 Task: Search one way flight ticket for 1 adult, 5 children, 2 infants in seat and 1 infant on lap in first from Kearney: Kearney Regional Airport (was Kearney Municipal) to Jackson: Jackson Hole Airport on 5-2-2023. Choice of flights is Alaska. Number of bags: 7 checked bags. Price is upto 55000. Outbound departure time preference is 23:15.
Action: Mouse moved to (410, 357)
Screenshot: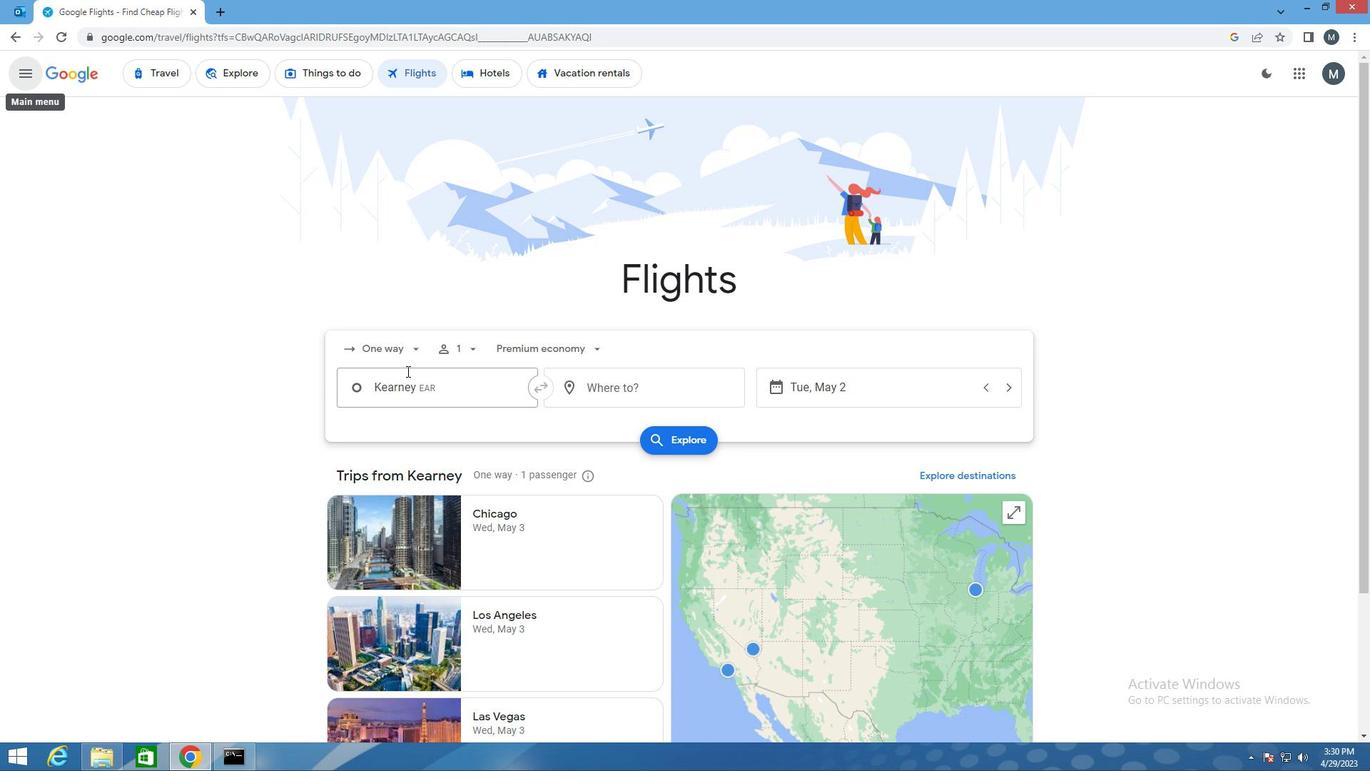 
Action: Mouse pressed left at (410, 357)
Screenshot: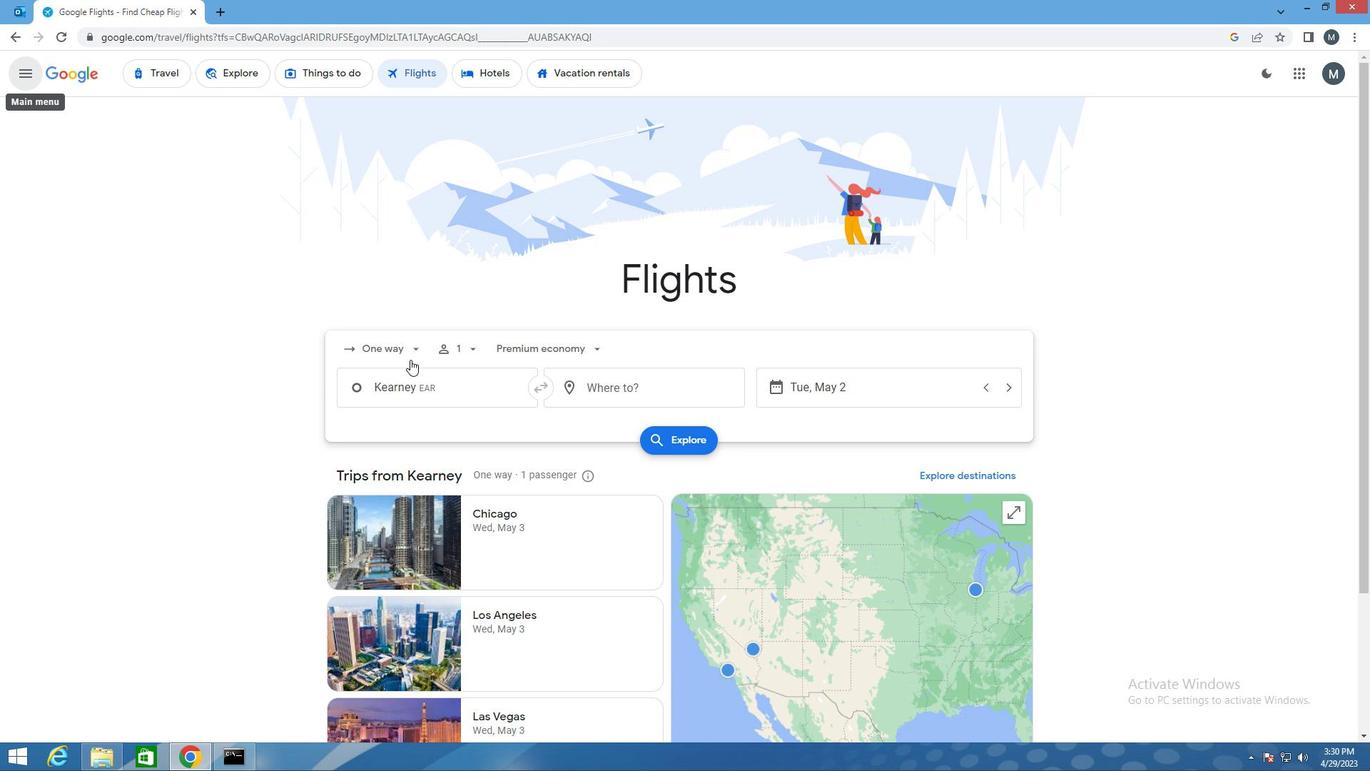 
Action: Mouse moved to (425, 418)
Screenshot: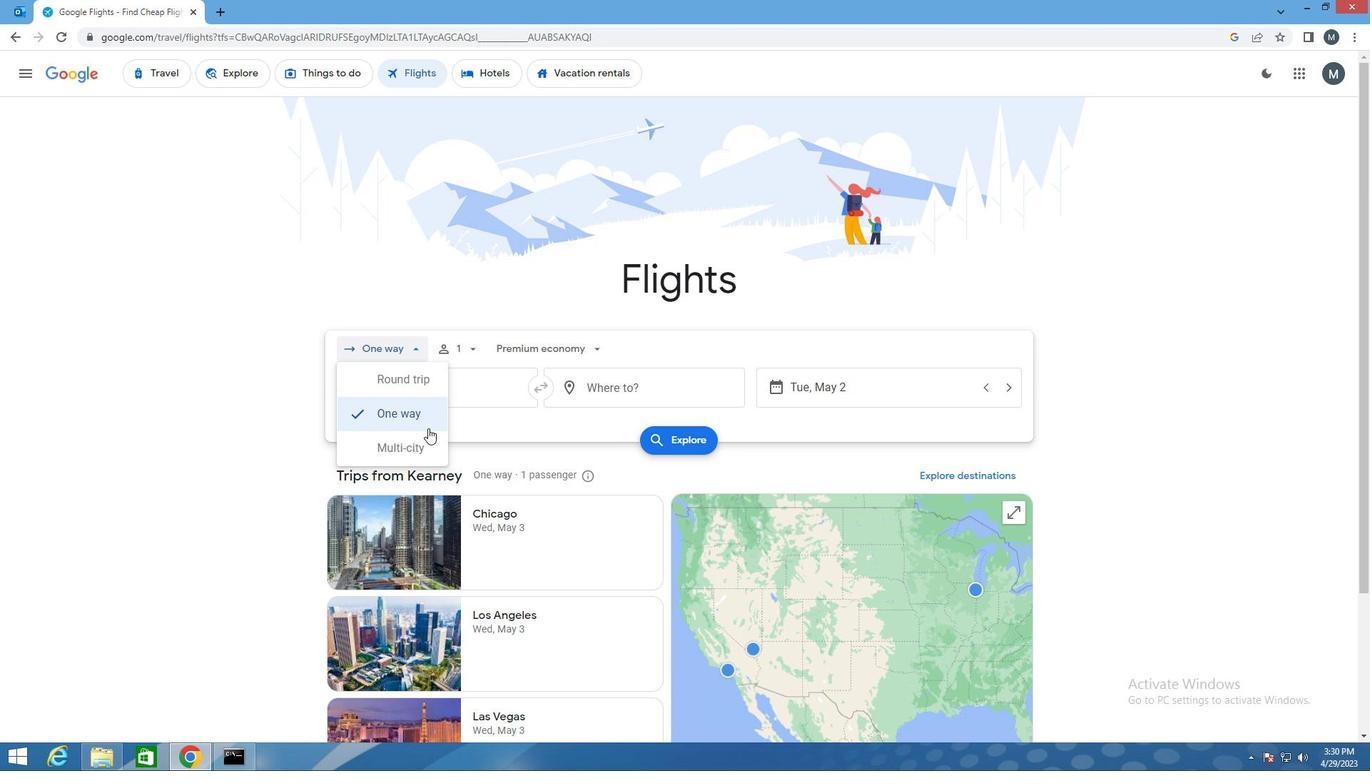 
Action: Mouse pressed left at (425, 418)
Screenshot: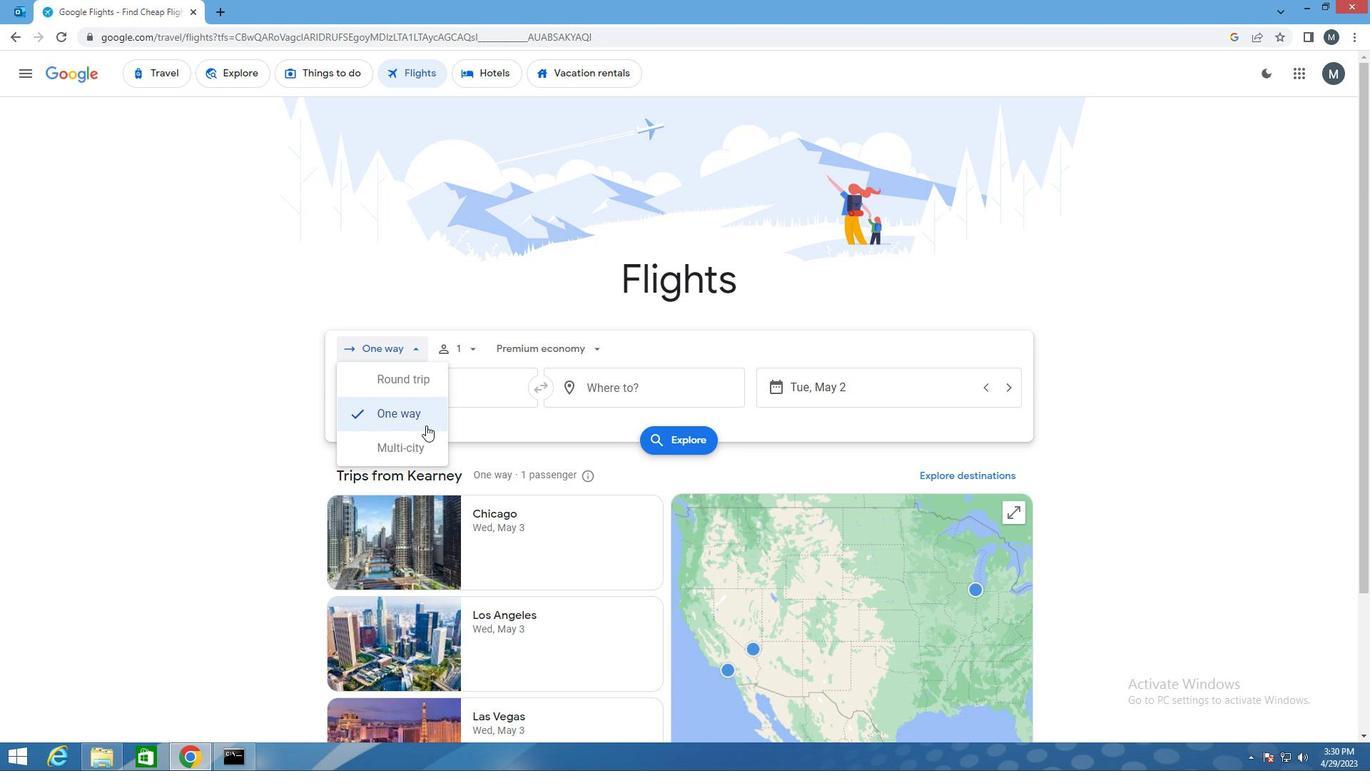 
Action: Mouse moved to (476, 350)
Screenshot: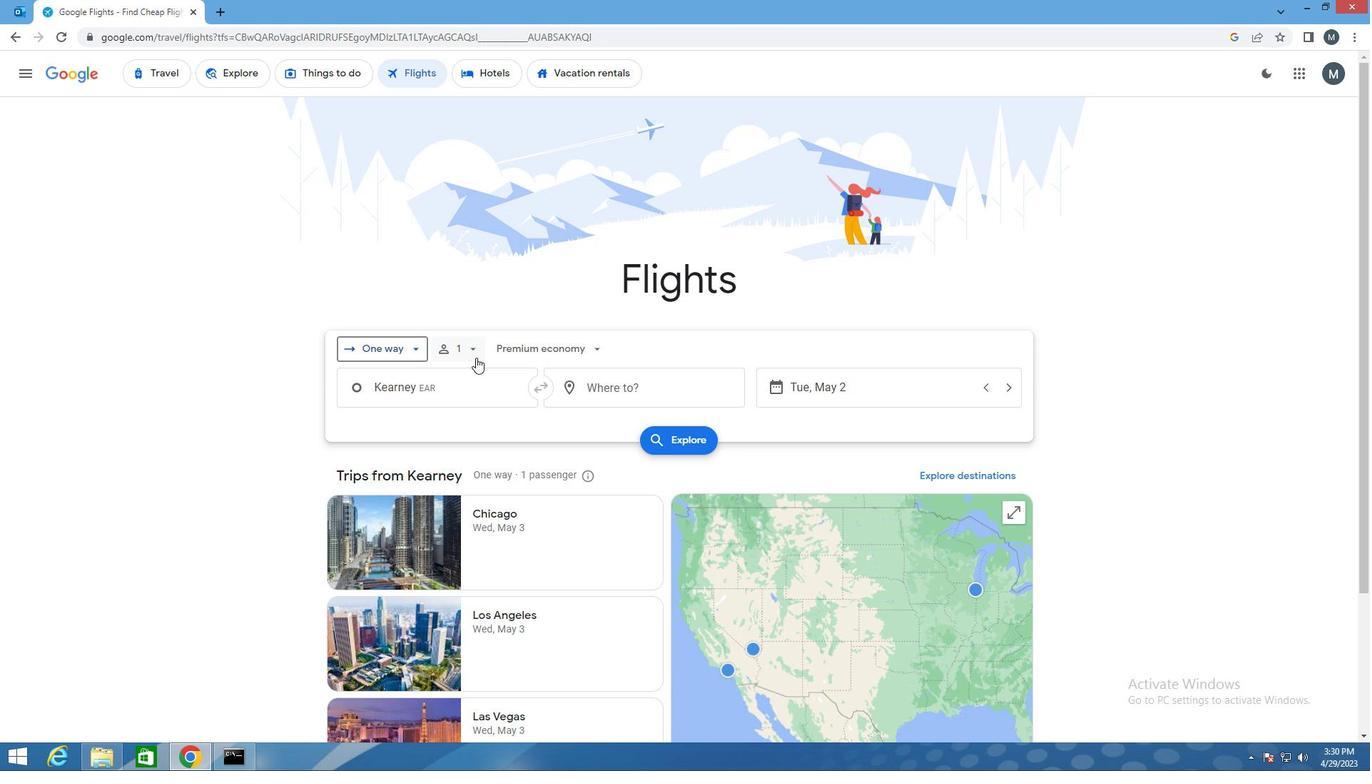 
Action: Mouse pressed left at (476, 350)
Screenshot: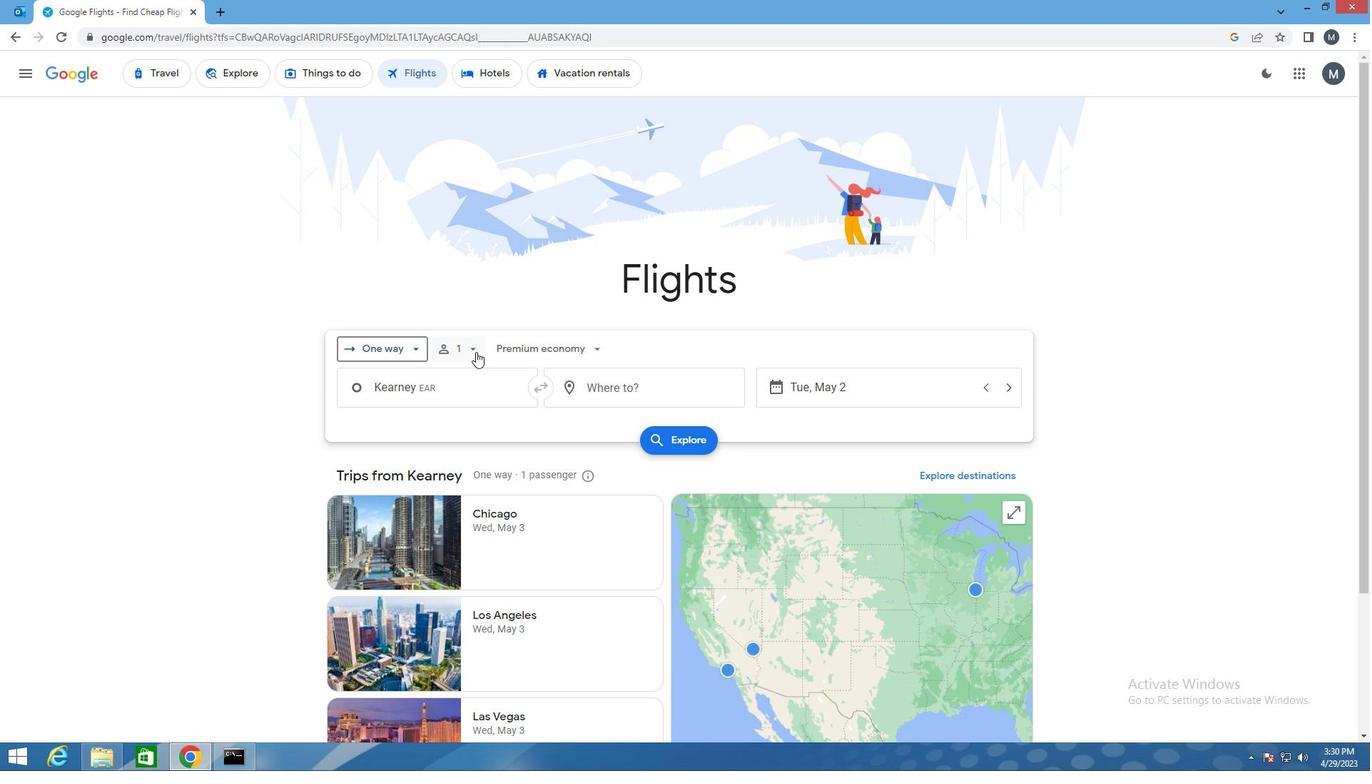 
Action: Mouse moved to (579, 422)
Screenshot: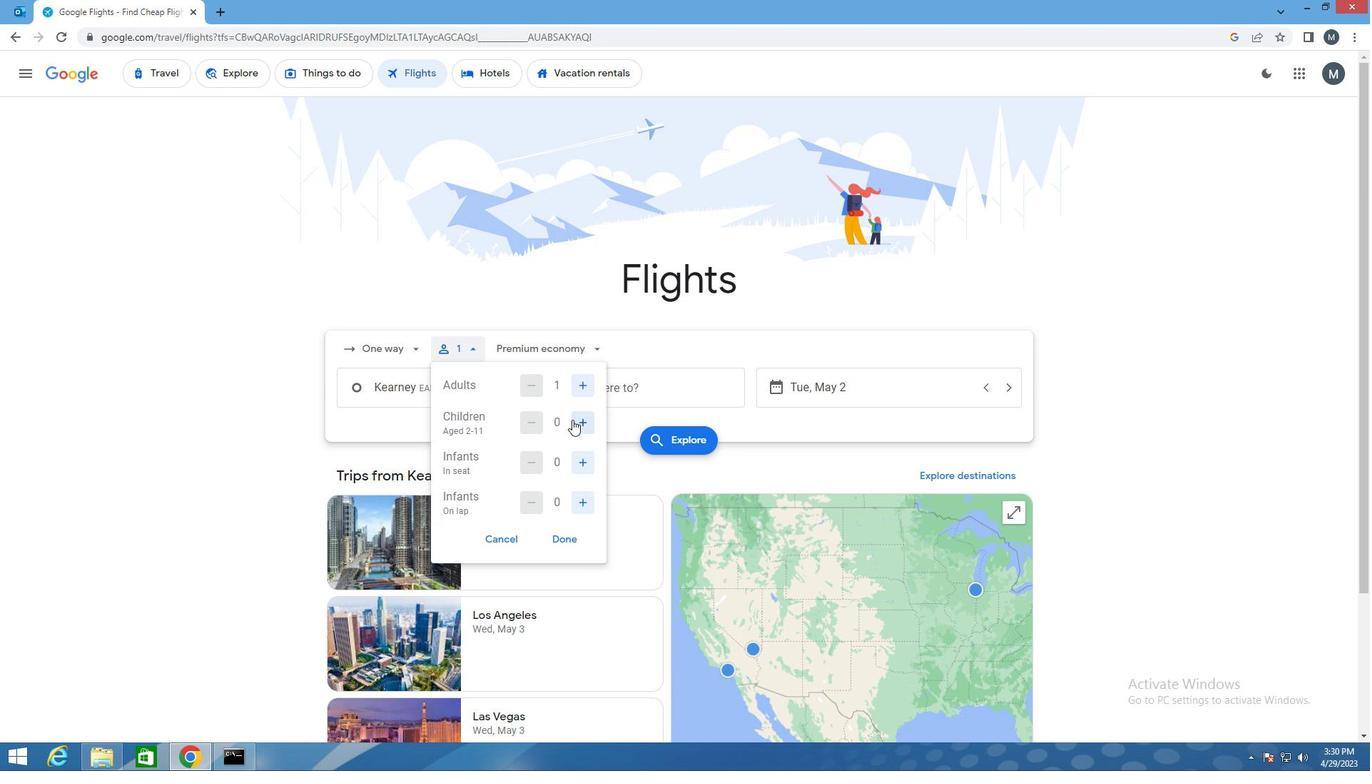 
Action: Mouse pressed left at (579, 422)
Screenshot: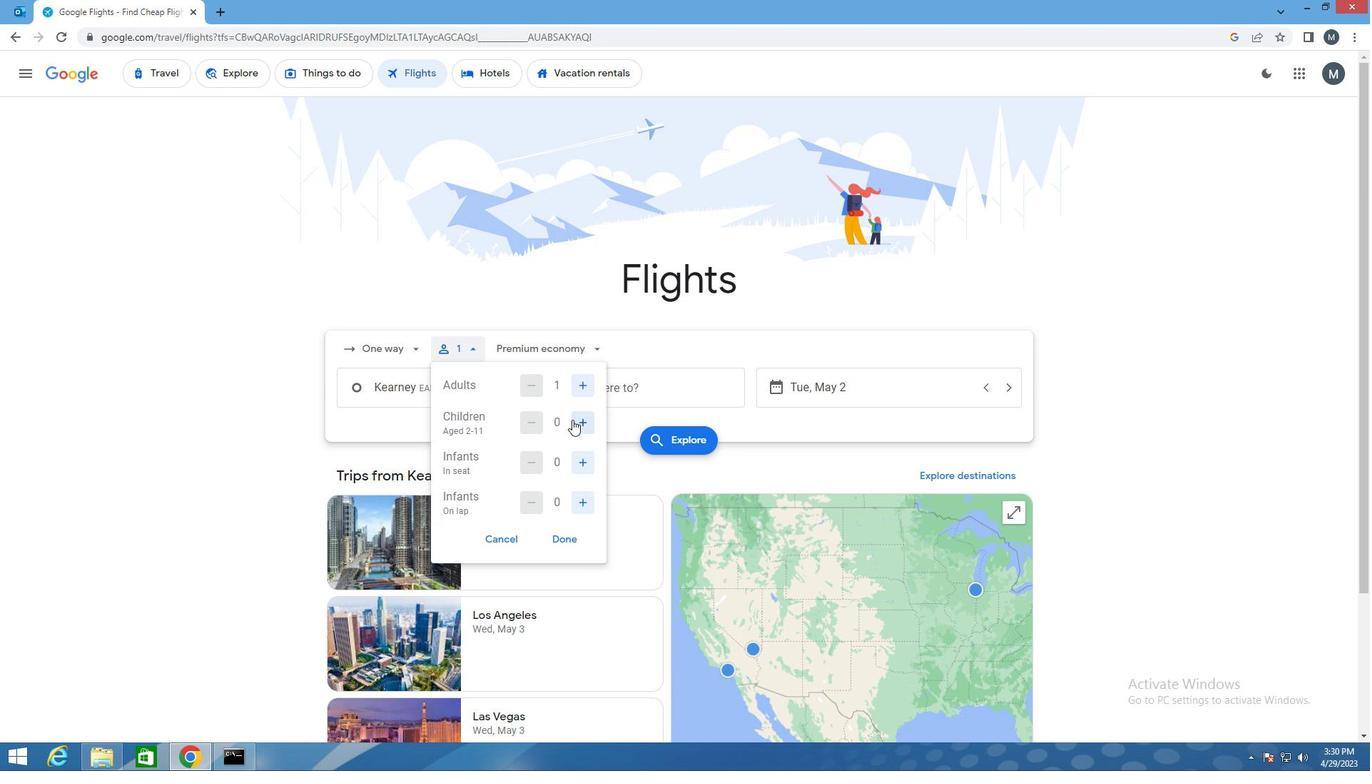 
Action: Mouse pressed left at (579, 422)
Screenshot: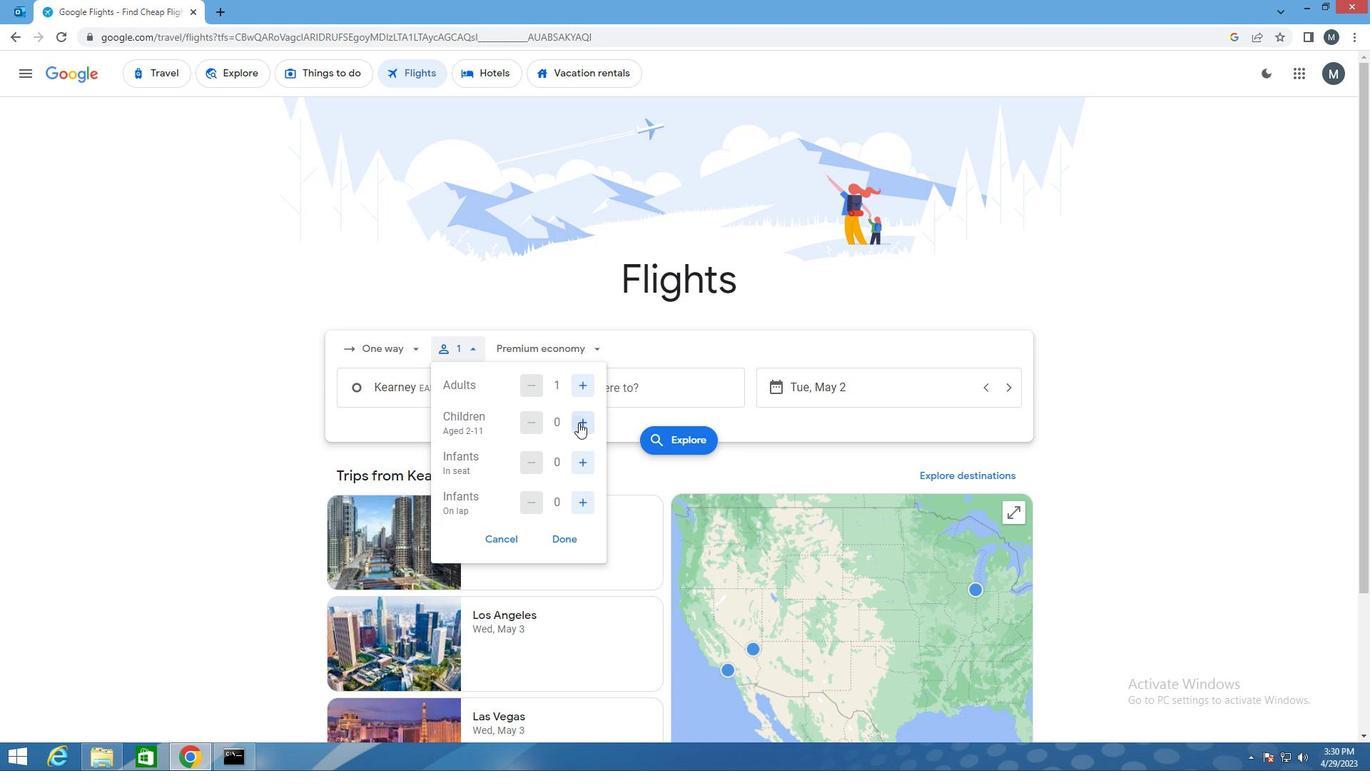 
Action: Mouse pressed left at (579, 422)
Screenshot: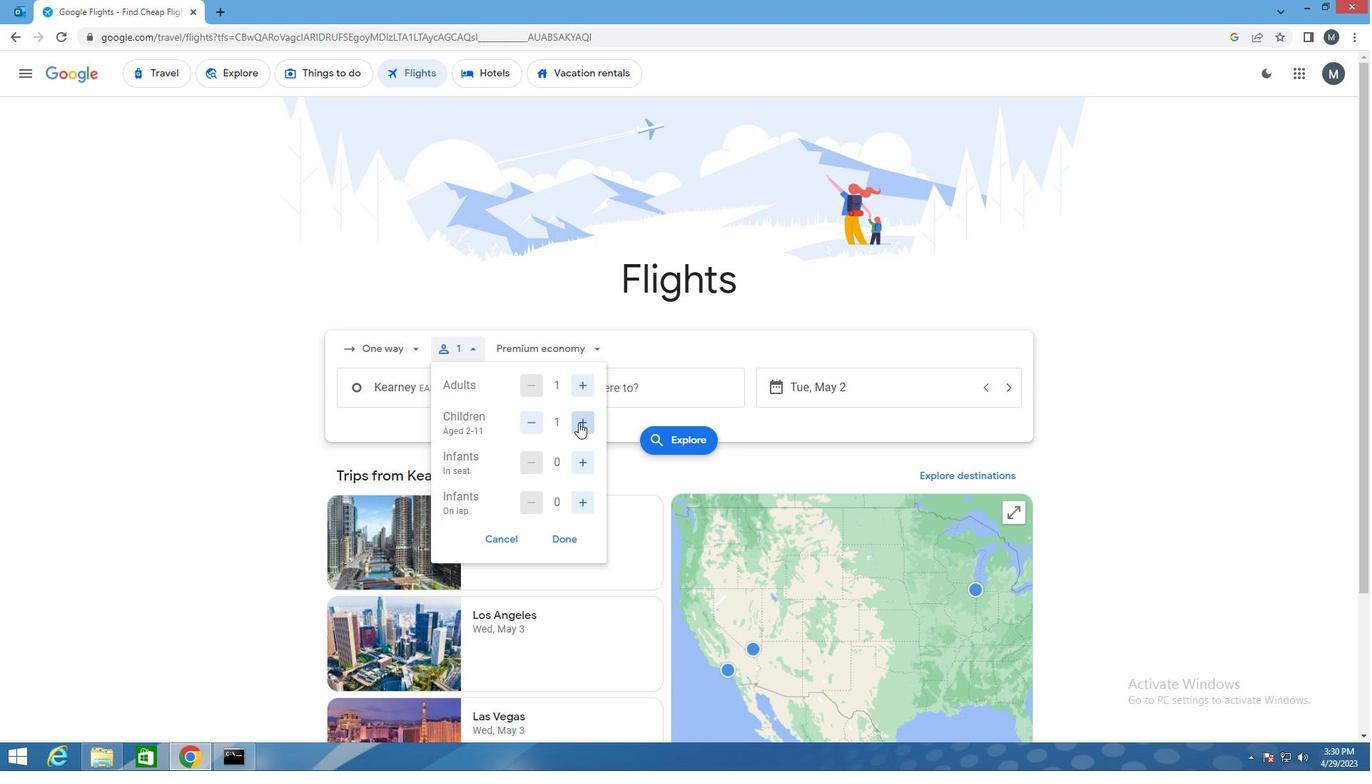 
Action: Mouse pressed left at (579, 422)
Screenshot: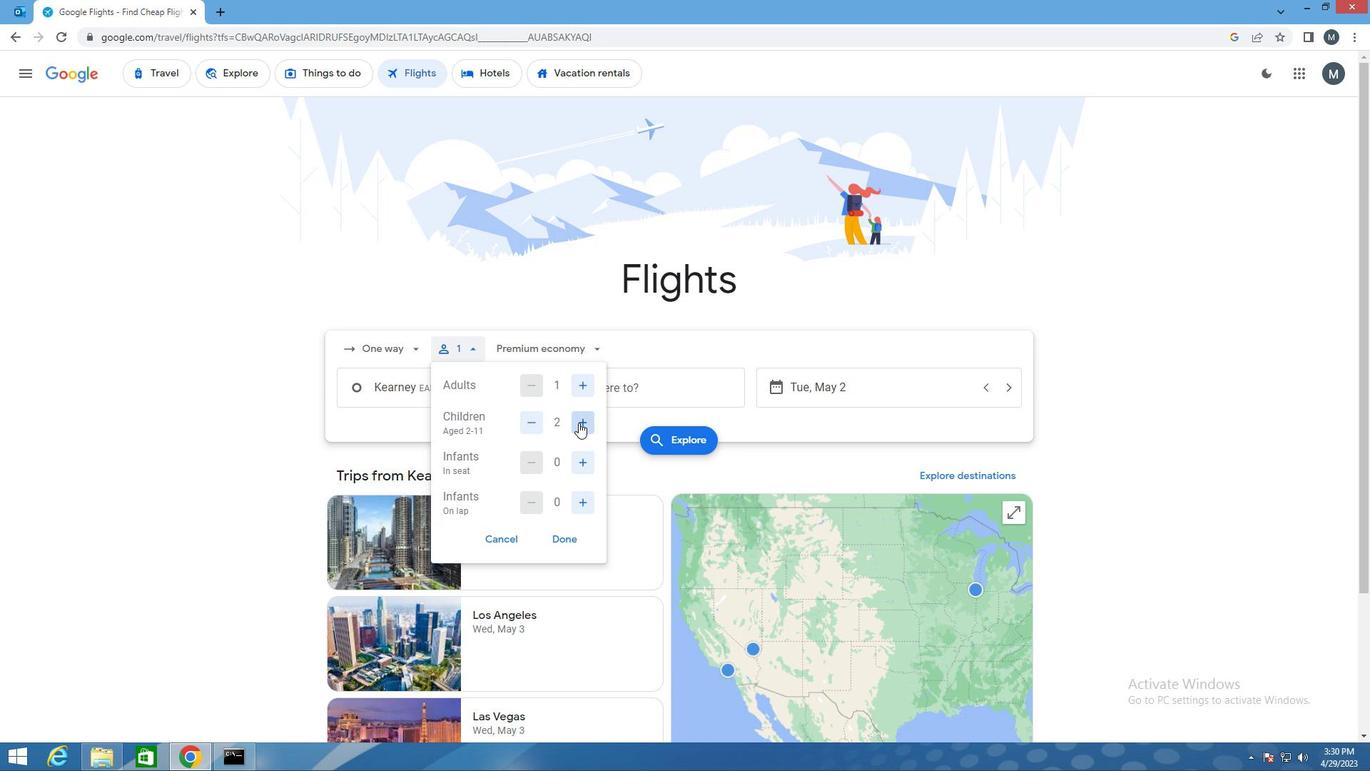 
Action: Mouse pressed left at (579, 422)
Screenshot: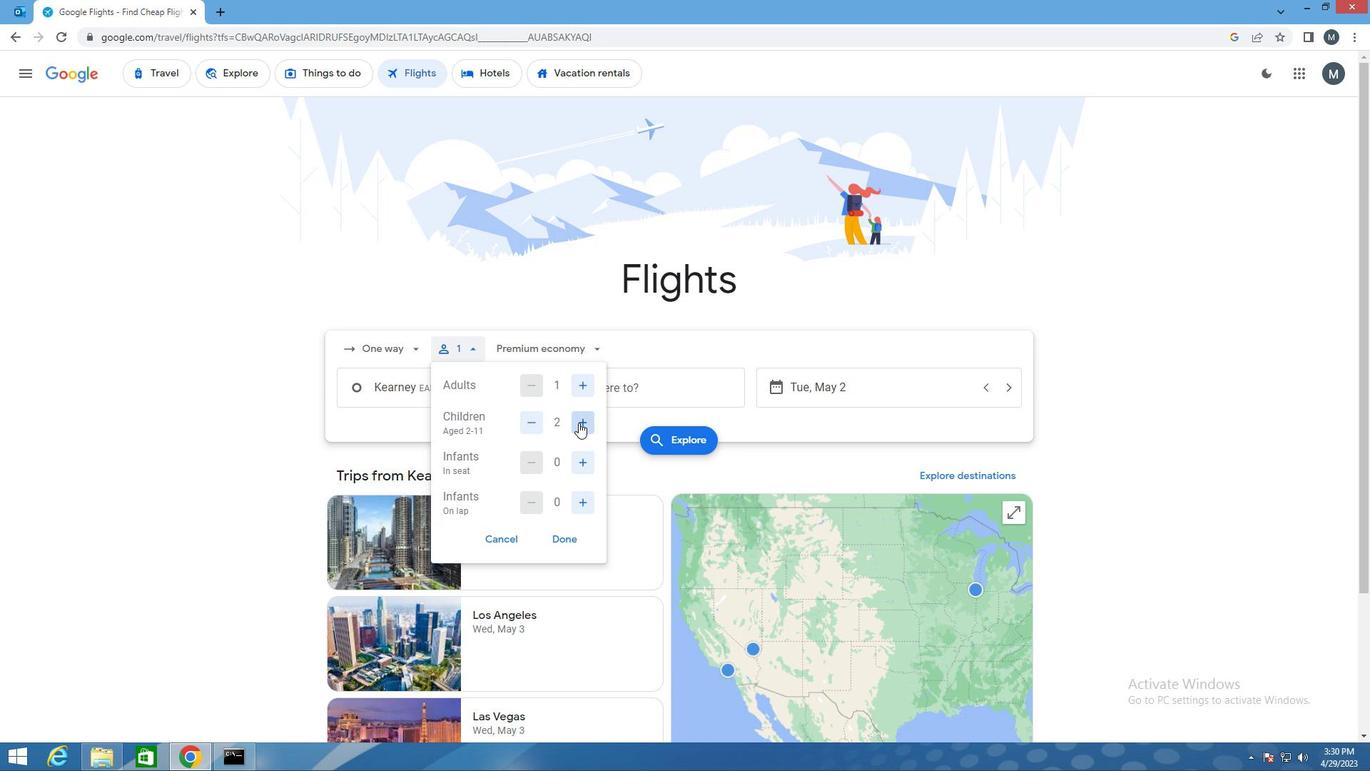
Action: Mouse moved to (580, 422)
Screenshot: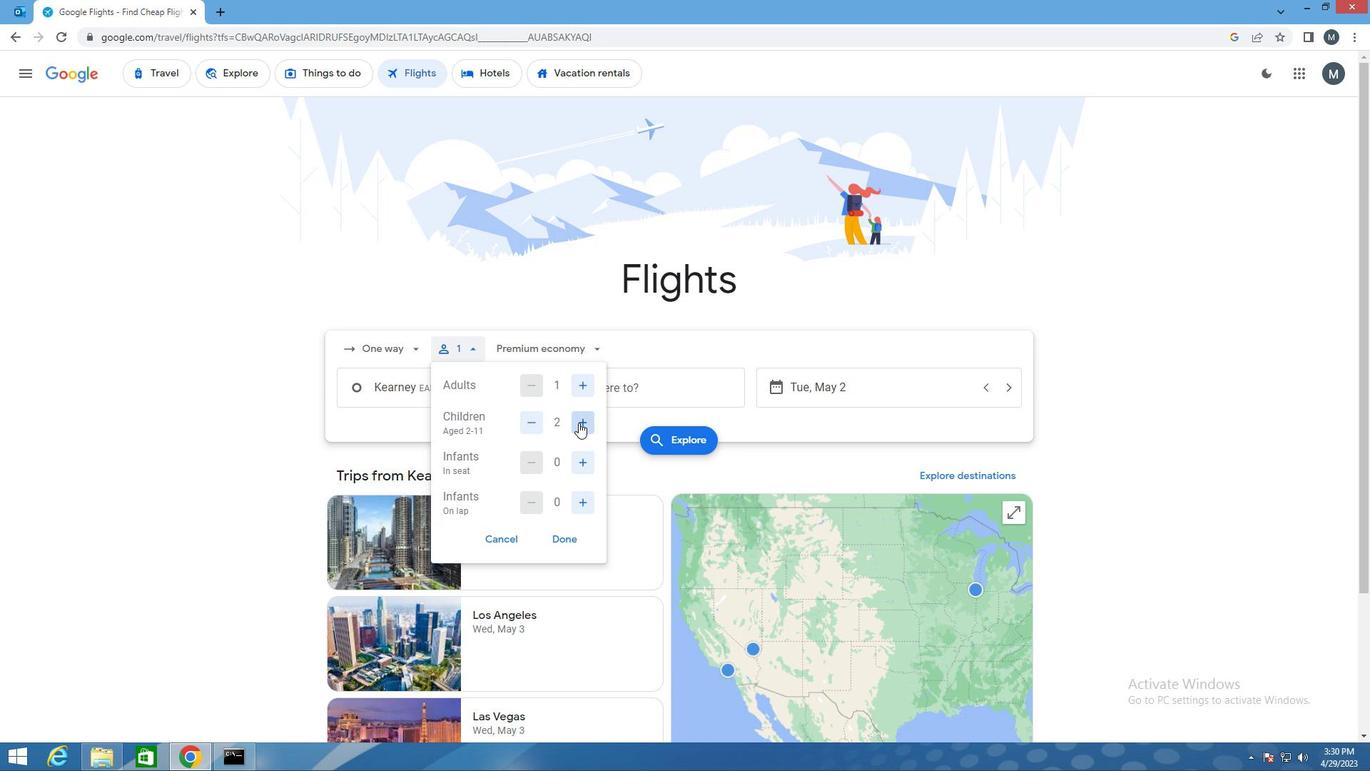
Action: Mouse pressed left at (580, 422)
Screenshot: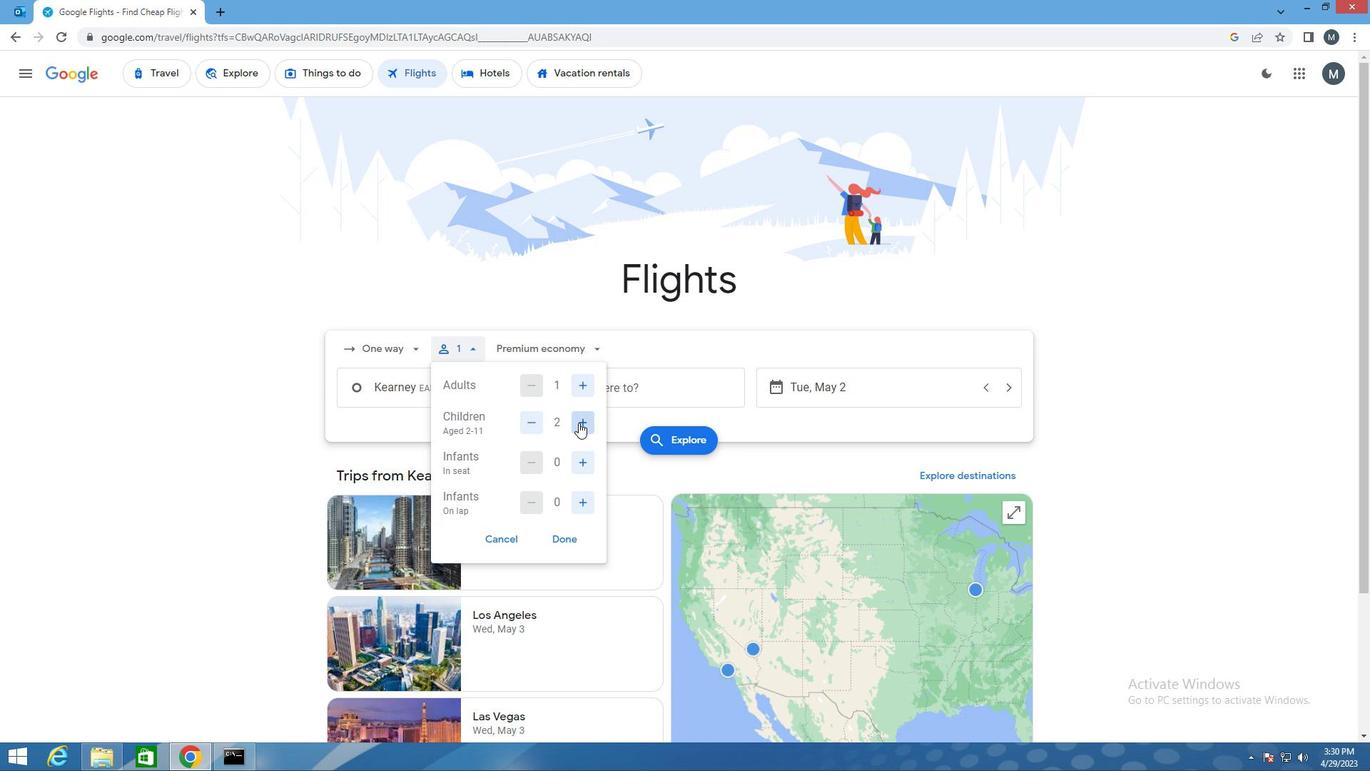 
Action: Mouse moved to (581, 422)
Screenshot: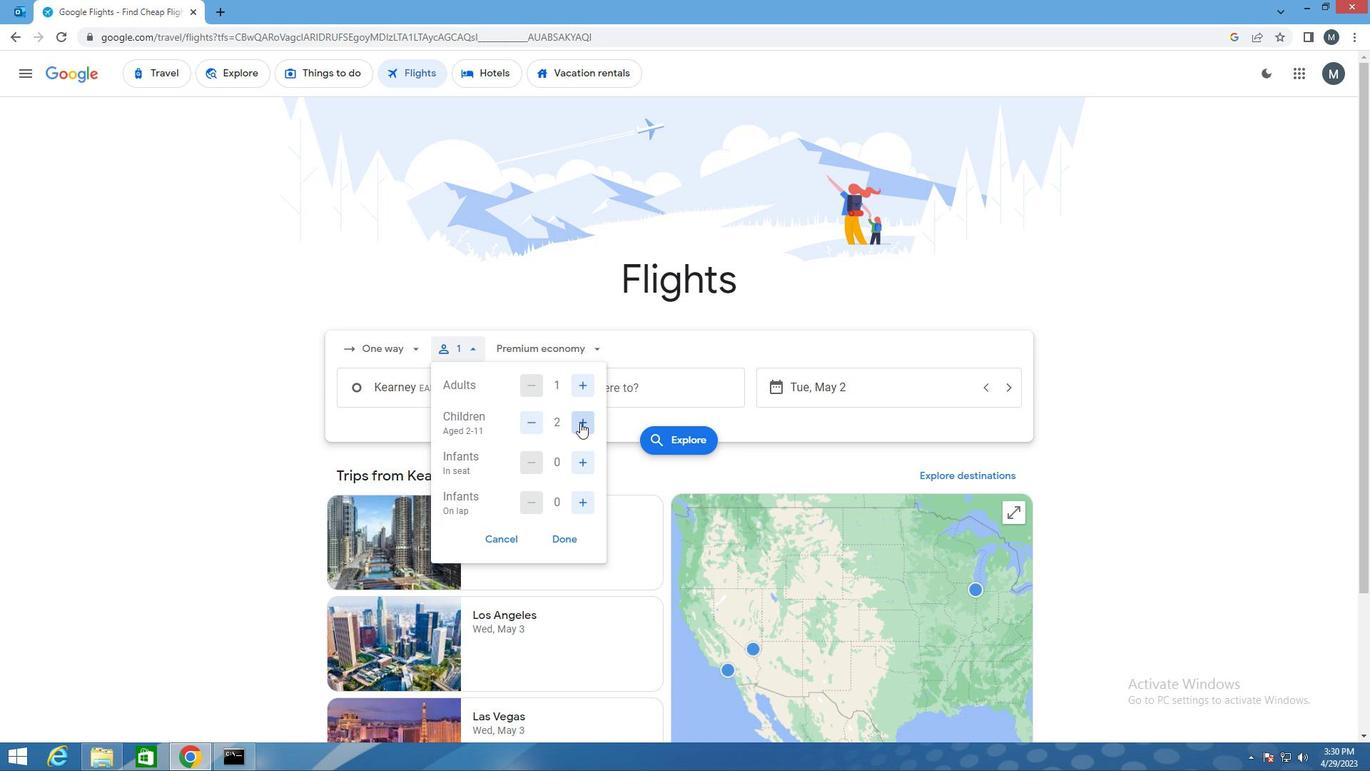 
Action: Mouse pressed left at (581, 422)
Screenshot: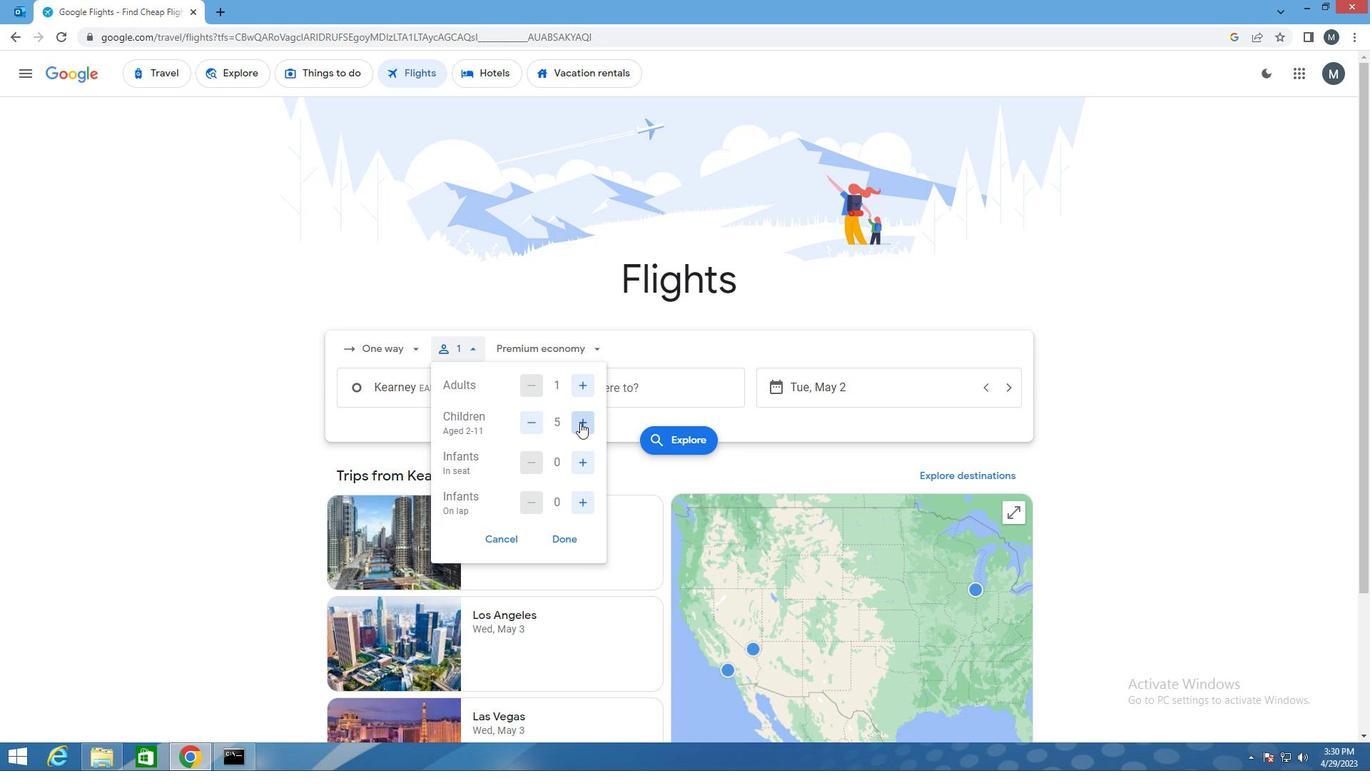 
Action: Mouse moved to (538, 422)
Screenshot: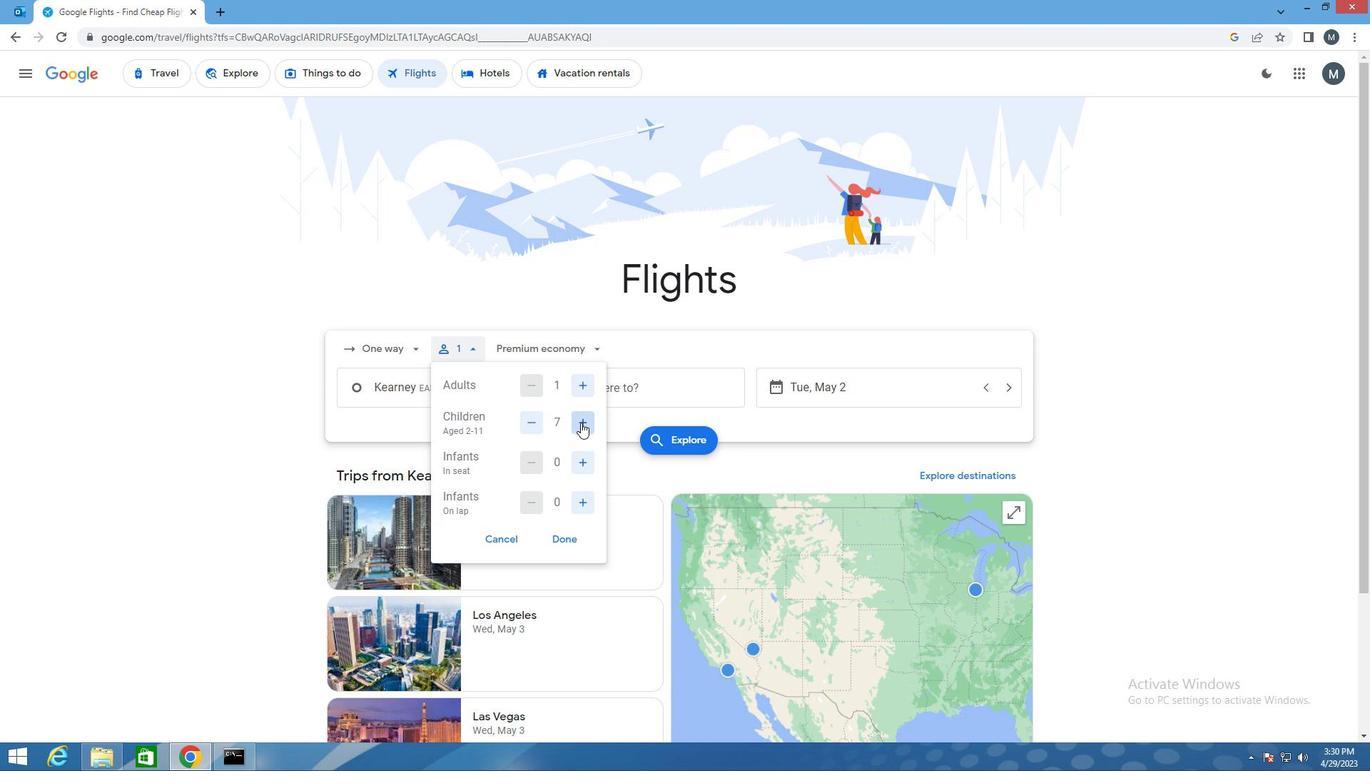 
Action: Mouse pressed left at (538, 422)
Screenshot: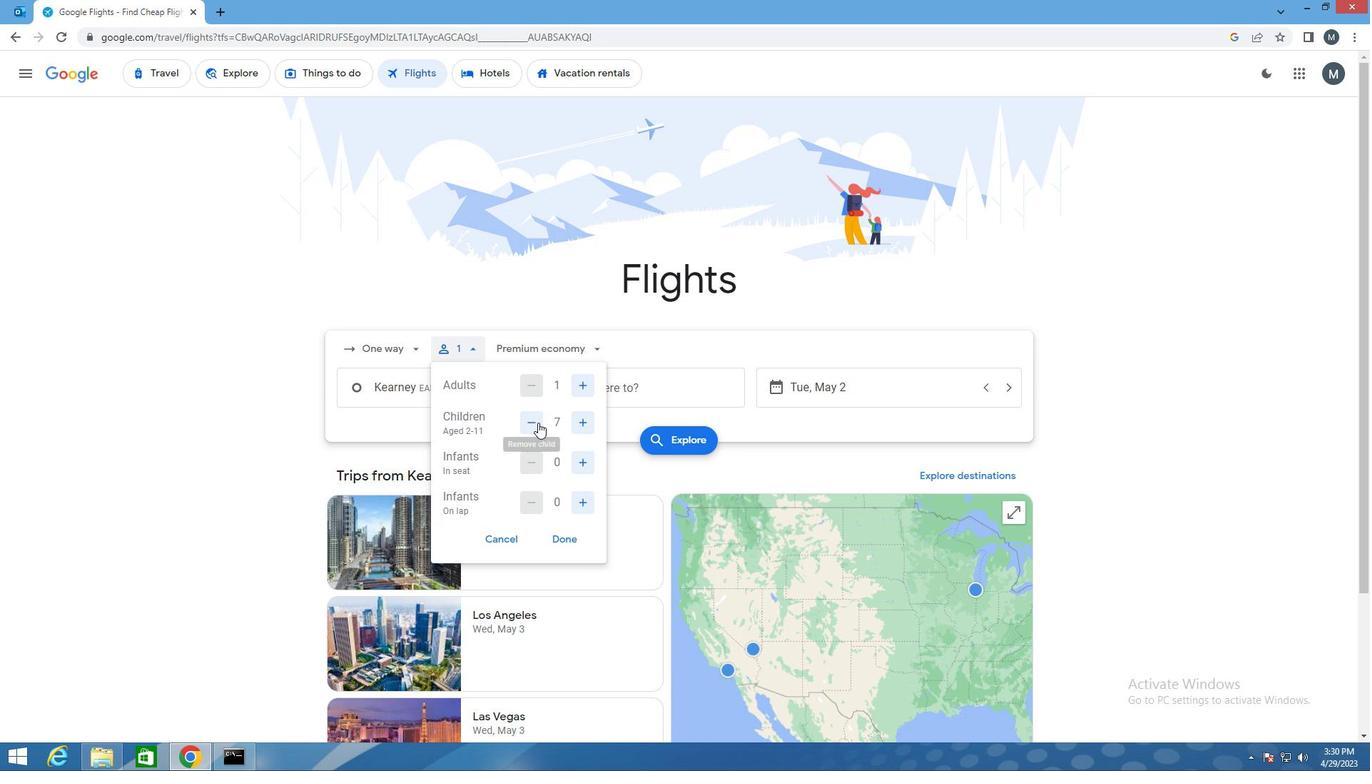 
Action: Mouse pressed left at (538, 422)
Screenshot: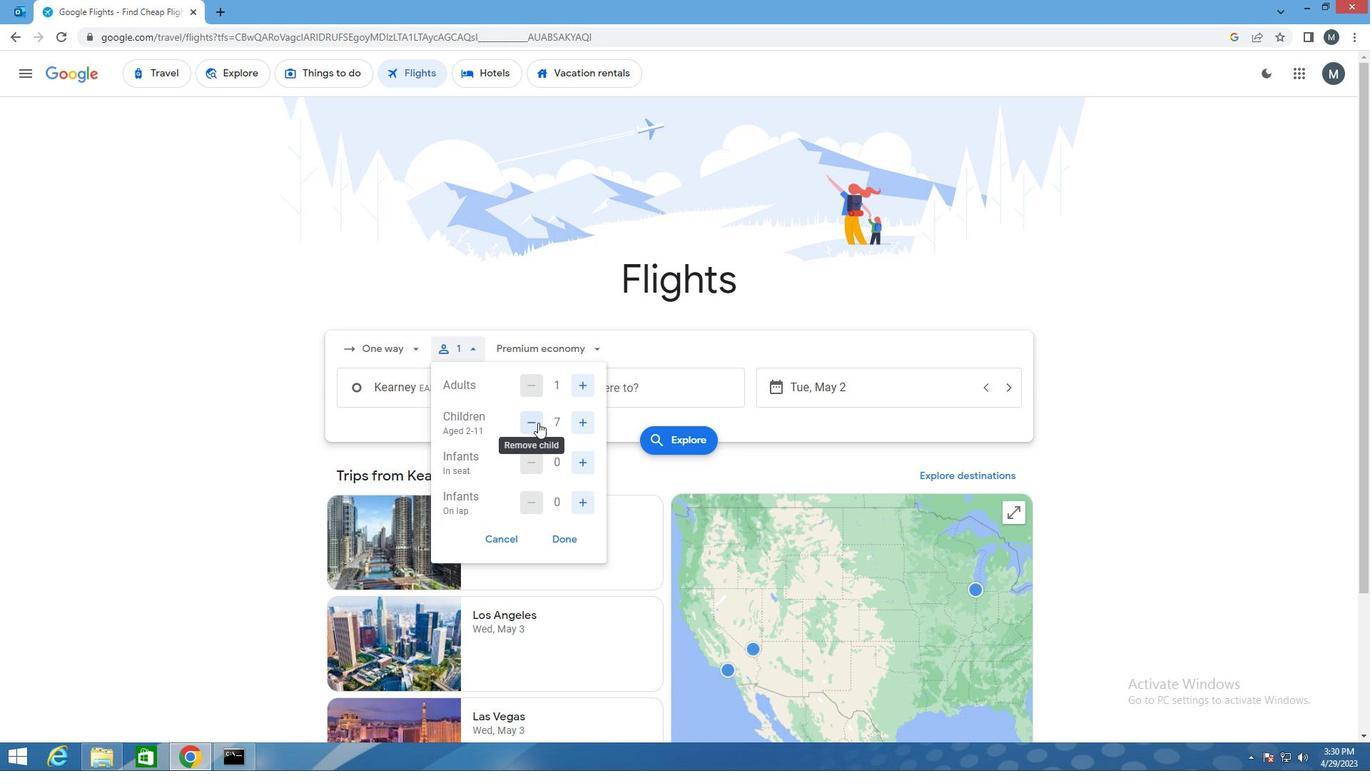 
Action: Mouse moved to (580, 460)
Screenshot: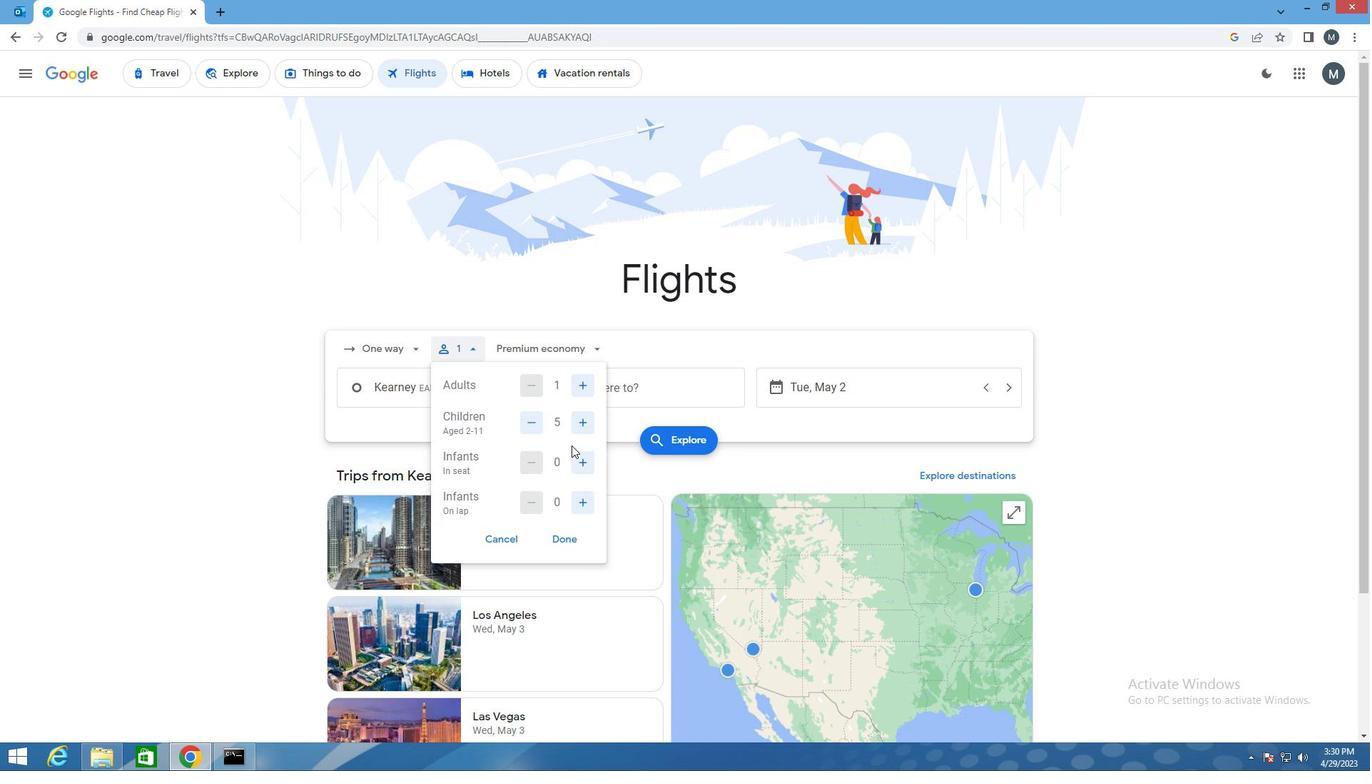 
Action: Mouse pressed left at (580, 460)
Screenshot: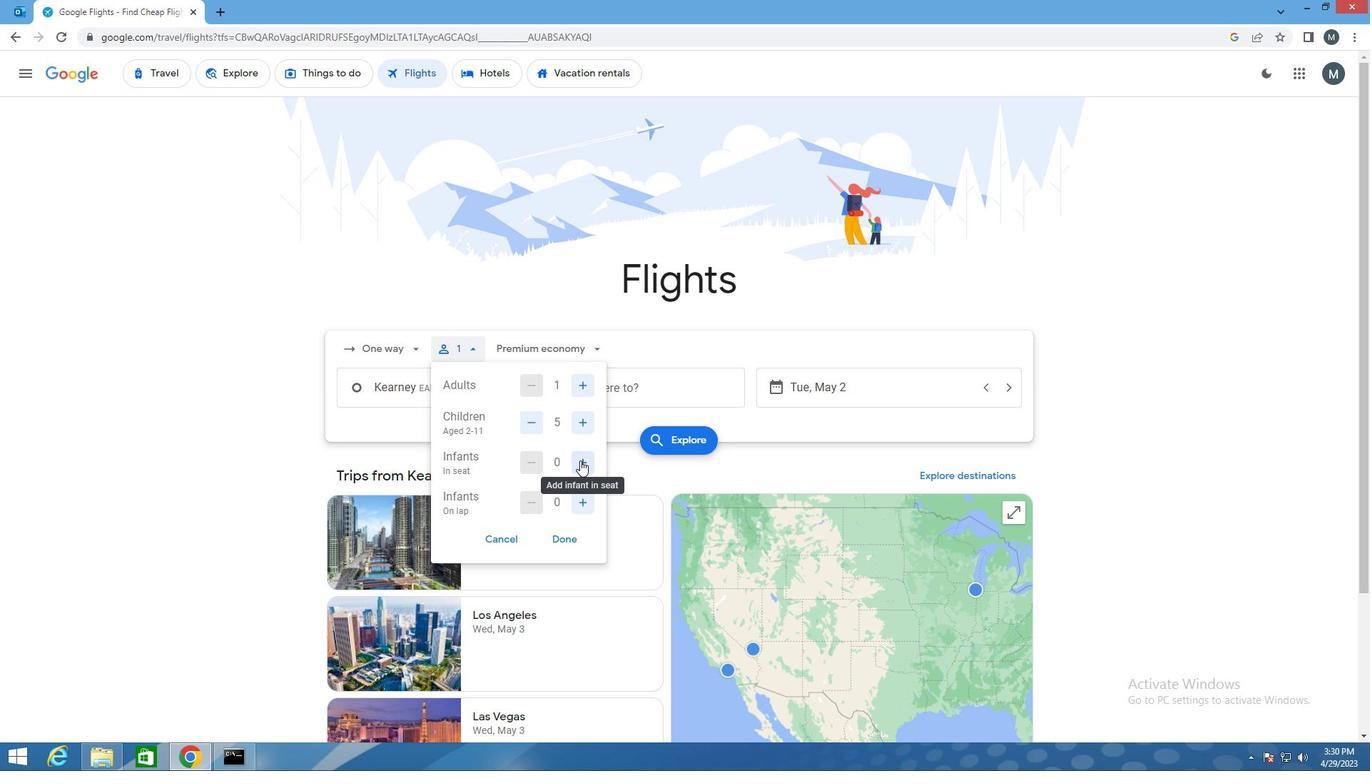 
Action: Mouse pressed left at (580, 460)
Screenshot: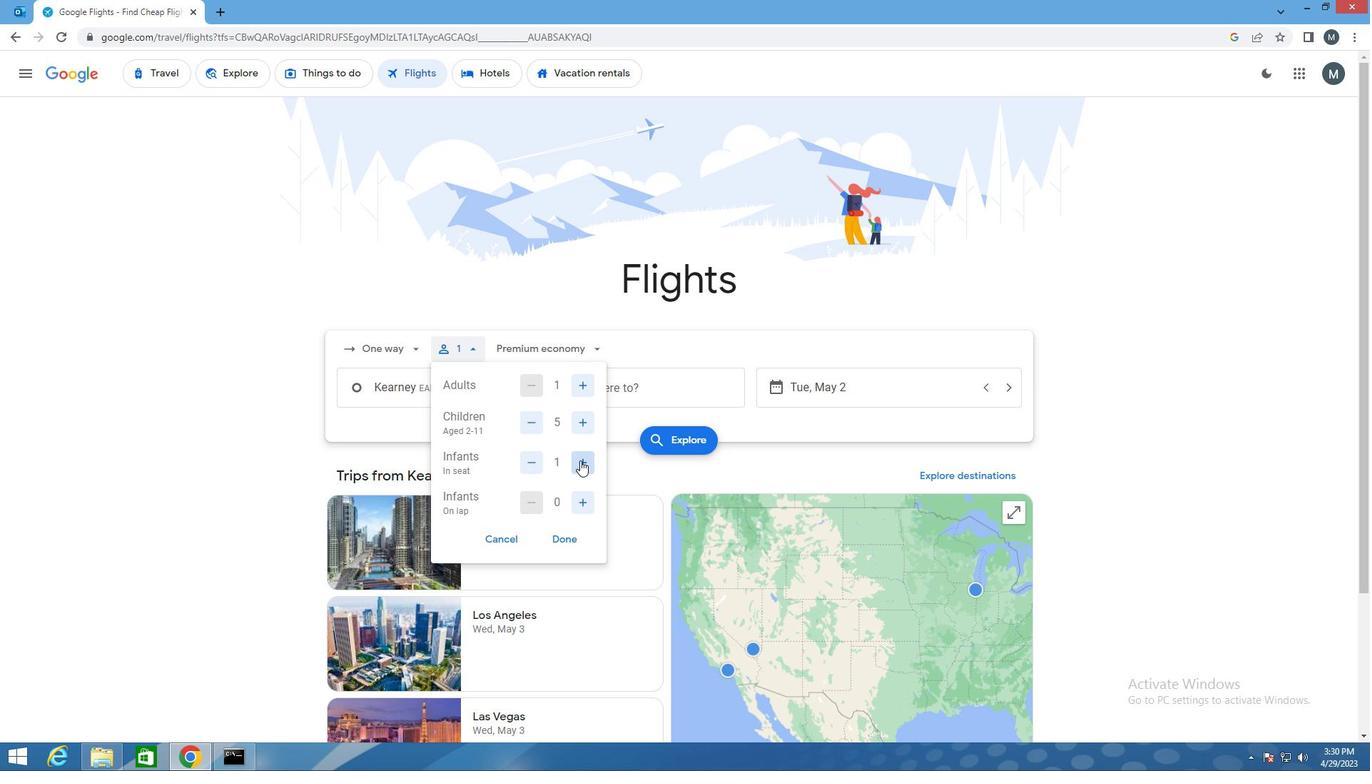 
Action: Mouse moved to (586, 507)
Screenshot: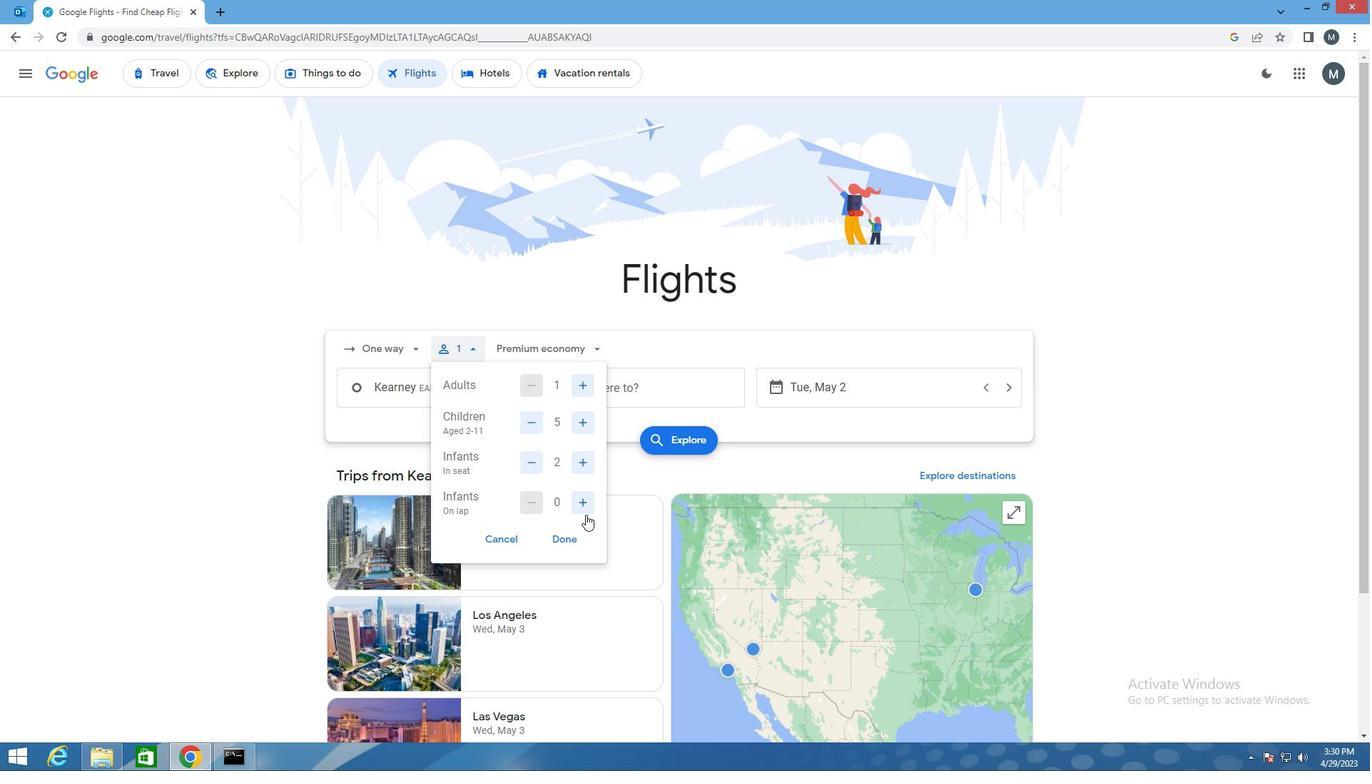 
Action: Mouse pressed left at (586, 507)
Screenshot: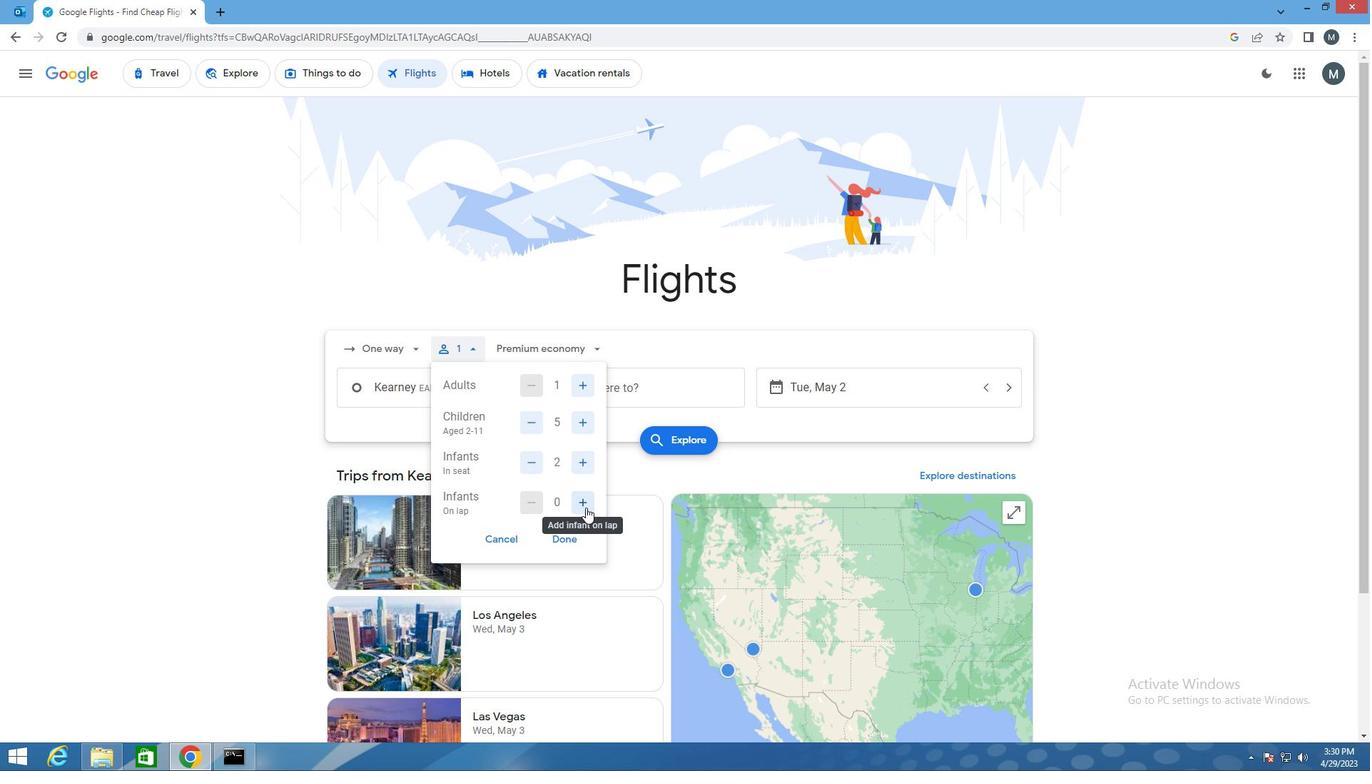 
Action: Mouse moved to (532, 504)
Screenshot: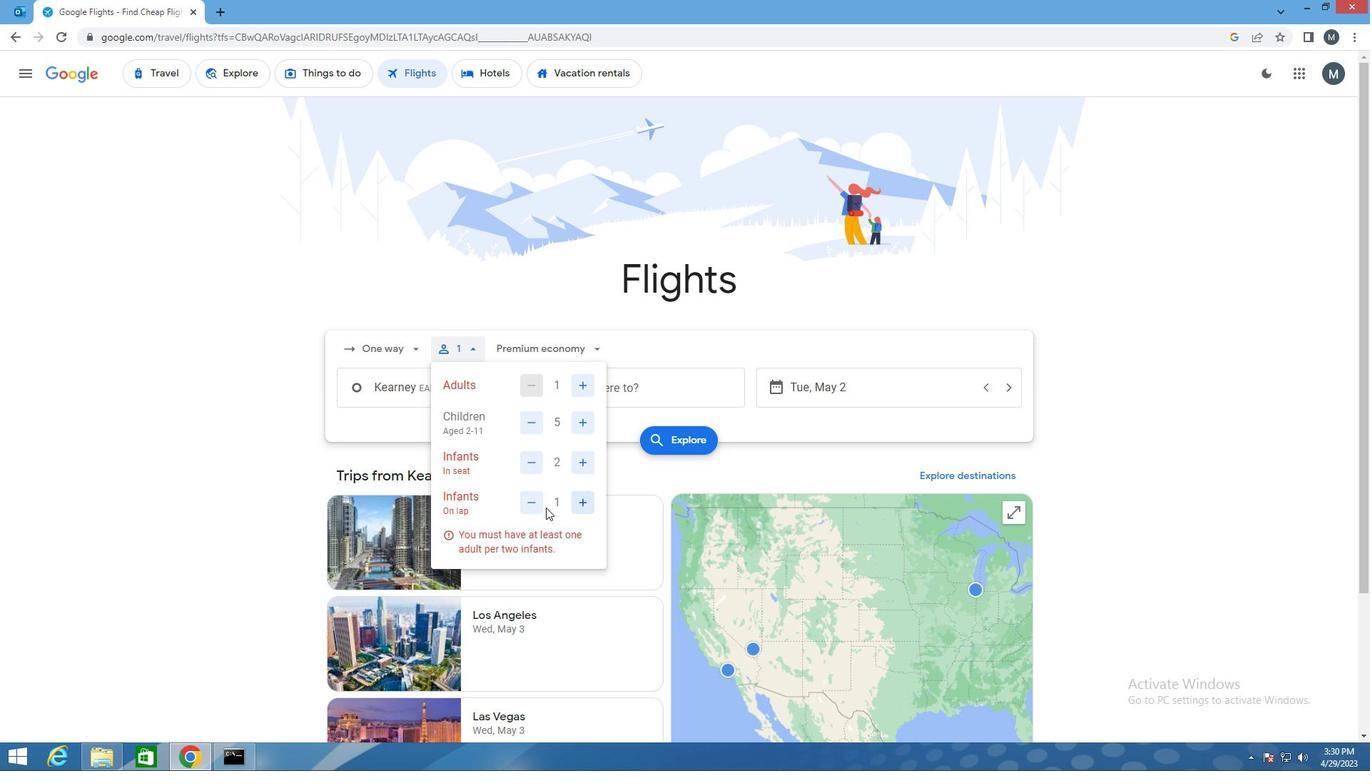 
Action: Mouse pressed left at (532, 504)
Screenshot: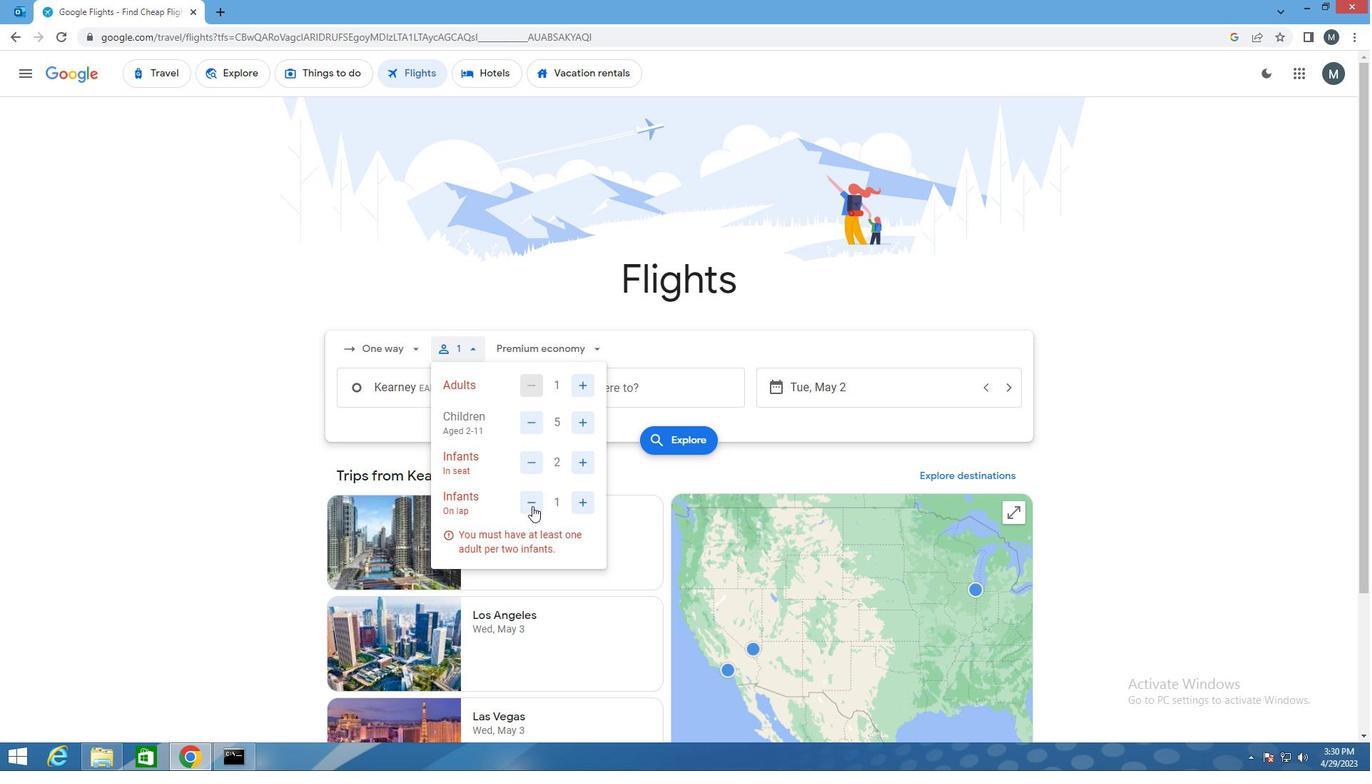 
Action: Mouse moved to (586, 501)
Screenshot: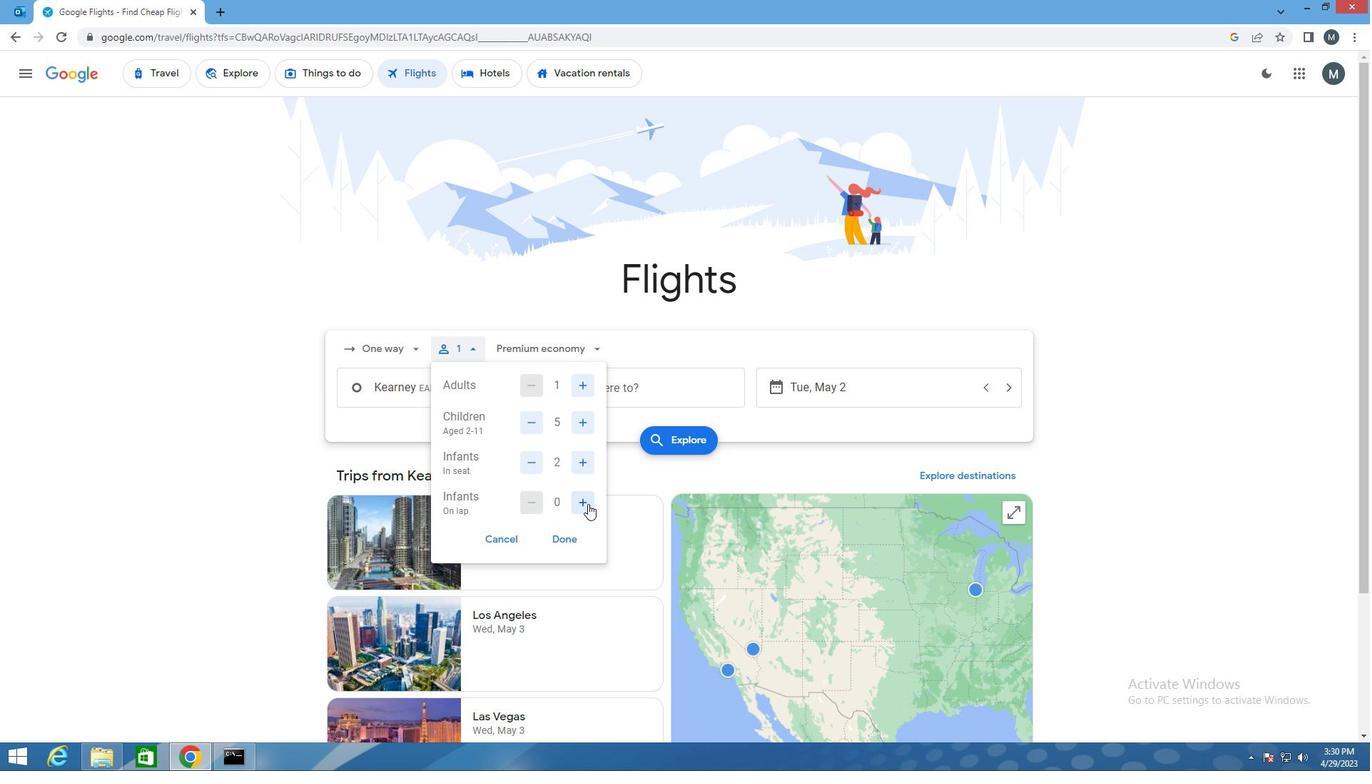 
Action: Mouse pressed left at (586, 501)
Screenshot: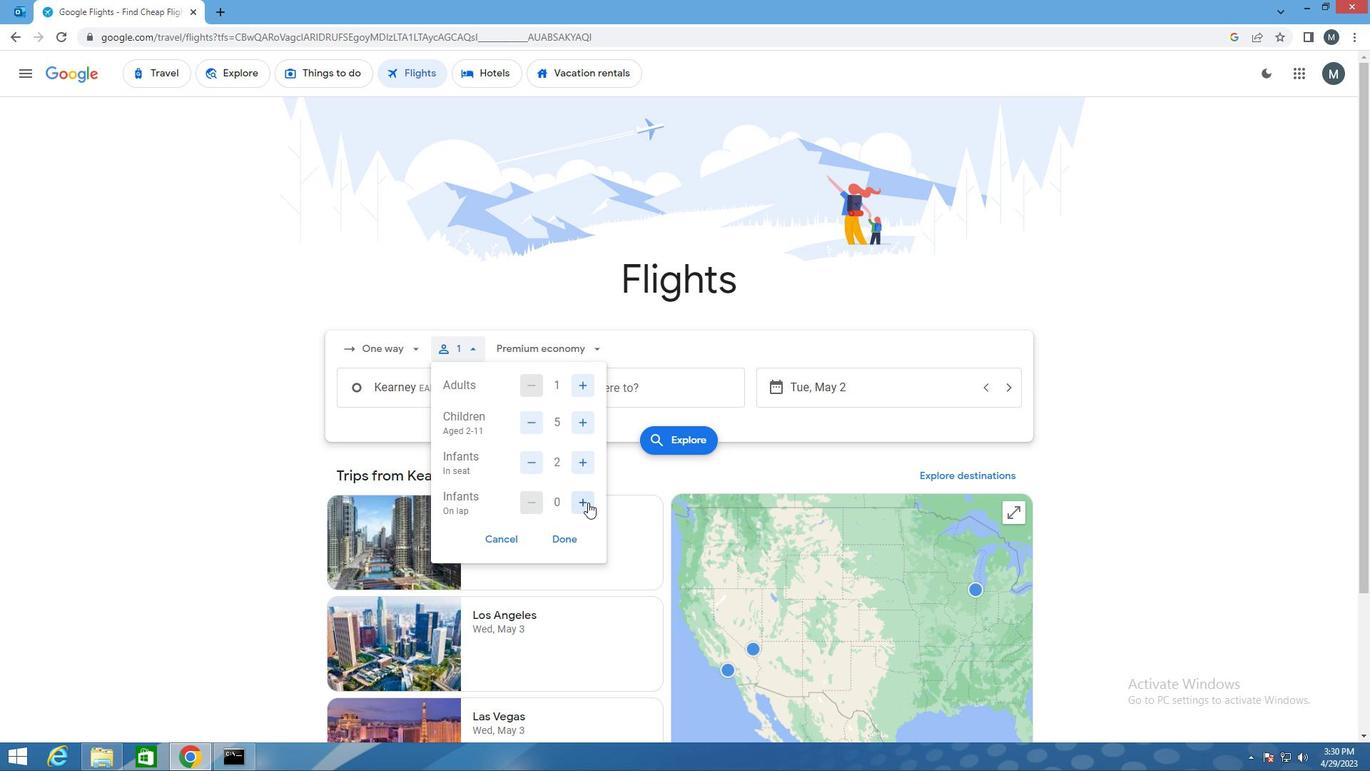 
Action: Mouse moved to (539, 501)
Screenshot: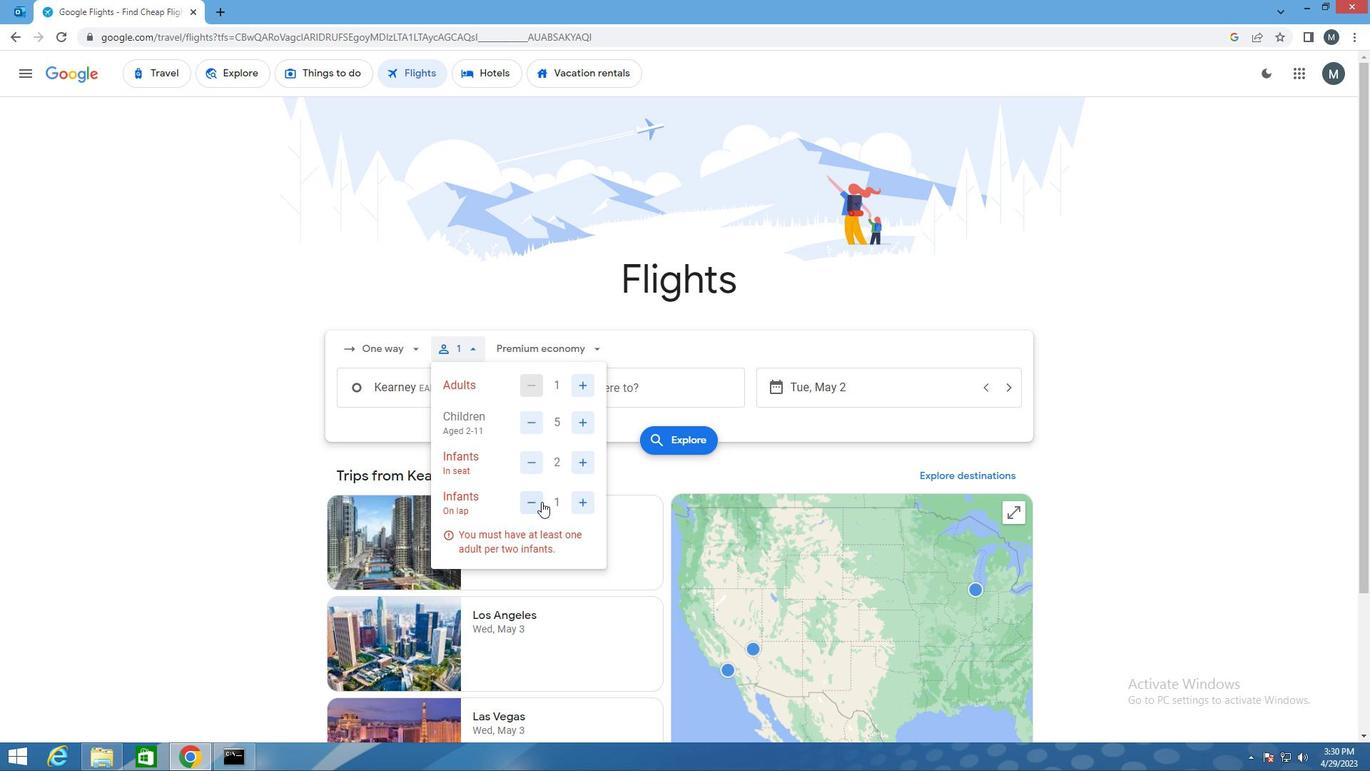
Action: Mouse pressed left at (539, 501)
Screenshot: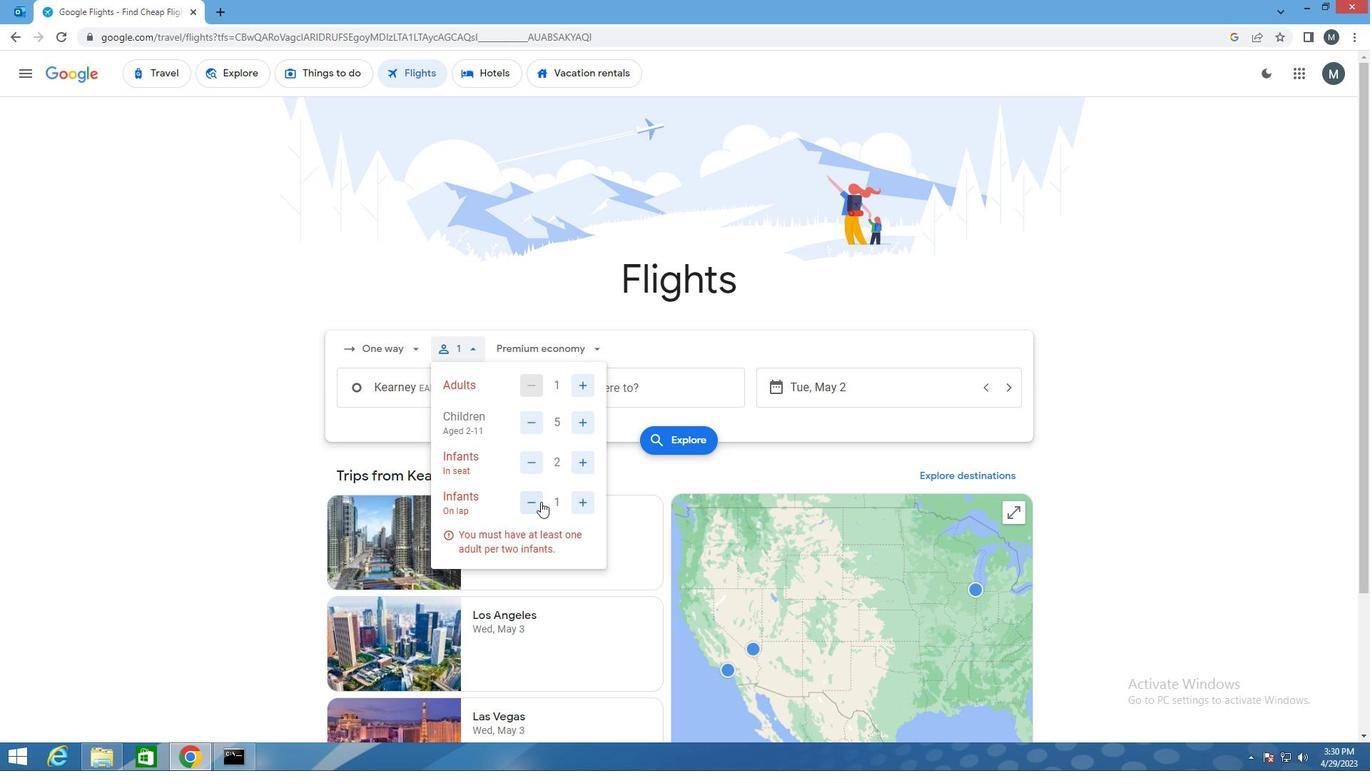 
Action: Mouse moved to (527, 466)
Screenshot: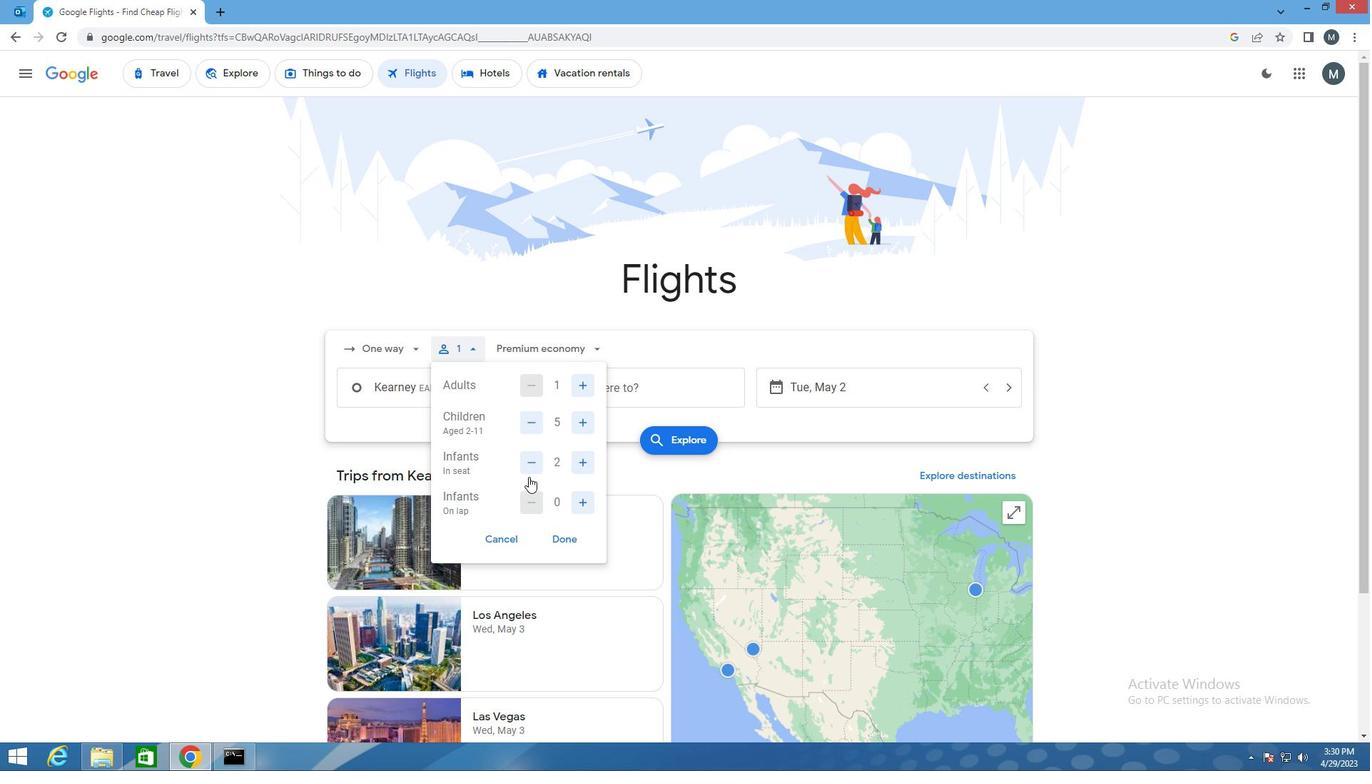 
Action: Mouse pressed left at (527, 466)
Screenshot: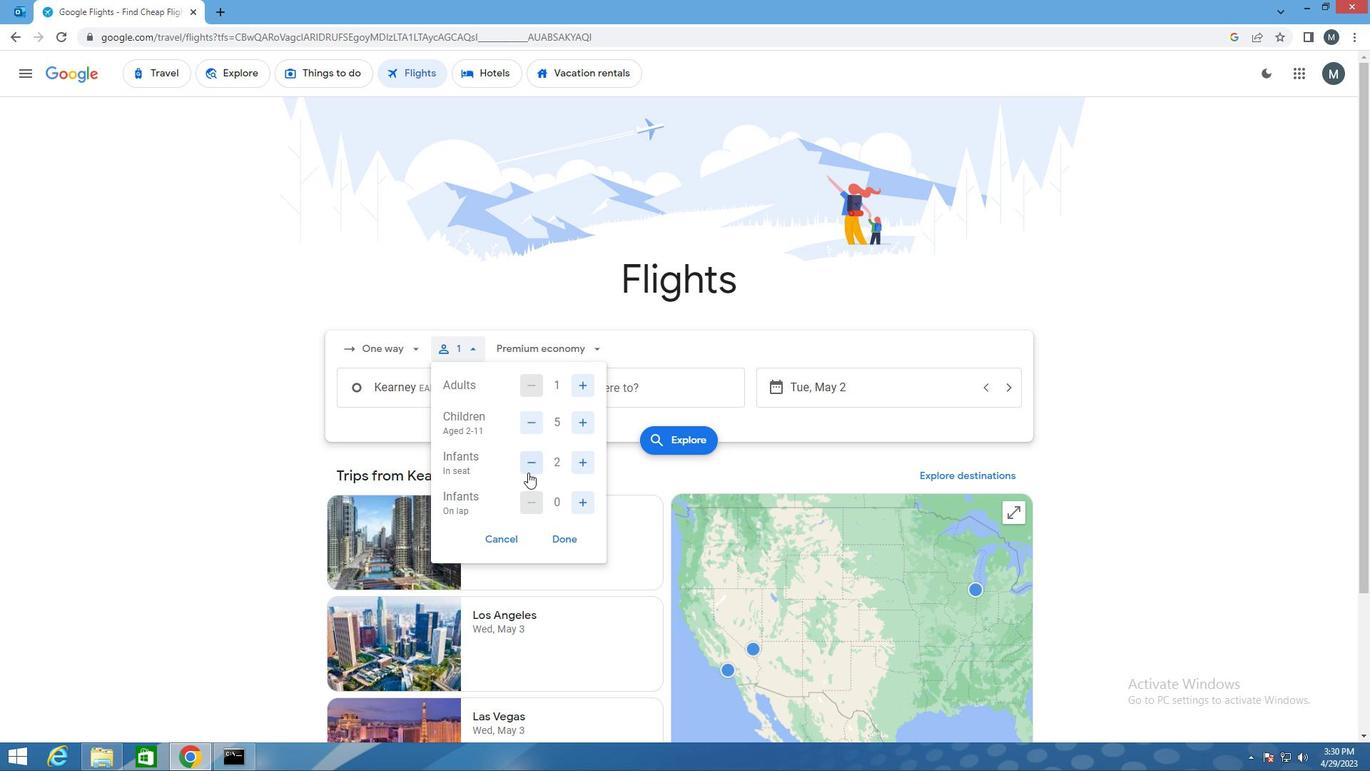
Action: Mouse moved to (577, 510)
Screenshot: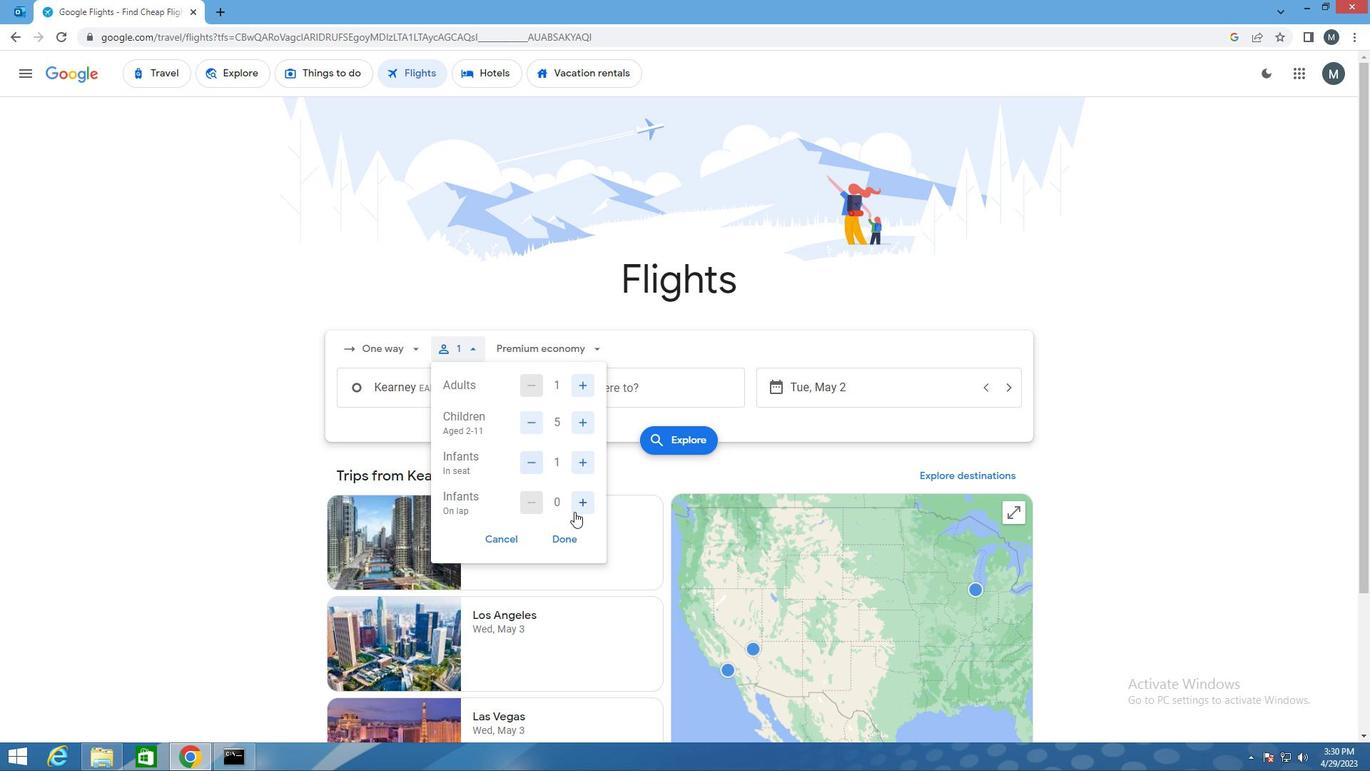 
Action: Mouse pressed left at (577, 510)
Screenshot: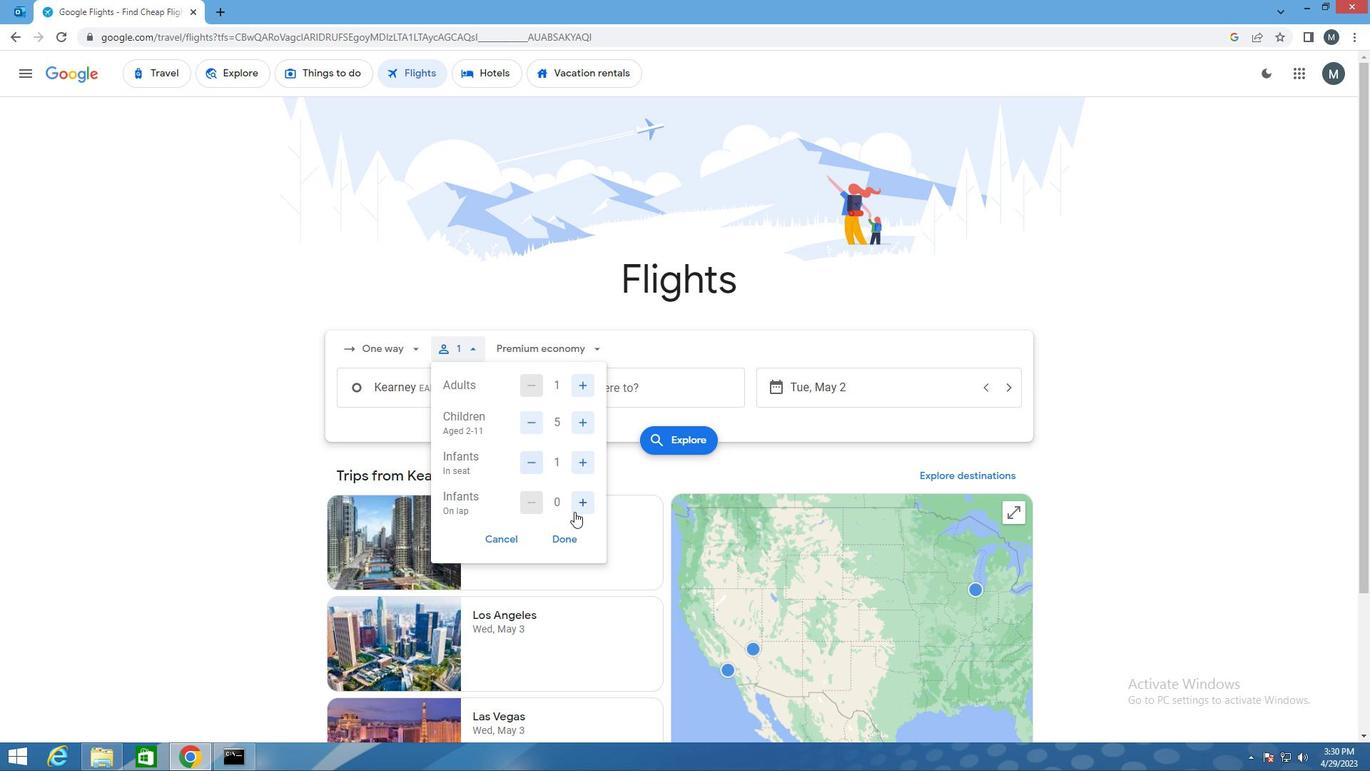 
Action: Mouse moved to (573, 534)
Screenshot: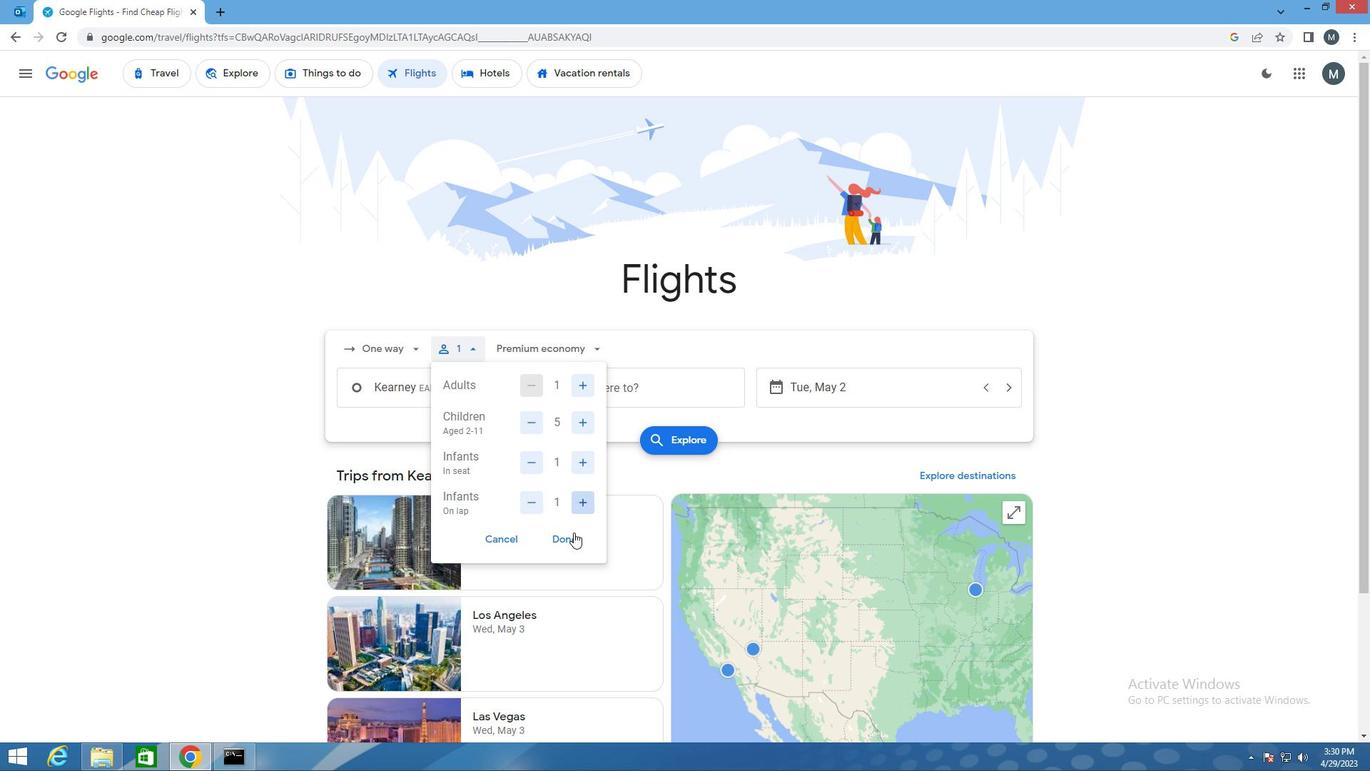 
Action: Mouse pressed left at (573, 534)
Screenshot: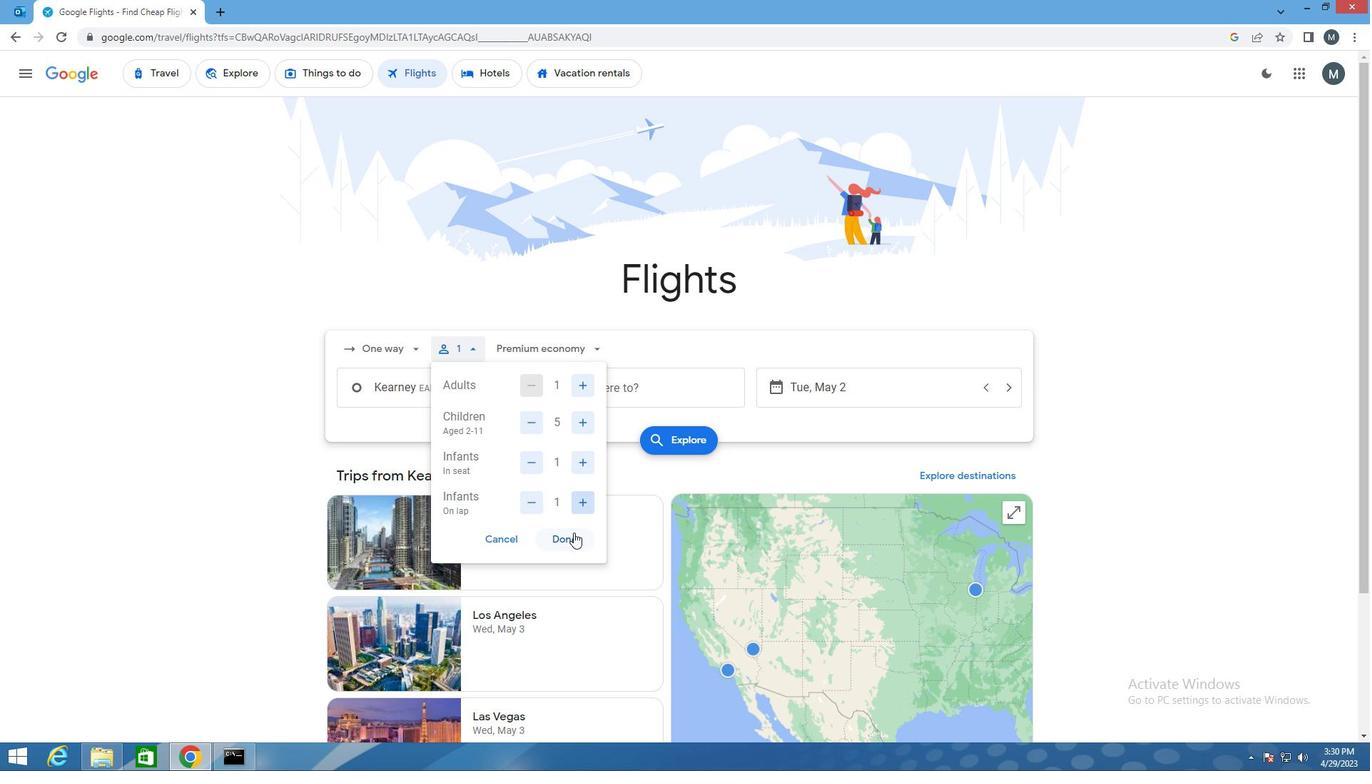 
Action: Mouse moved to (571, 355)
Screenshot: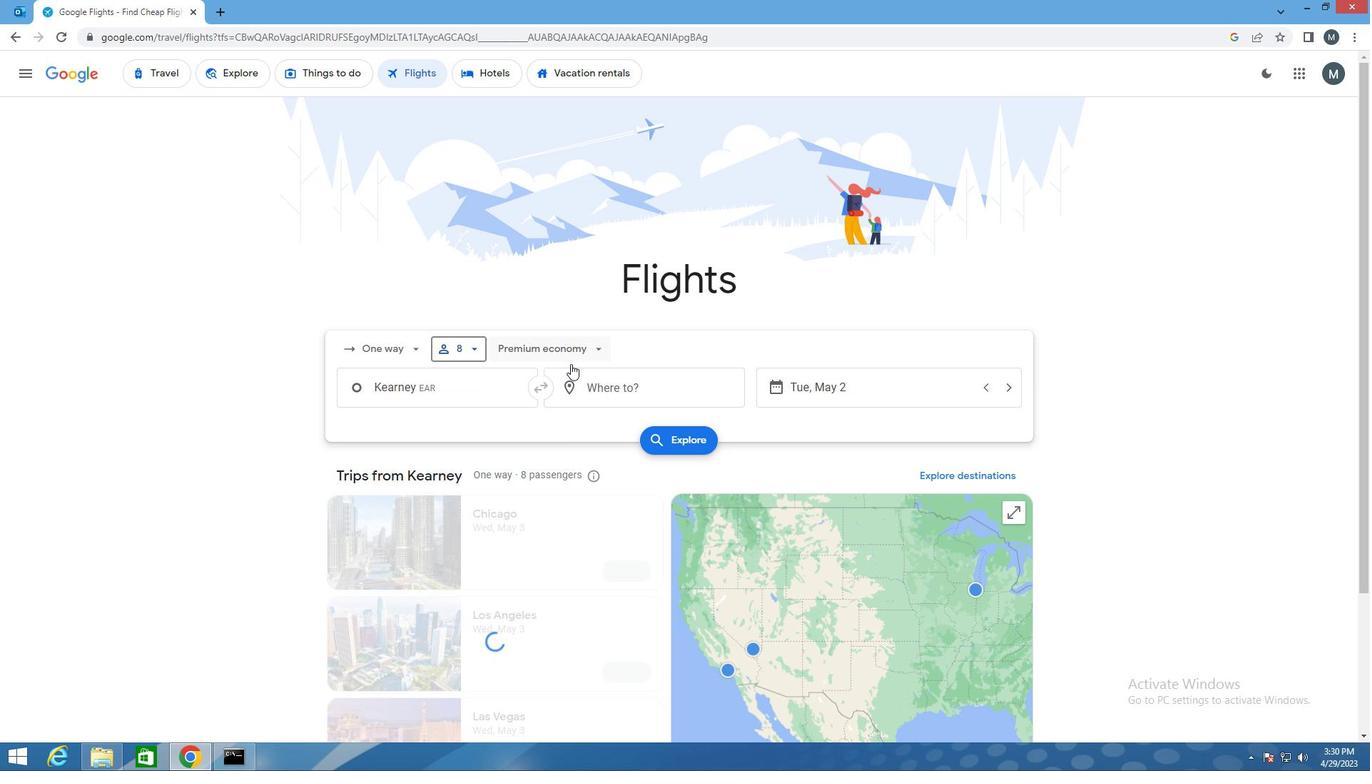 
Action: Mouse pressed left at (571, 355)
Screenshot: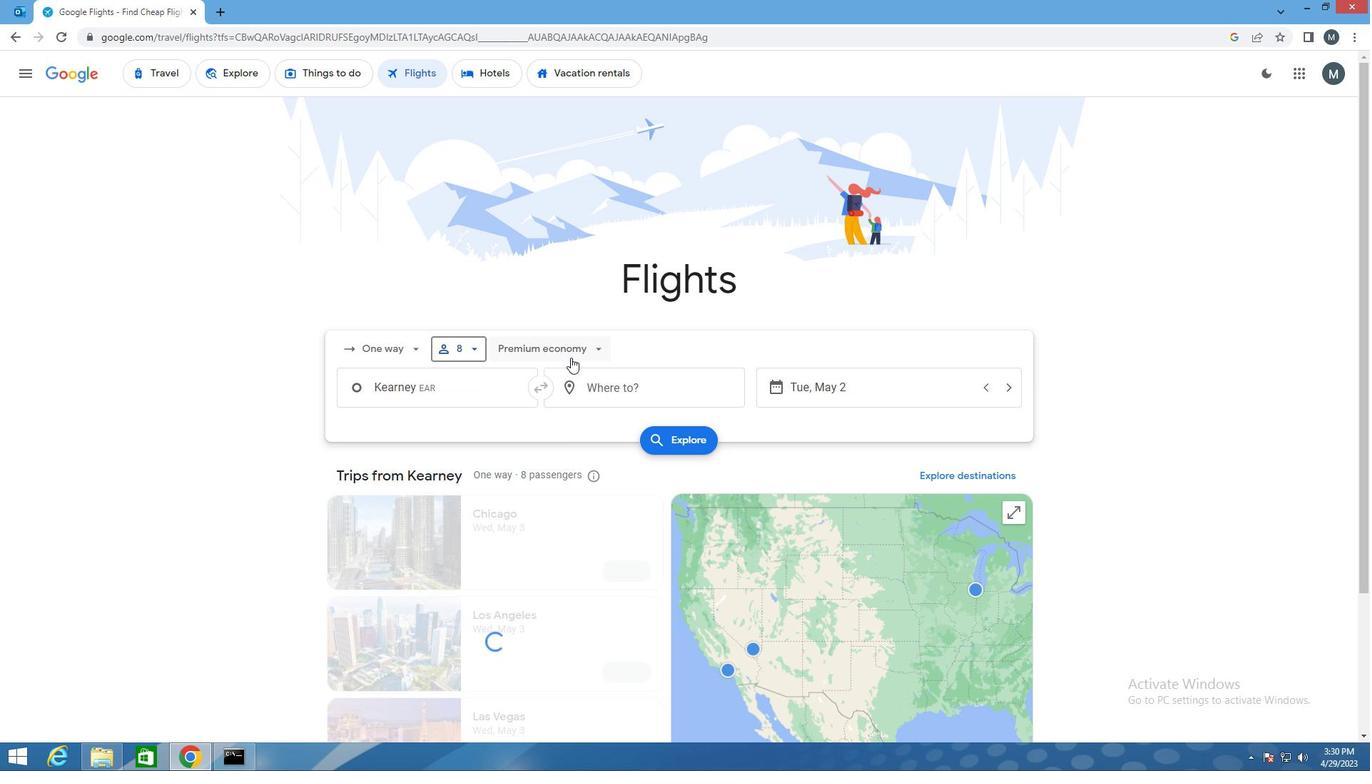 
Action: Mouse moved to (551, 476)
Screenshot: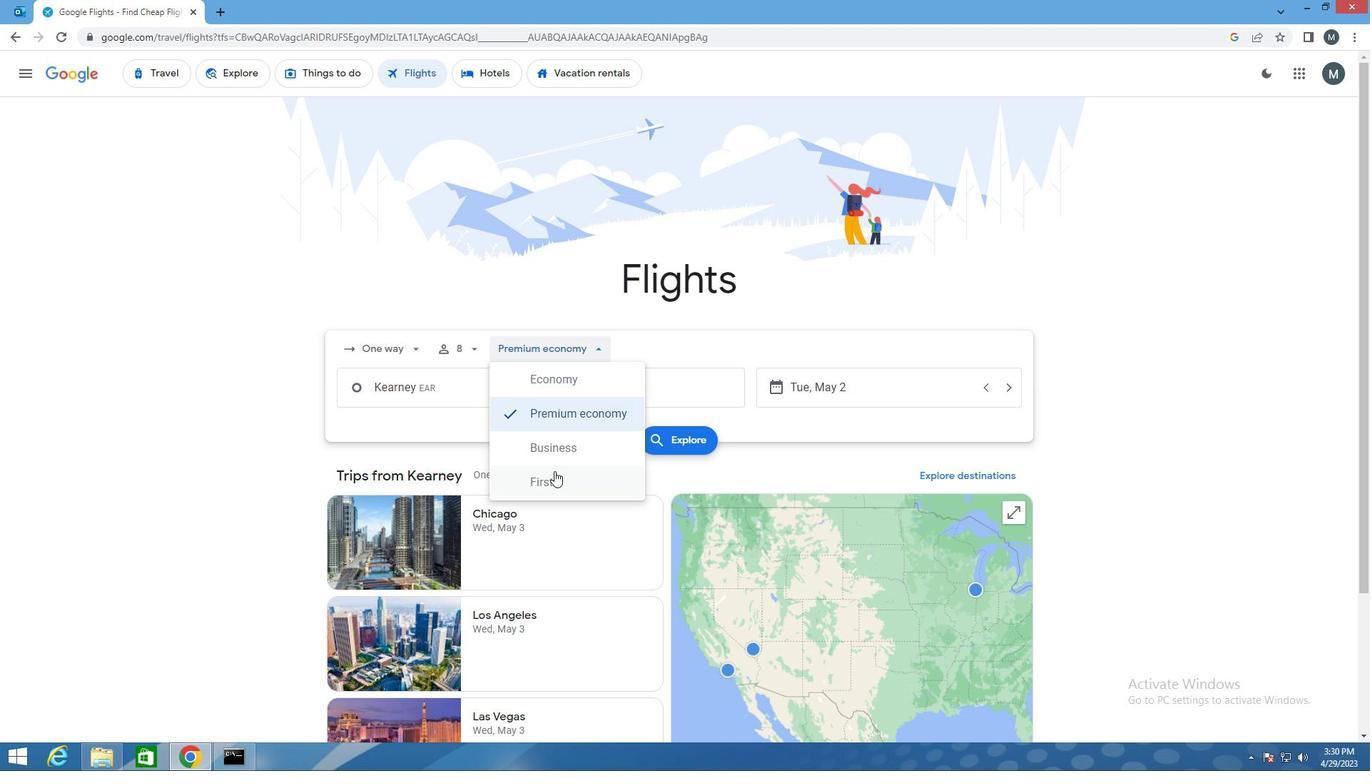 
Action: Mouse pressed left at (551, 476)
Screenshot: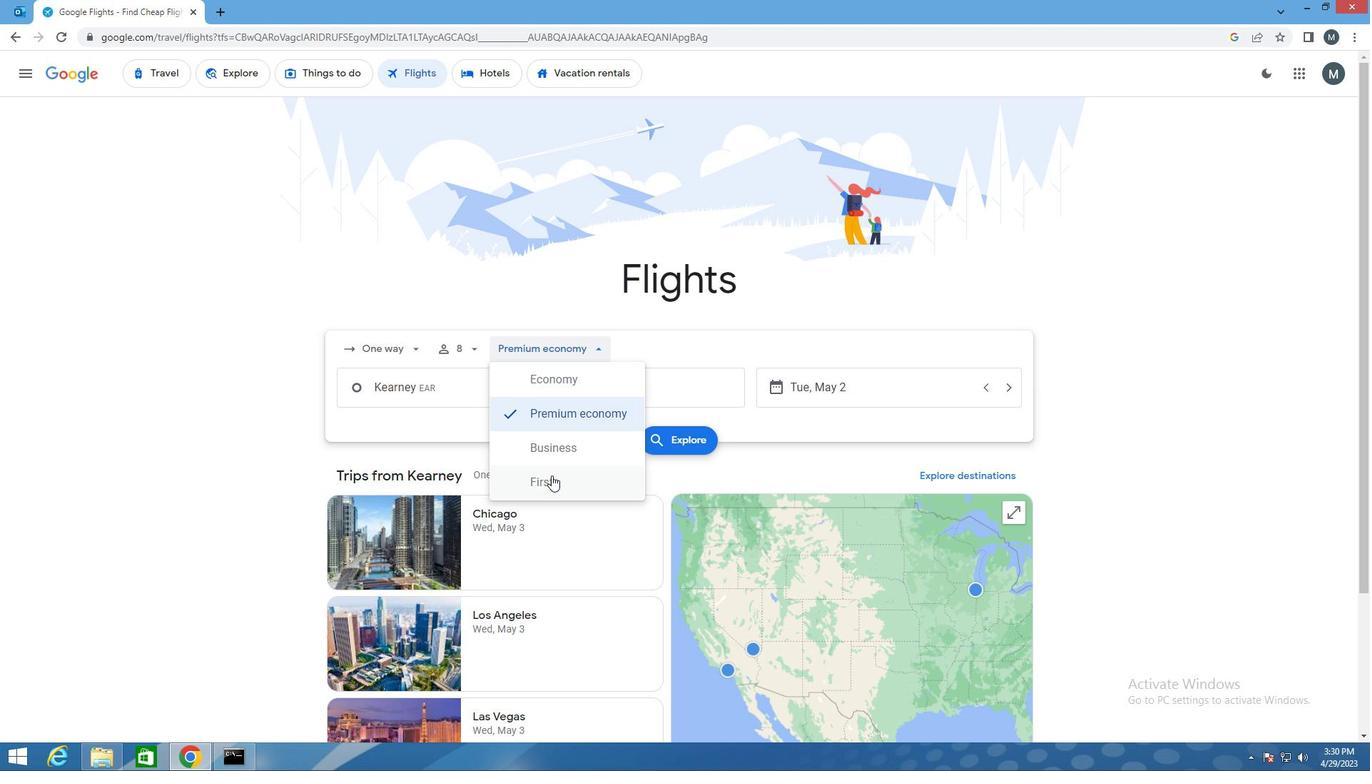 
Action: Mouse moved to (472, 392)
Screenshot: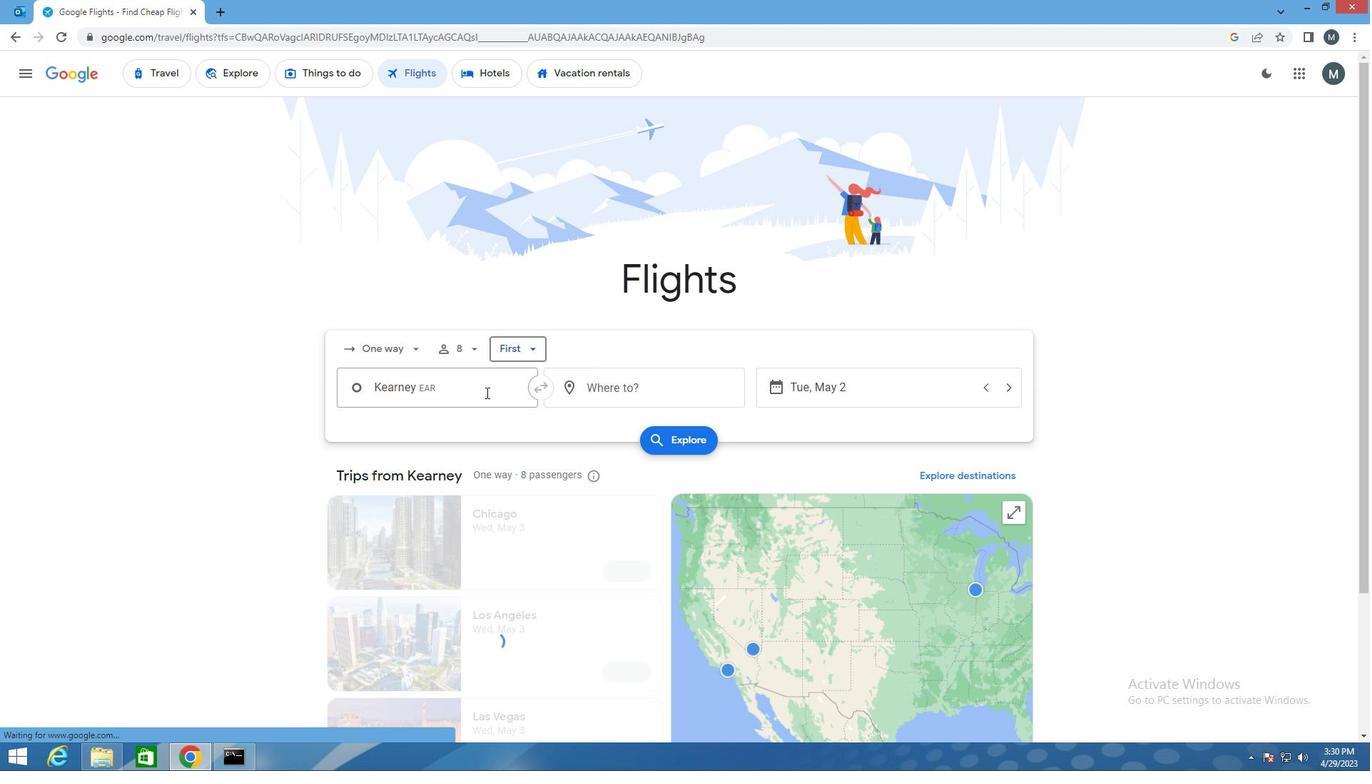 
Action: Mouse pressed left at (472, 392)
Screenshot: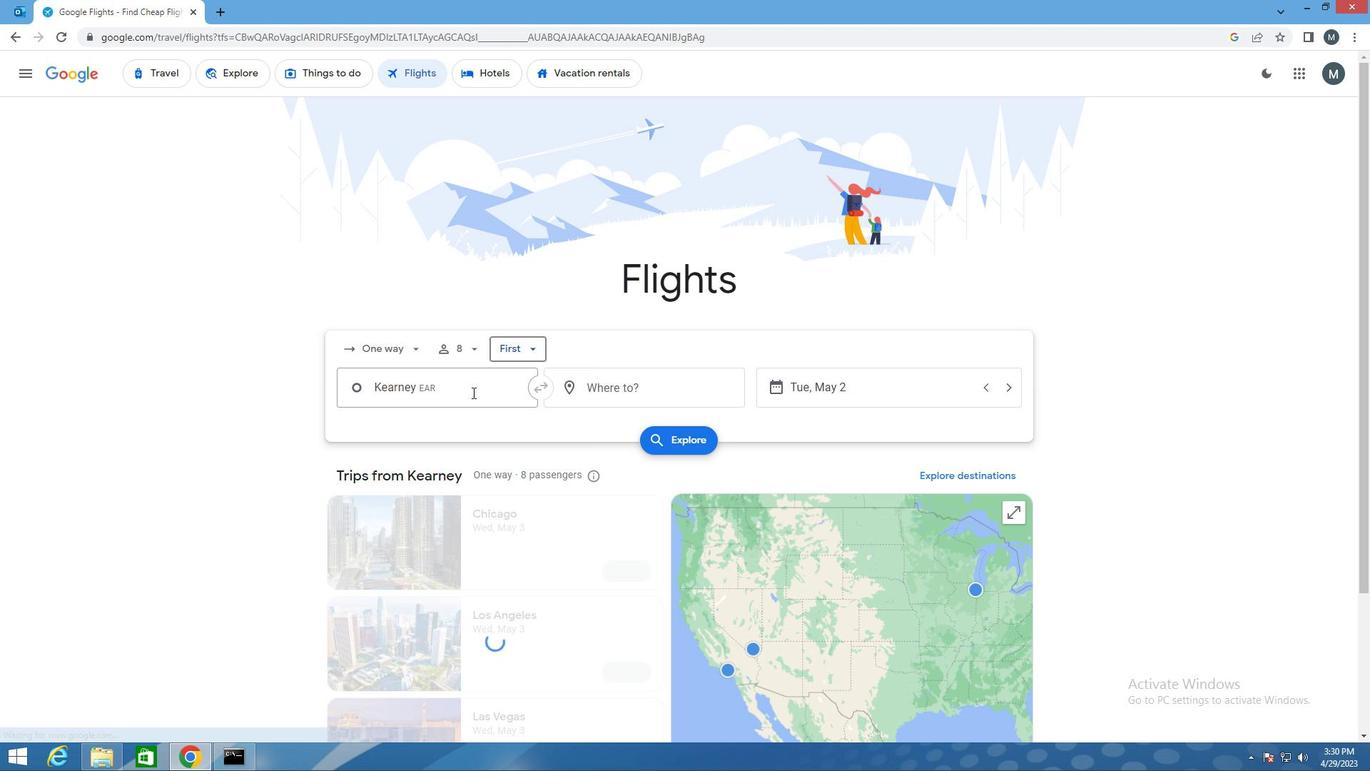 
Action: Key pressed ear
Screenshot: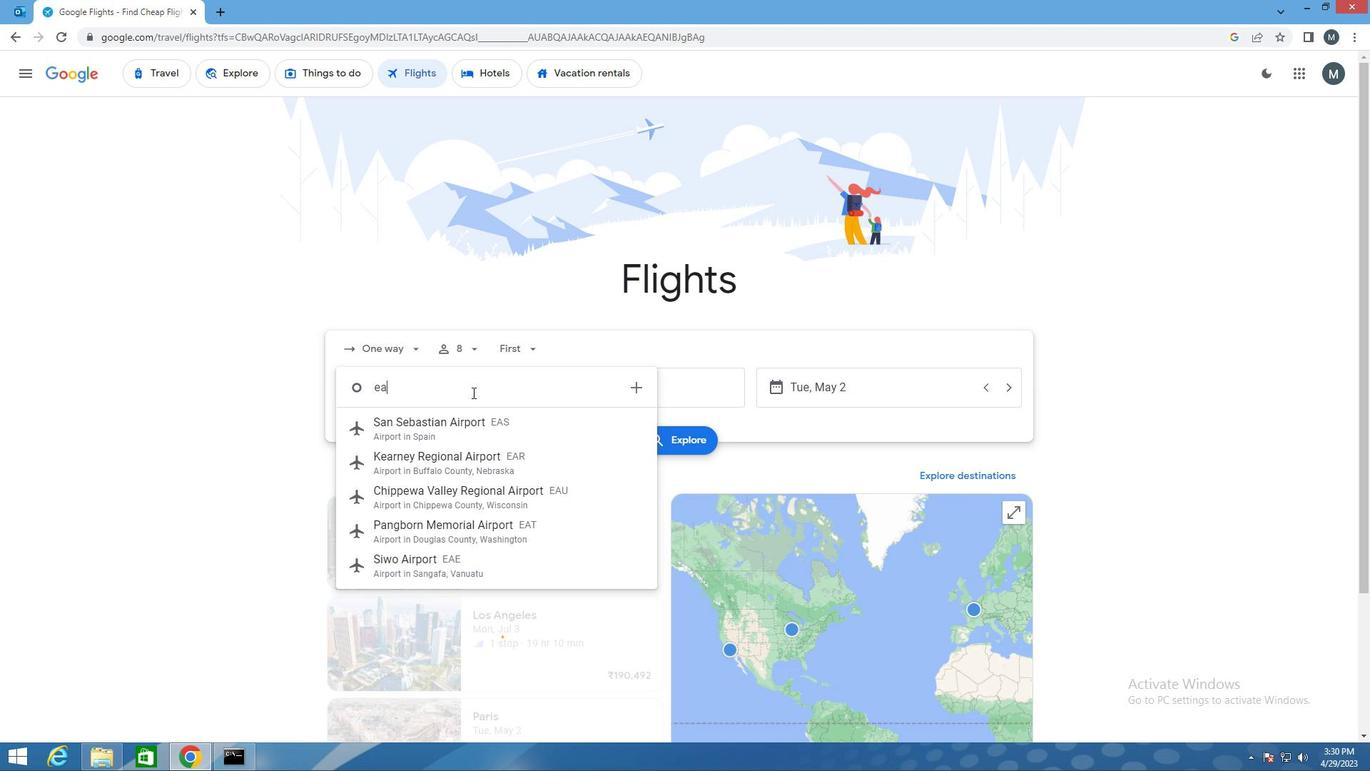 
Action: Mouse moved to (489, 430)
Screenshot: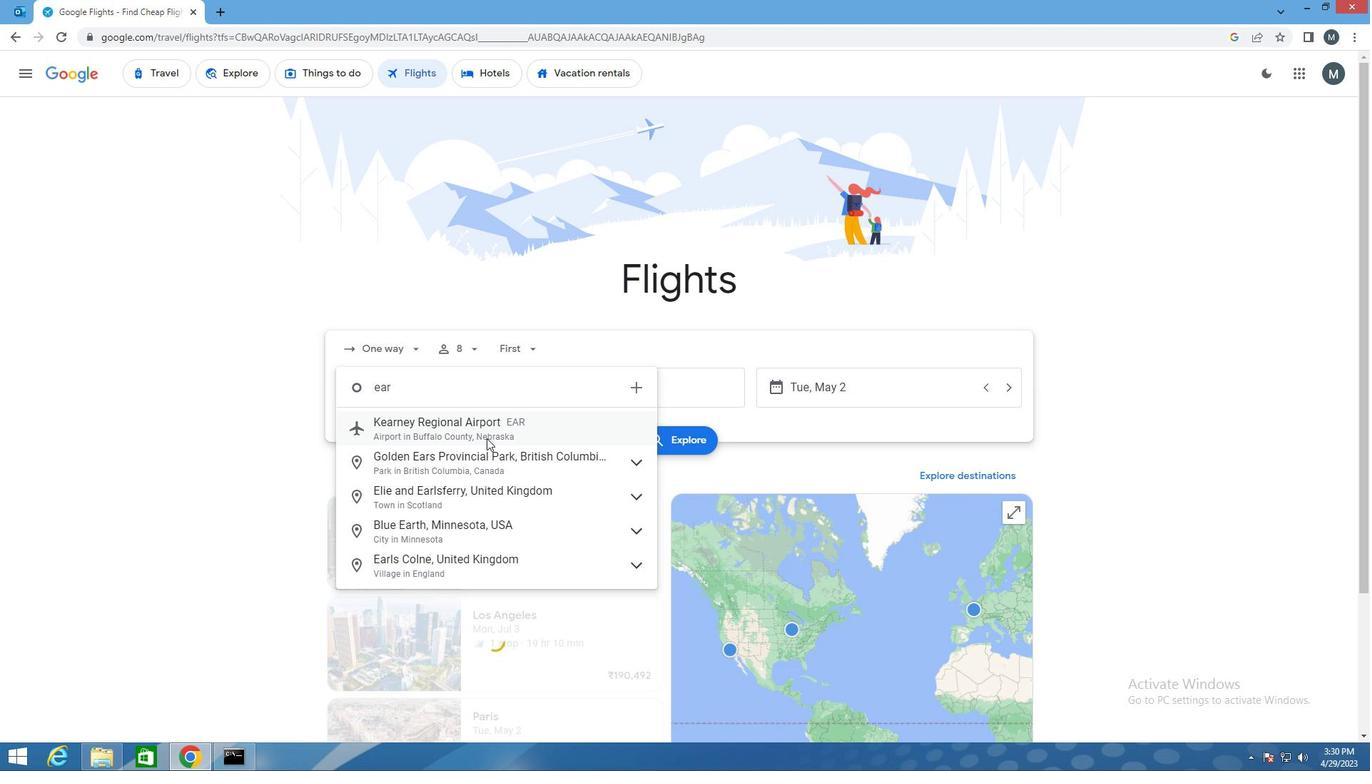 
Action: Mouse pressed left at (489, 430)
Screenshot: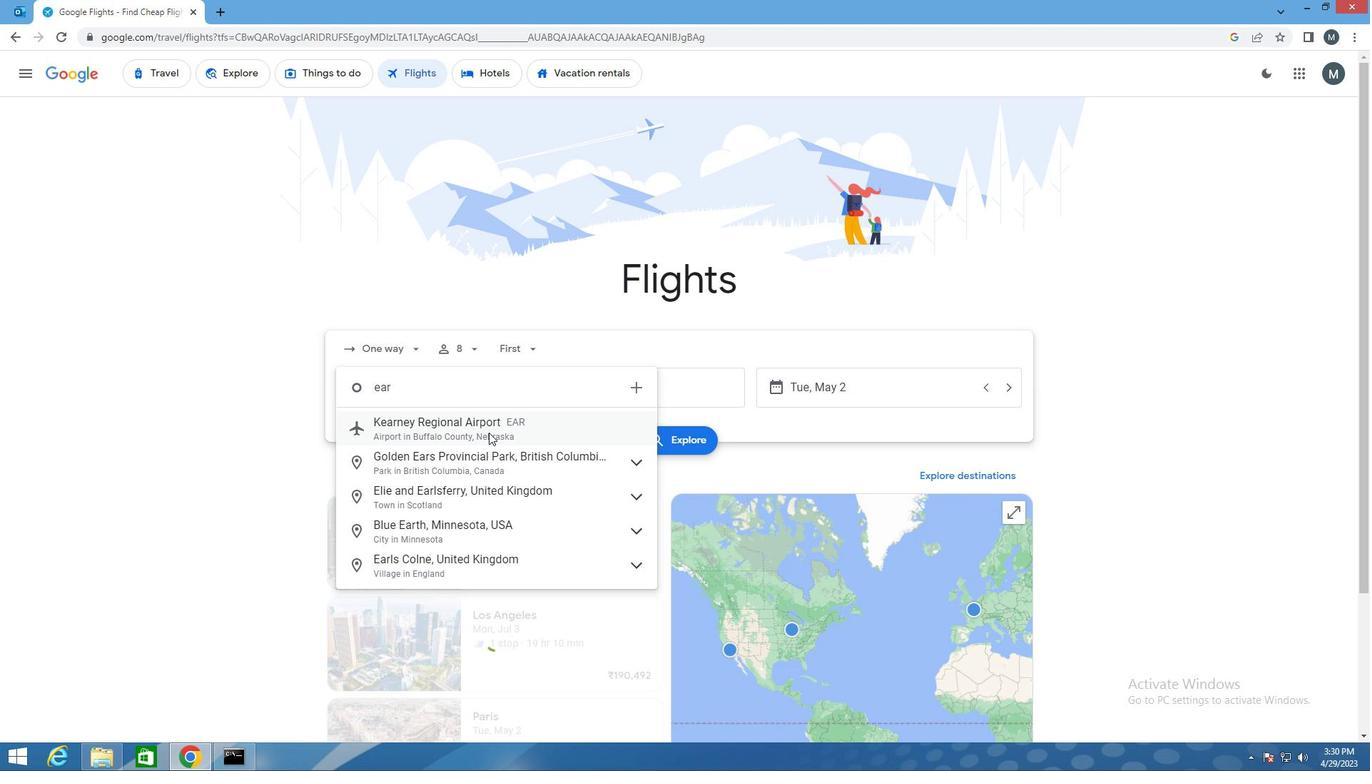
Action: Mouse moved to (598, 389)
Screenshot: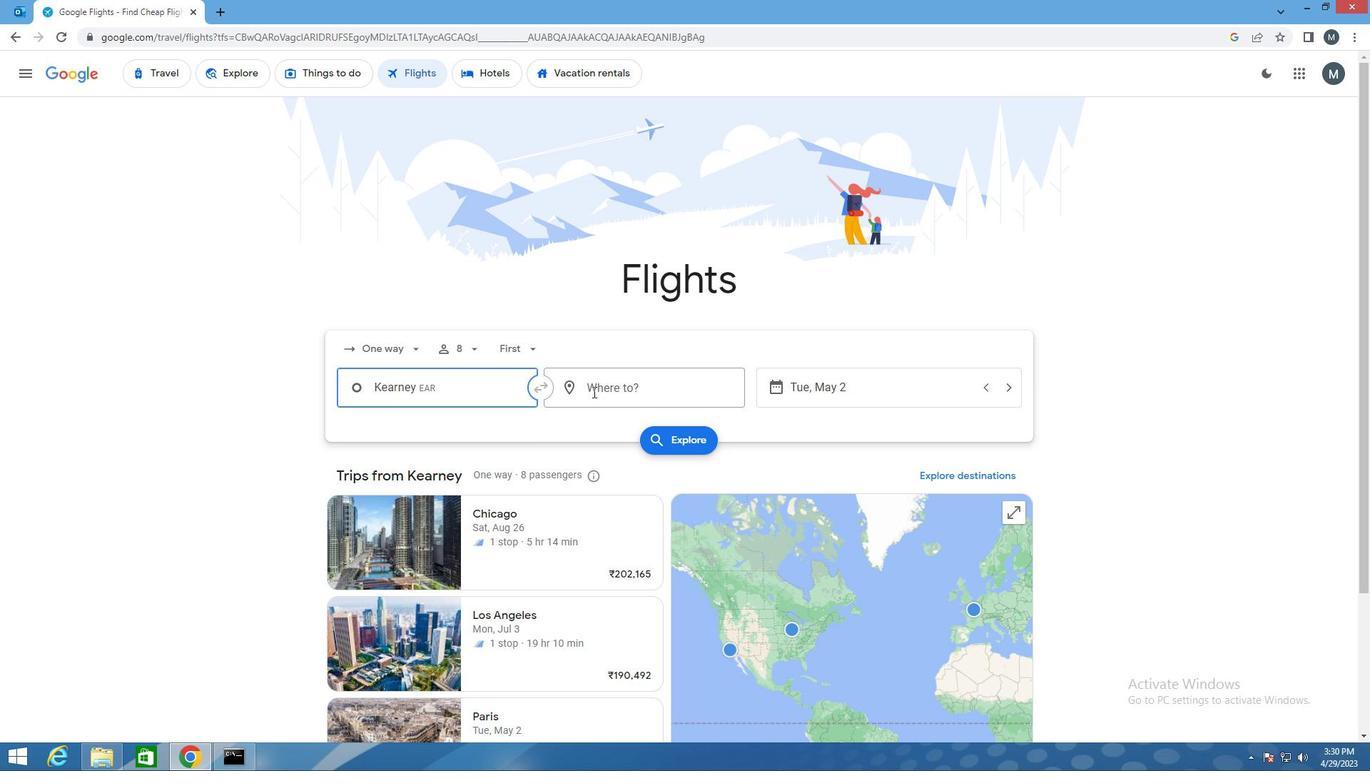 
Action: Mouse pressed left at (598, 389)
Screenshot: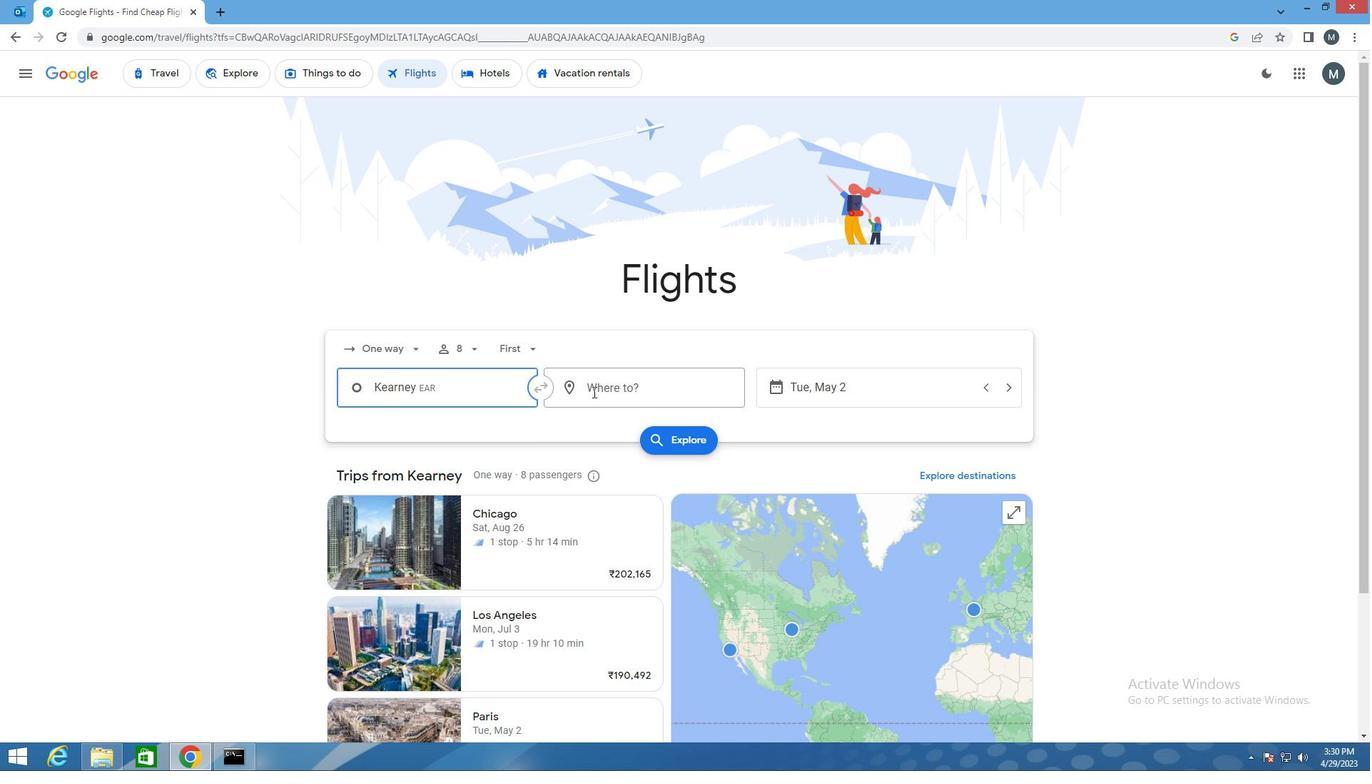 
Action: Mouse moved to (649, 401)
Screenshot: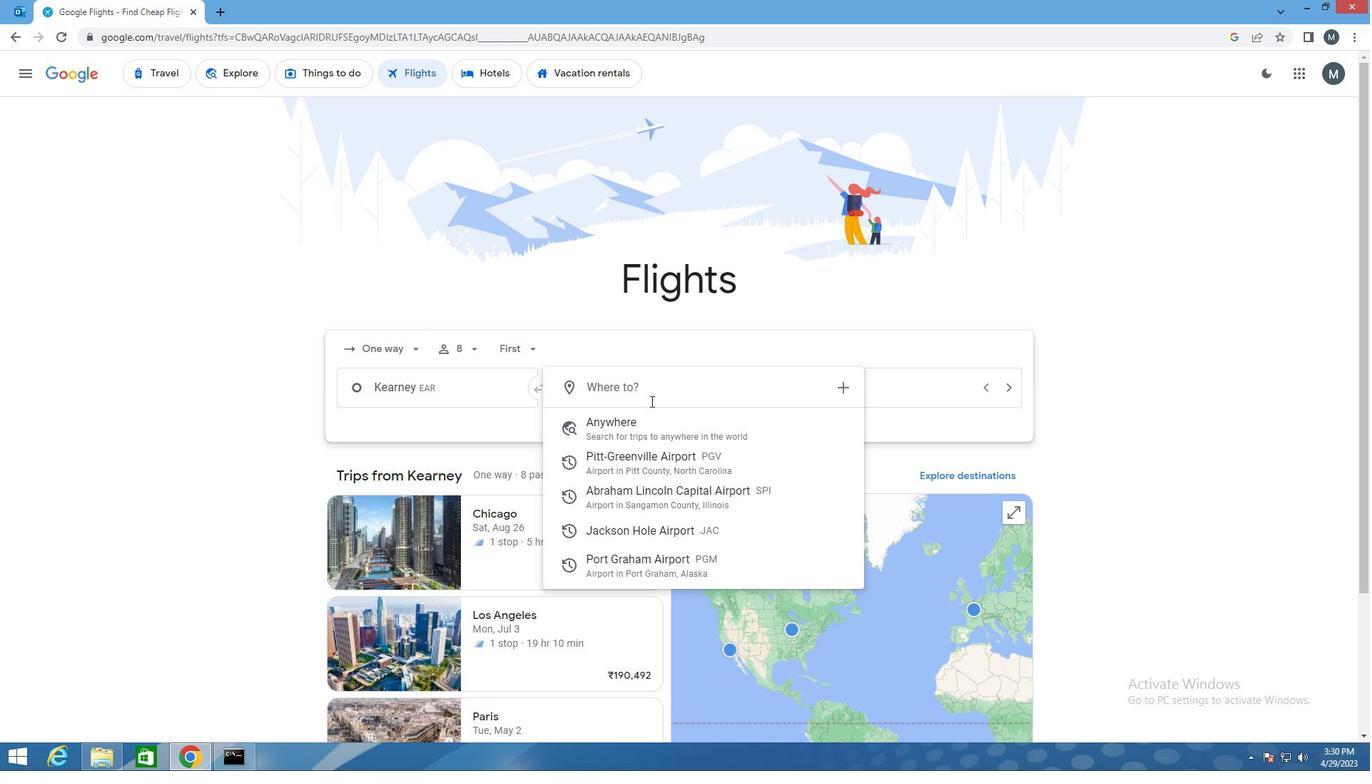 
Action: Key pressed j
Screenshot: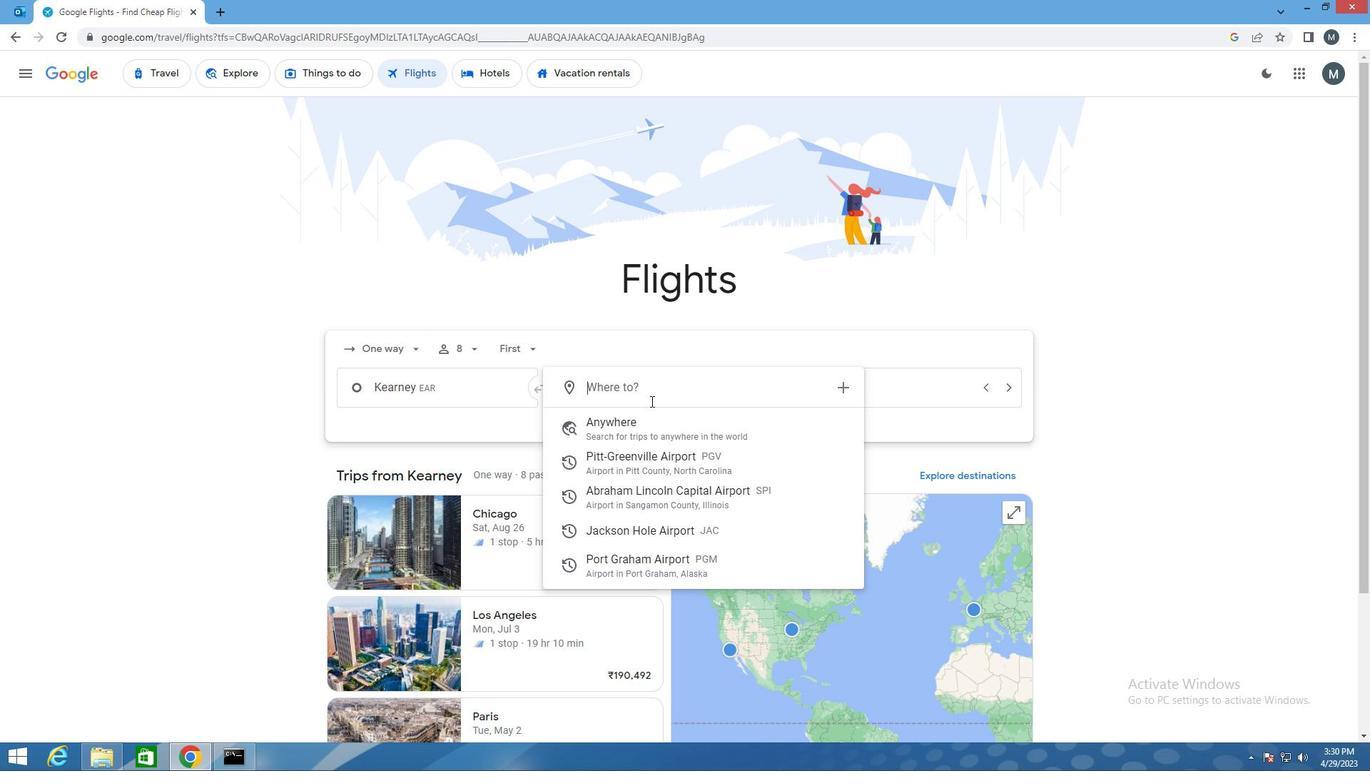
Action: Mouse moved to (646, 399)
Screenshot: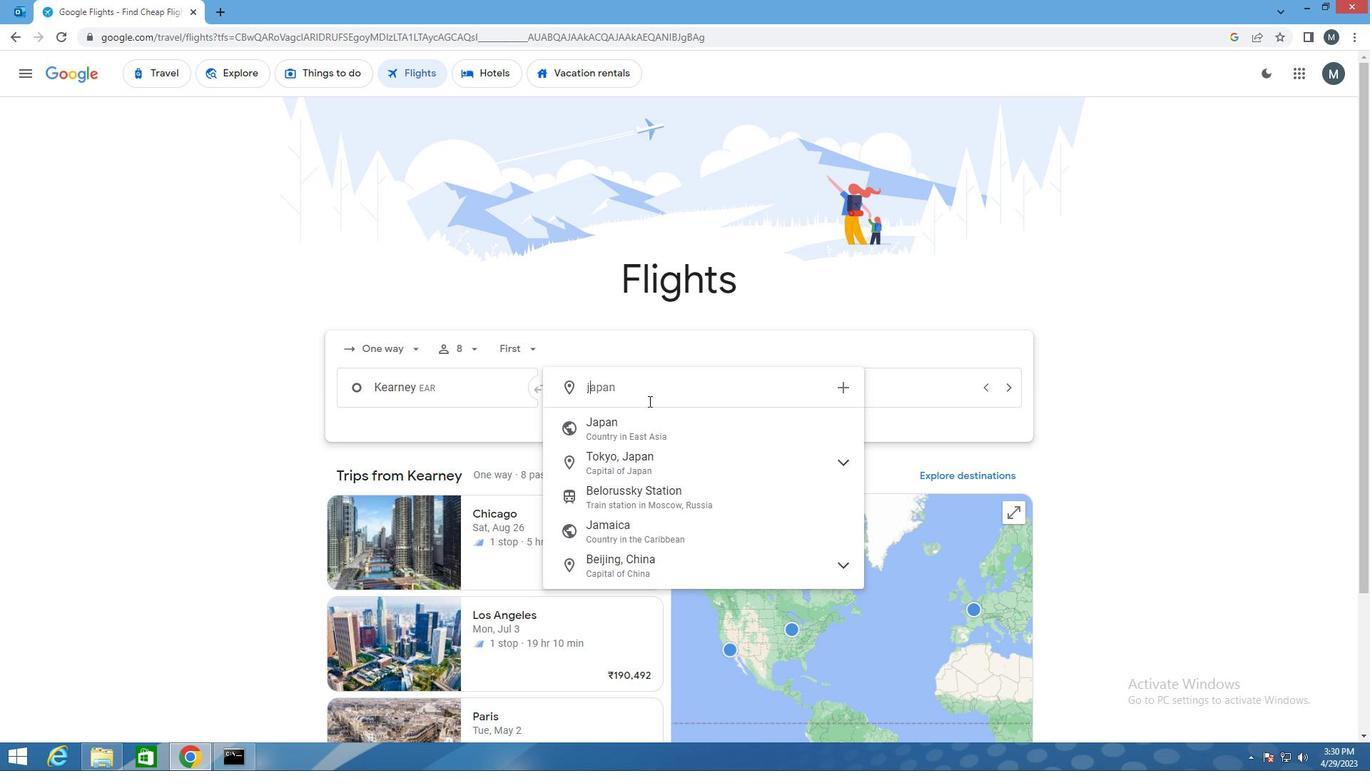 
Action: Key pressed ac
Screenshot: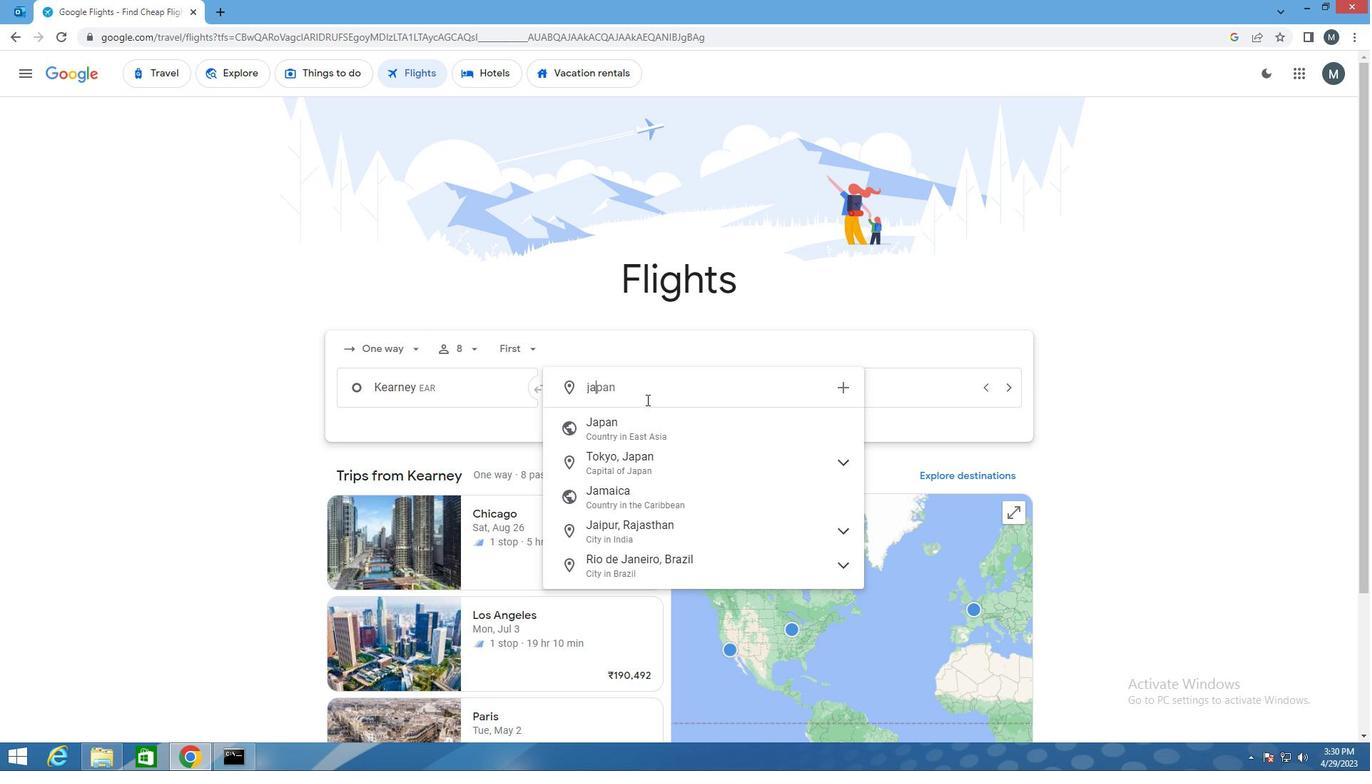 
Action: Mouse moved to (659, 392)
Screenshot: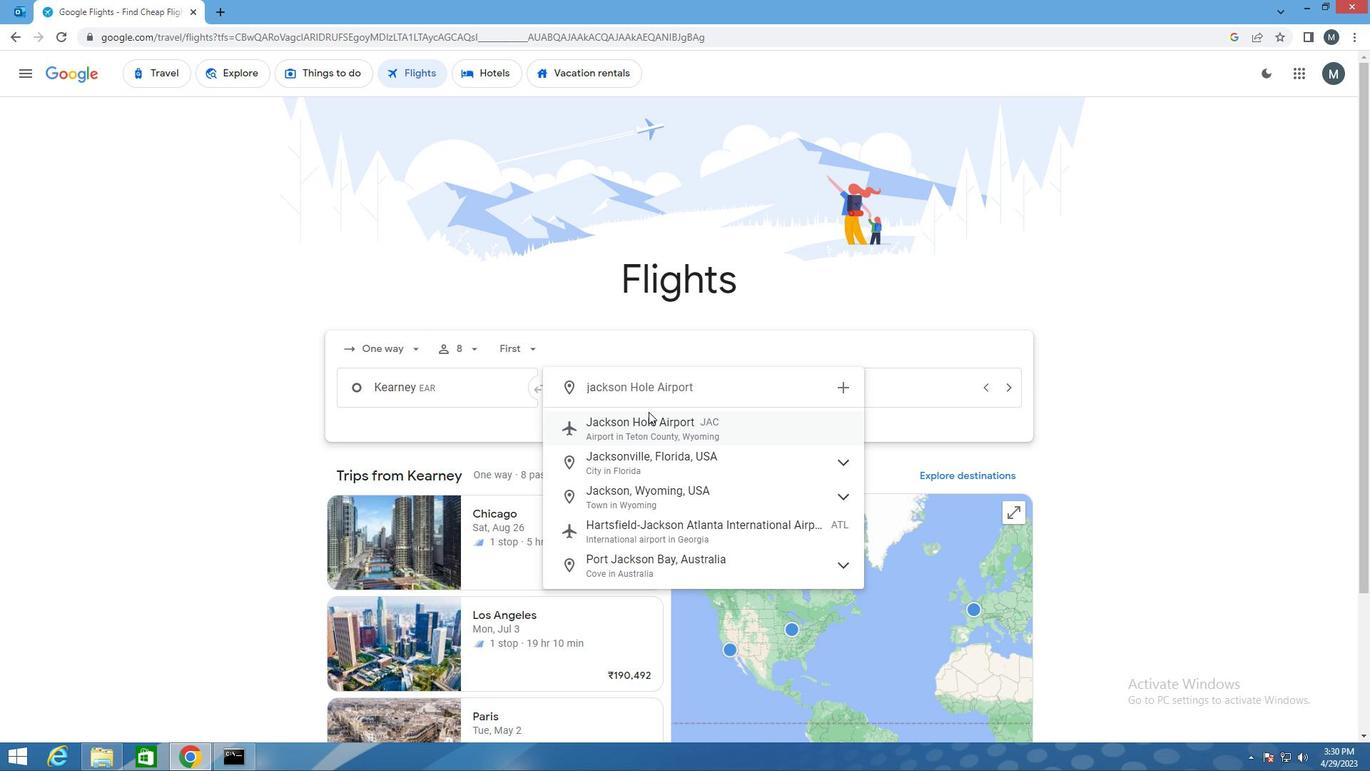 
Action: Key pressed <Key.enter>
Screenshot: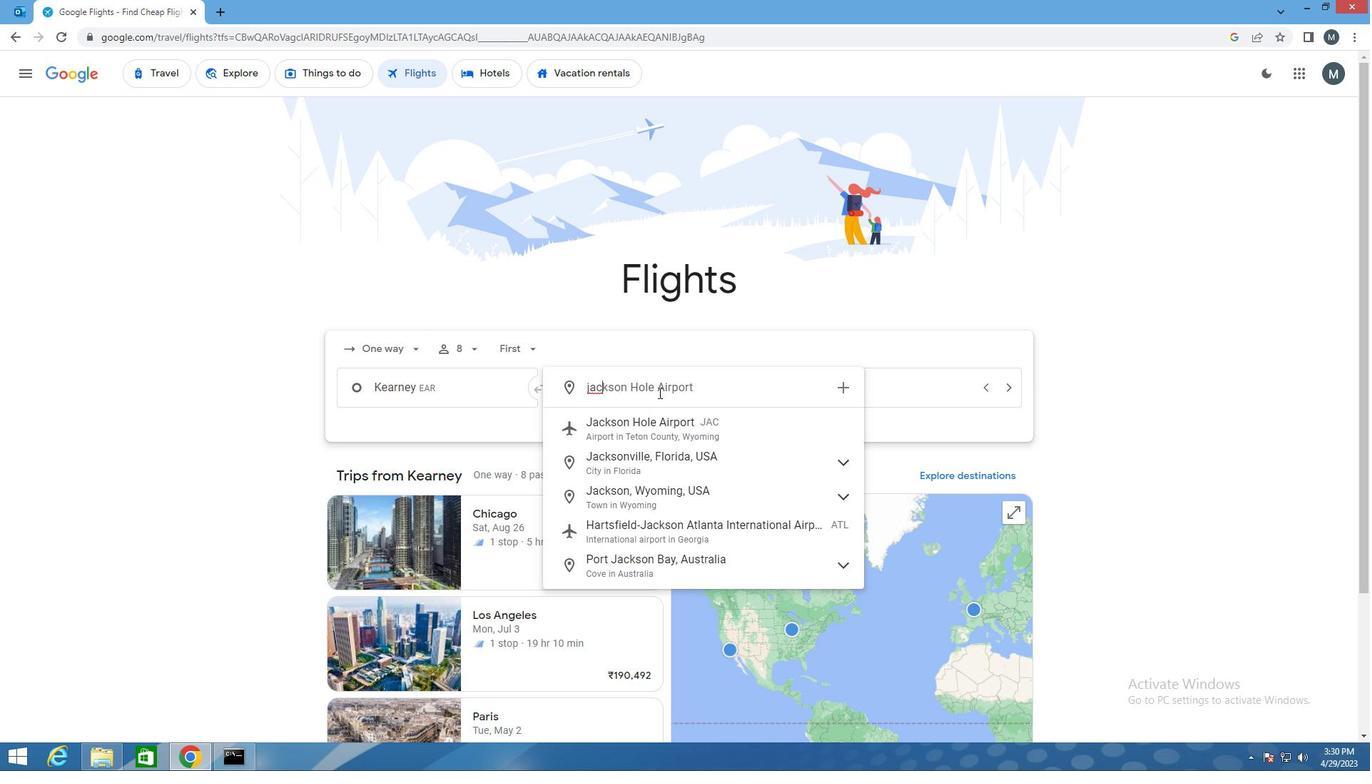
Action: Mouse moved to (819, 391)
Screenshot: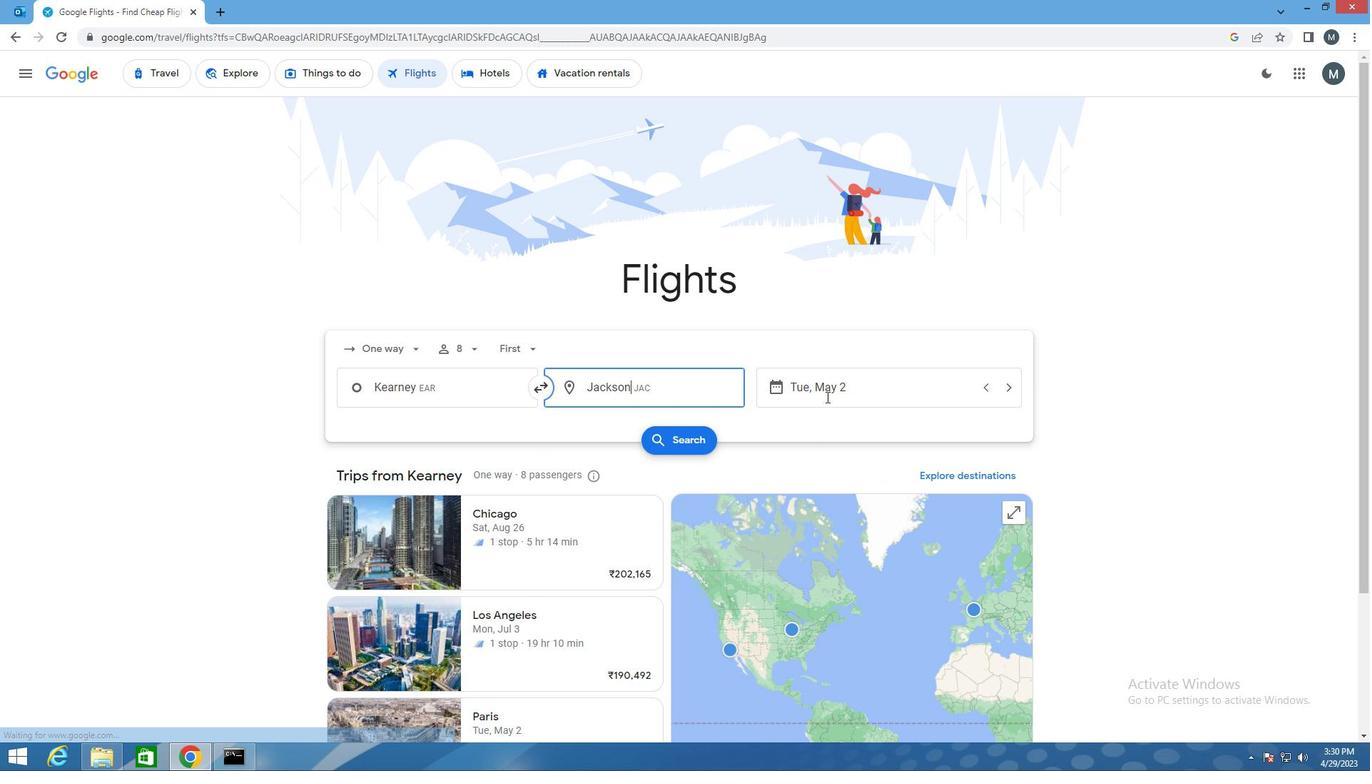
Action: Mouse pressed left at (819, 391)
Screenshot: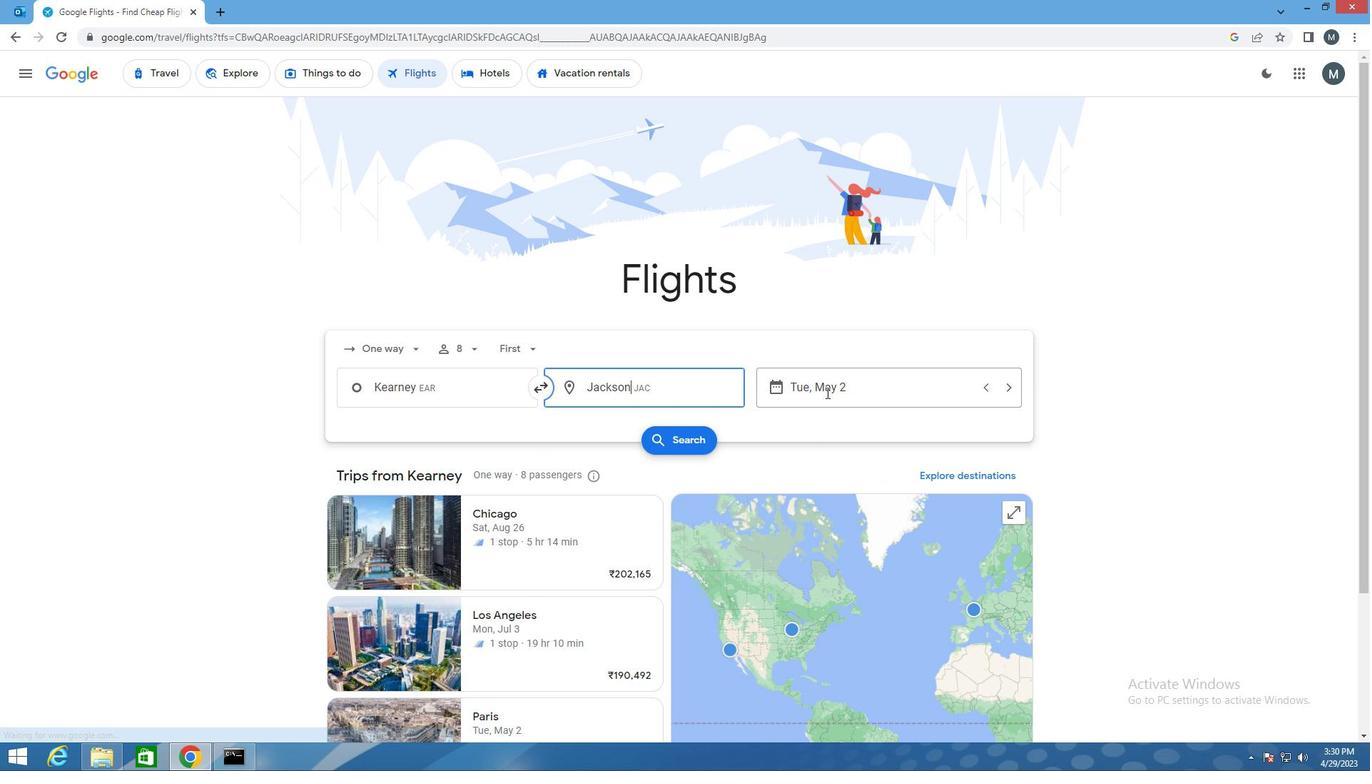 
Action: Mouse moved to (860, 483)
Screenshot: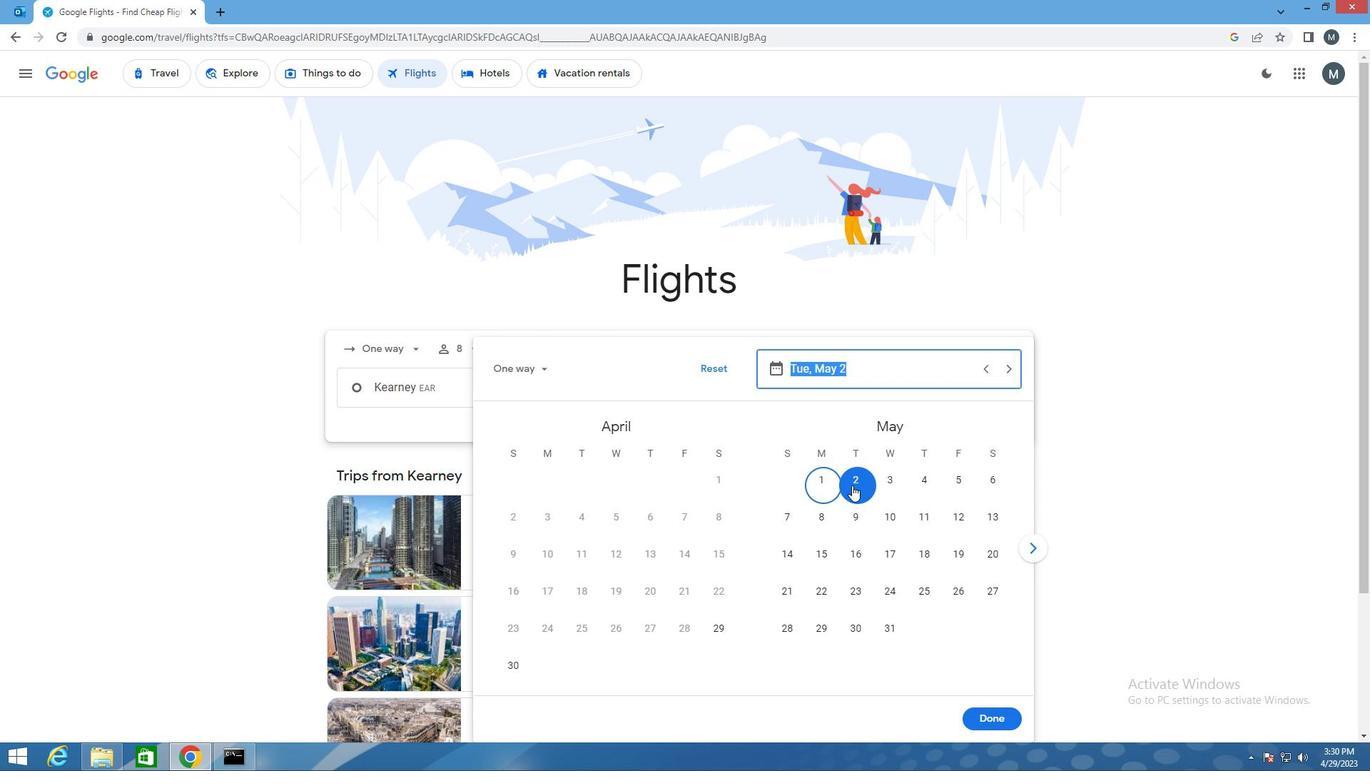 
Action: Mouse pressed left at (860, 483)
Screenshot: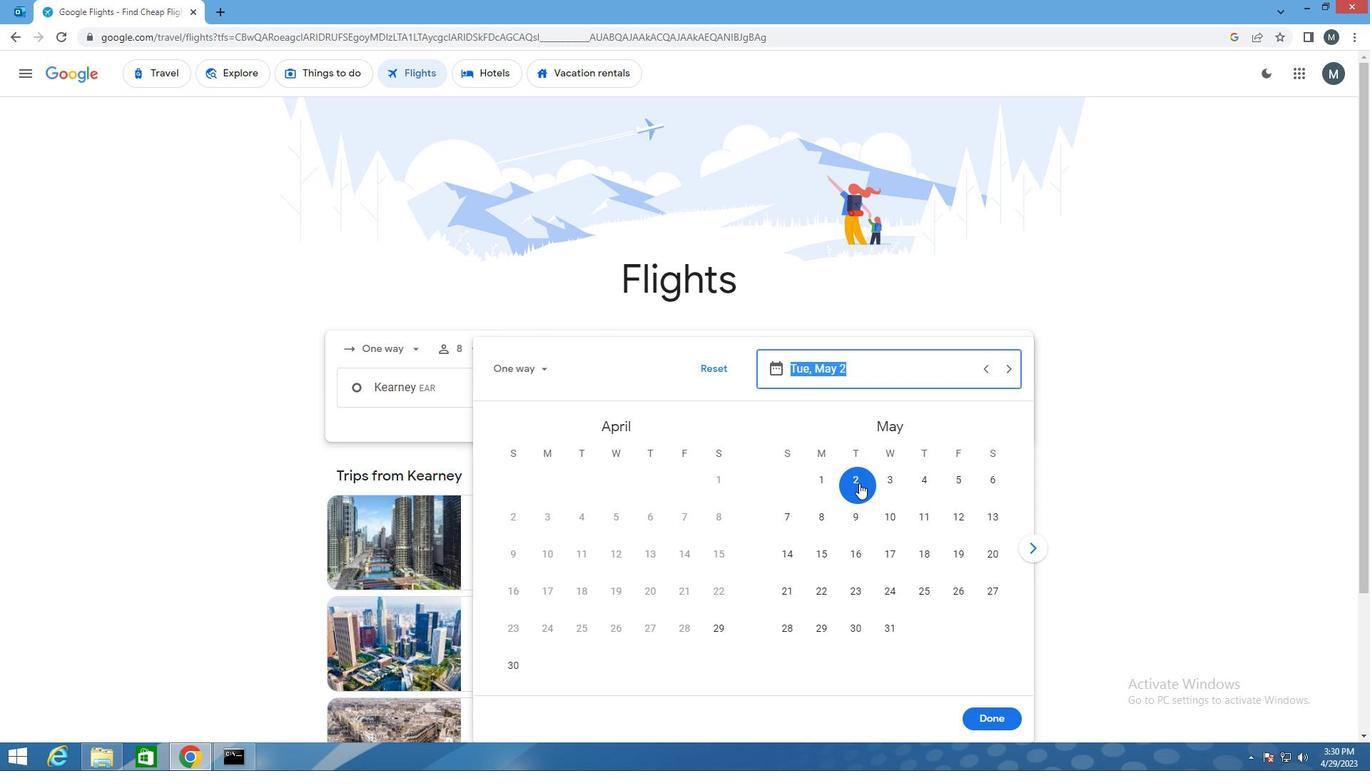 
Action: Mouse moved to (1003, 713)
Screenshot: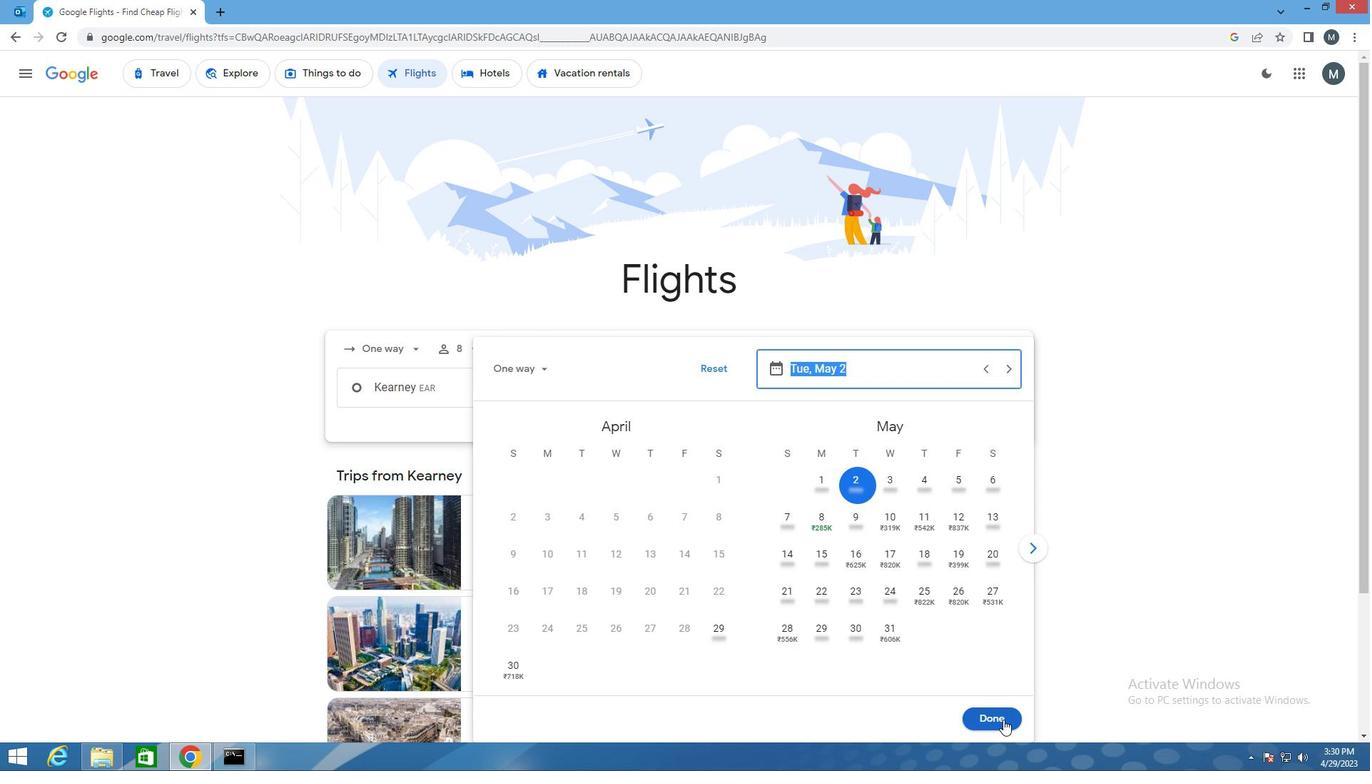
Action: Mouse pressed left at (1003, 713)
Screenshot: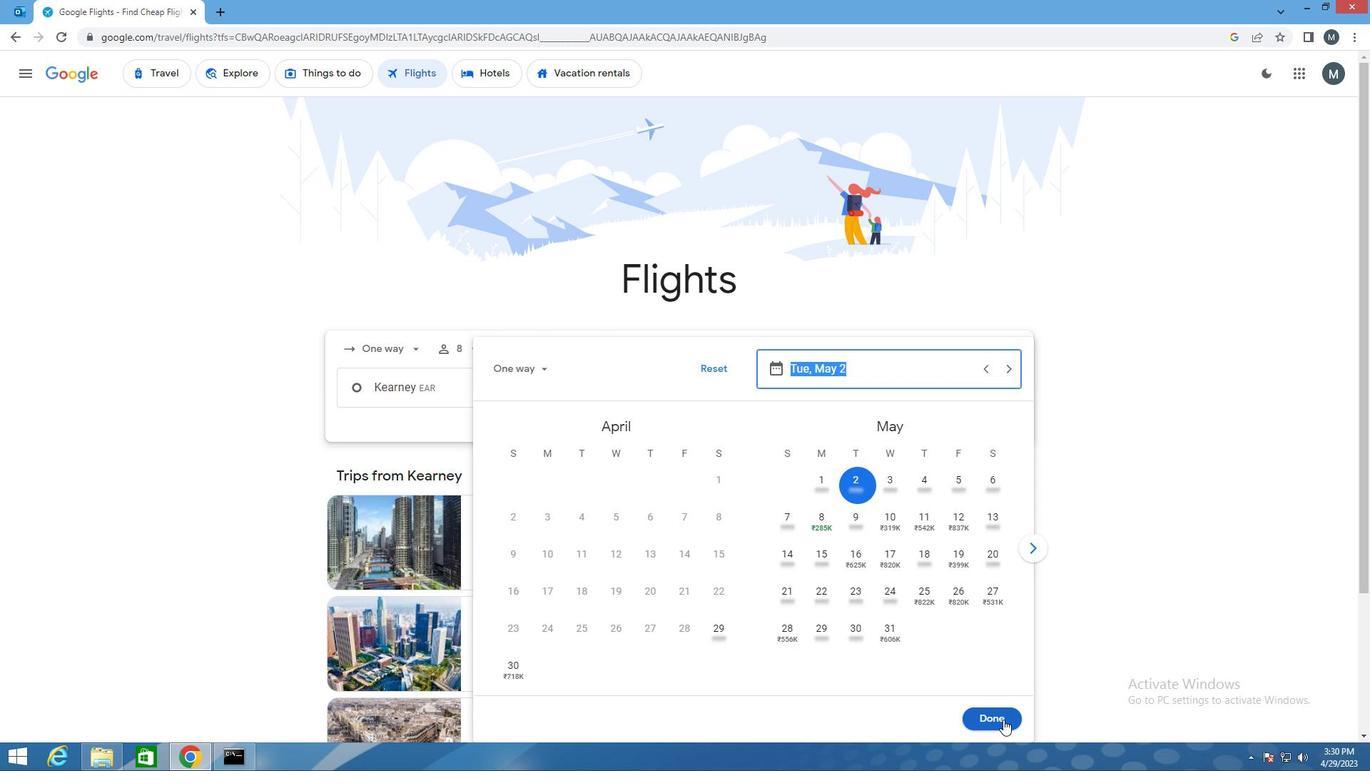 
Action: Mouse moved to (675, 414)
Screenshot: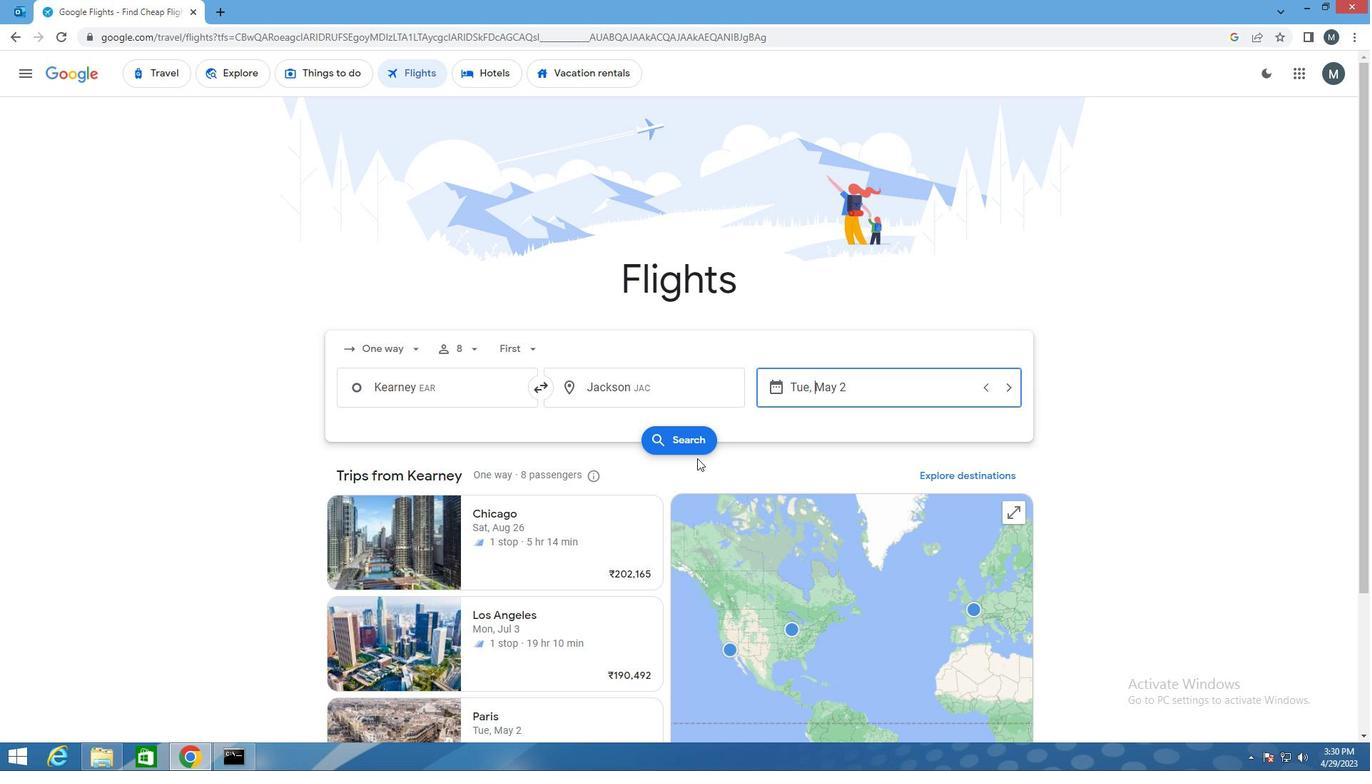 
Action: Mouse pressed left at (675, 414)
Screenshot: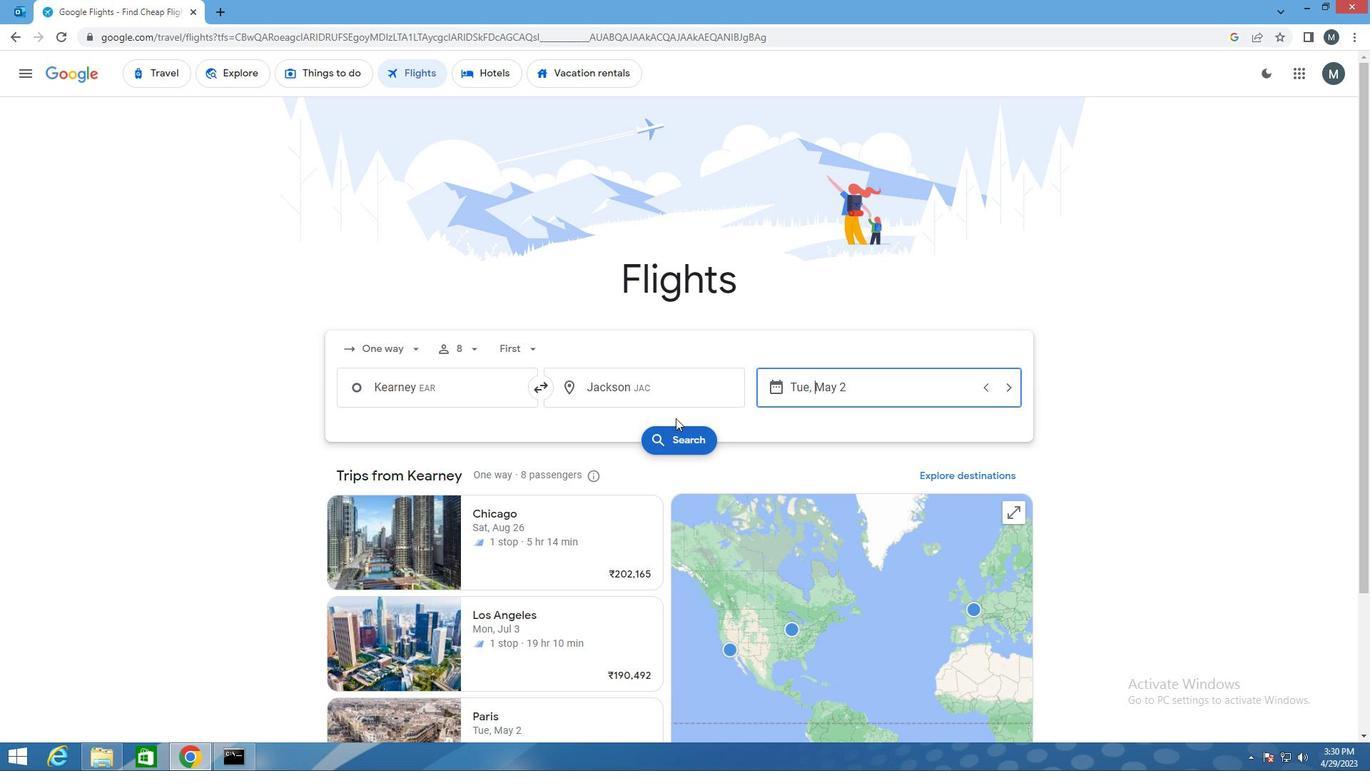 
Action: Mouse moved to (672, 430)
Screenshot: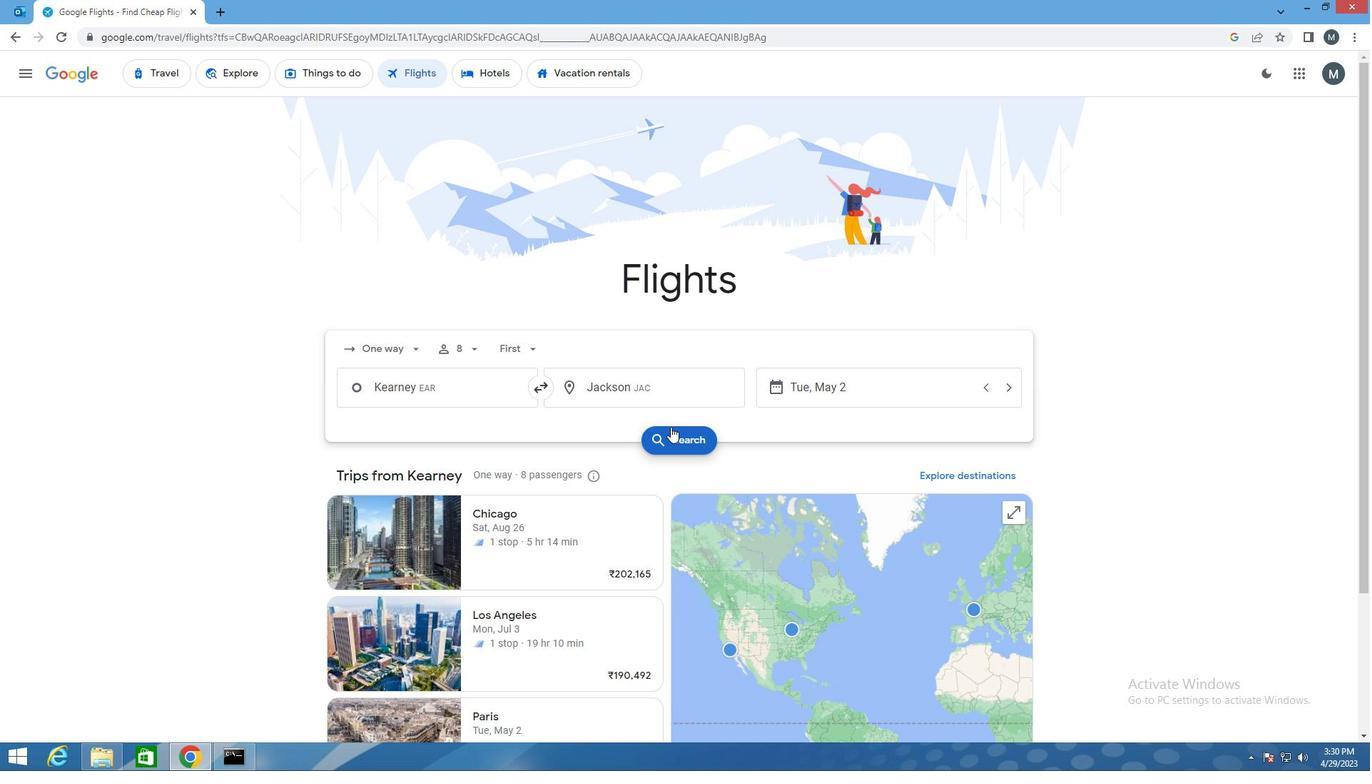 
Action: Mouse pressed left at (672, 430)
Screenshot: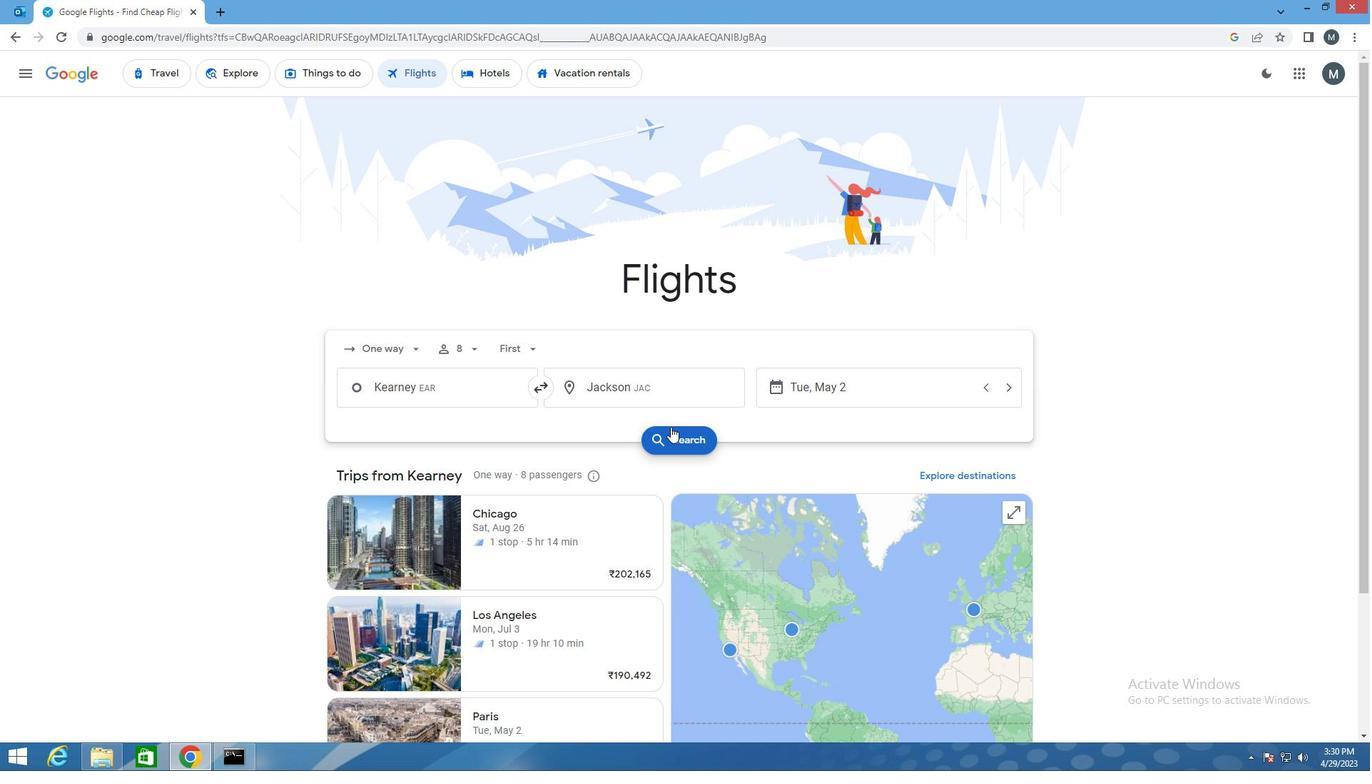 
Action: Mouse moved to (355, 209)
Screenshot: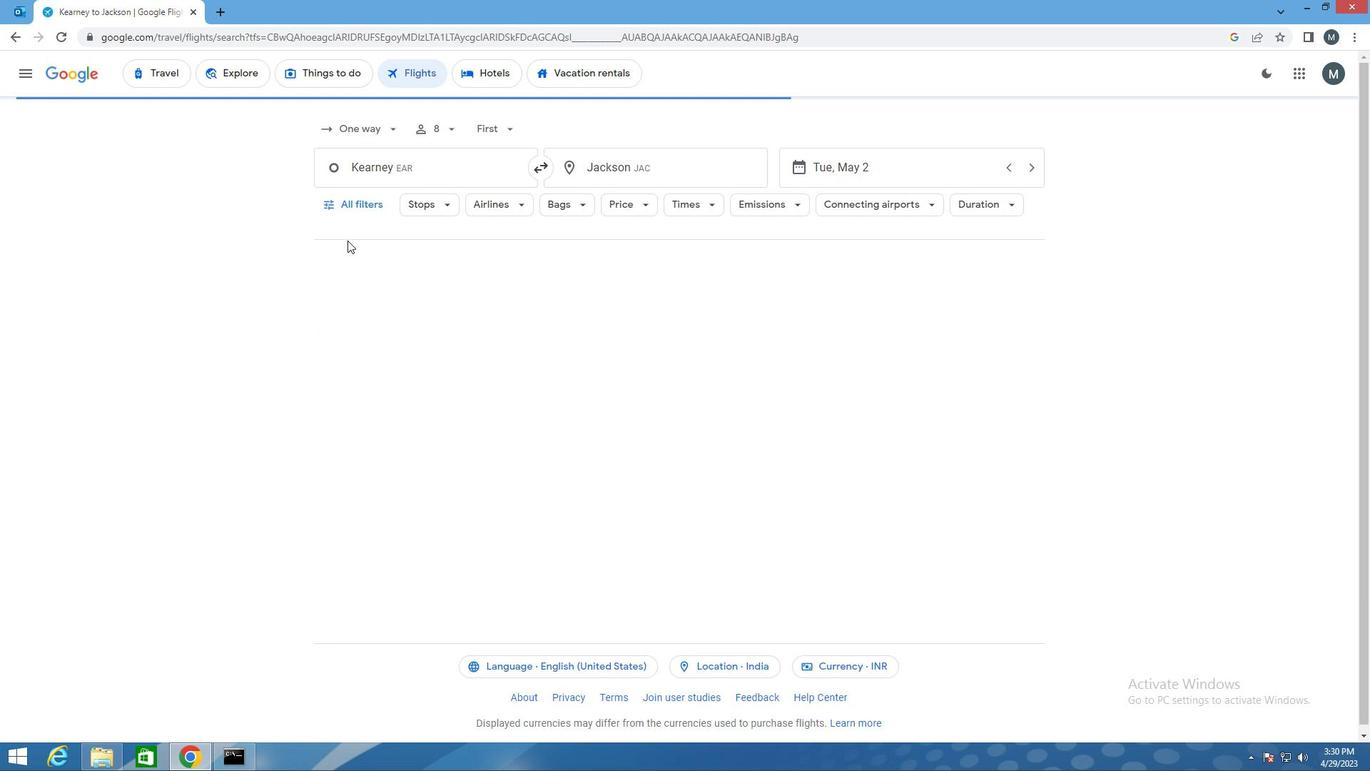 
Action: Mouse pressed left at (355, 209)
Screenshot: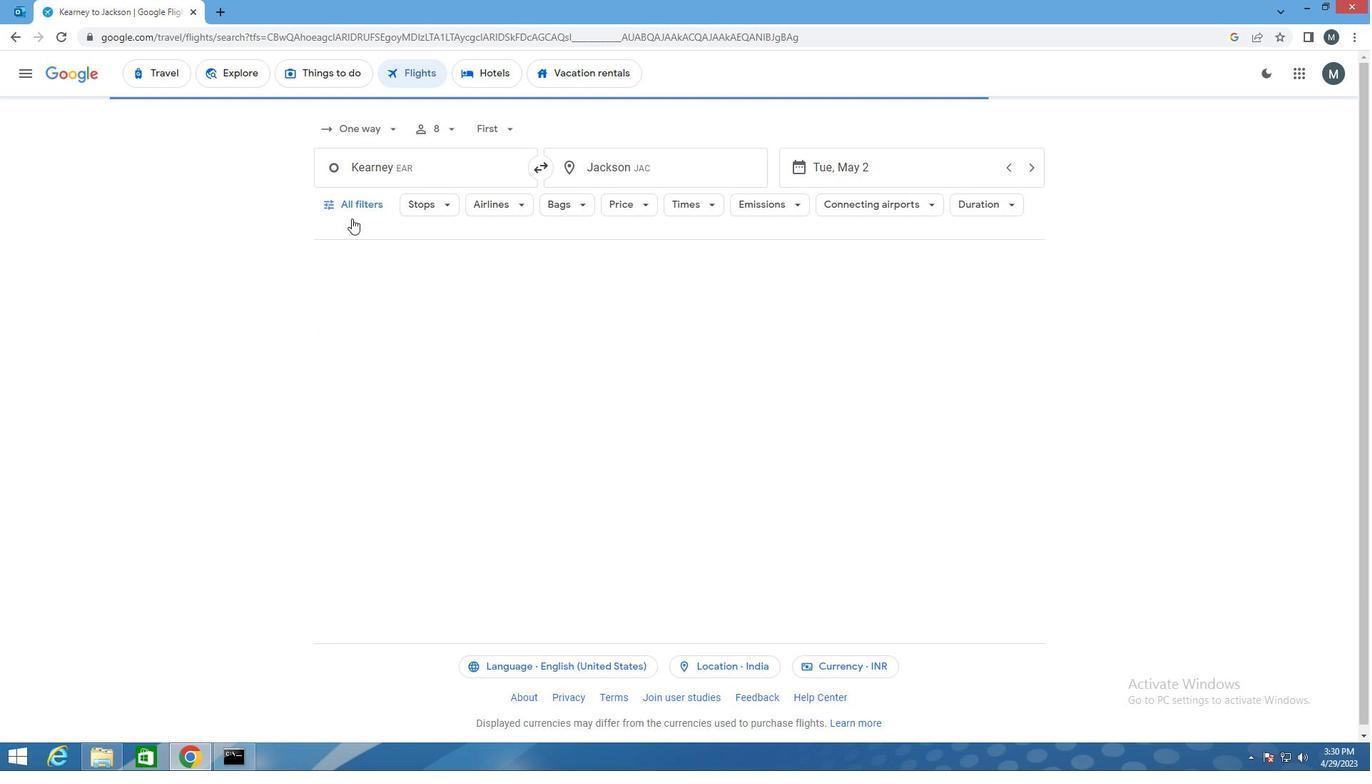 
Action: Mouse moved to (381, 342)
Screenshot: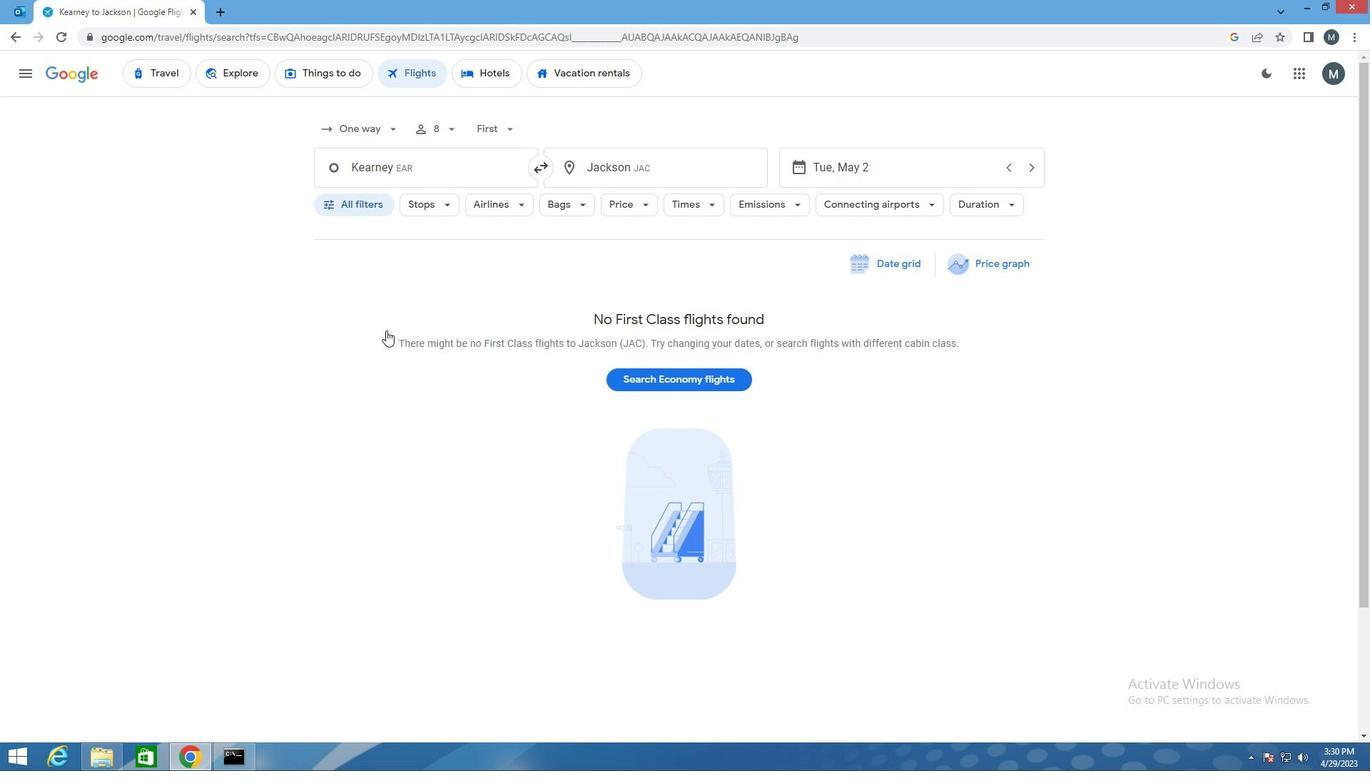 
Action: Mouse scrolled (381, 341) with delta (0, 0)
Screenshot: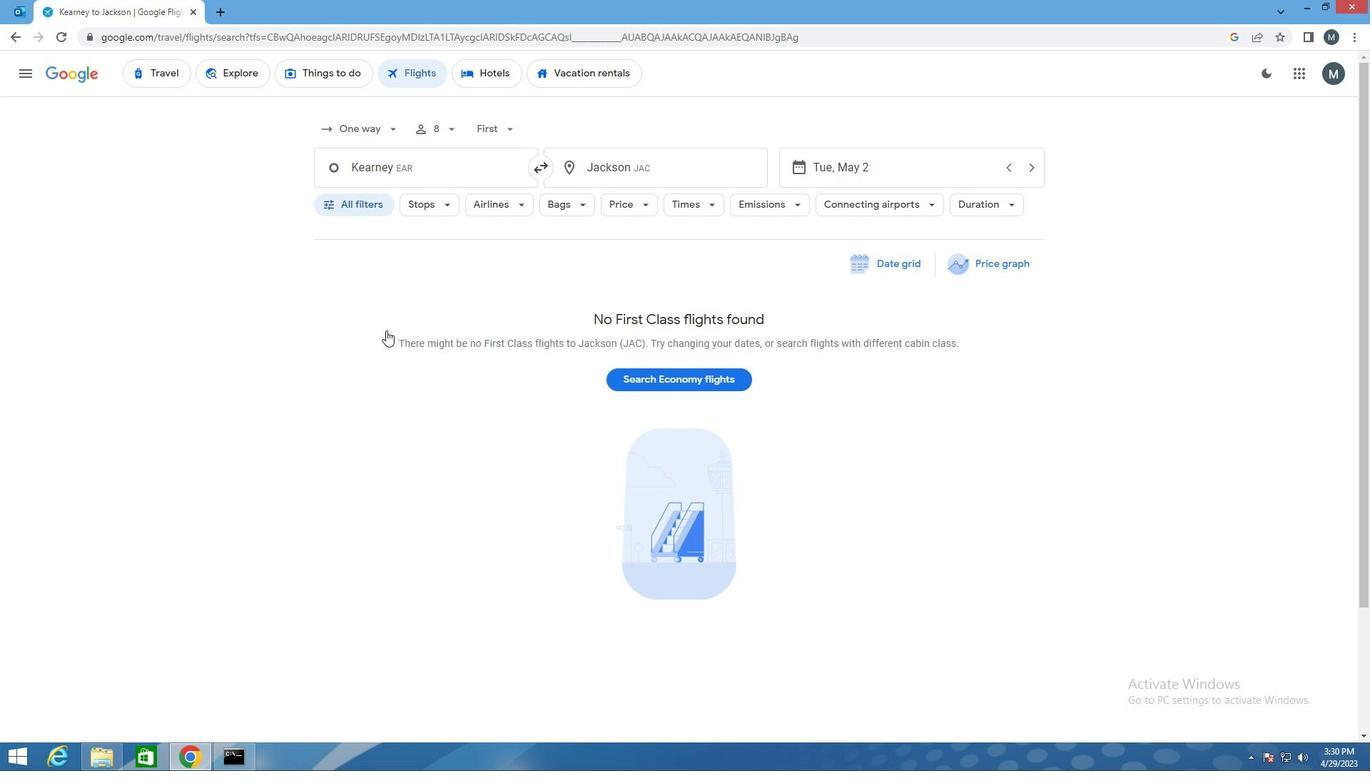 
Action: Mouse moved to (376, 348)
Screenshot: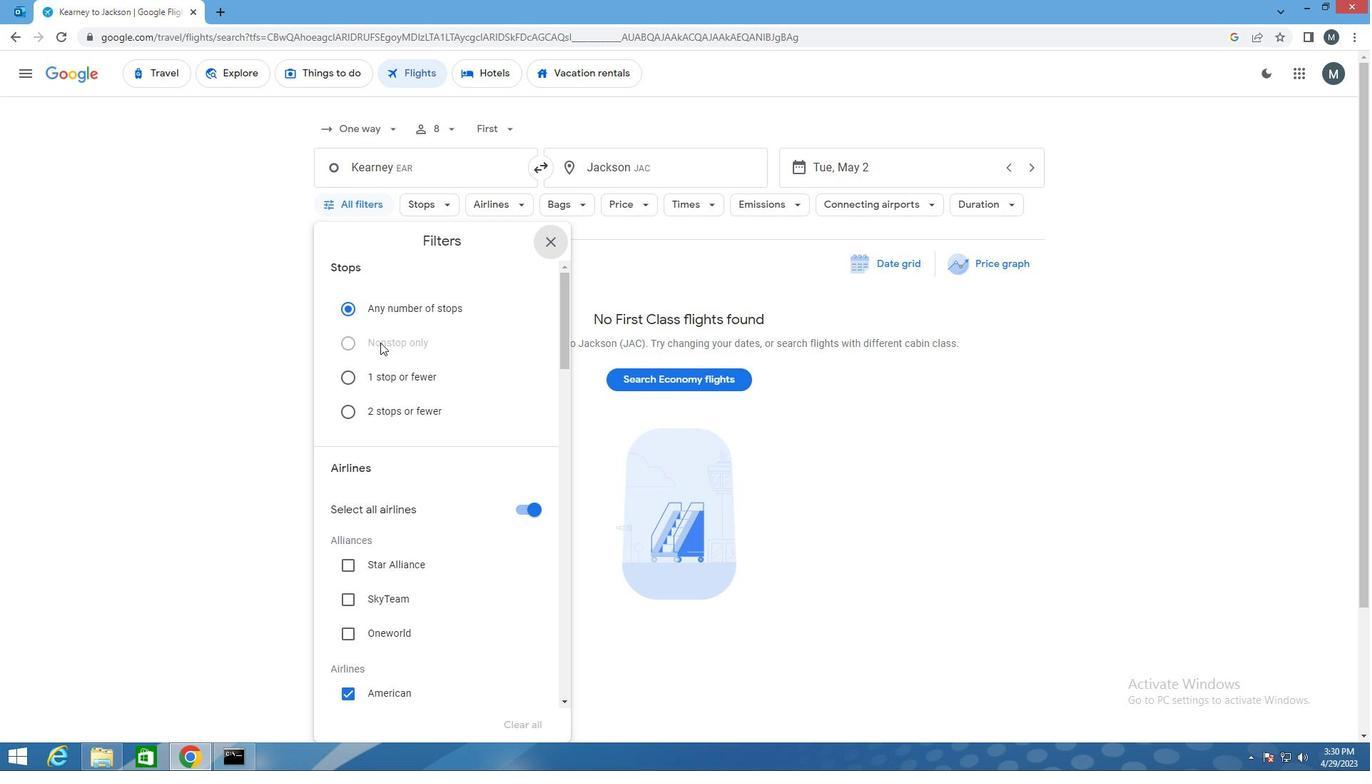 
Action: Mouse scrolled (376, 347) with delta (0, 0)
Screenshot: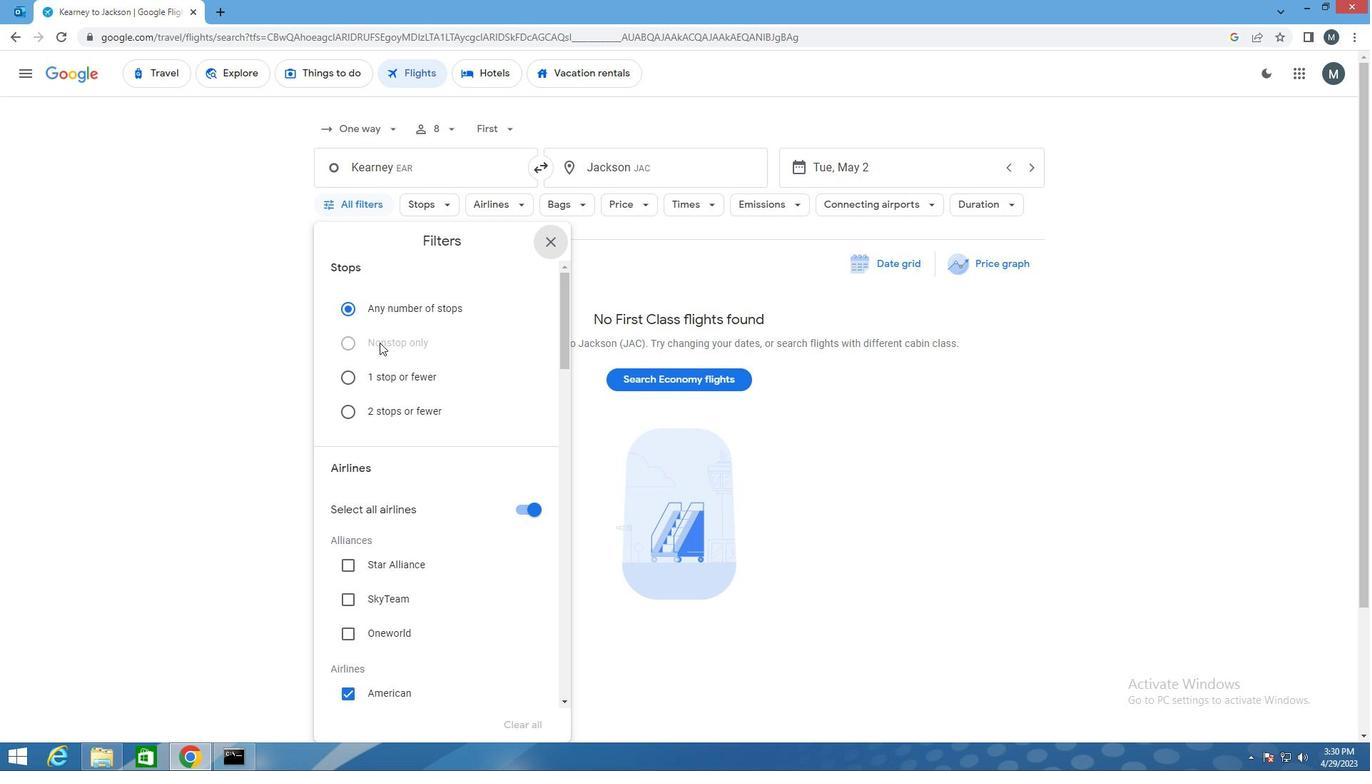 
Action: Mouse moved to (522, 369)
Screenshot: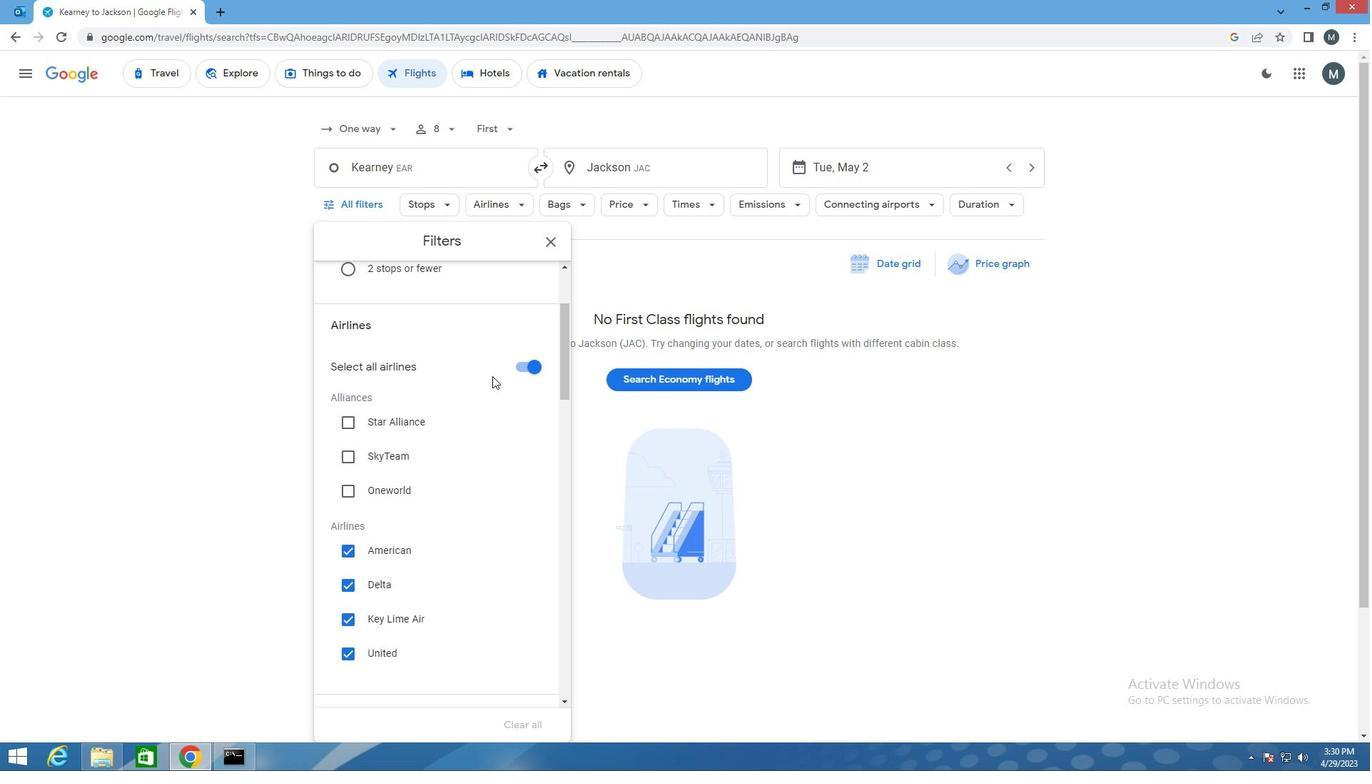 
Action: Mouse pressed left at (522, 369)
Screenshot: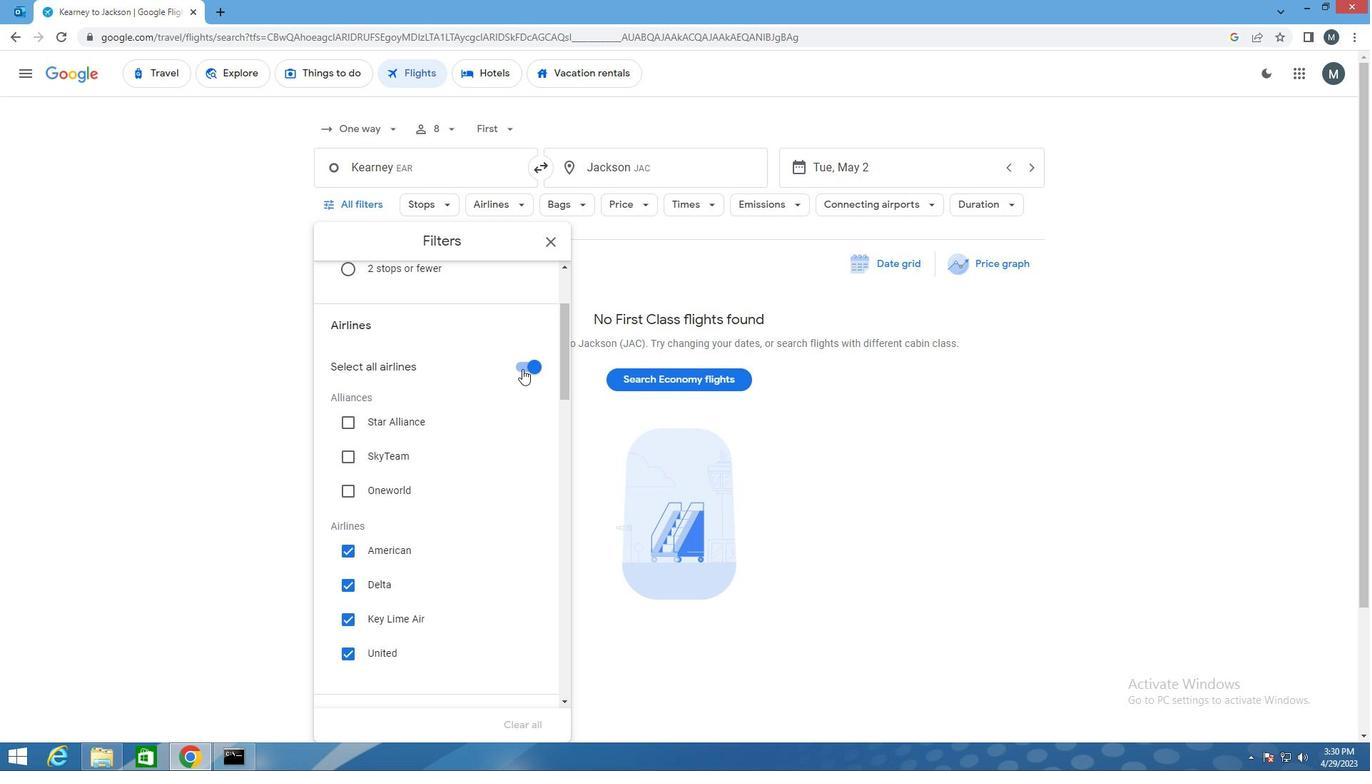 
Action: Mouse moved to (396, 385)
Screenshot: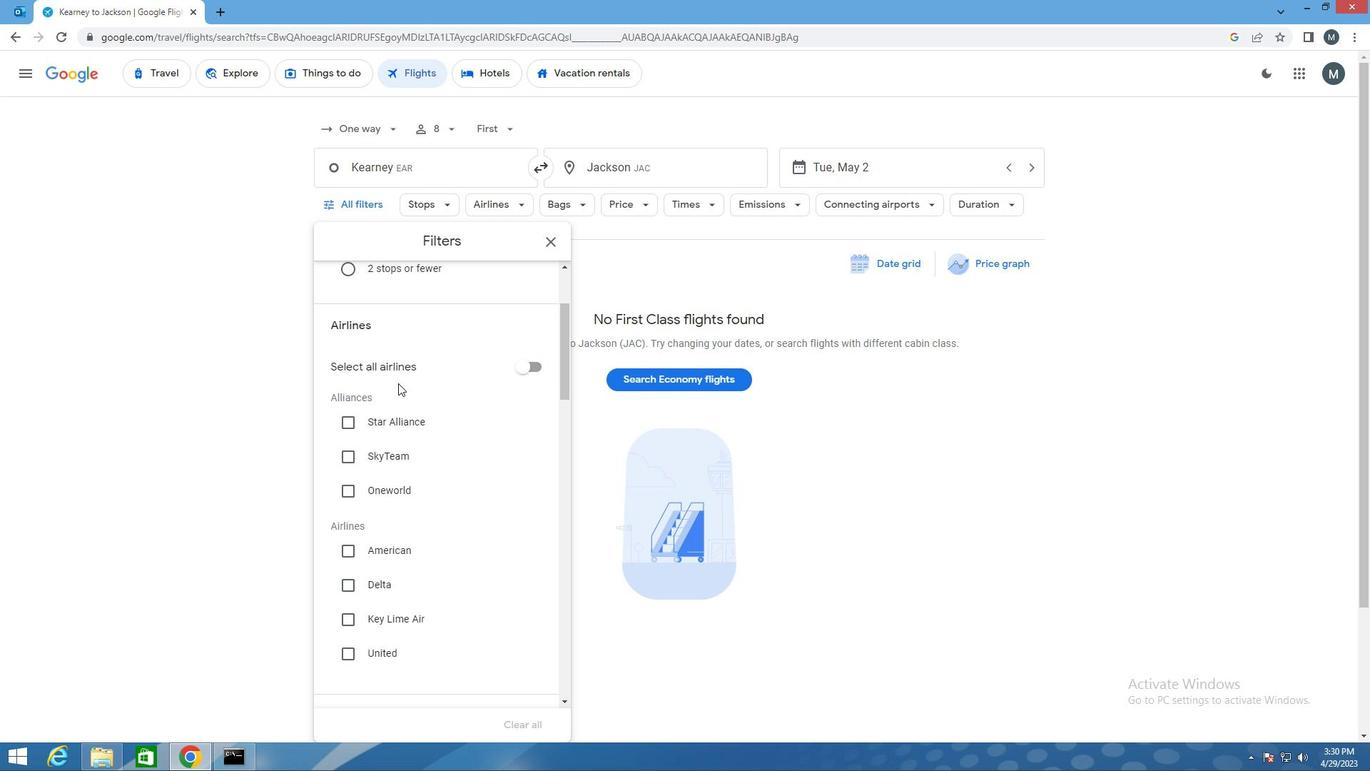 
Action: Mouse scrolled (396, 384) with delta (0, 0)
Screenshot: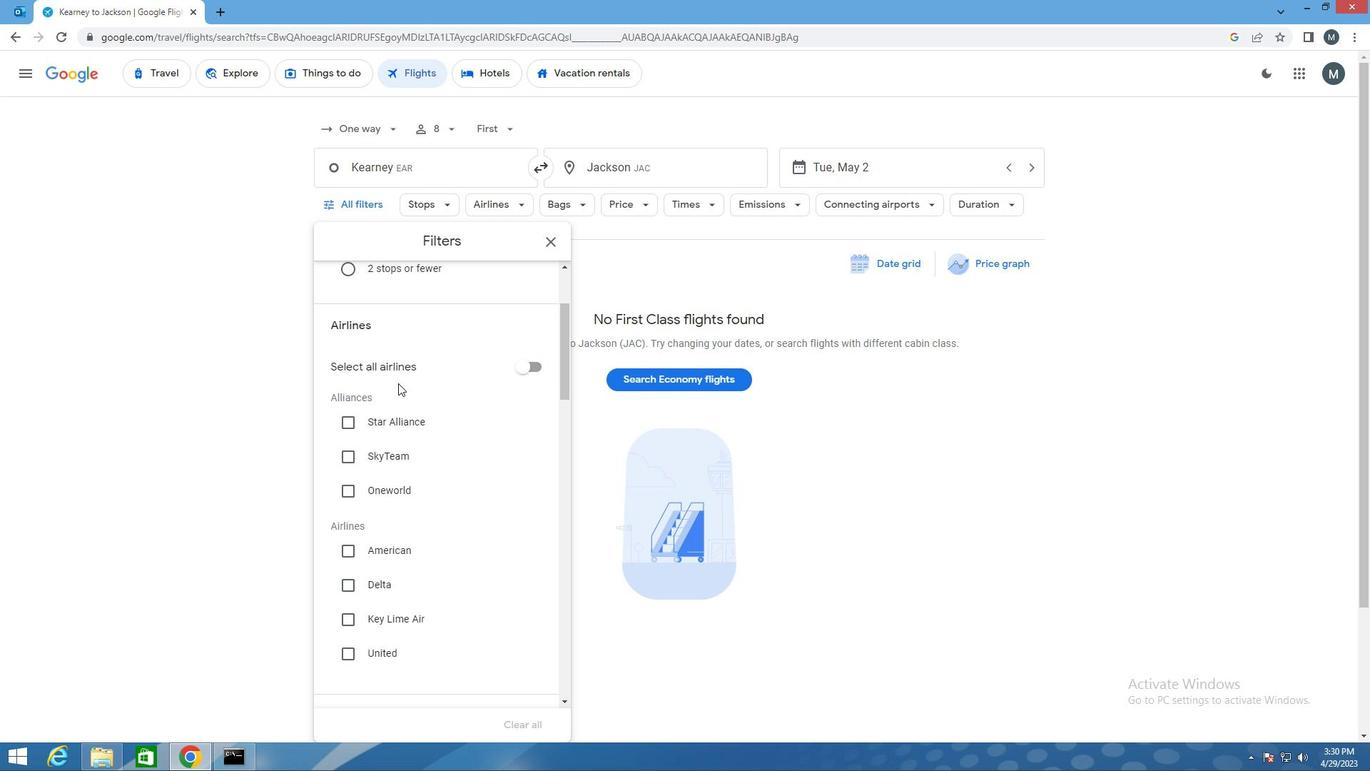 
Action: Mouse moved to (401, 398)
Screenshot: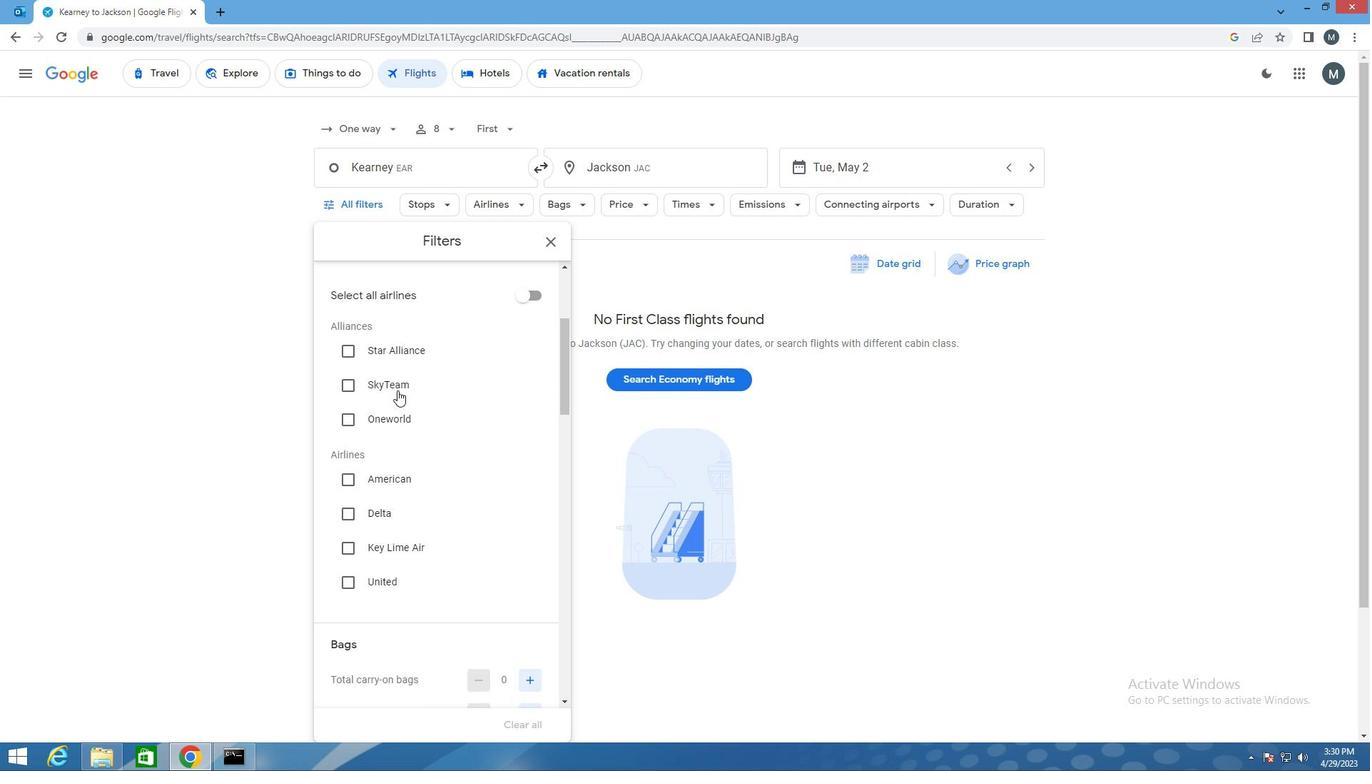 
Action: Mouse scrolled (401, 397) with delta (0, 0)
Screenshot: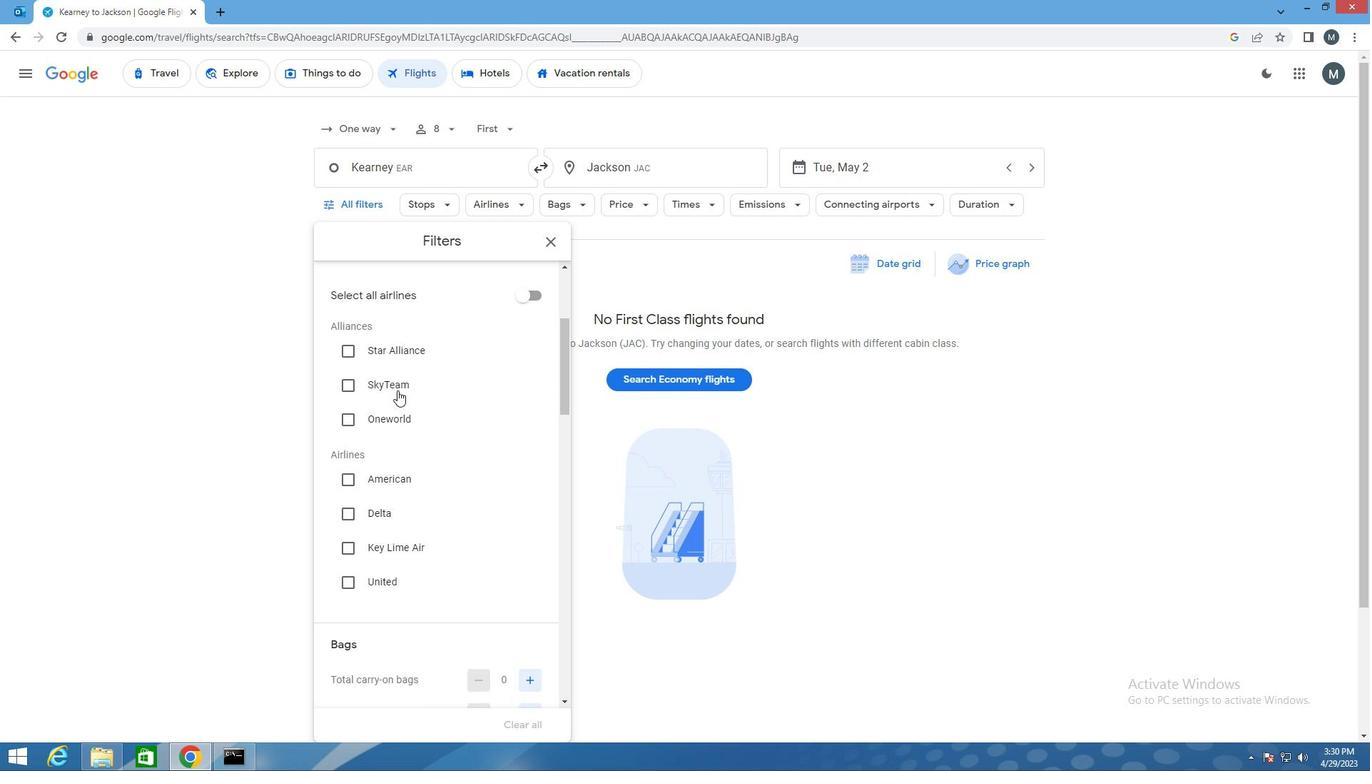 
Action: Mouse moved to (371, 476)
Screenshot: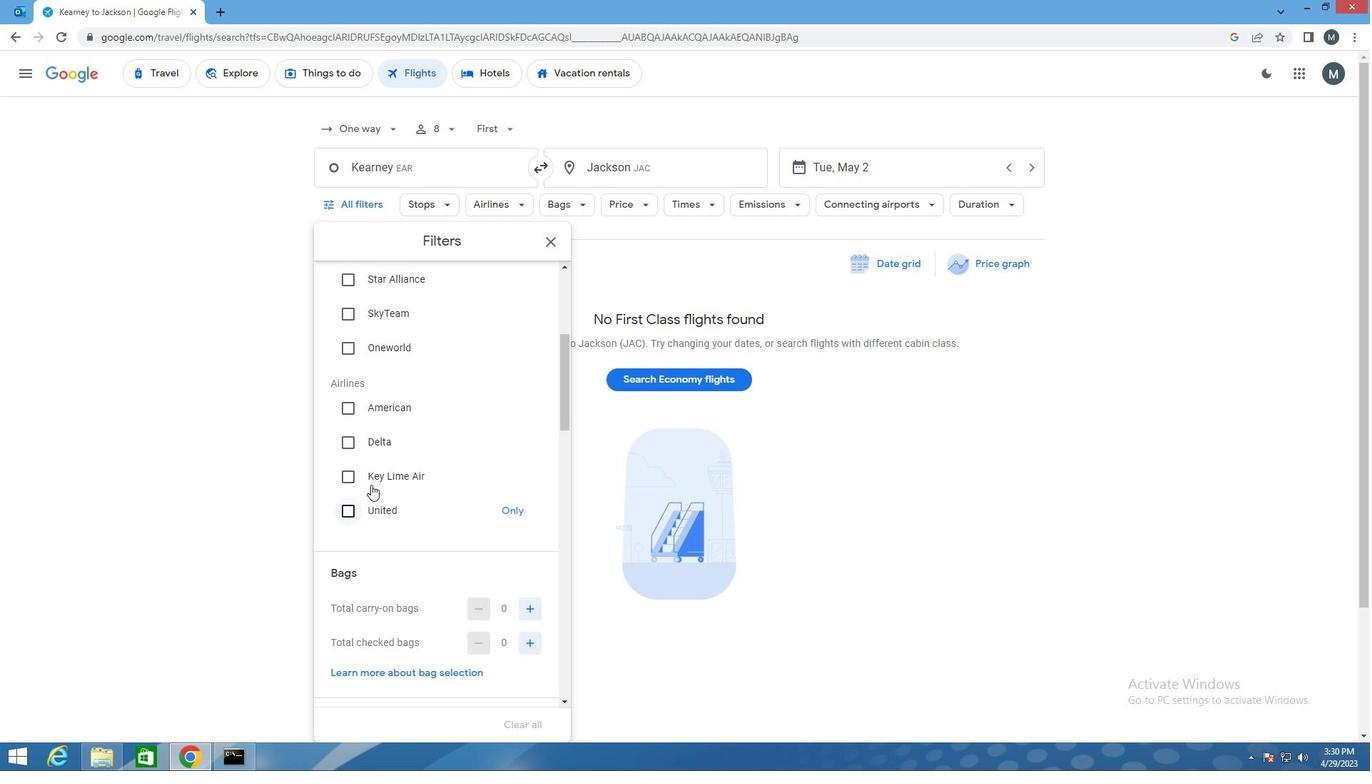 
Action: Mouse scrolled (371, 477) with delta (0, 0)
Screenshot: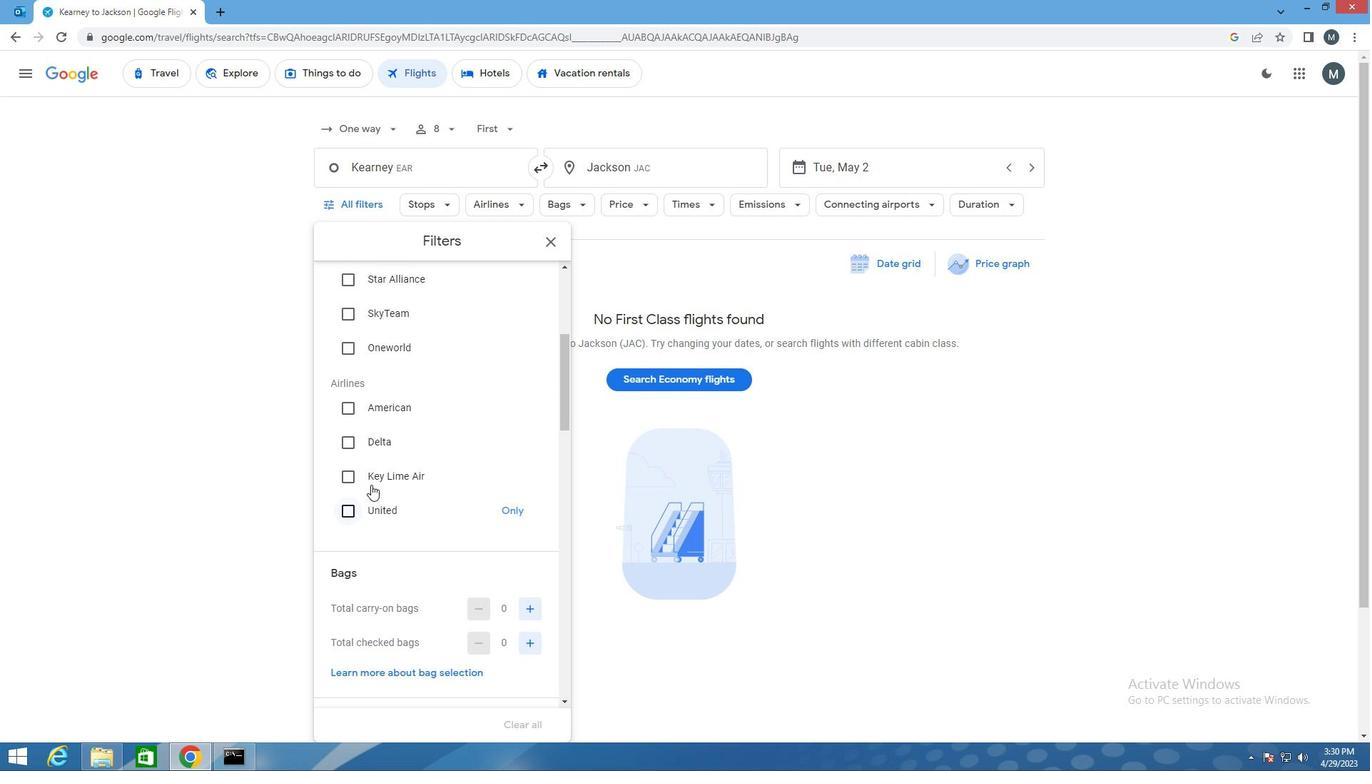
Action: Mouse scrolled (371, 477) with delta (0, 0)
Screenshot: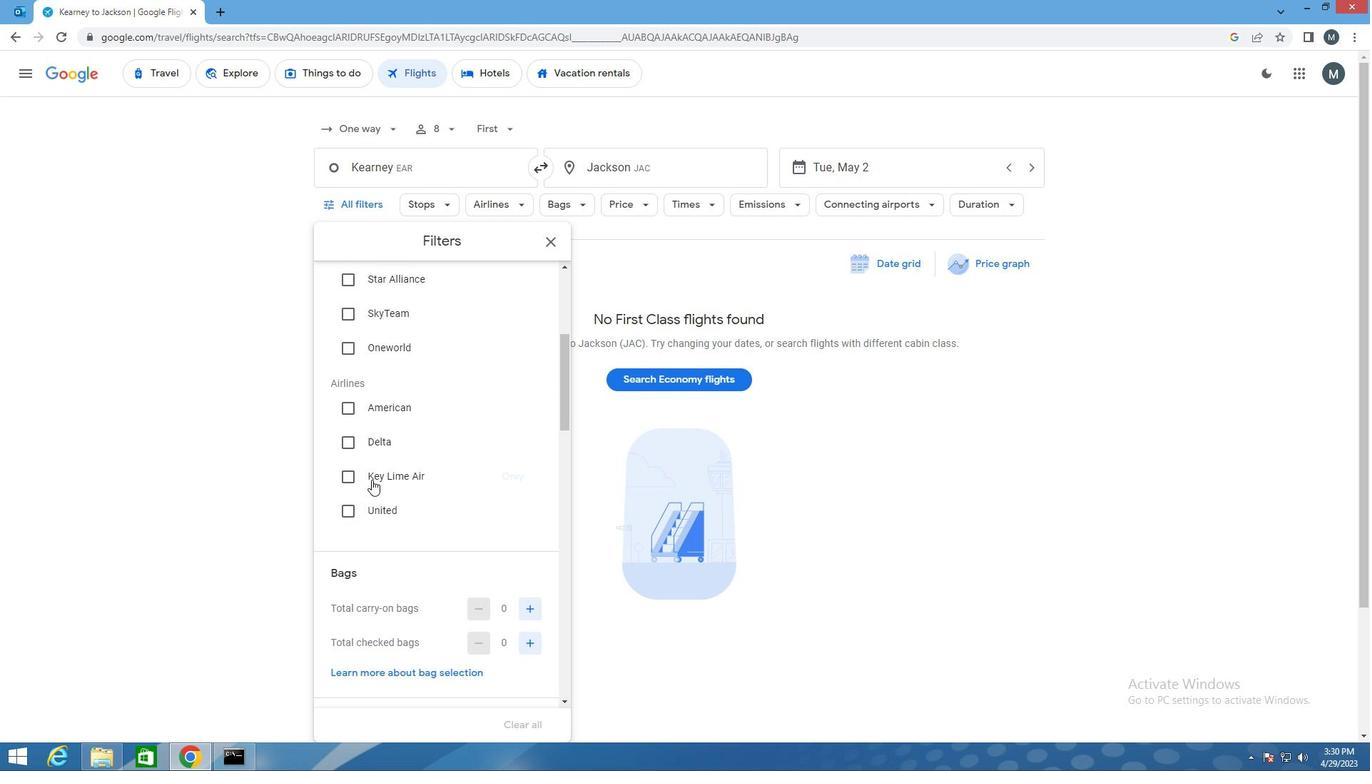 
Action: Mouse moved to (536, 364)
Screenshot: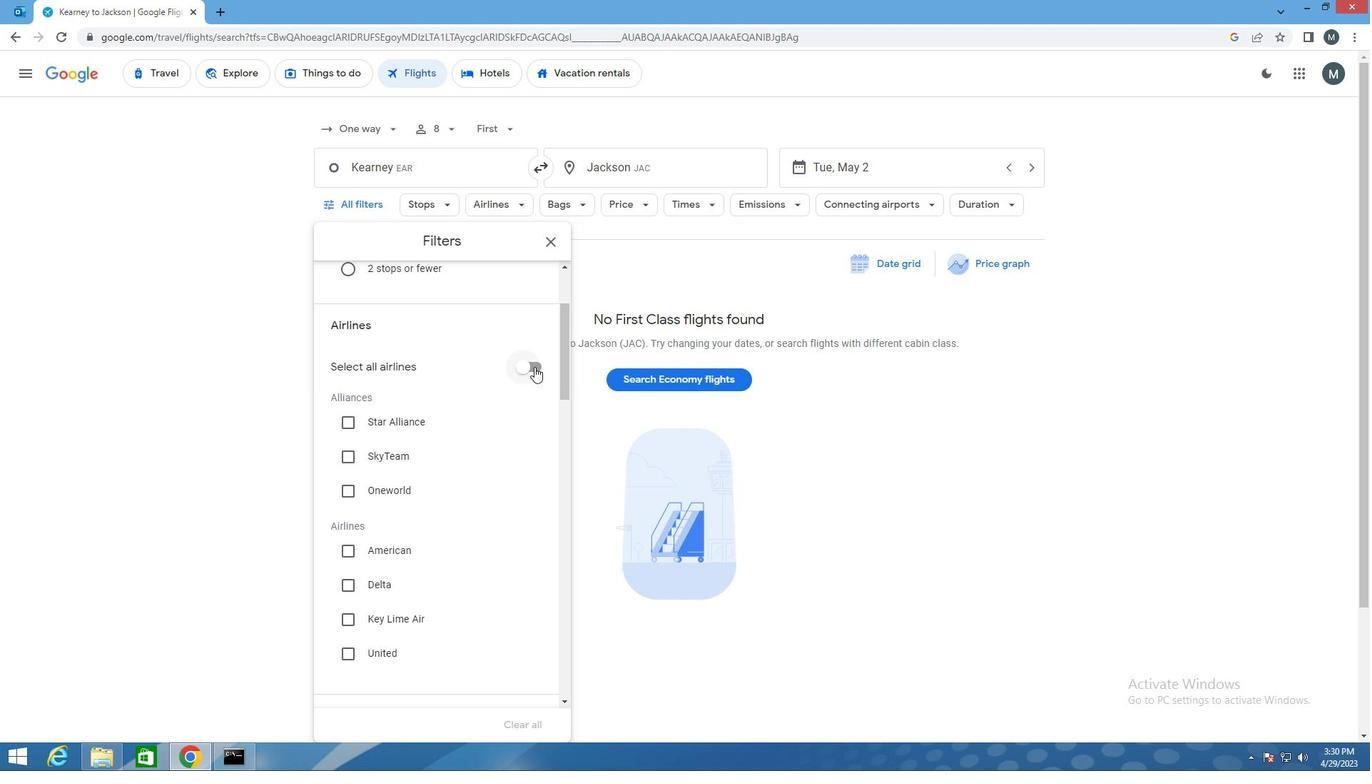 
Action: Mouse pressed left at (536, 364)
Screenshot: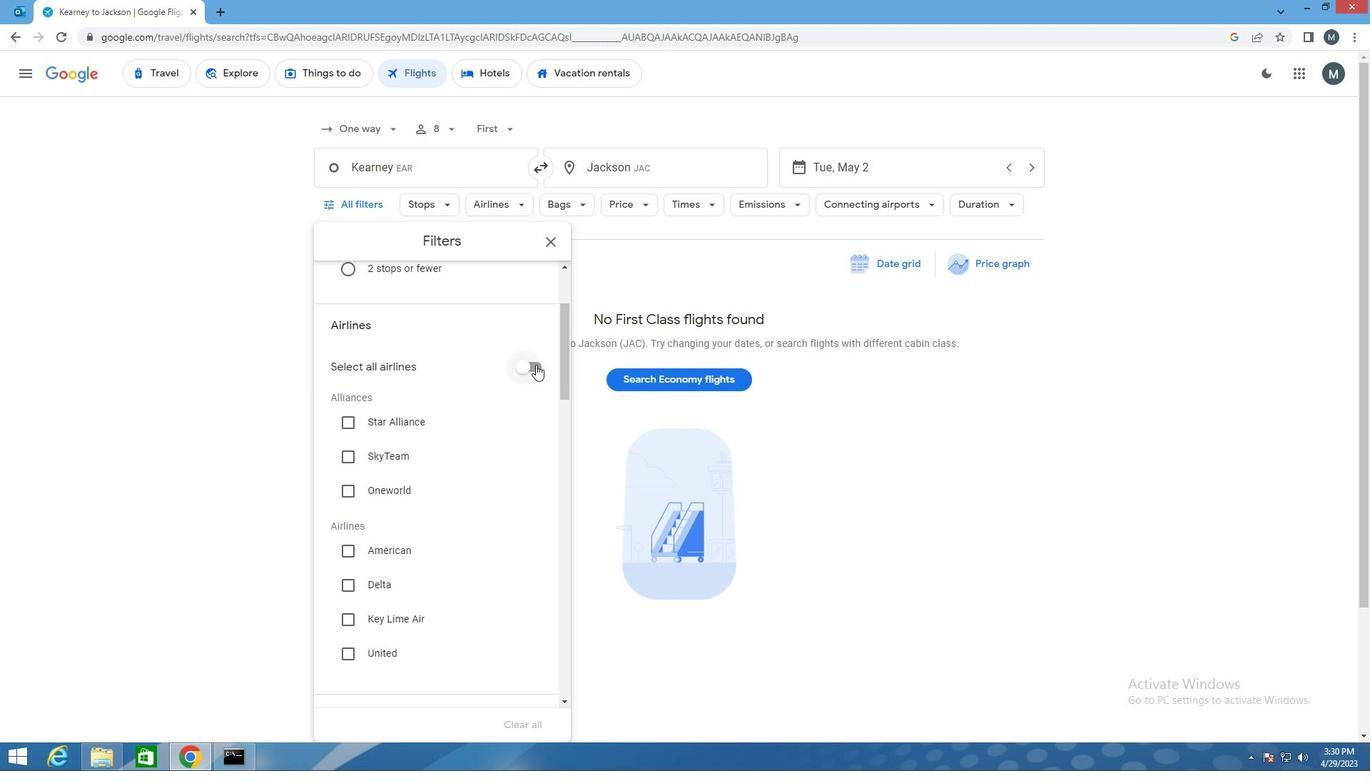 
Action: Mouse moved to (401, 480)
Screenshot: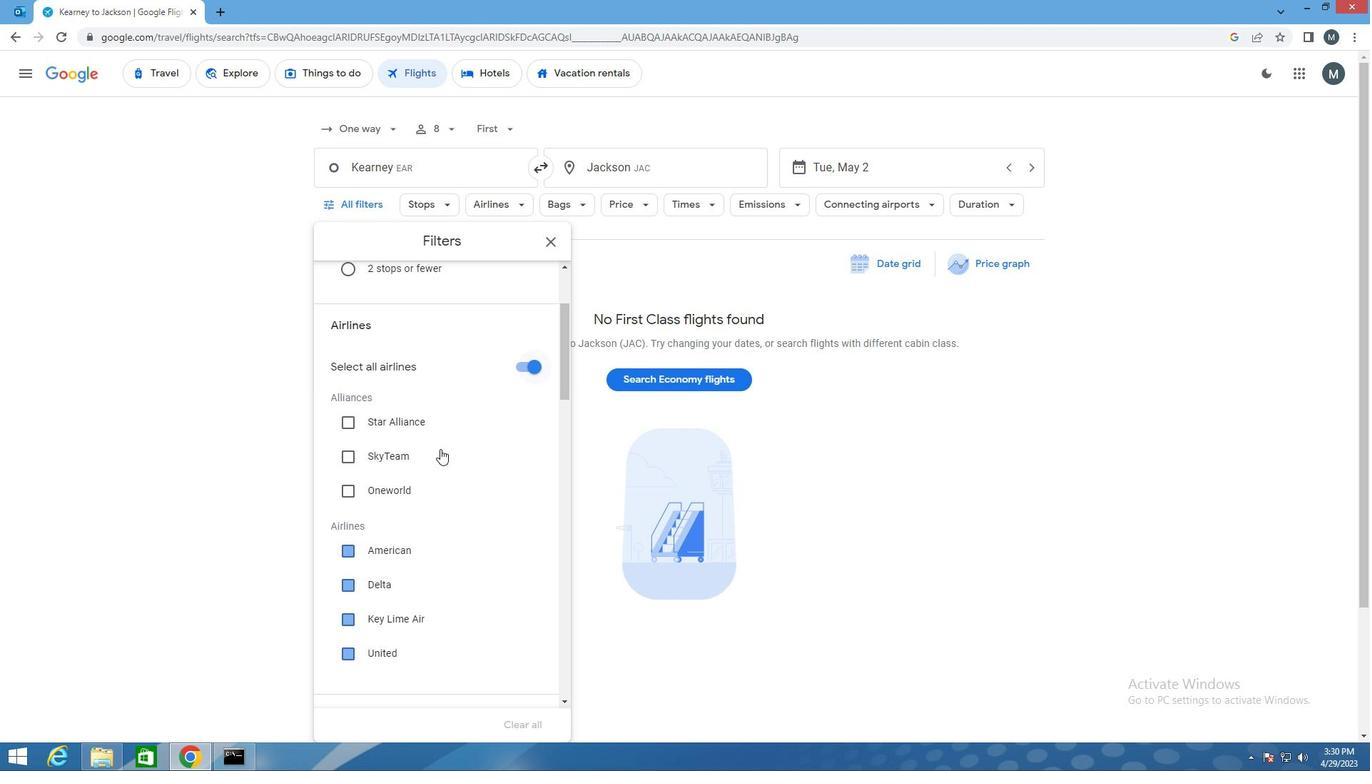 
Action: Mouse scrolled (401, 479) with delta (0, 0)
Screenshot: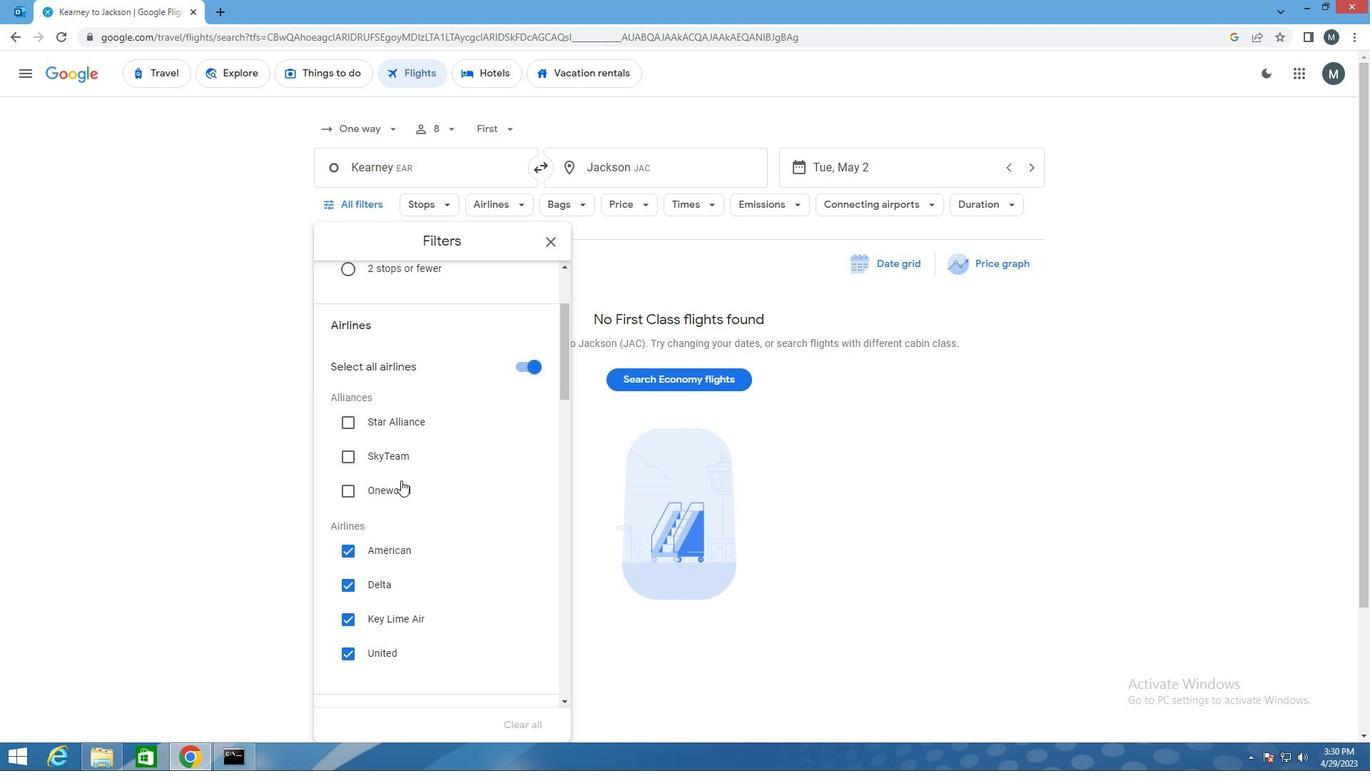 
Action: Mouse scrolled (401, 479) with delta (0, 0)
Screenshot: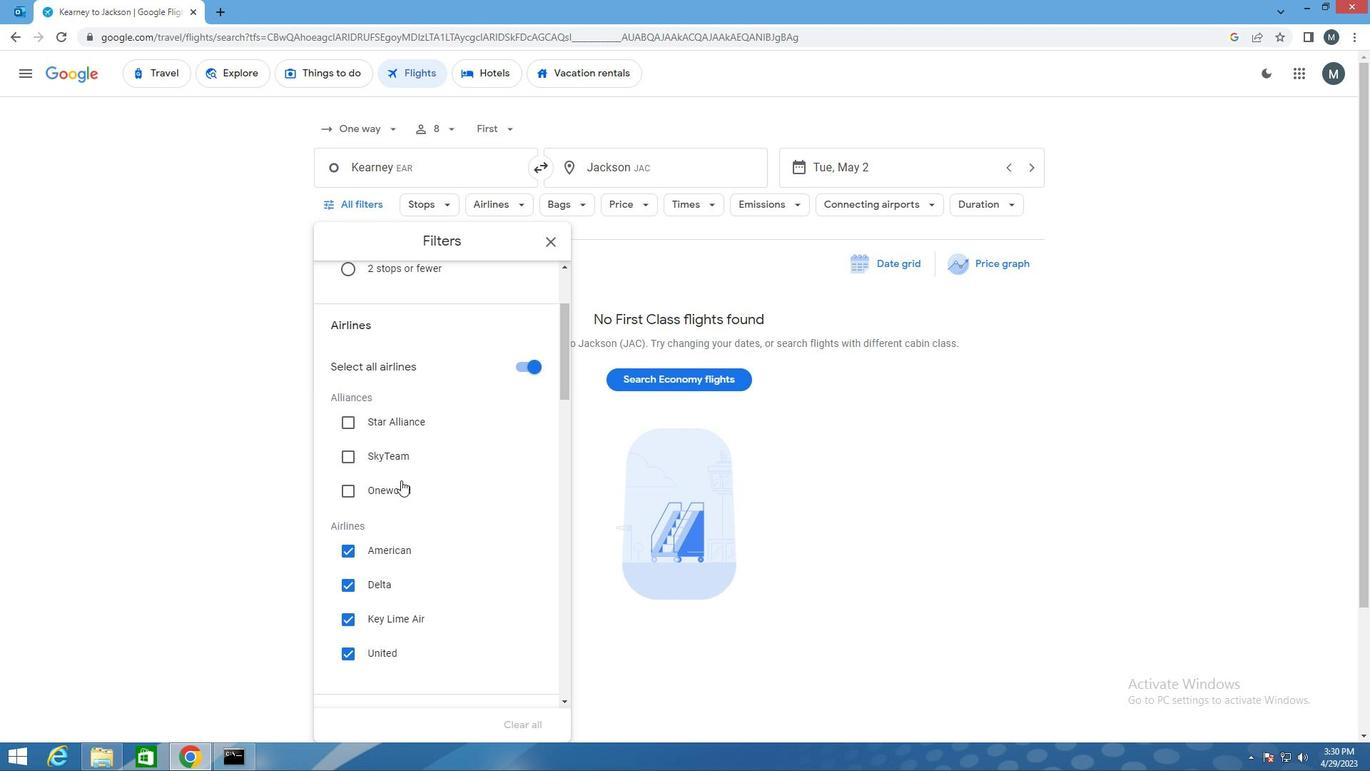 
Action: Mouse moved to (431, 475)
Screenshot: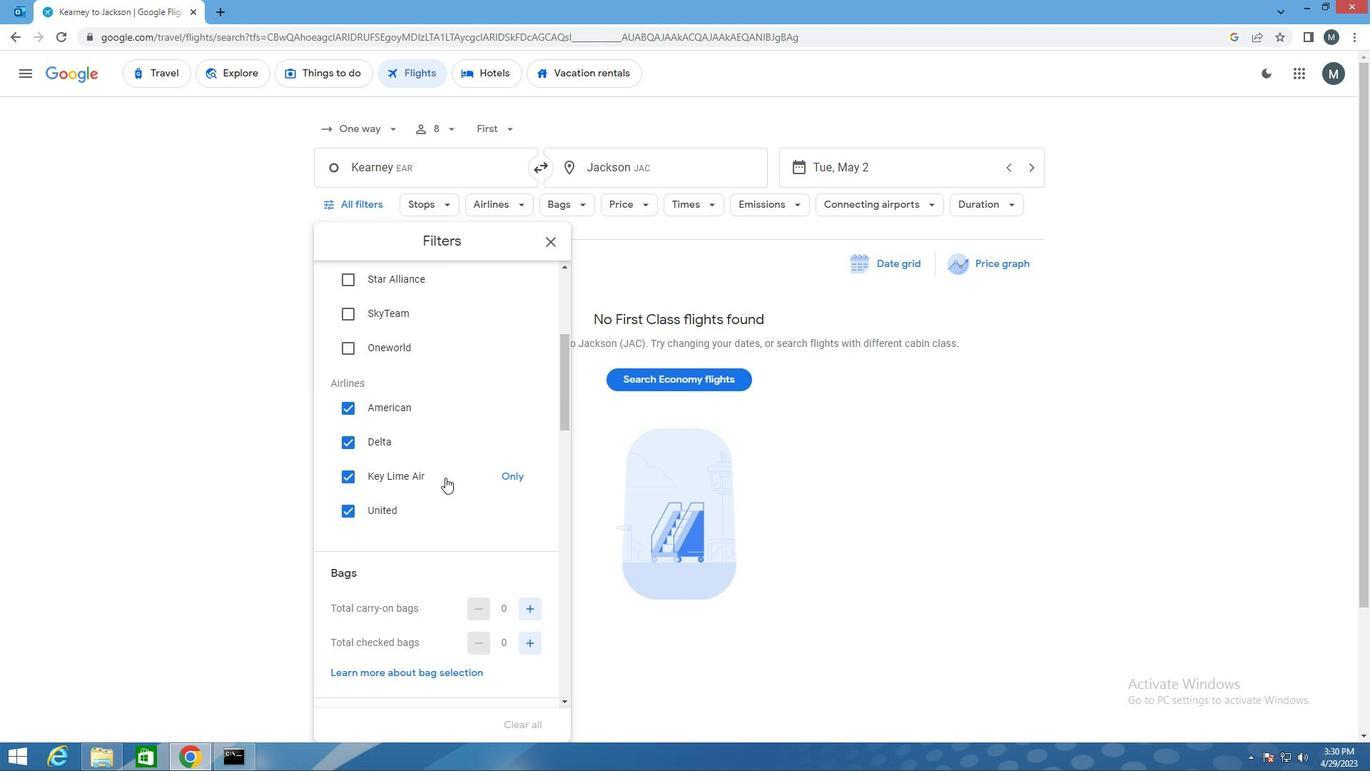 
Action: Mouse scrolled (431, 474) with delta (0, 0)
Screenshot: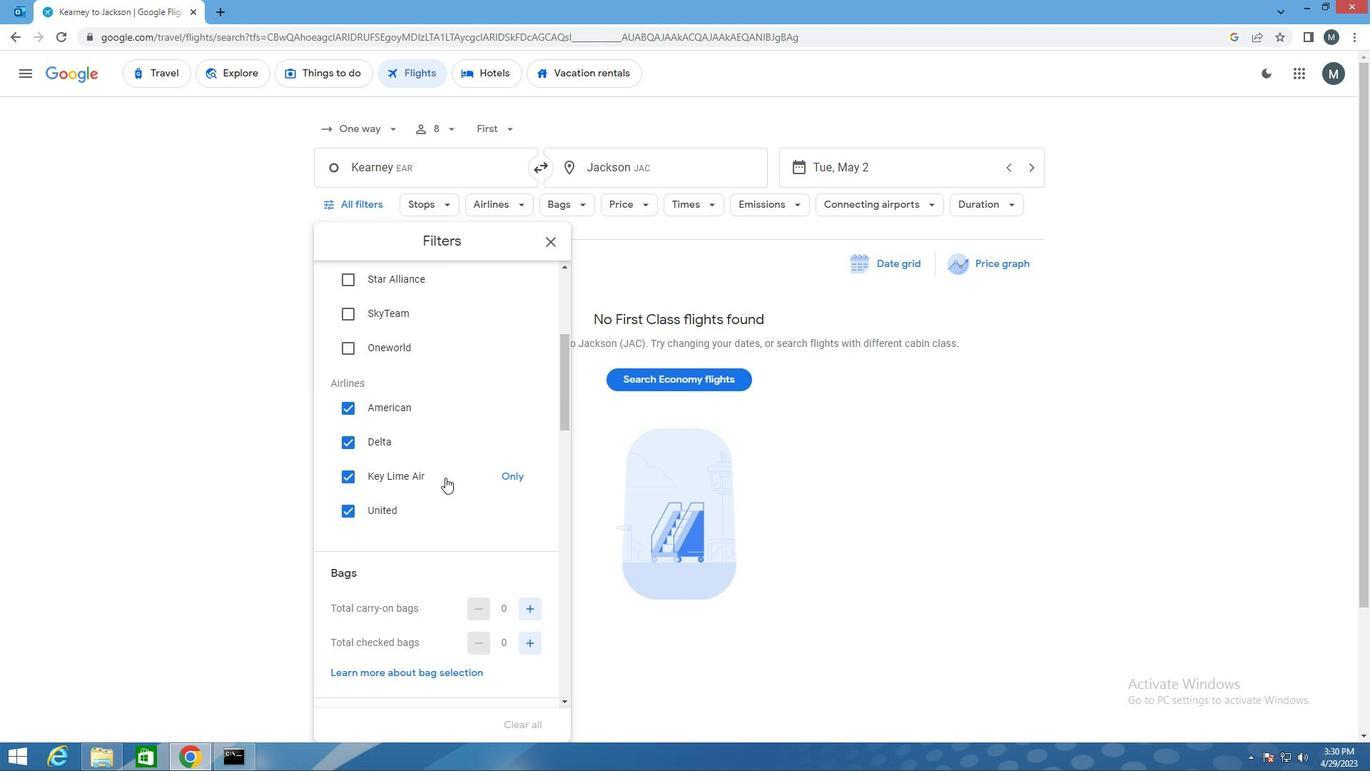 
Action: Mouse scrolled (431, 474) with delta (0, 0)
Screenshot: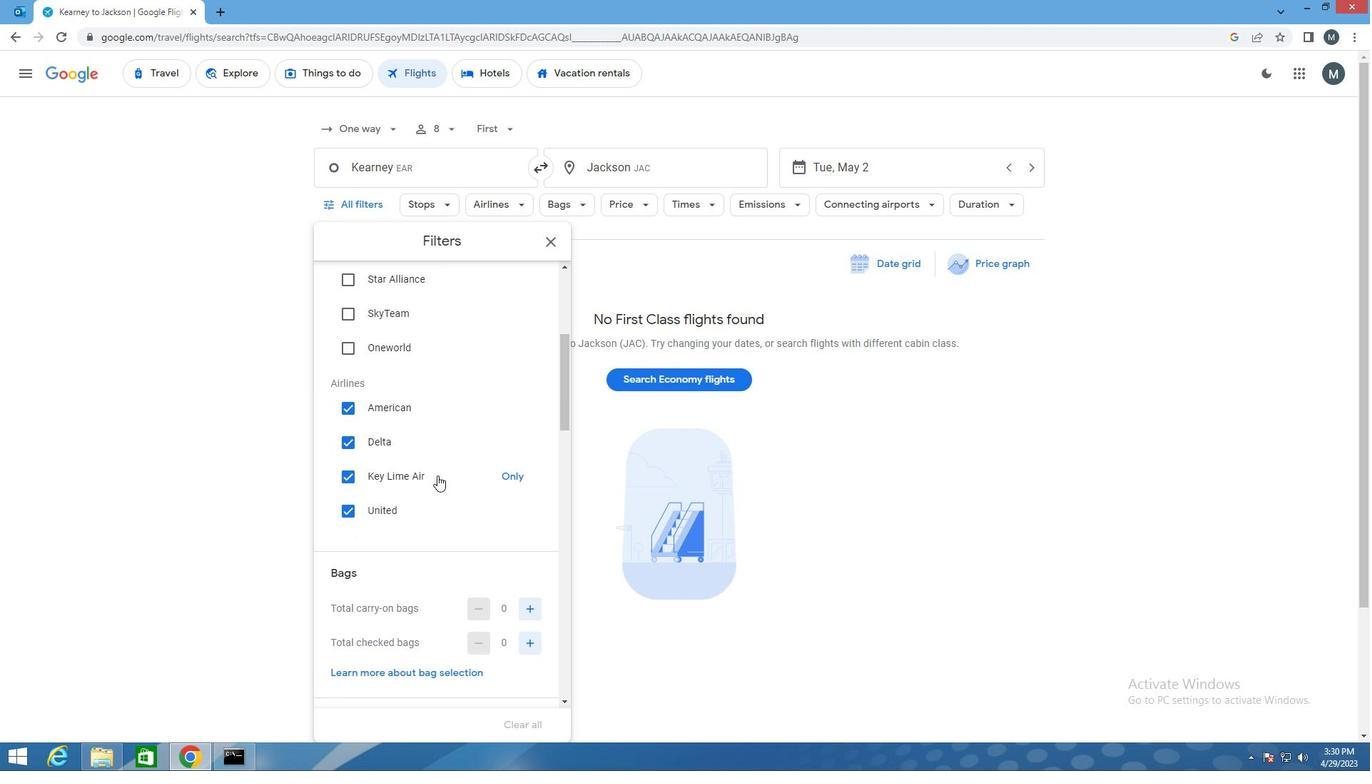 
Action: Mouse moved to (403, 489)
Screenshot: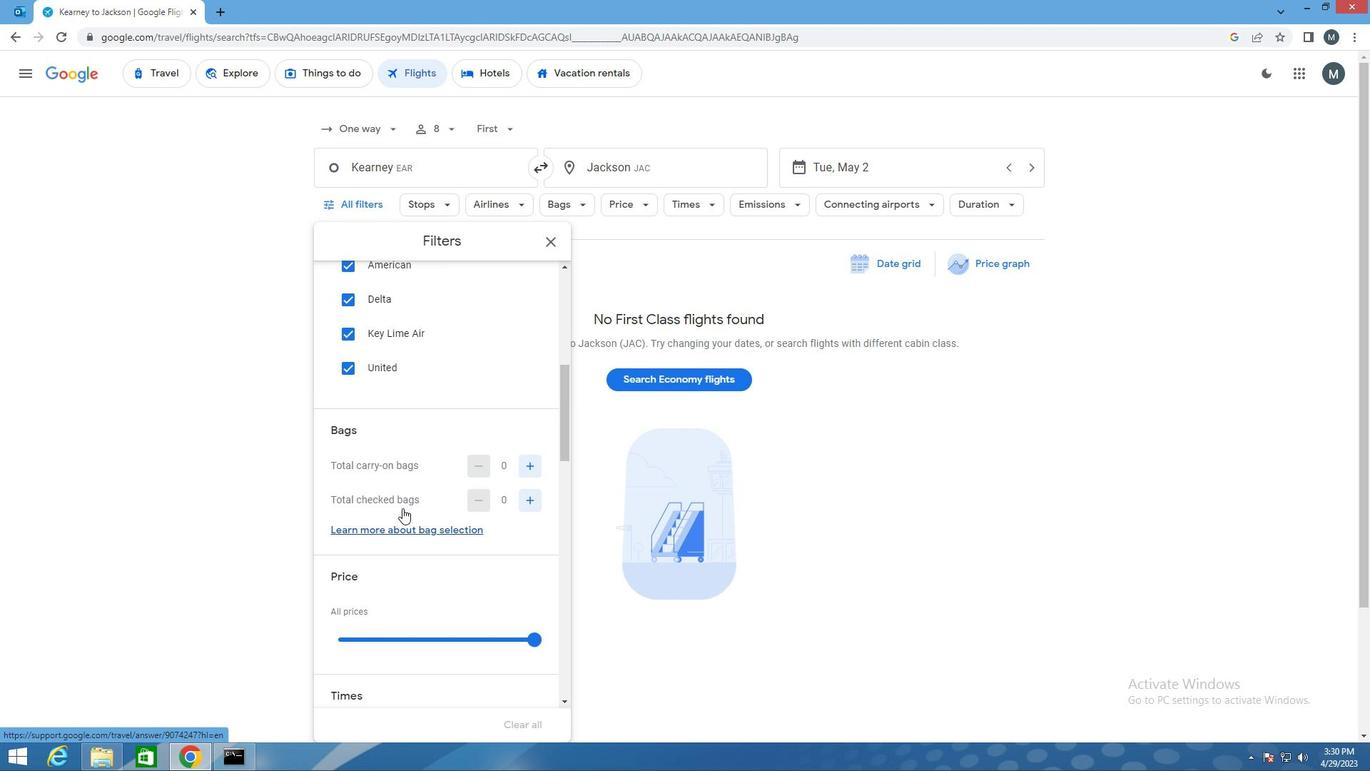 
Action: Mouse scrolled (403, 489) with delta (0, 0)
Screenshot: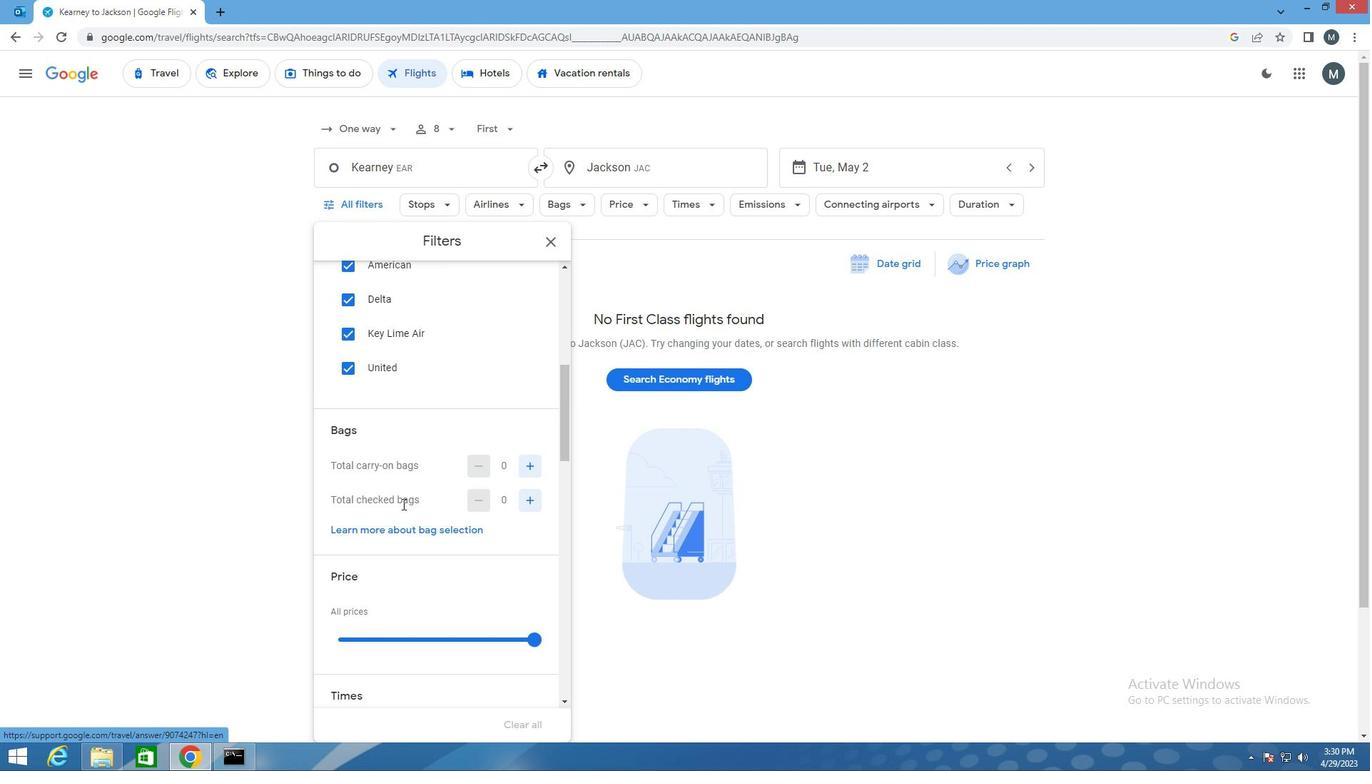 
Action: Mouse scrolled (403, 489) with delta (0, 0)
Screenshot: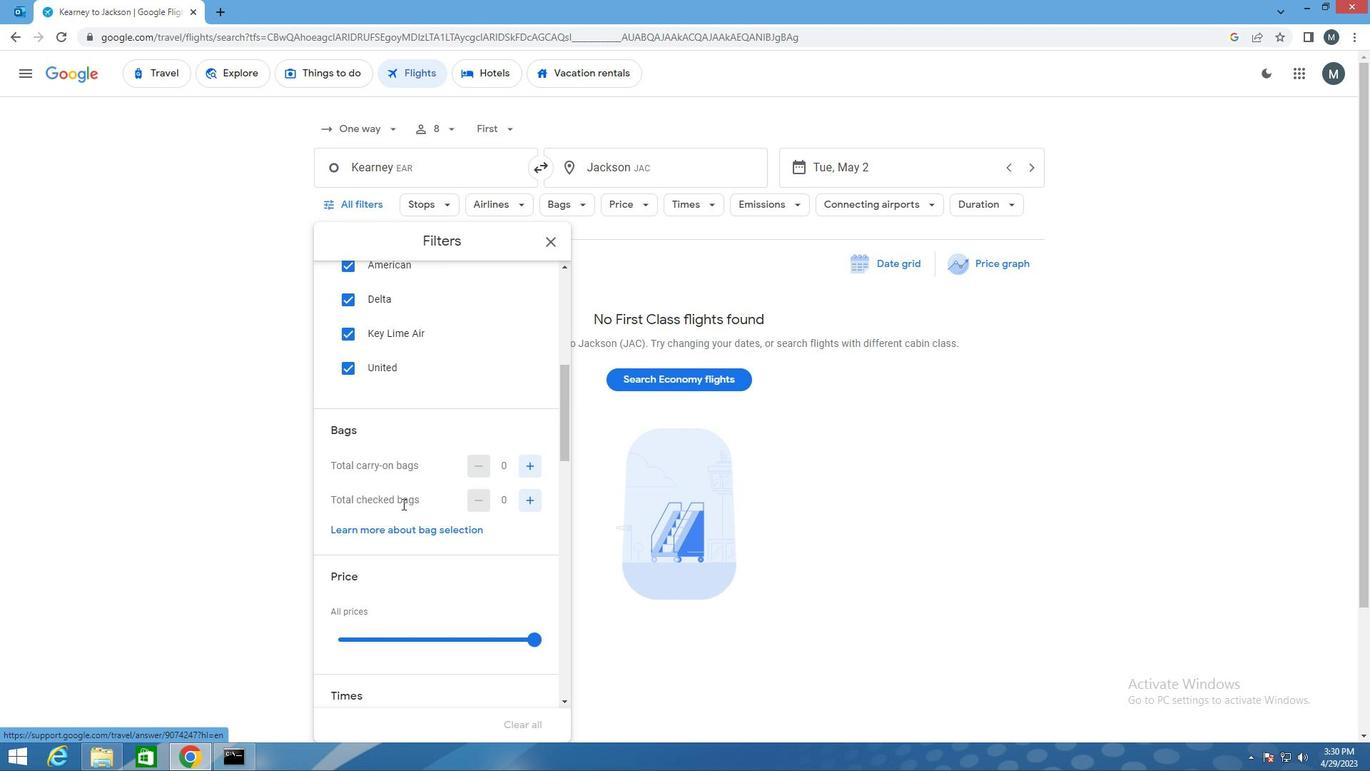 
Action: Mouse scrolled (403, 489) with delta (0, 0)
Screenshot: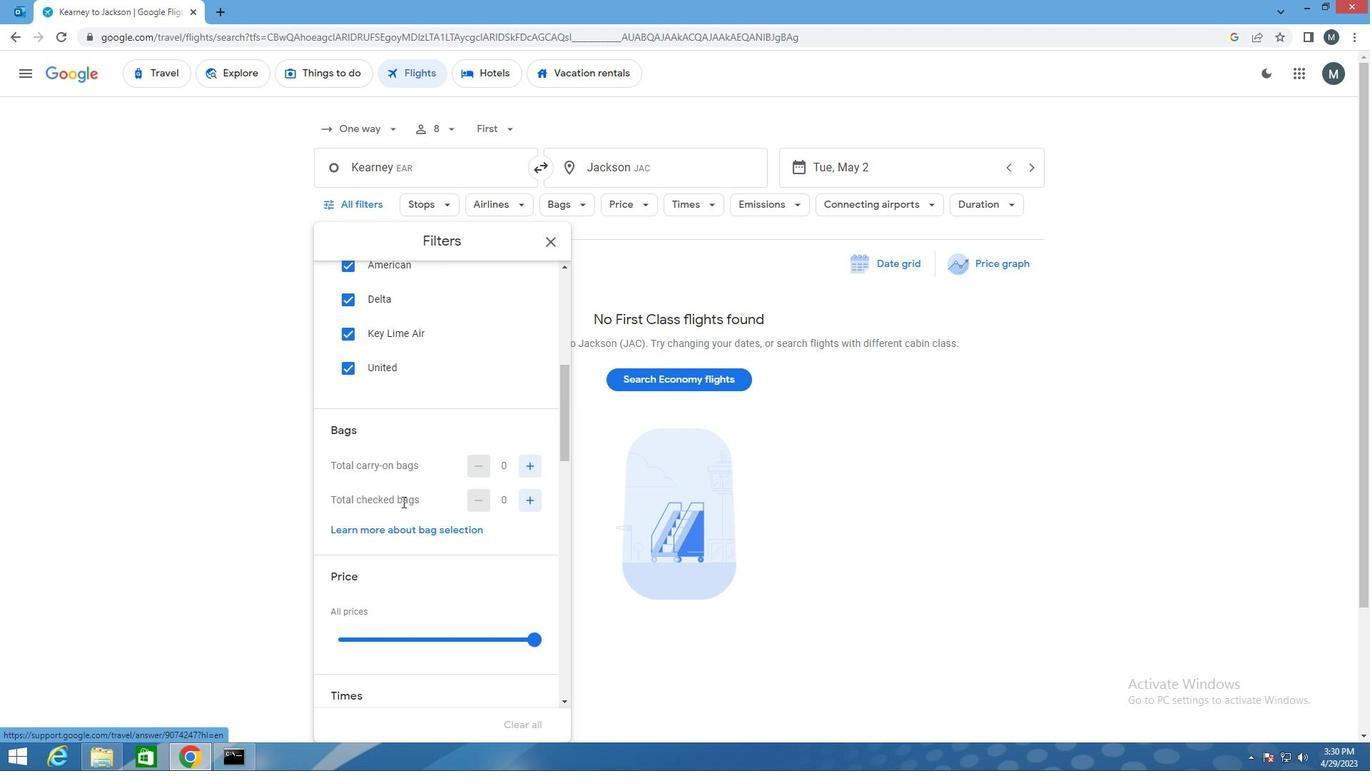 
Action: Mouse moved to (529, 290)
Screenshot: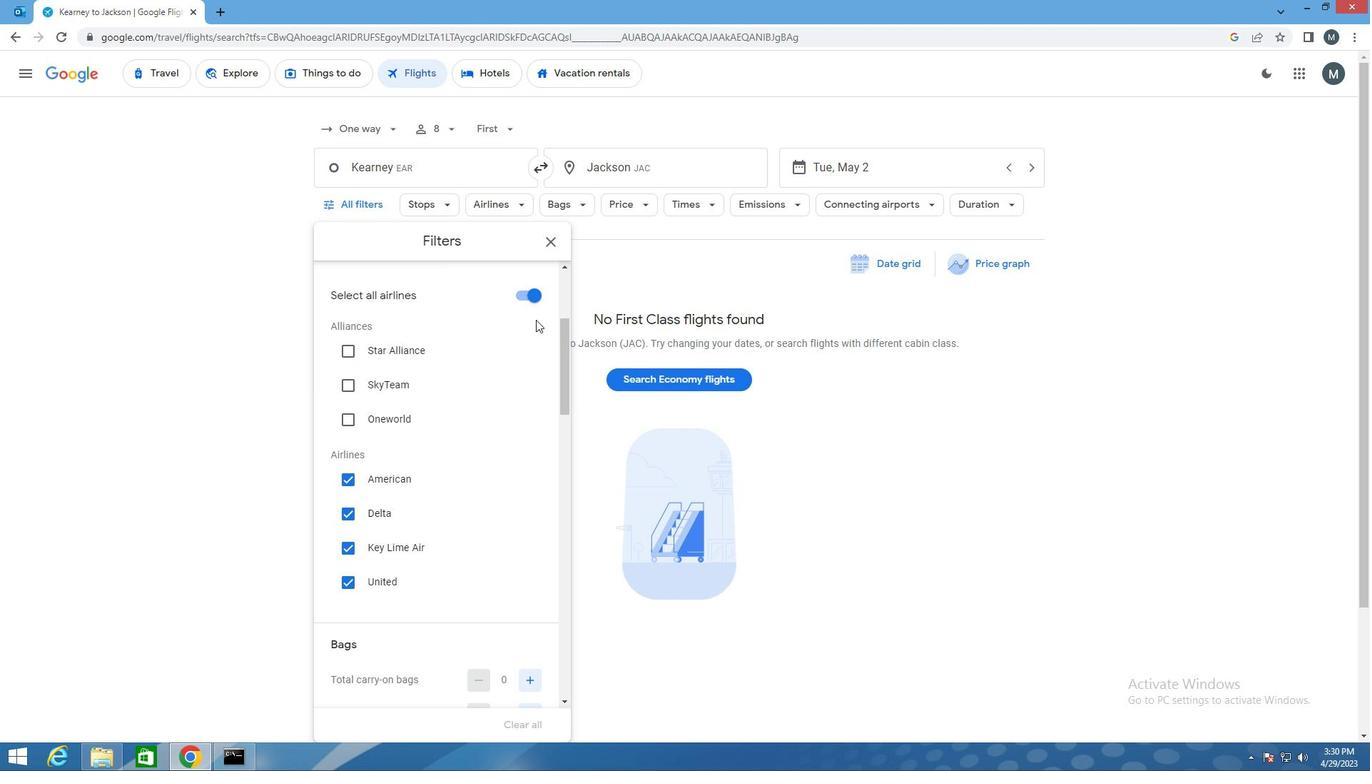 
Action: Mouse pressed left at (529, 290)
Screenshot: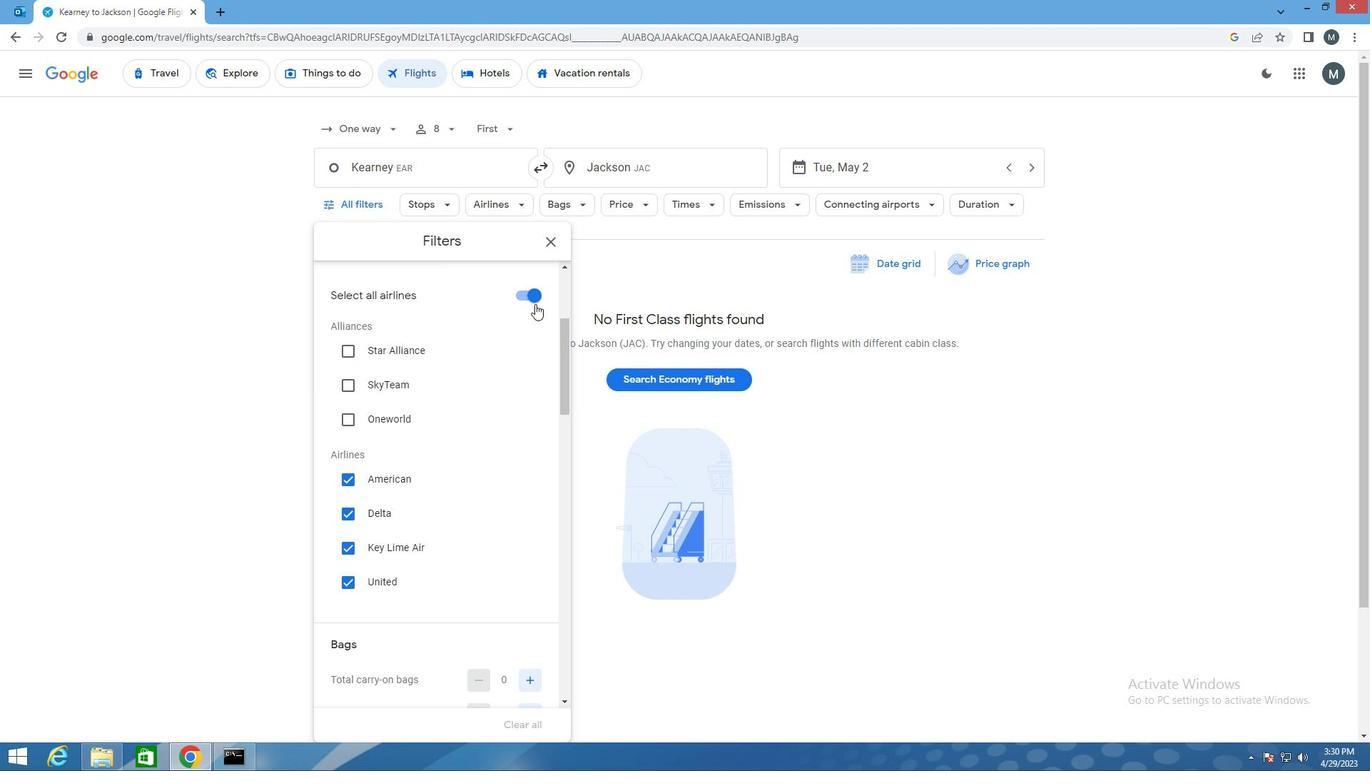 
Action: Mouse moved to (464, 500)
Screenshot: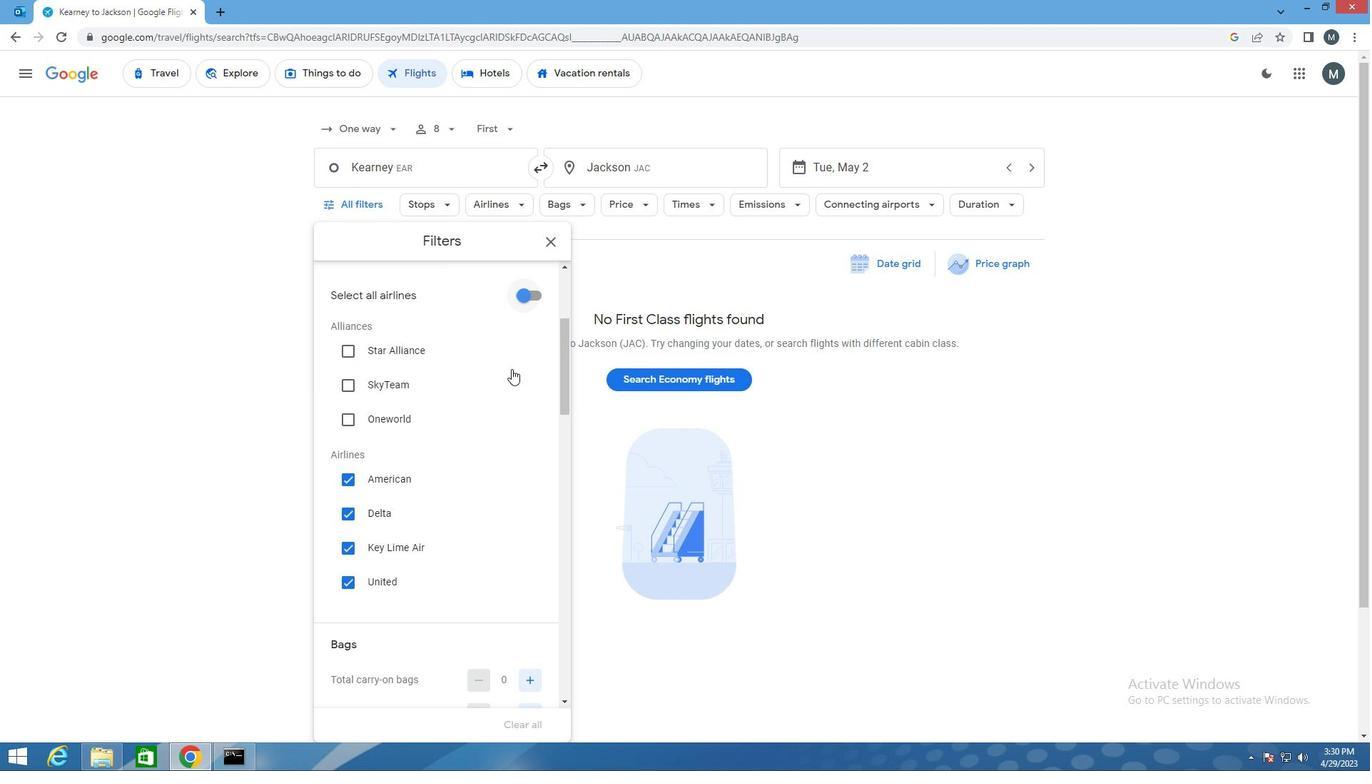 
Action: Mouse scrolled (464, 499) with delta (0, 0)
Screenshot: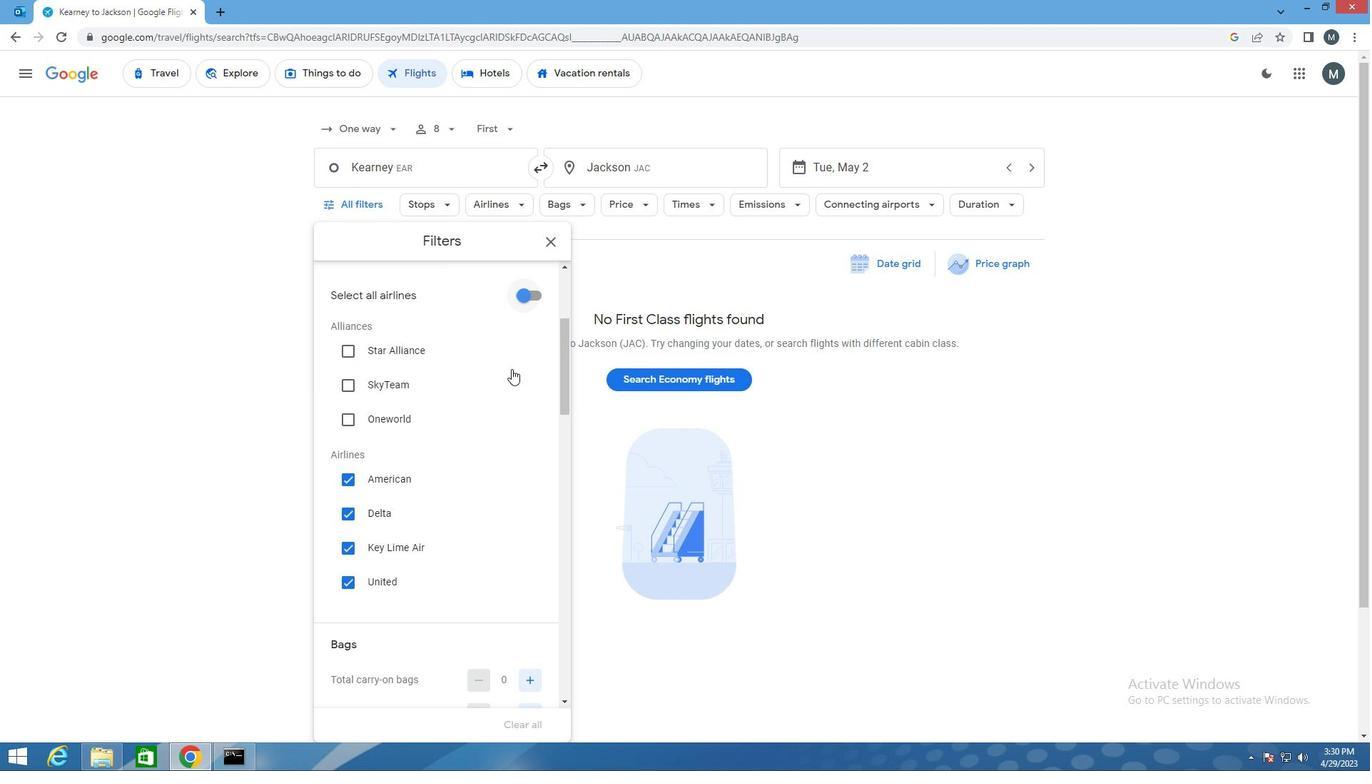 
Action: Mouse moved to (461, 504)
Screenshot: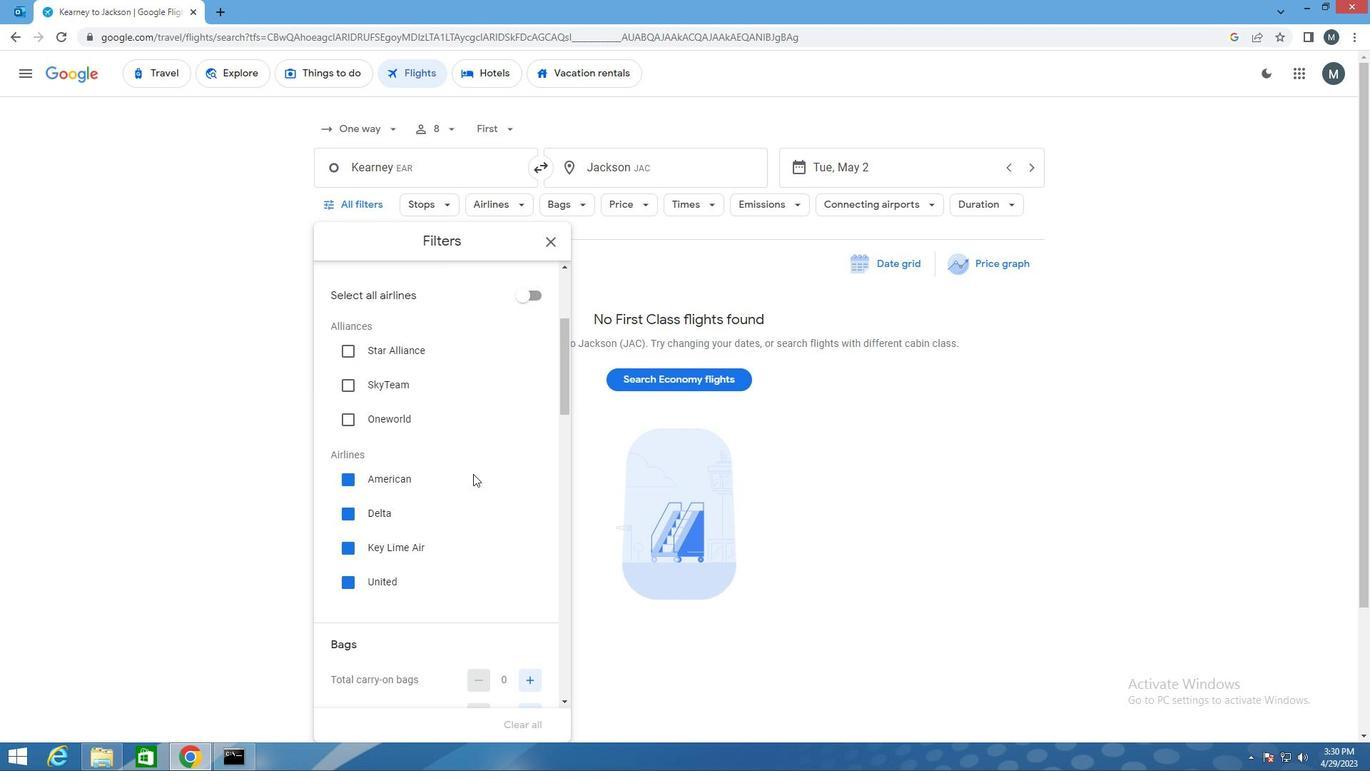 
Action: Mouse scrolled (461, 504) with delta (0, 0)
Screenshot: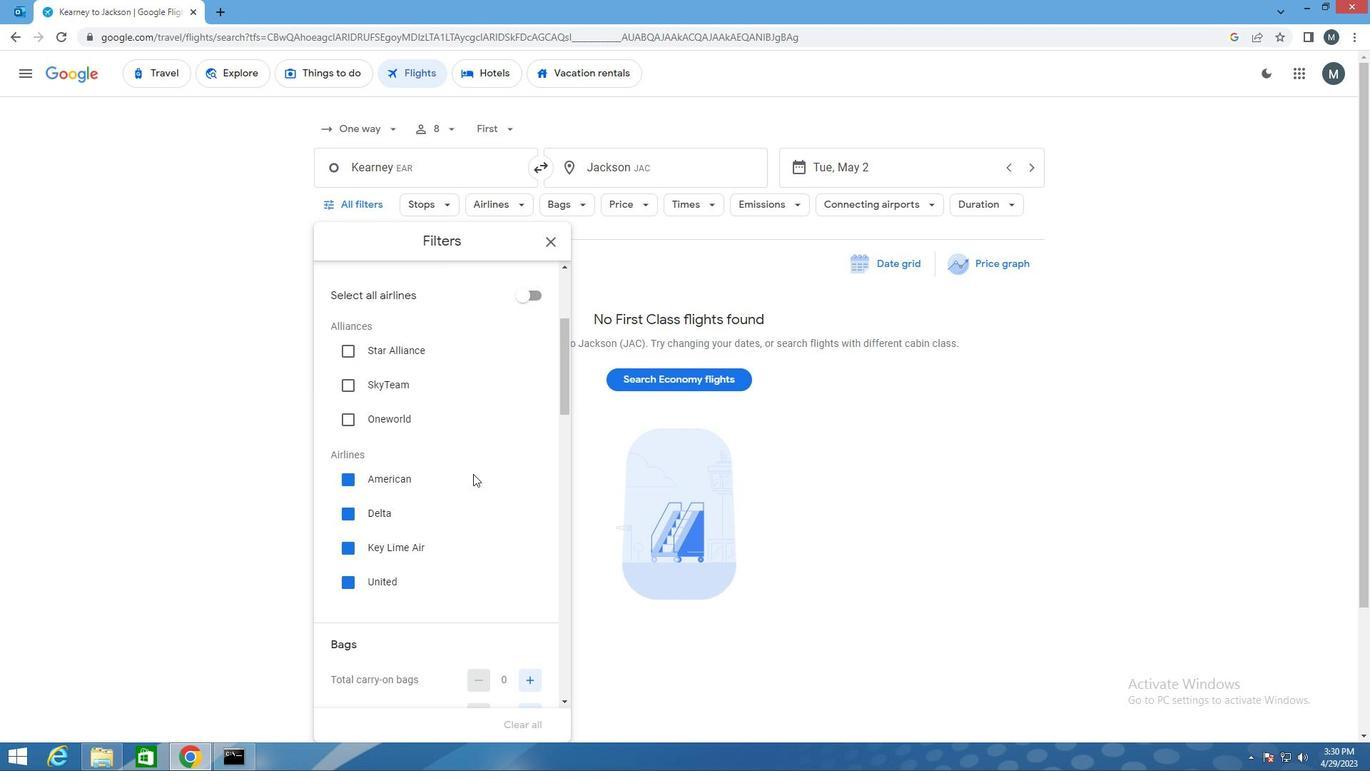 
Action: Mouse moved to (534, 571)
Screenshot: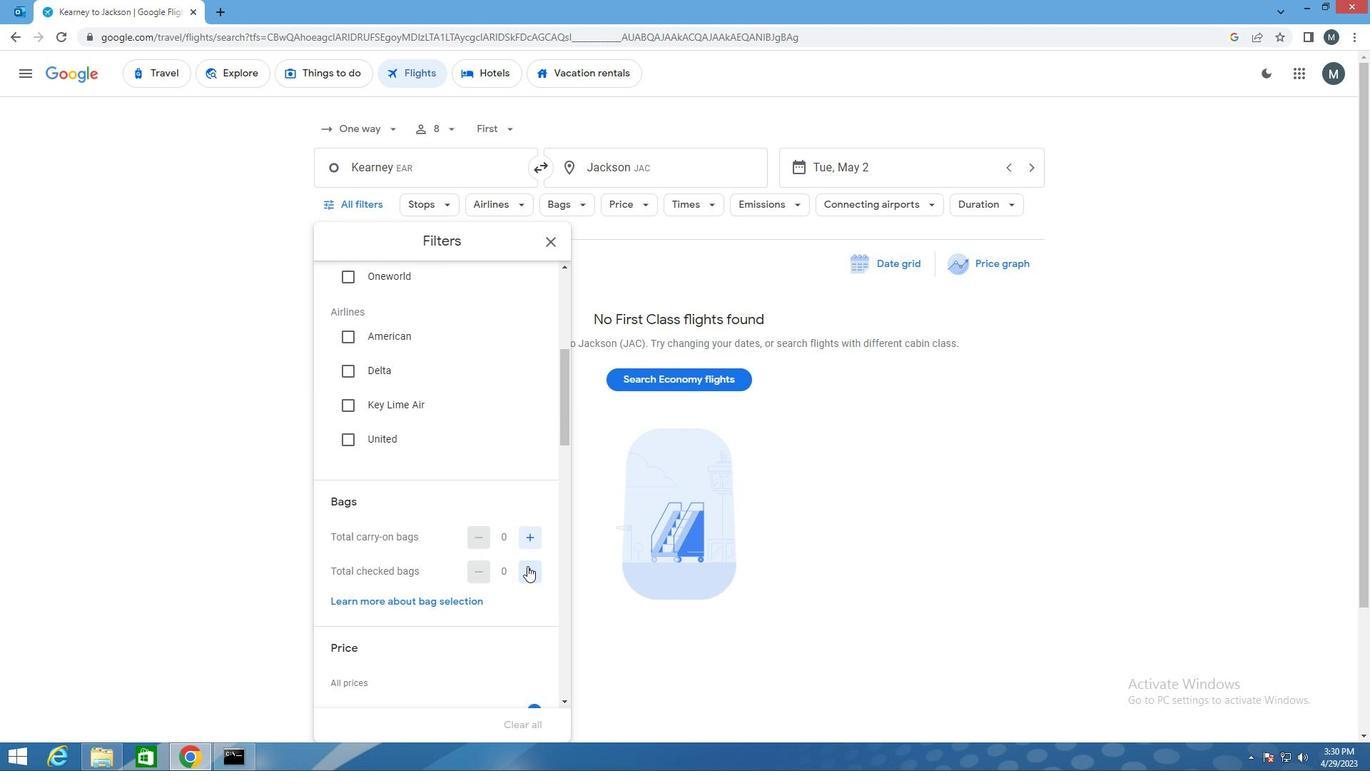 
Action: Mouse pressed left at (534, 571)
Screenshot: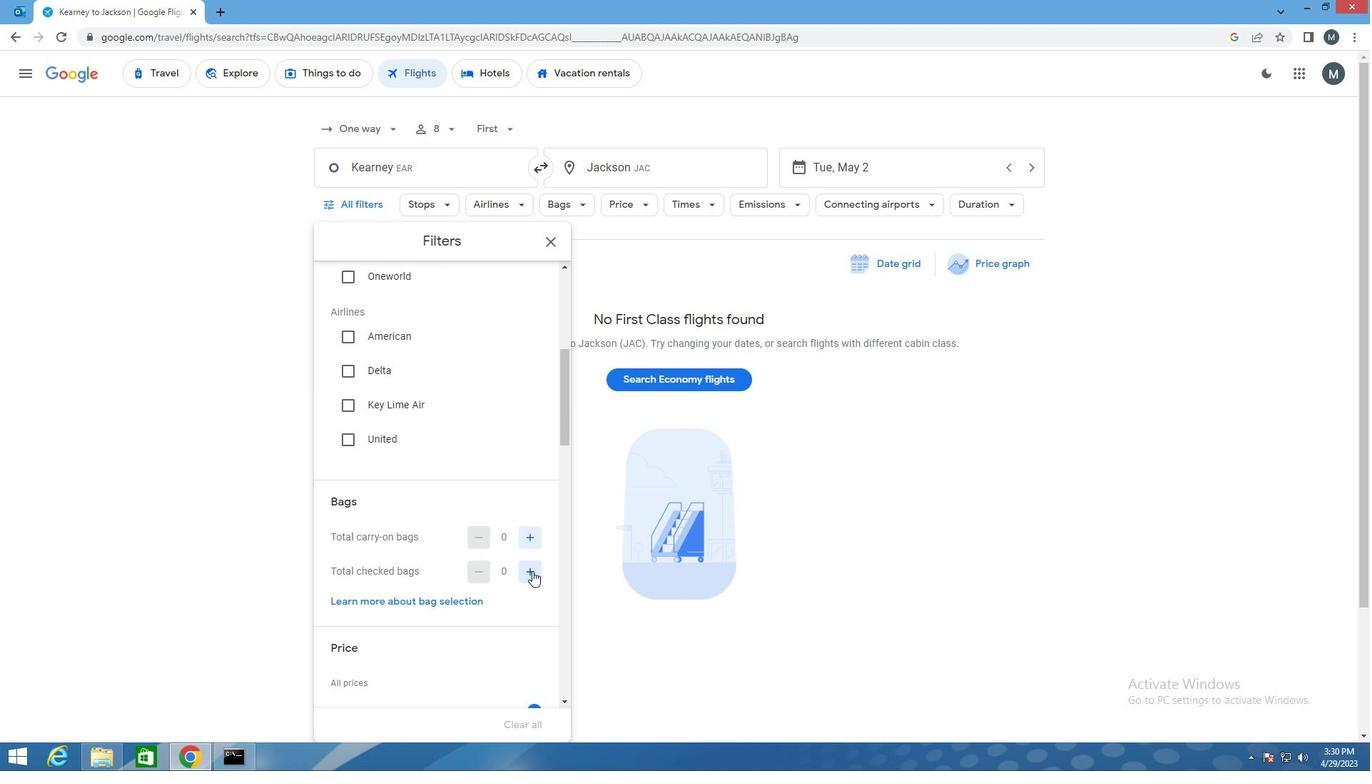 
Action: Mouse moved to (534, 571)
Screenshot: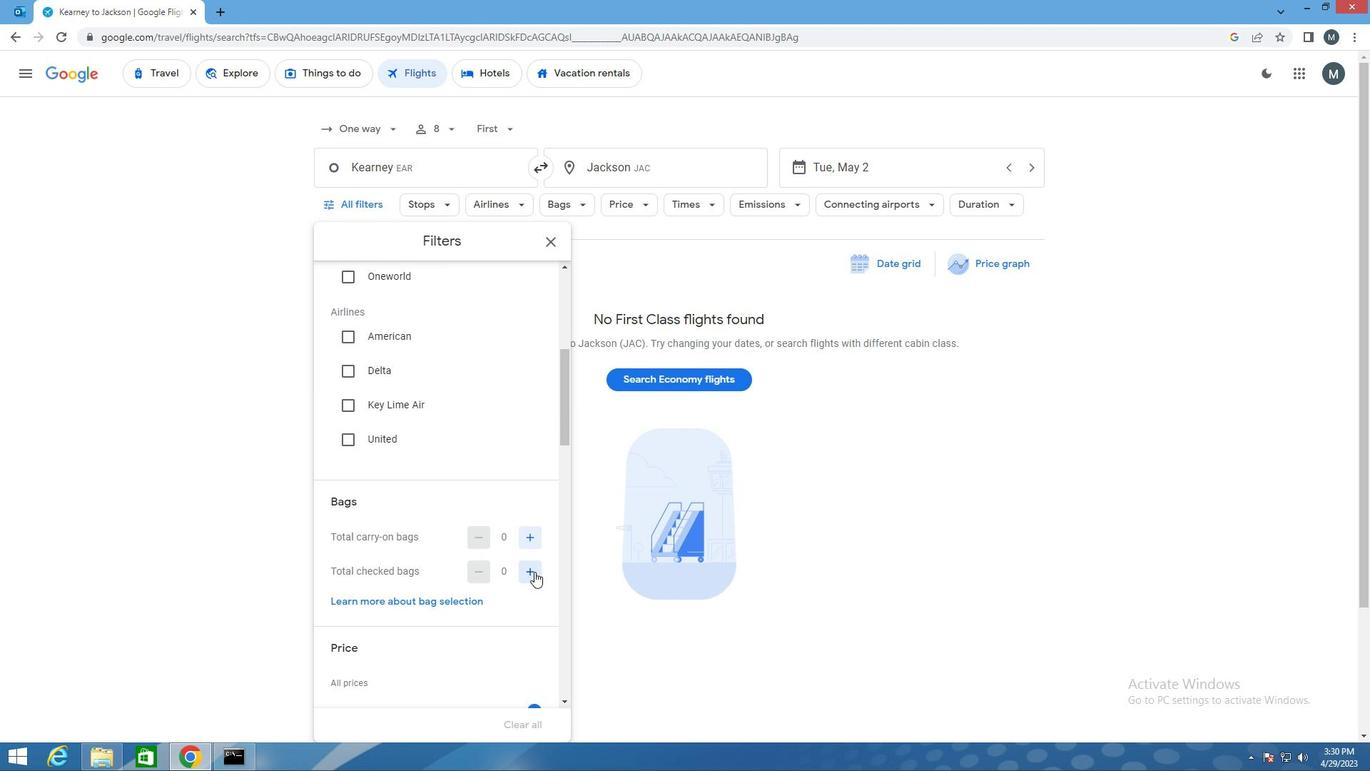 
Action: Mouse pressed left at (534, 571)
Screenshot: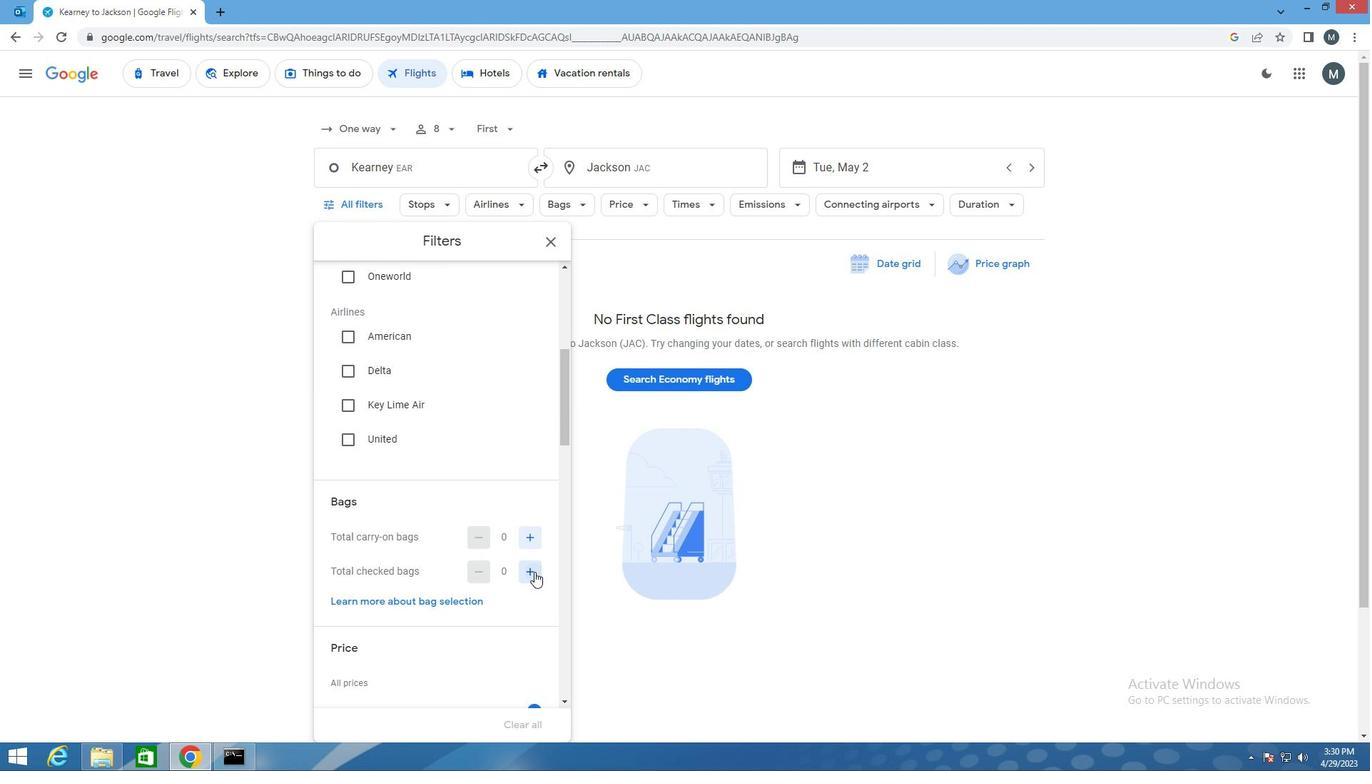 
Action: Mouse moved to (534, 571)
Screenshot: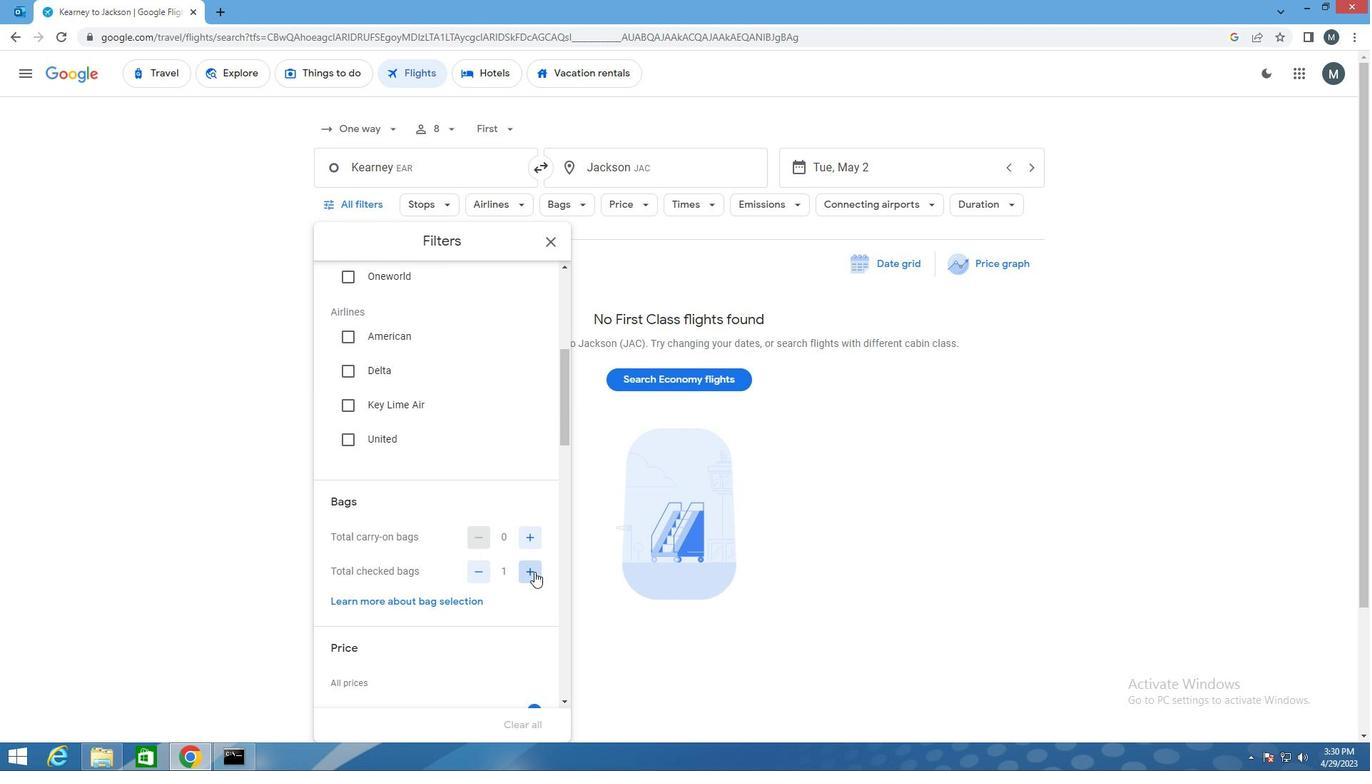 
Action: Mouse pressed left at (534, 571)
Screenshot: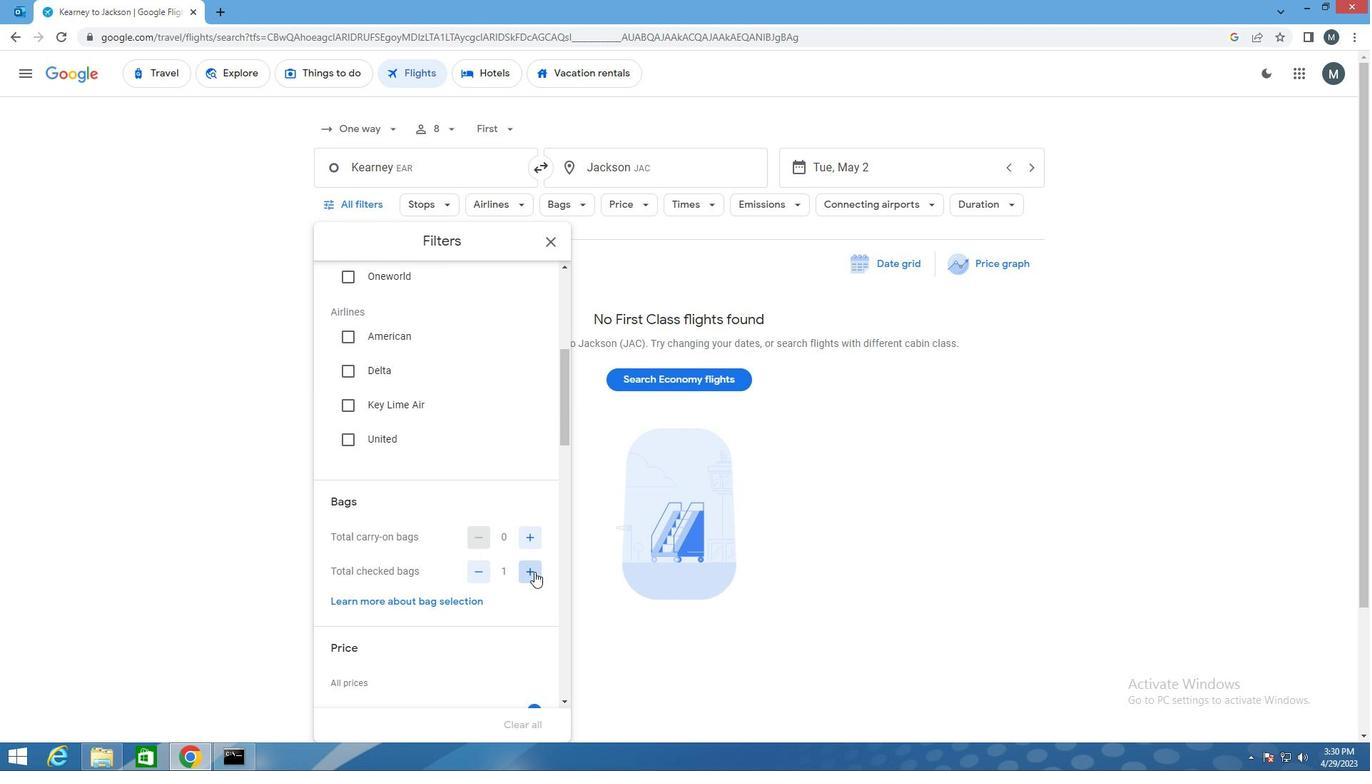 
Action: Mouse moved to (534, 571)
Screenshot: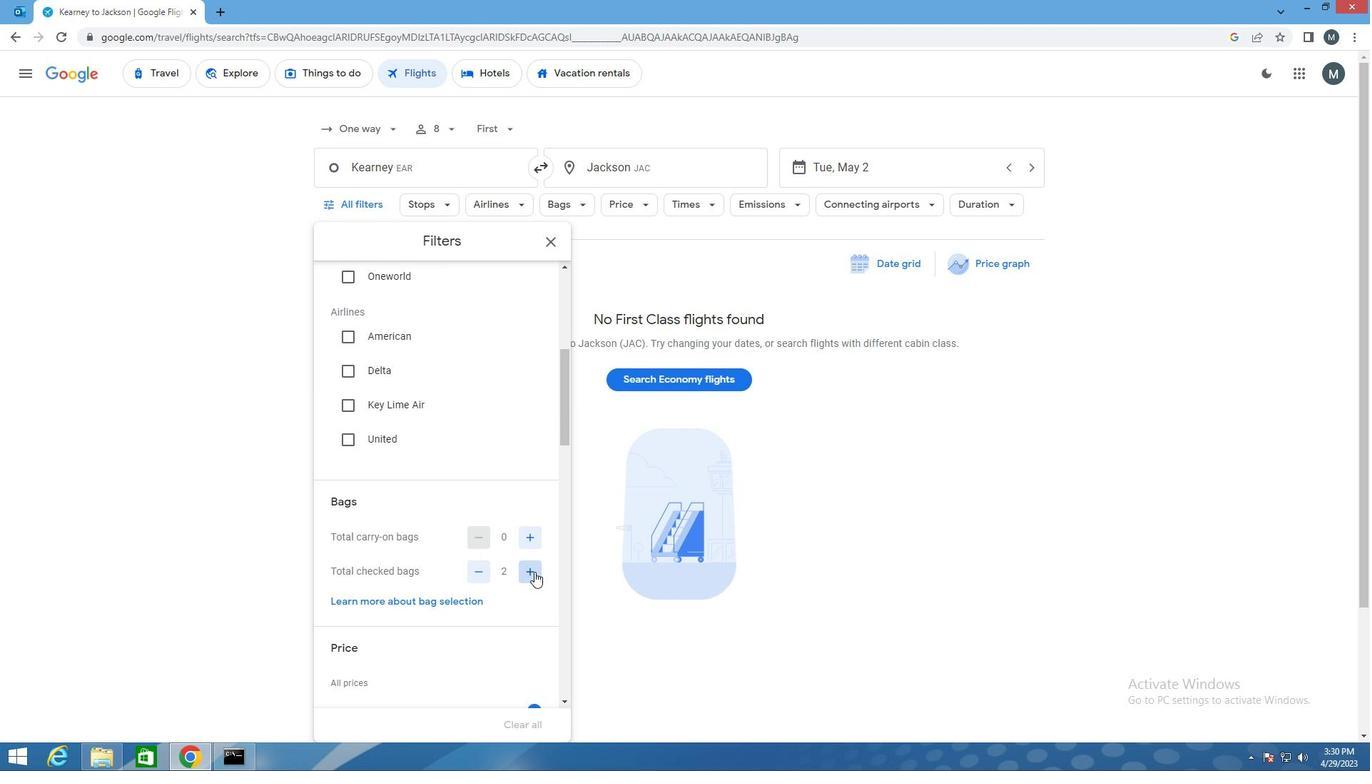 
Action: Mouse pressed left at (534, 571)
Screenshot: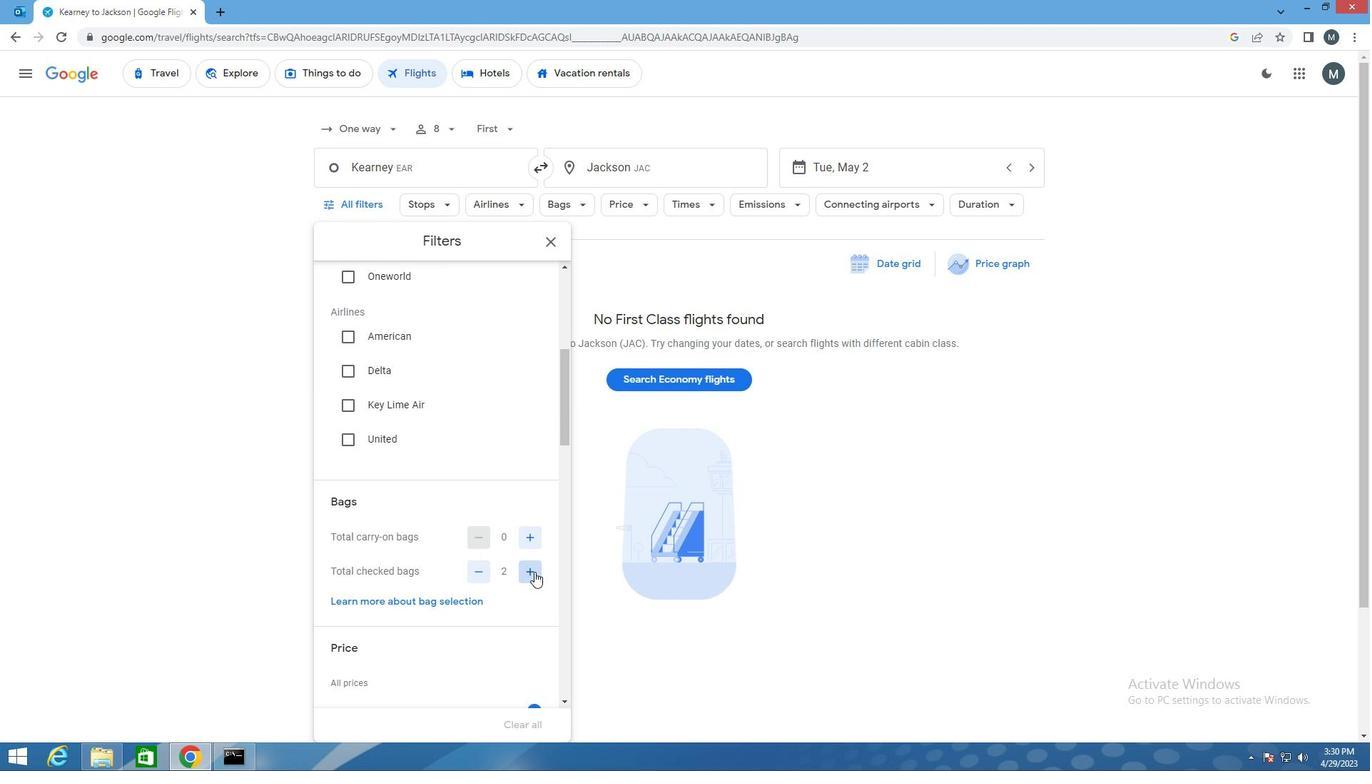 
Action: Mouse pressed left at (534, 571)
Screenshot: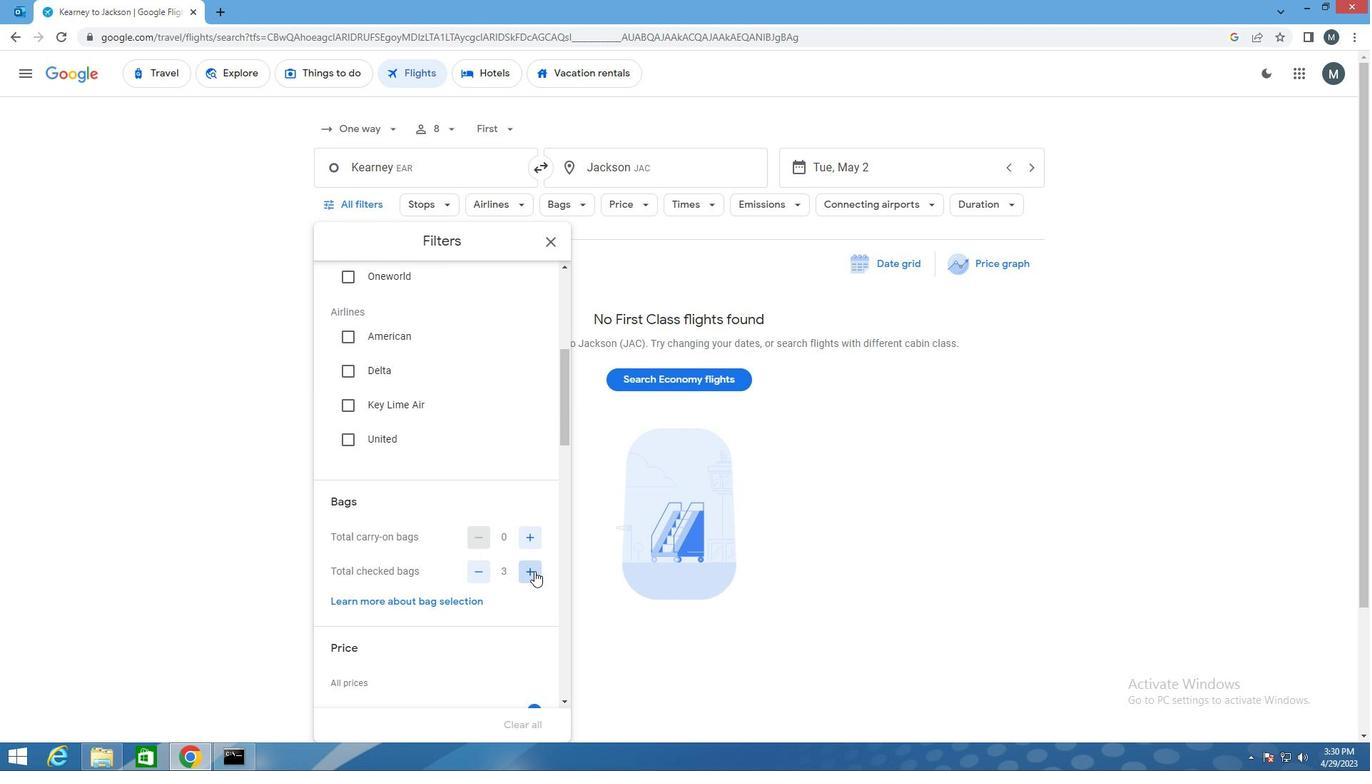 
Action: Mouse moved to (534, 570)
Screenshot: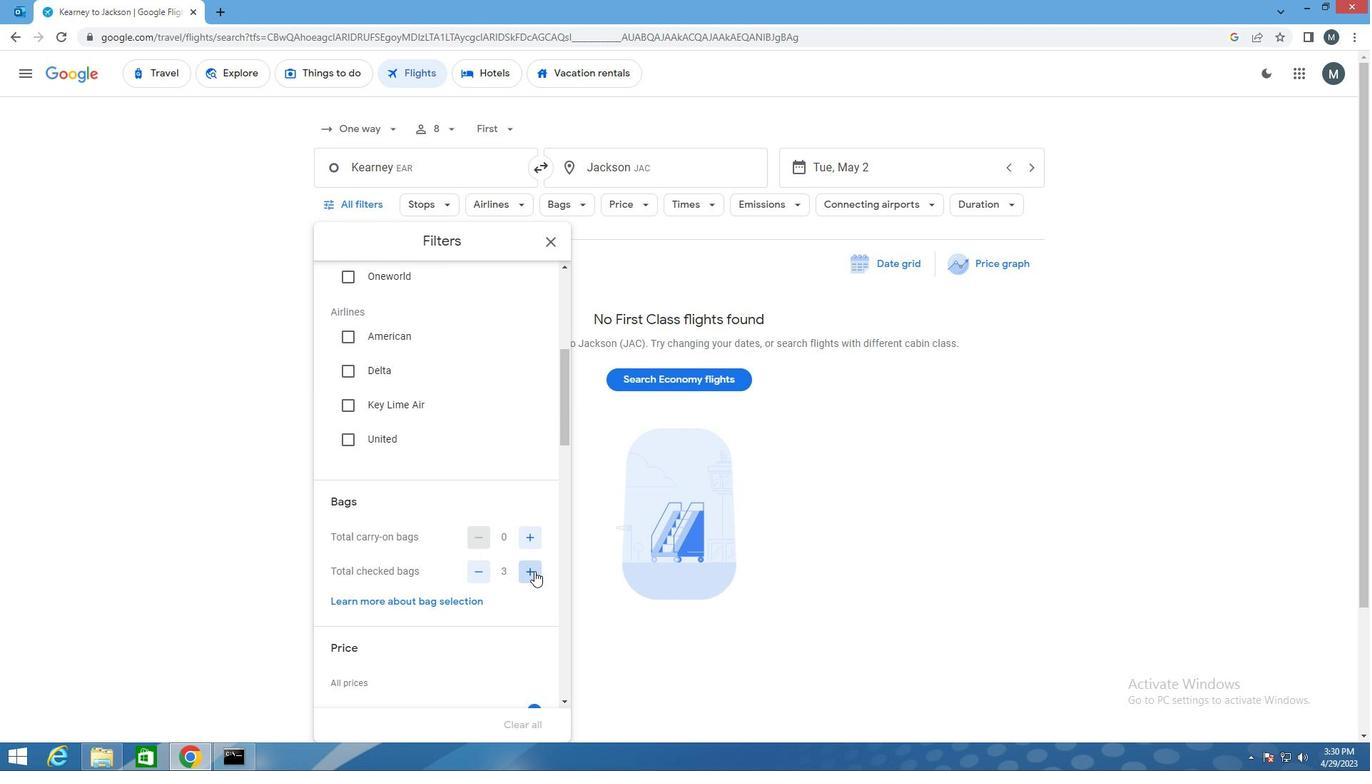 
Action: Mouse pressed left at (534, 570)
Screenshot: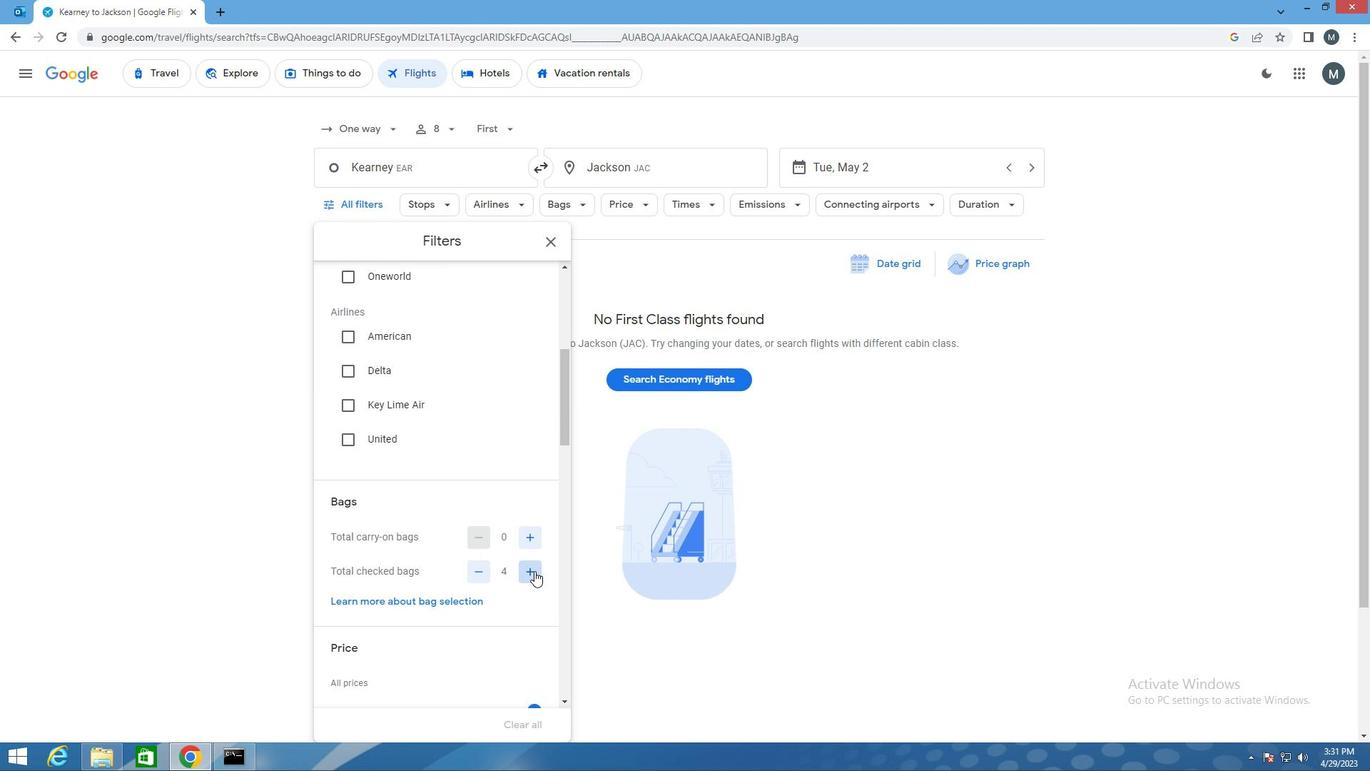 
Action: Mouse pressed left at (534, 570)
Screenshot: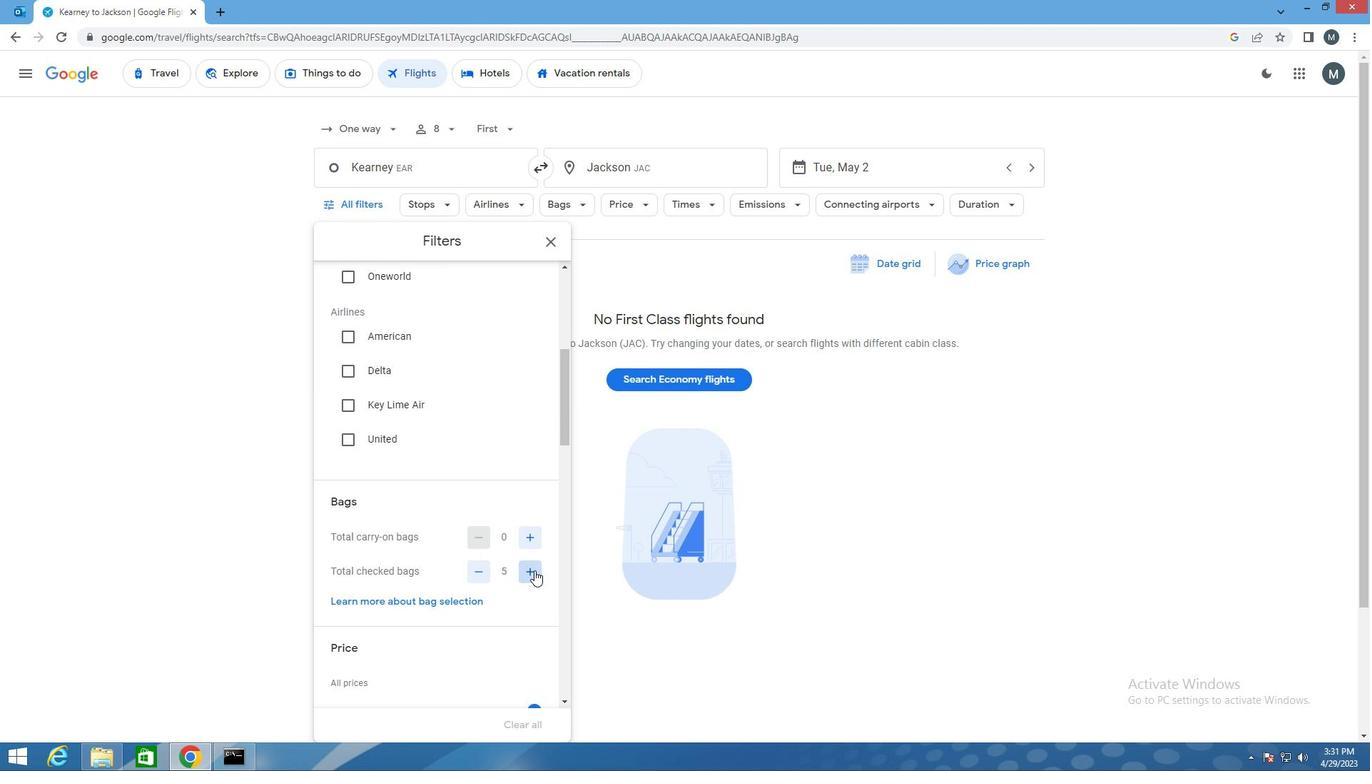 
Action: Mouse pressed left at (534, 570)
Screenshot: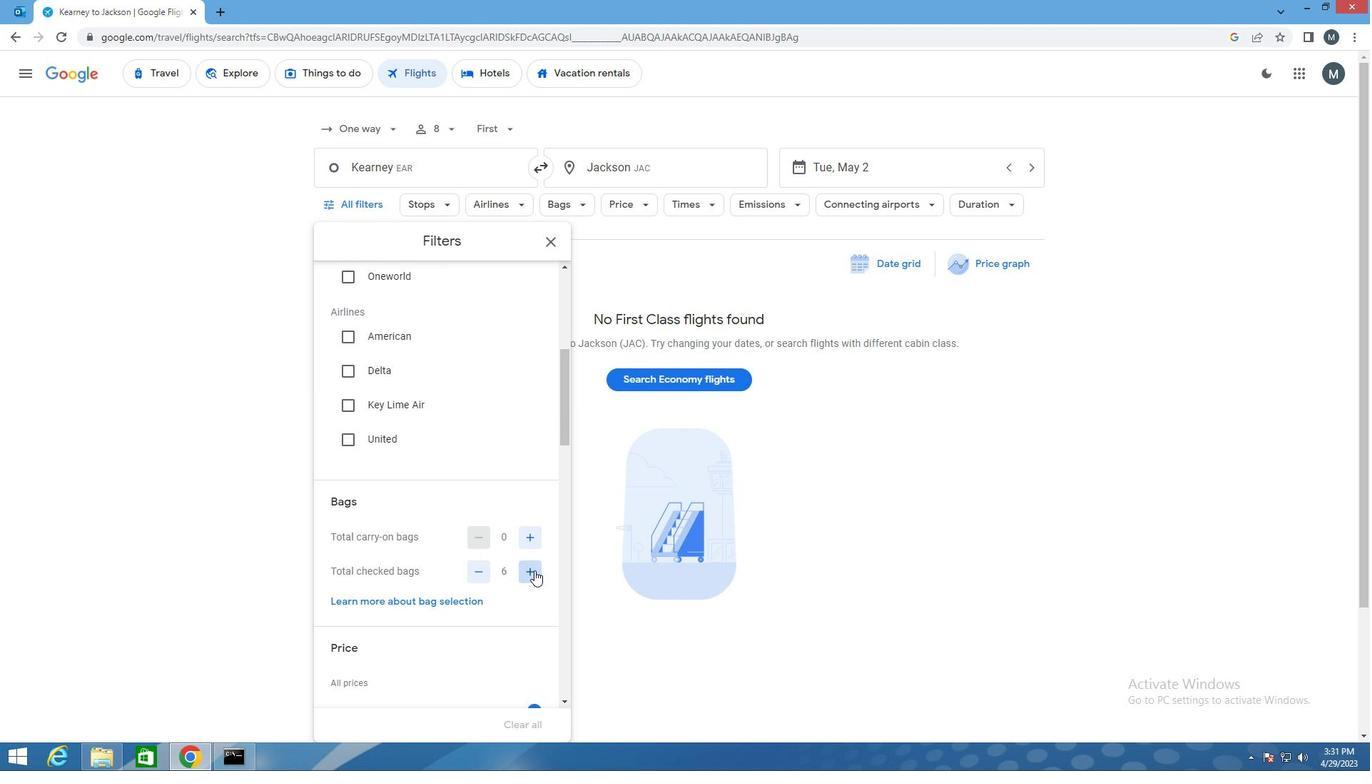 
Action: Mouse moved to (454, 484)
Screenshot: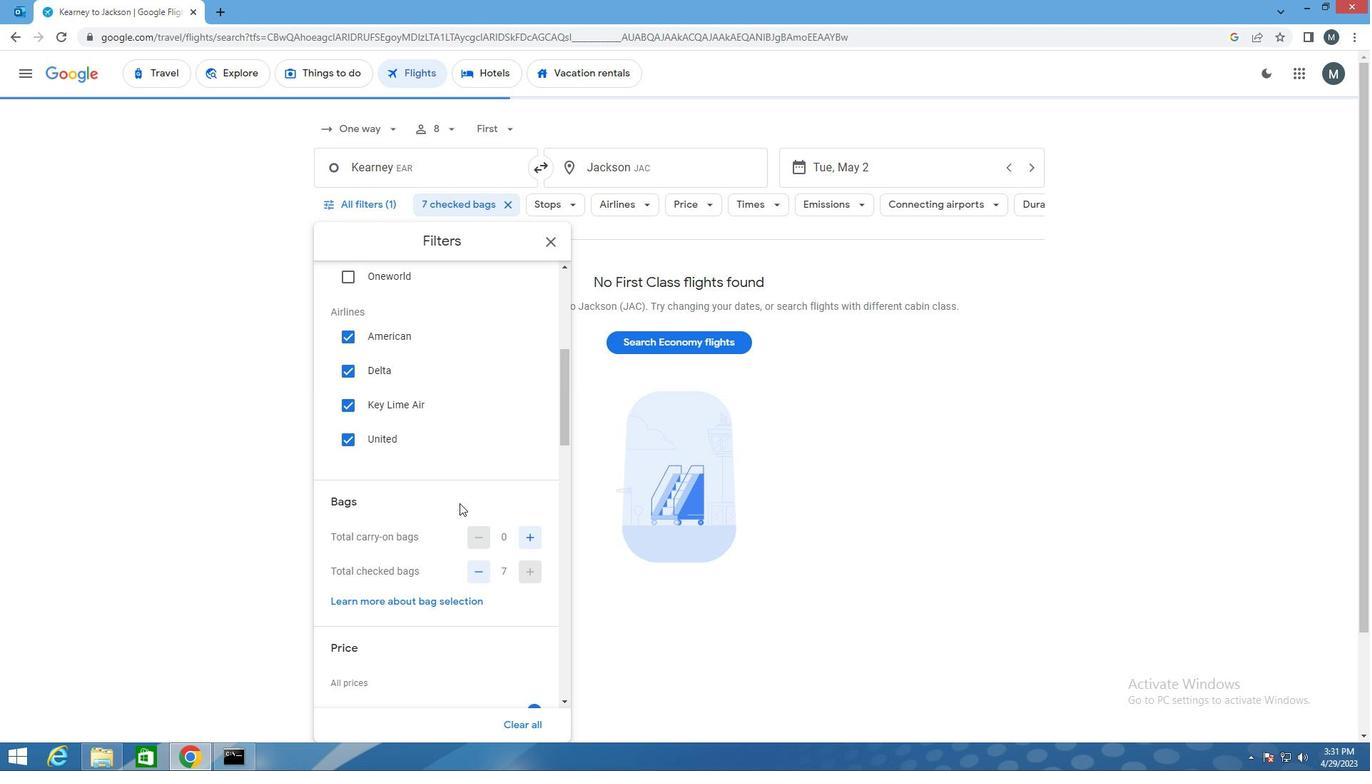 
Action: Mouse scrolled (454, 483) with delta (0, 0)
Screenshot: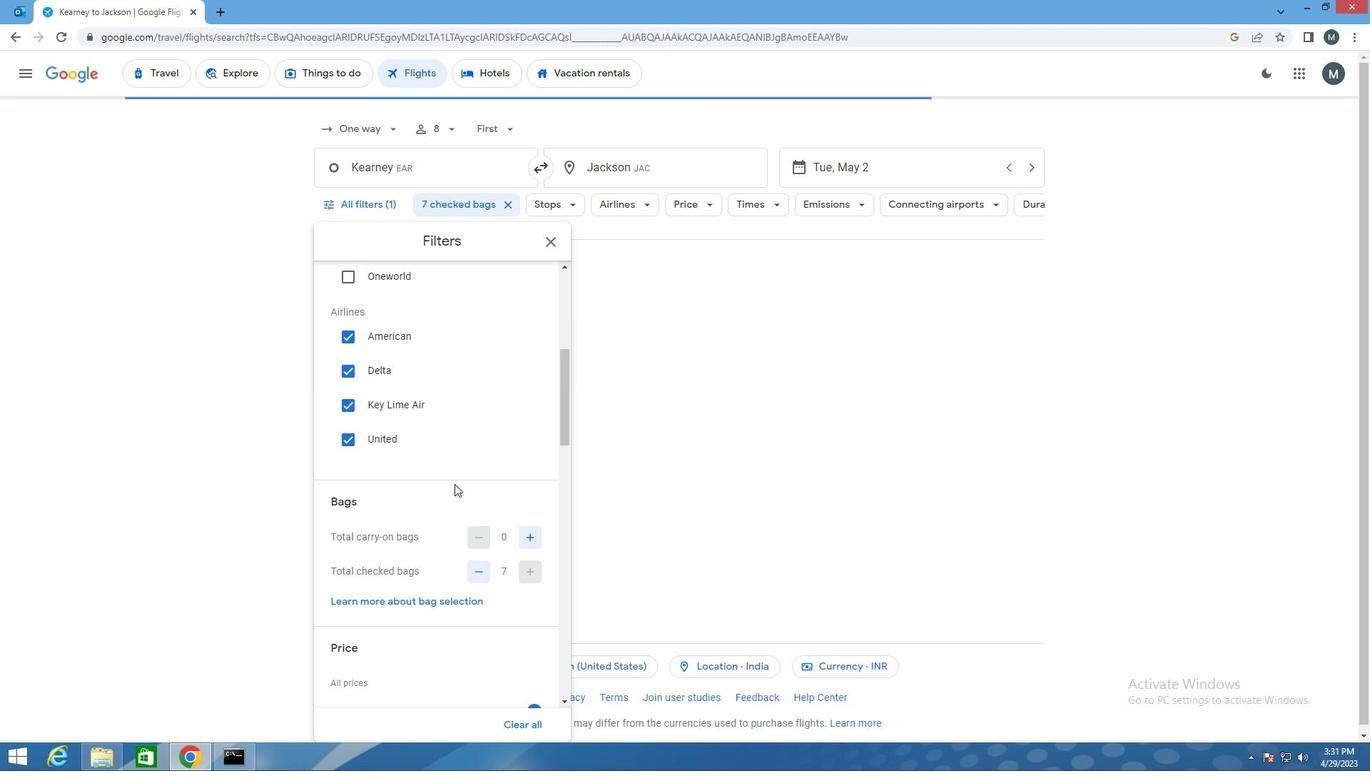 
Action: Mouse moved to (450, 483)
Screenshot: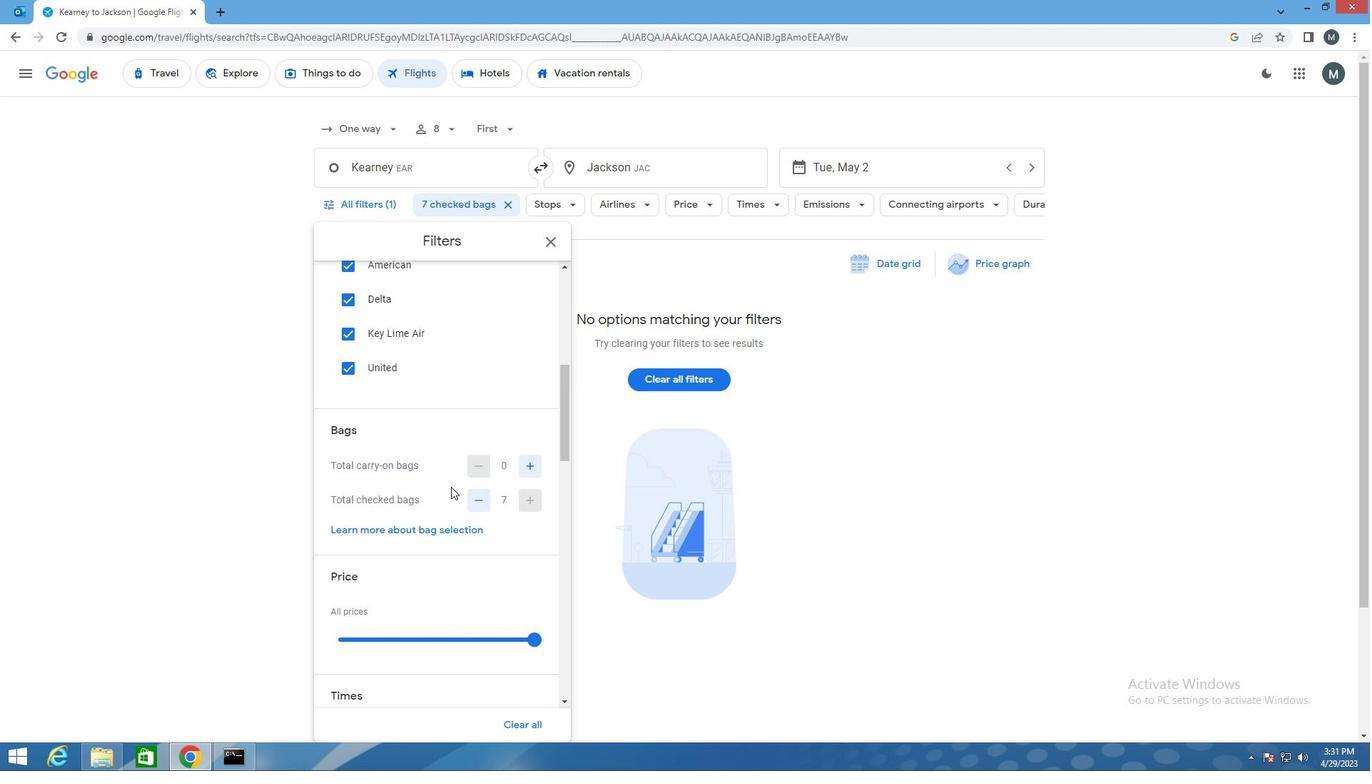 
Action: Mouse scrolled (450, 482) with delta (0, 0)
Screenshot: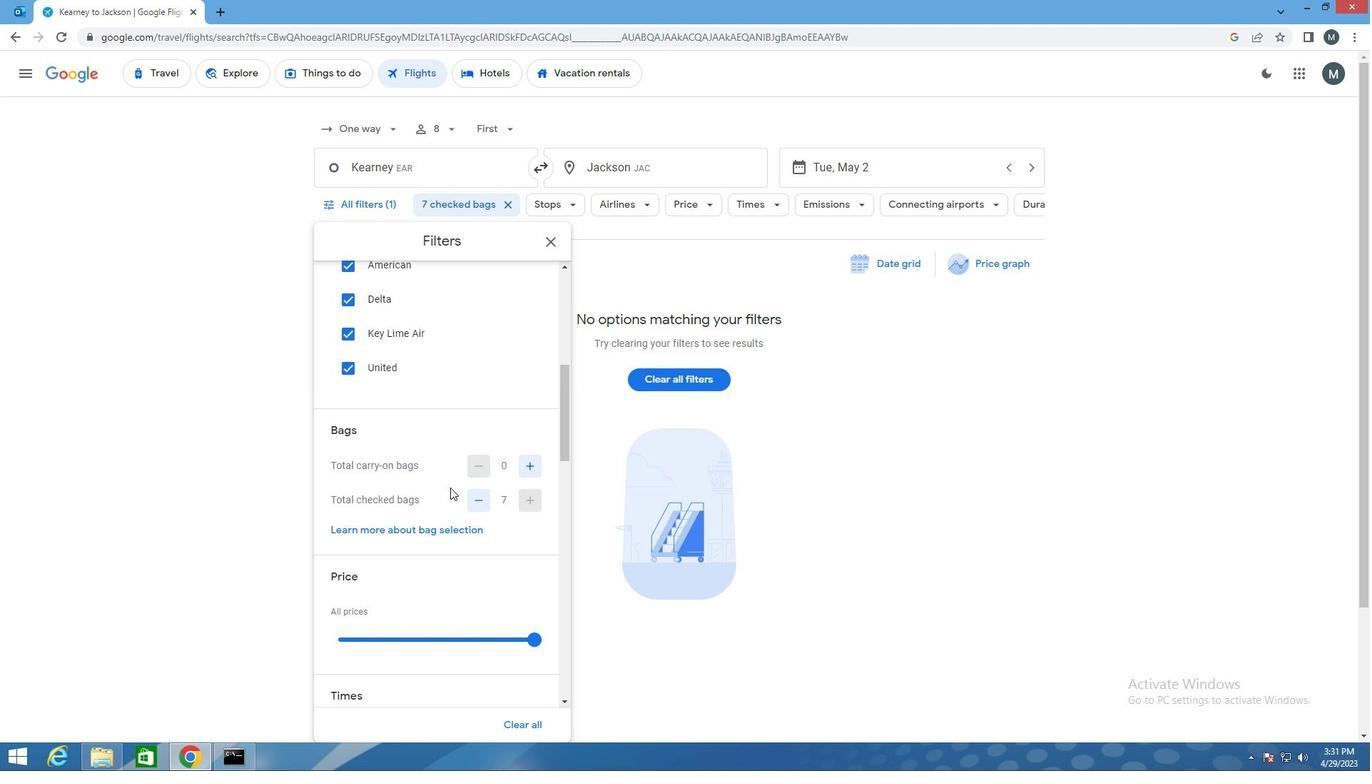 
Action: Mouse moved to (446, 494)
Screenshot: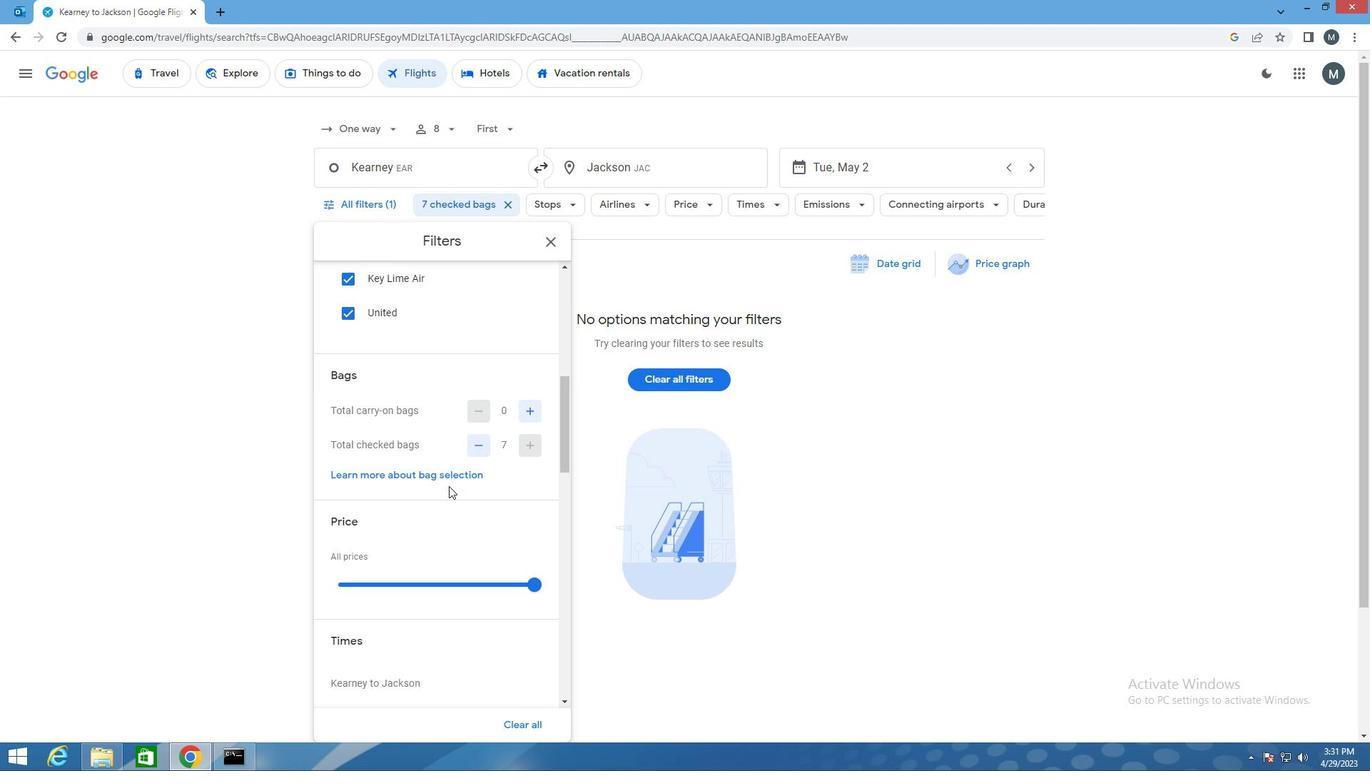 
Action: Mouse scrolled (446, 493) with delta (0, 0)
Screenshot: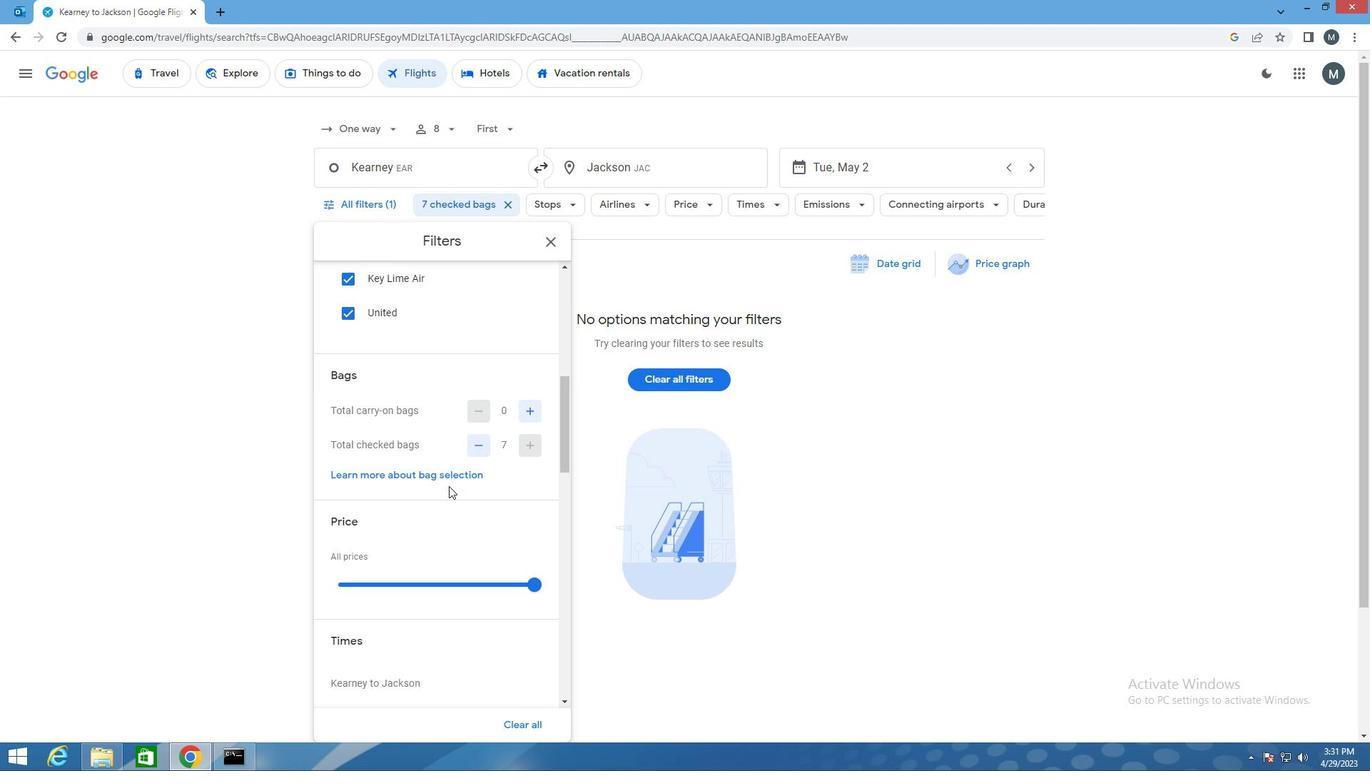 
Action: Mouse moved to (400, 494)
Screenshot: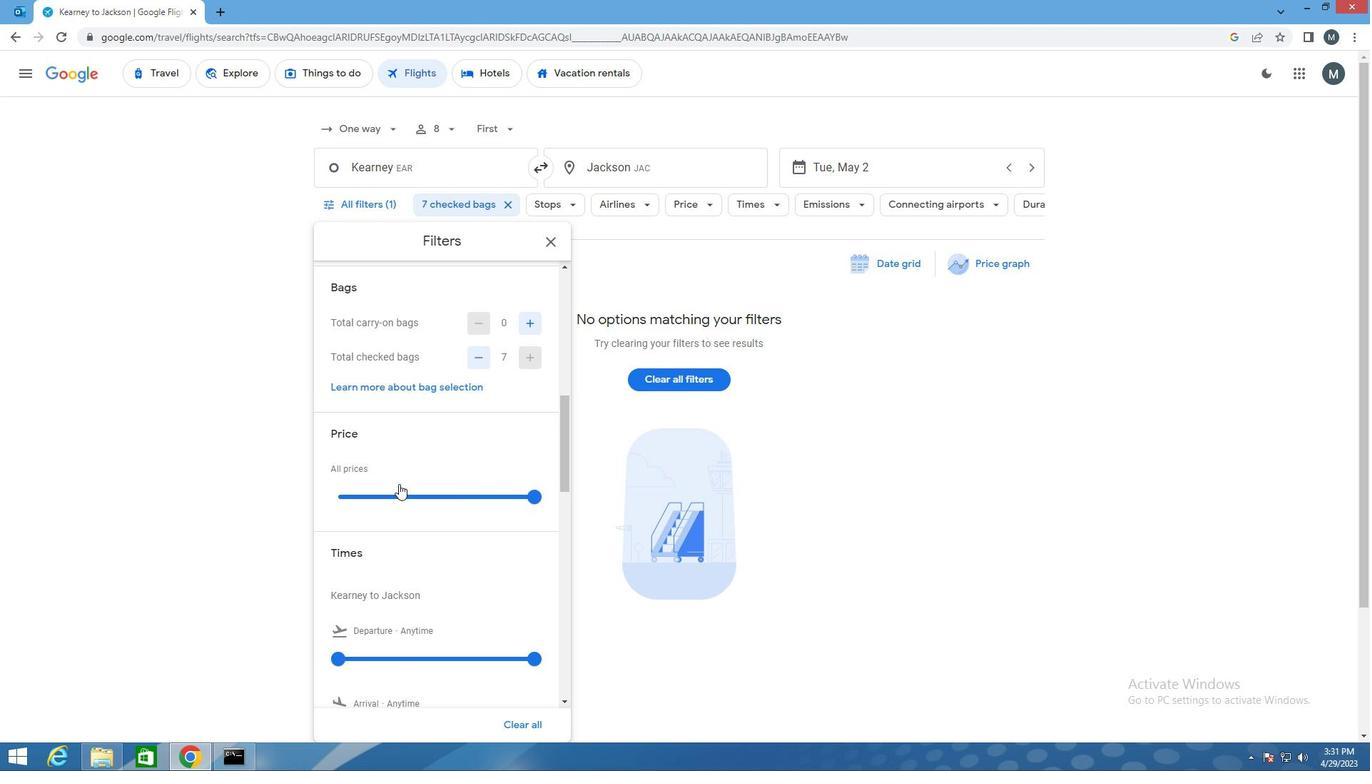
Action: Mouse pressed left at (400, 494)
Screenshot: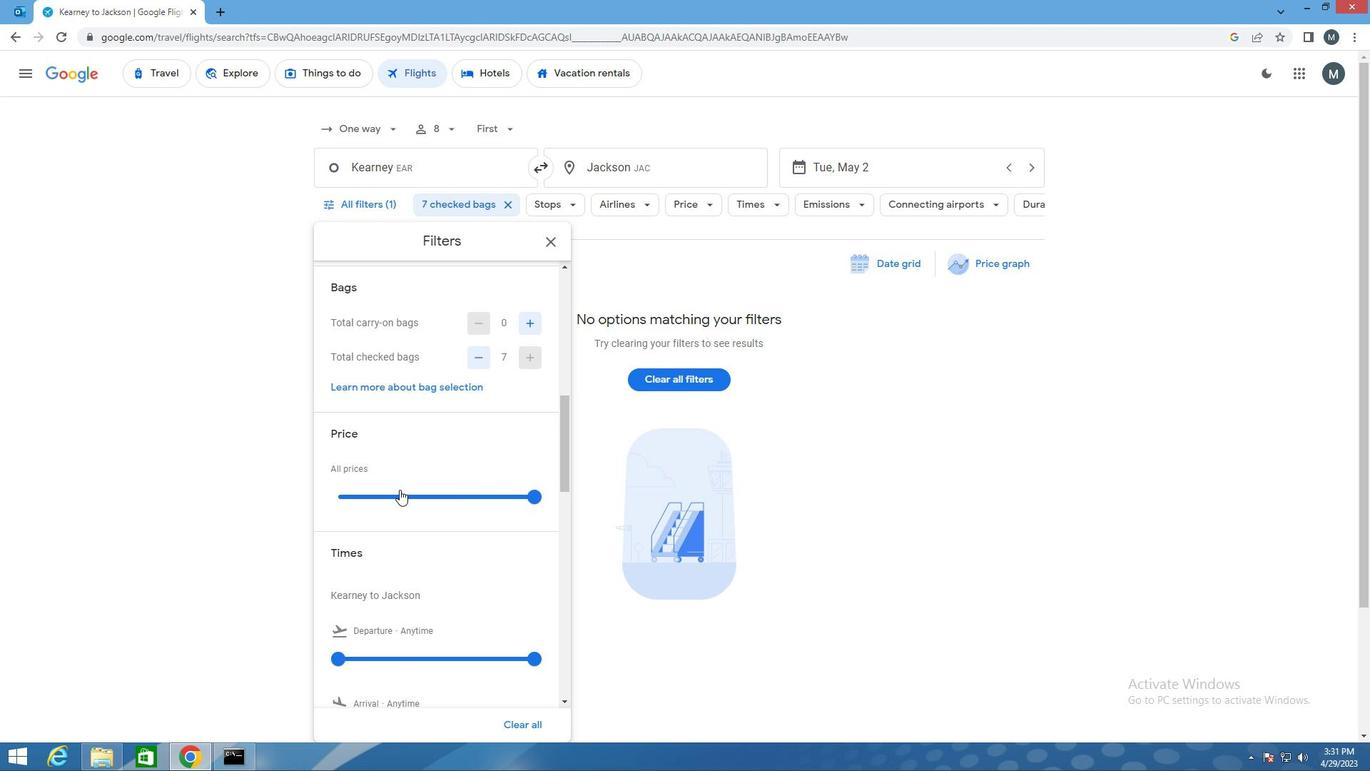 
Action: Mouse moved to (401, 495)
Screenshot: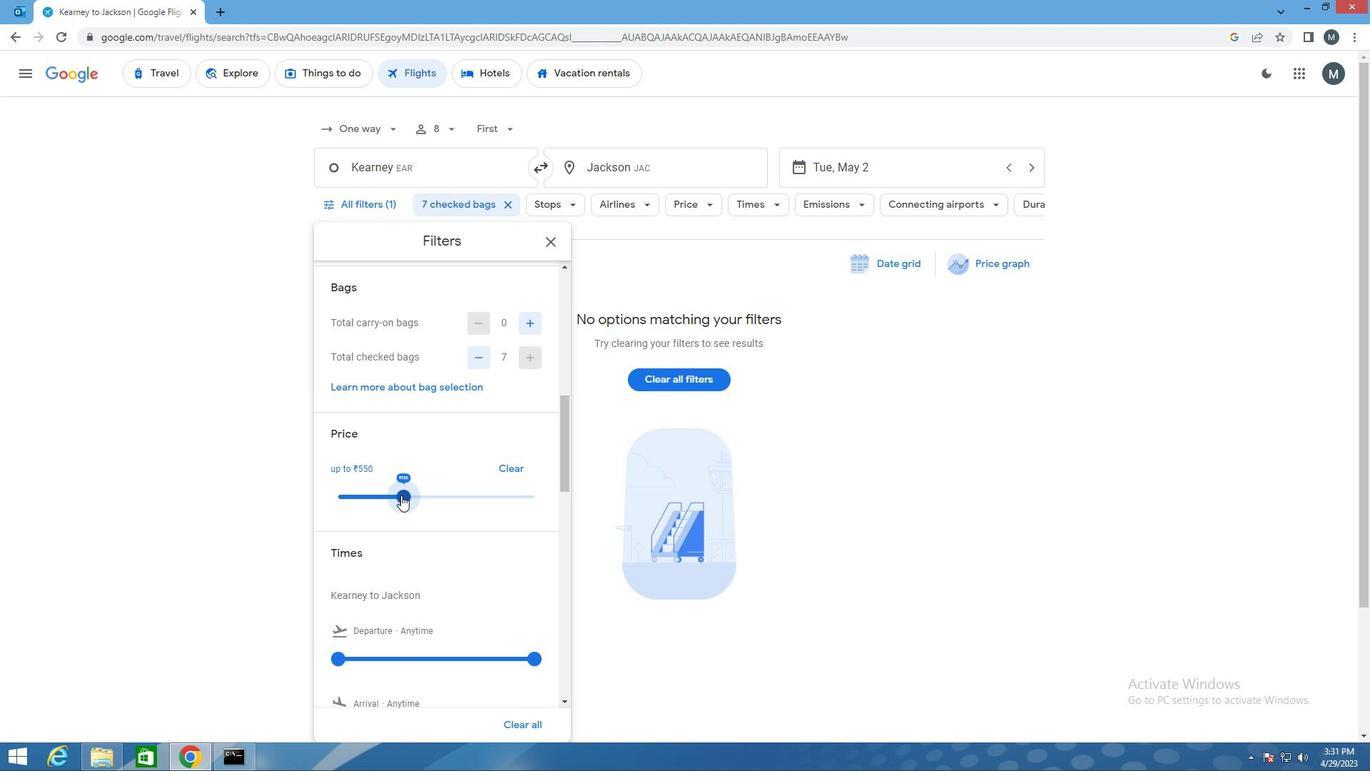 
Action: Mouse pressed left at (401, 495)
Screenshot: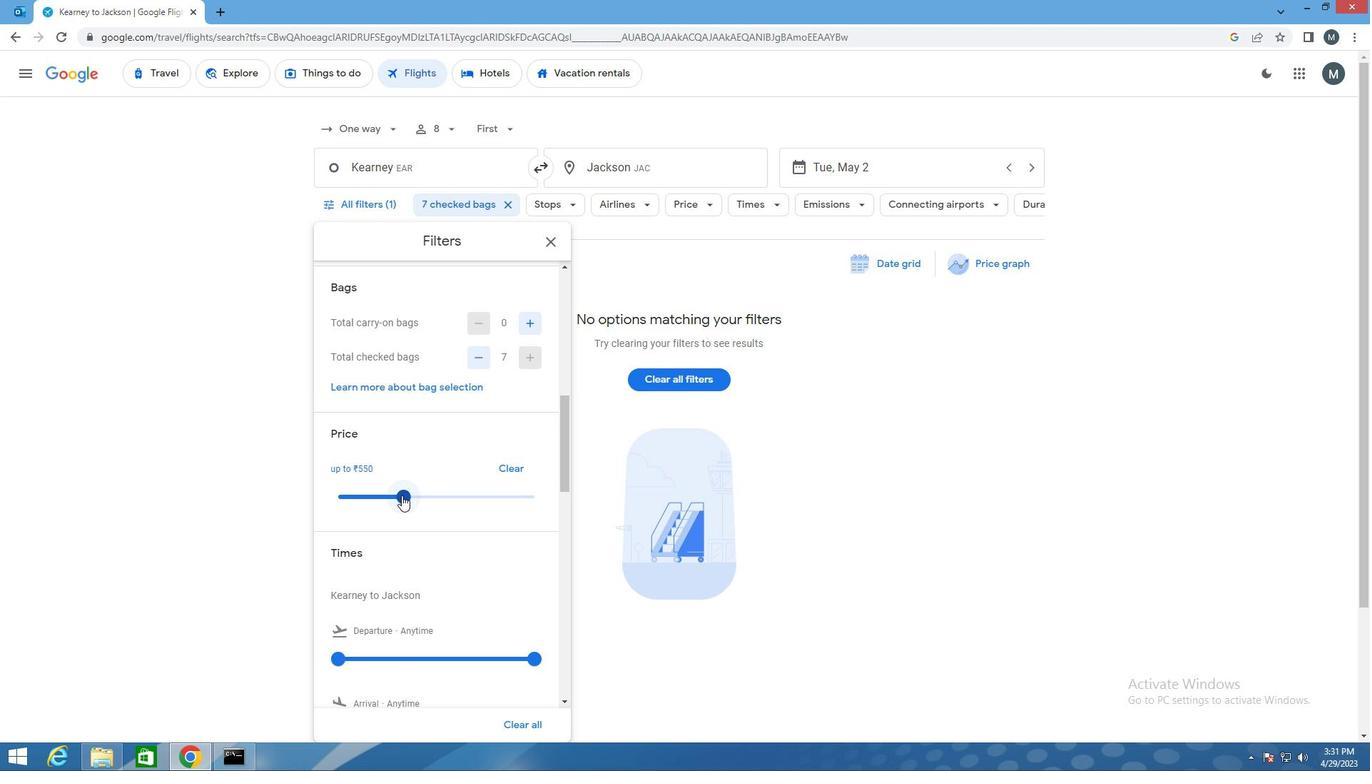 
Action: Mouse moved to (382, 478)
Screenshot: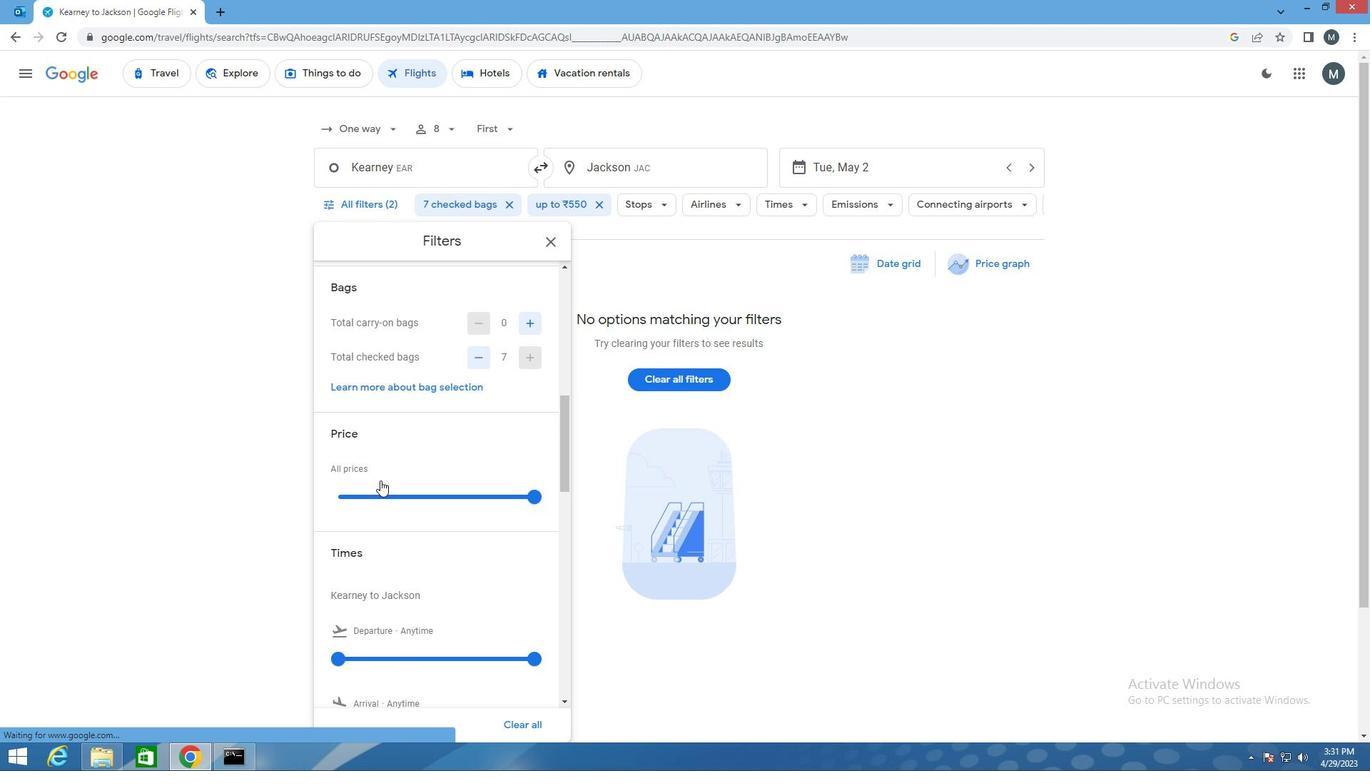 
Action: Mouse scrolled (382, 477) with delta (0, 0)
Screenshot: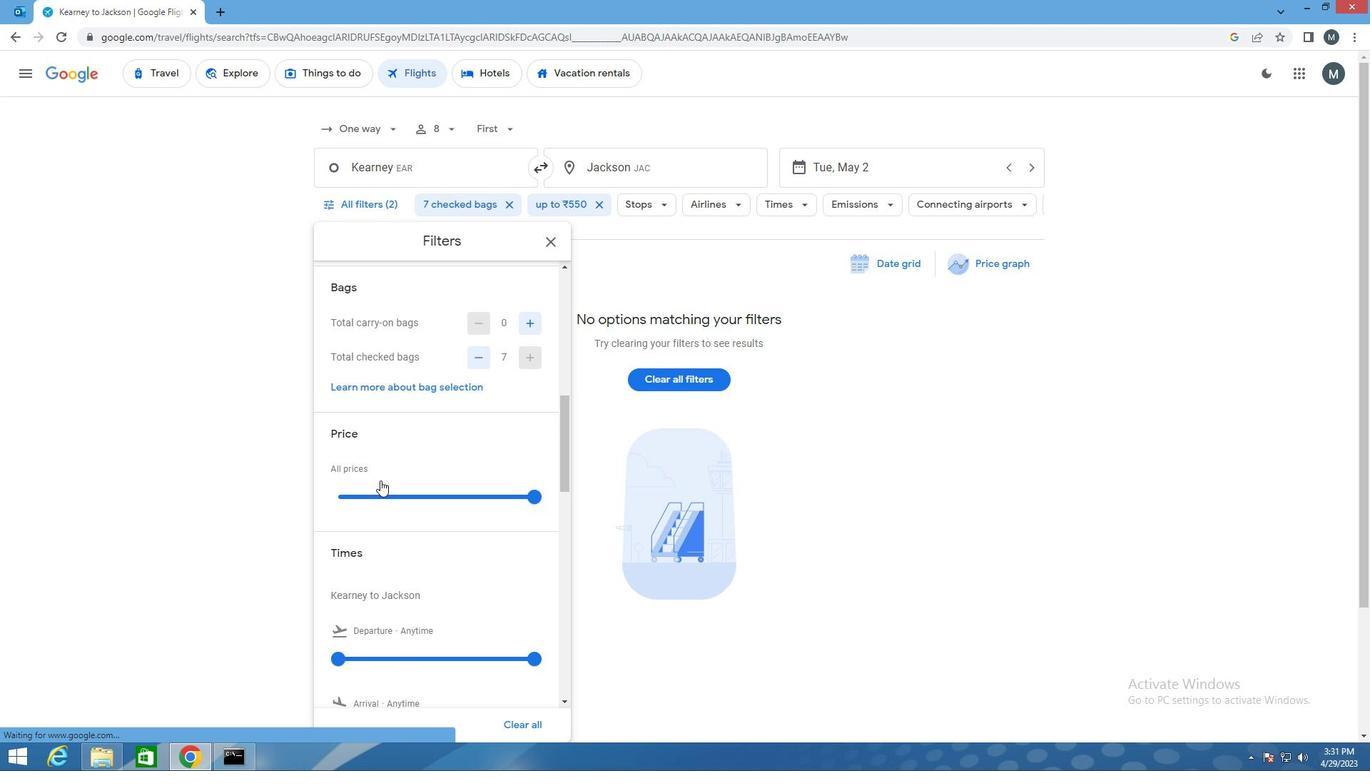 
Action: Mouse moved to (411, 464)
Screenshot: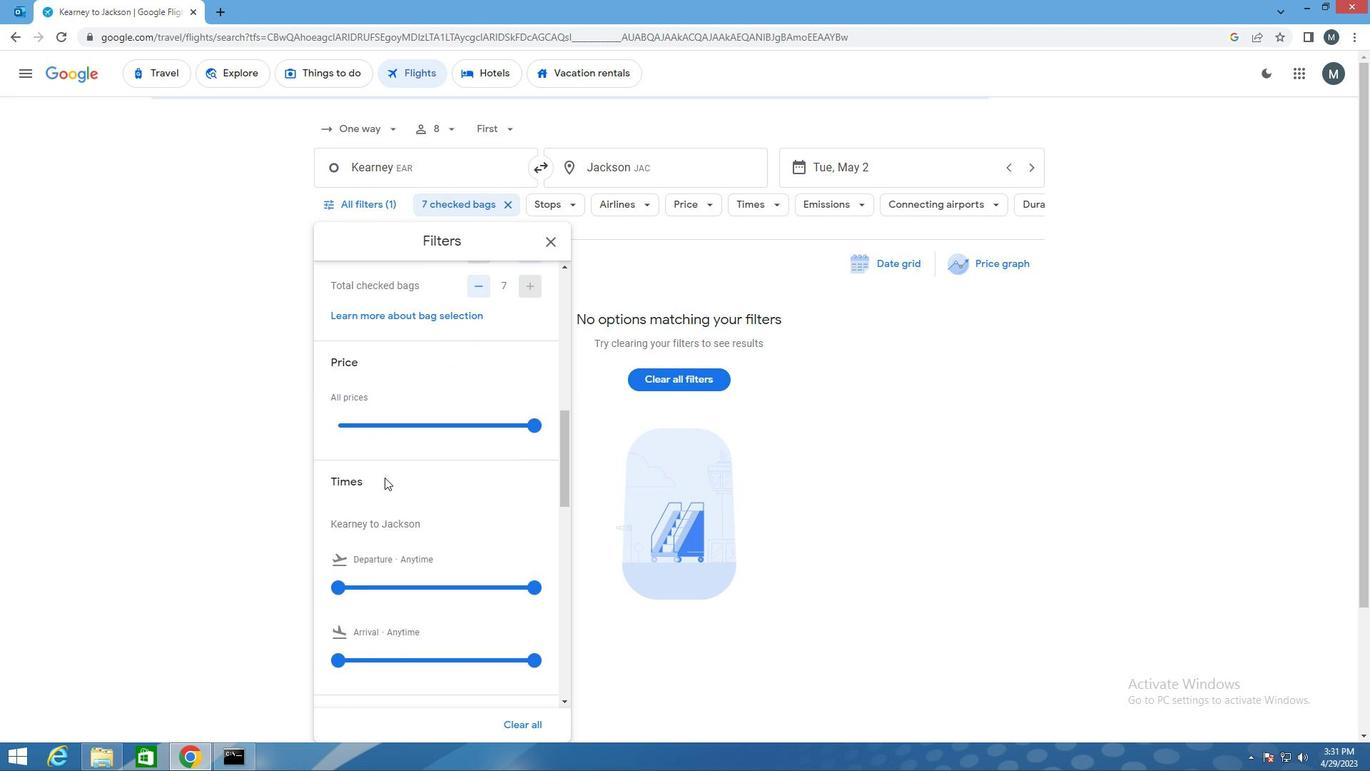 
Action: Mouse scrolled (411, 464) with delta (0, 0)
Screenshot: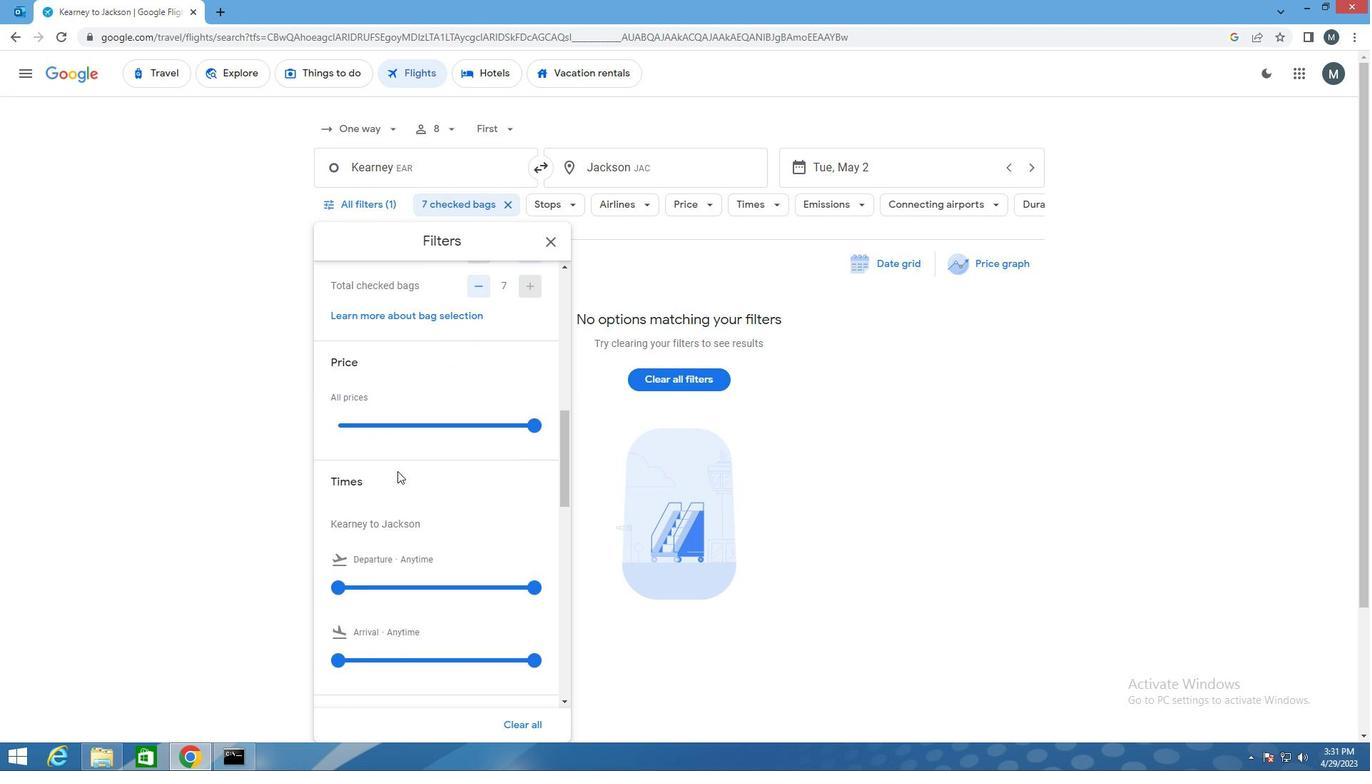 
Action: Mouse moved to (343, 511)
Screenshot: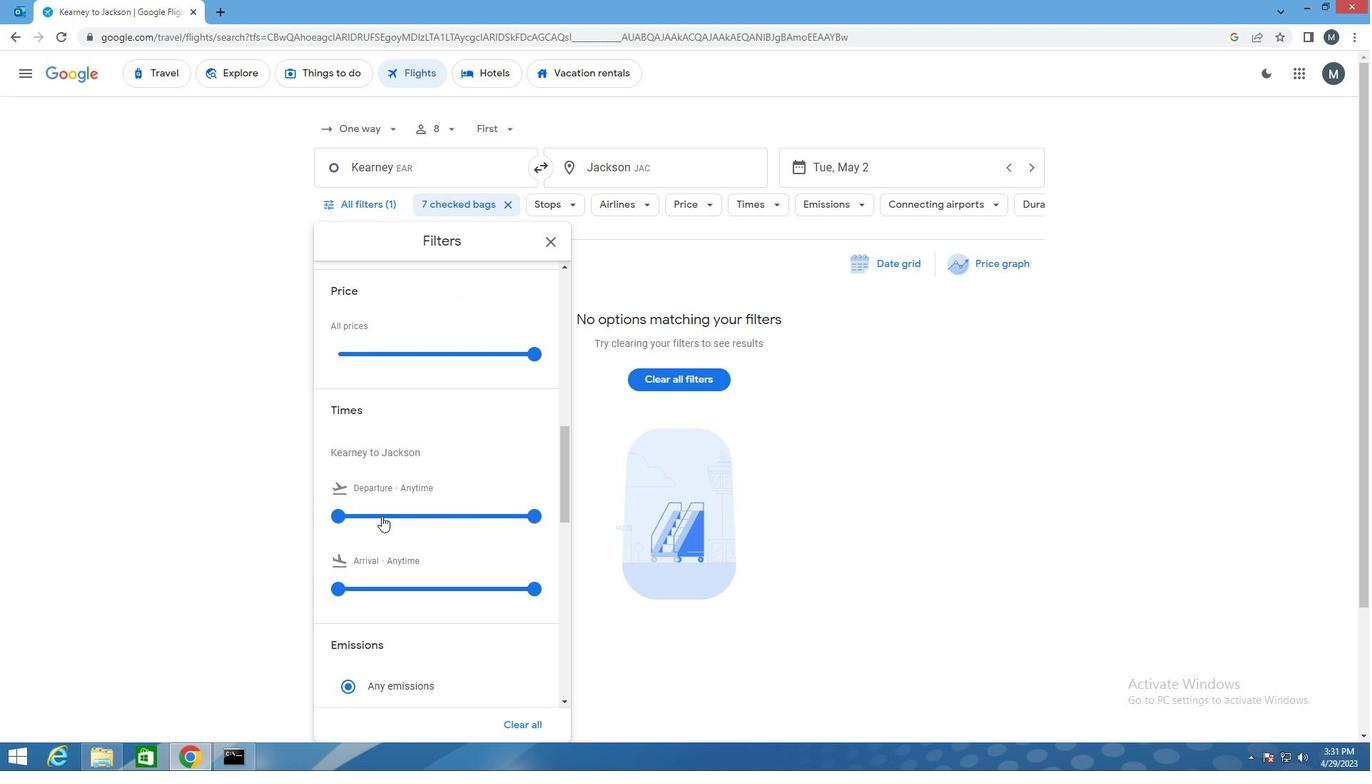 
Action: Mouse pressed left at (343, 511)
Screenshot: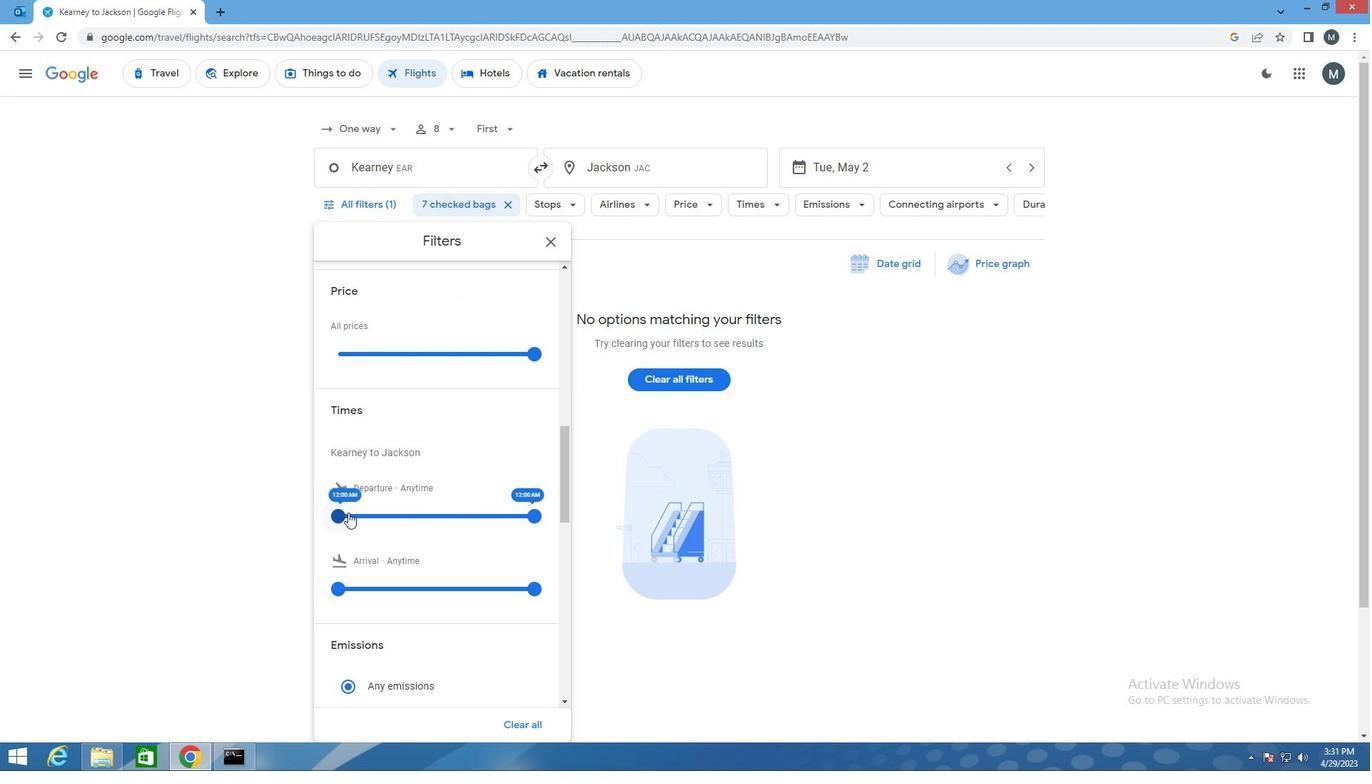 
Action: Mouse moved to (511, 514)
Screenshot: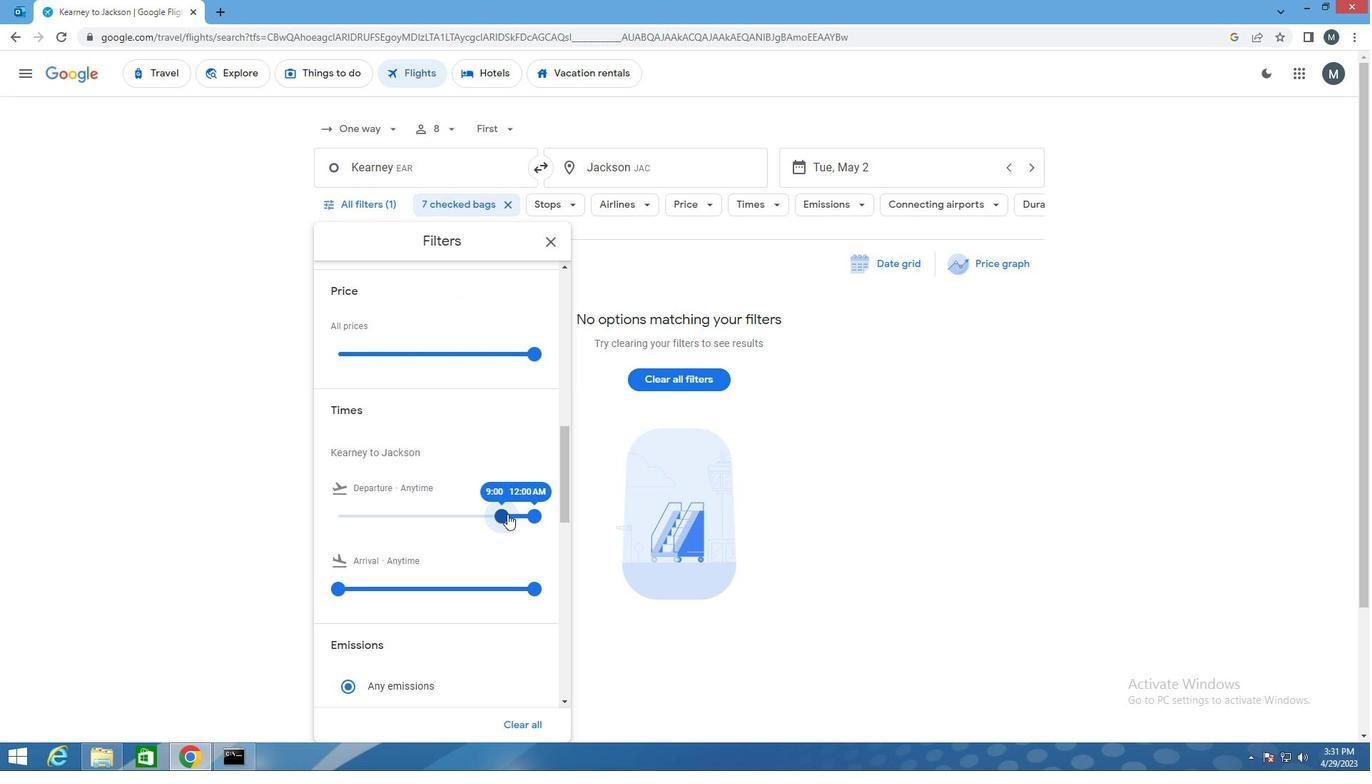 
Action: Mouse pressed left at (511, 514)
Screenshot: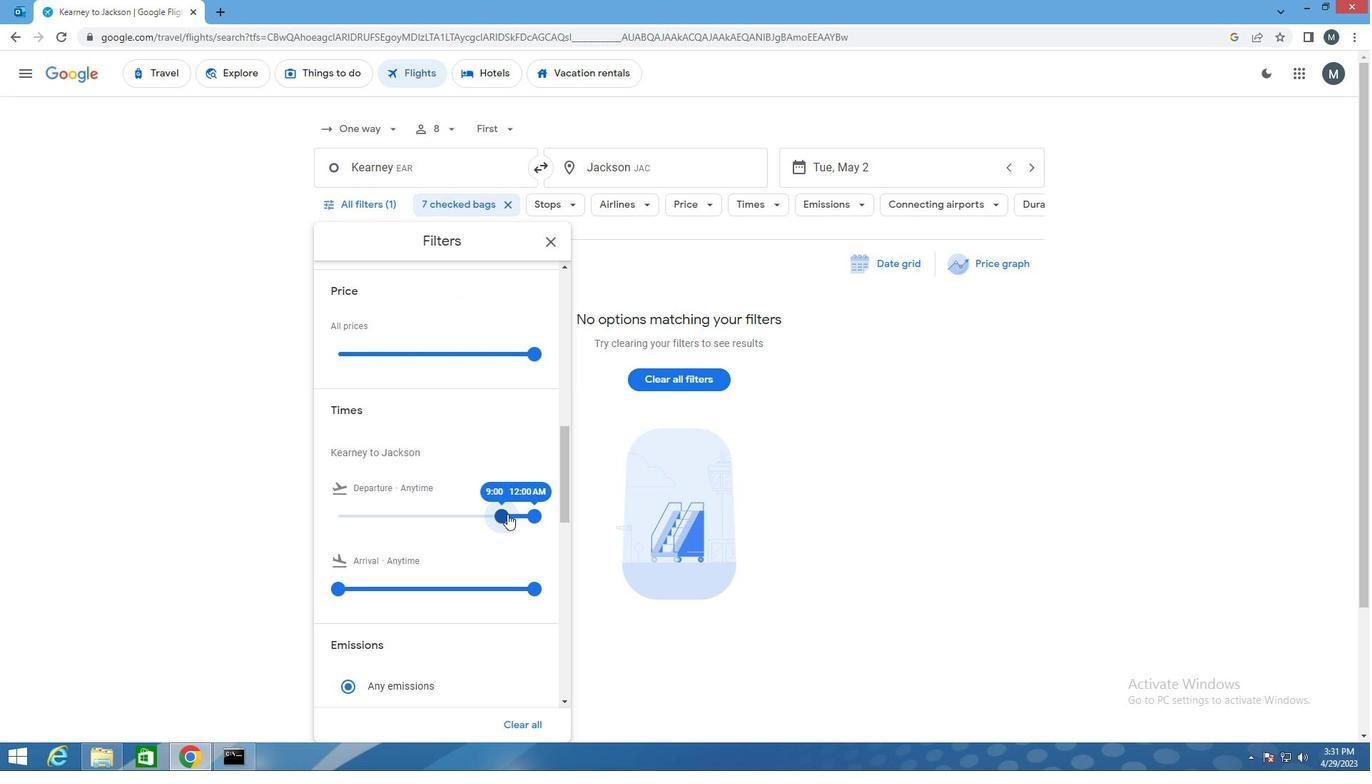 
Action: Mouse moved to (499, 487)
Screenshot: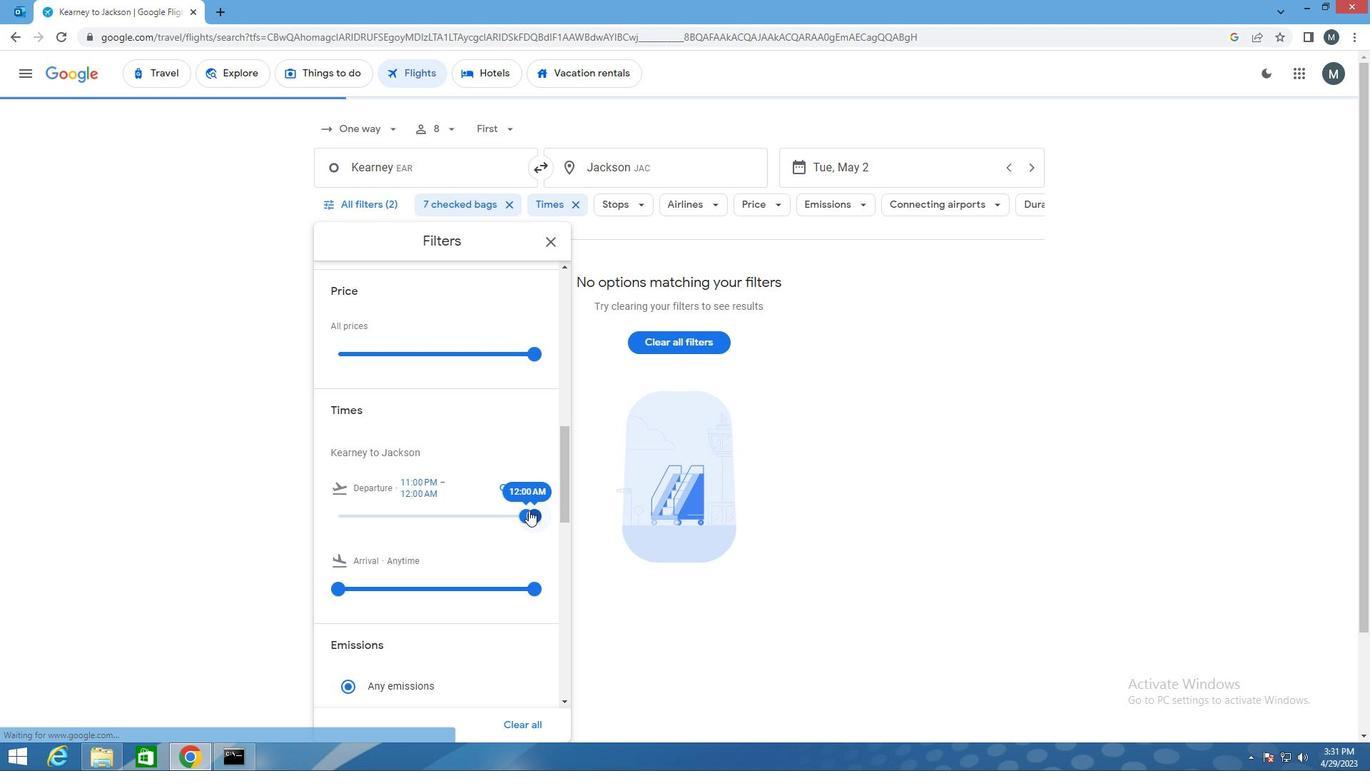 
Action: Mouse scrolled (499, 486) with delta (0, 0)
Screenshot: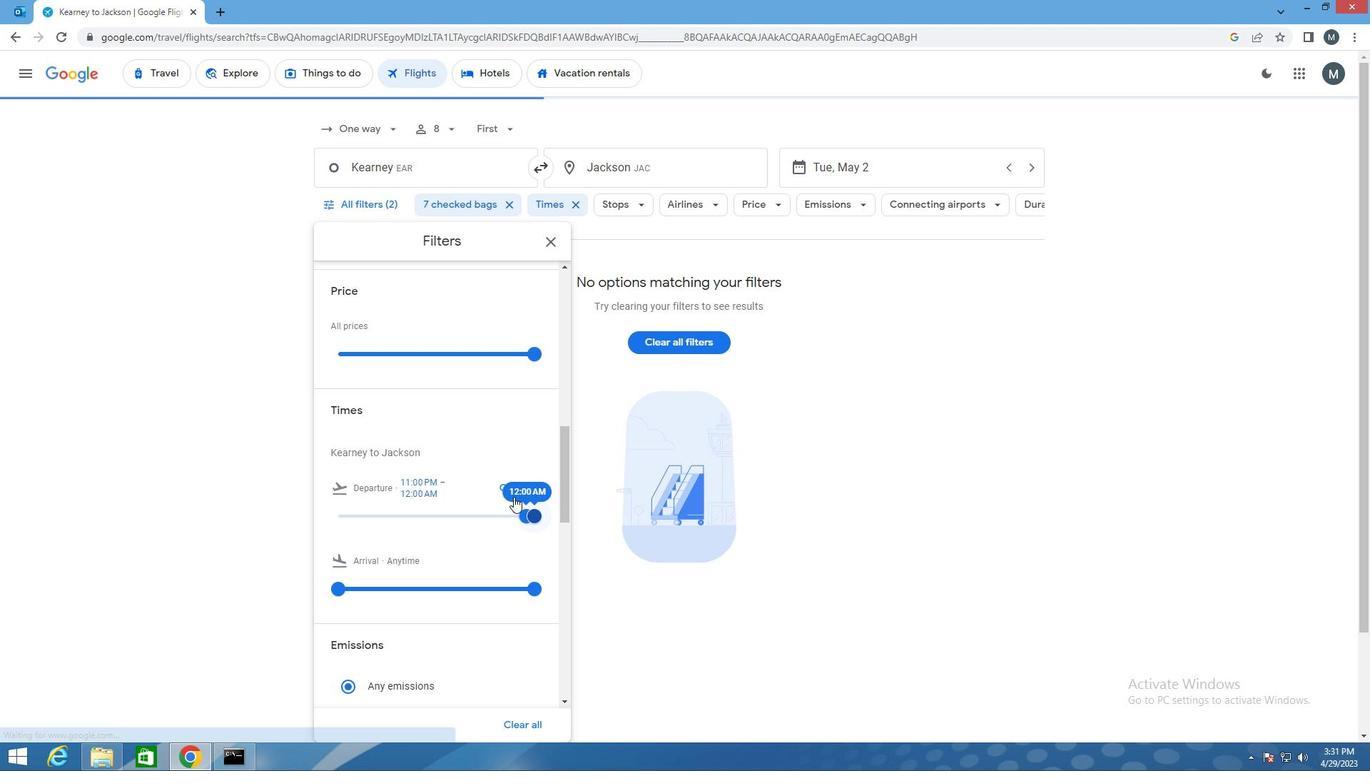 
Action: Mouse scrolled (499, 486) with delta (0, 0)
Screenshot: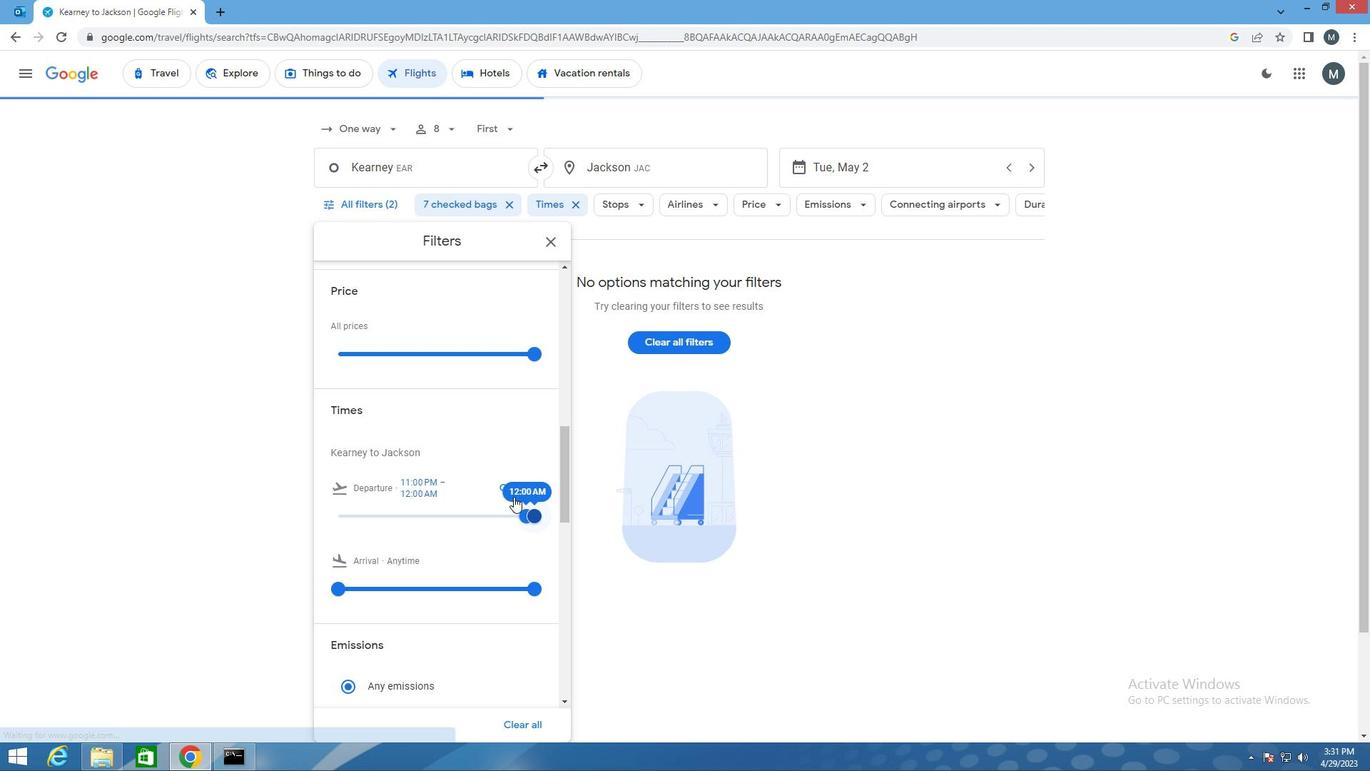 
Action: Mouse moved to (497, 486)
Screenshot: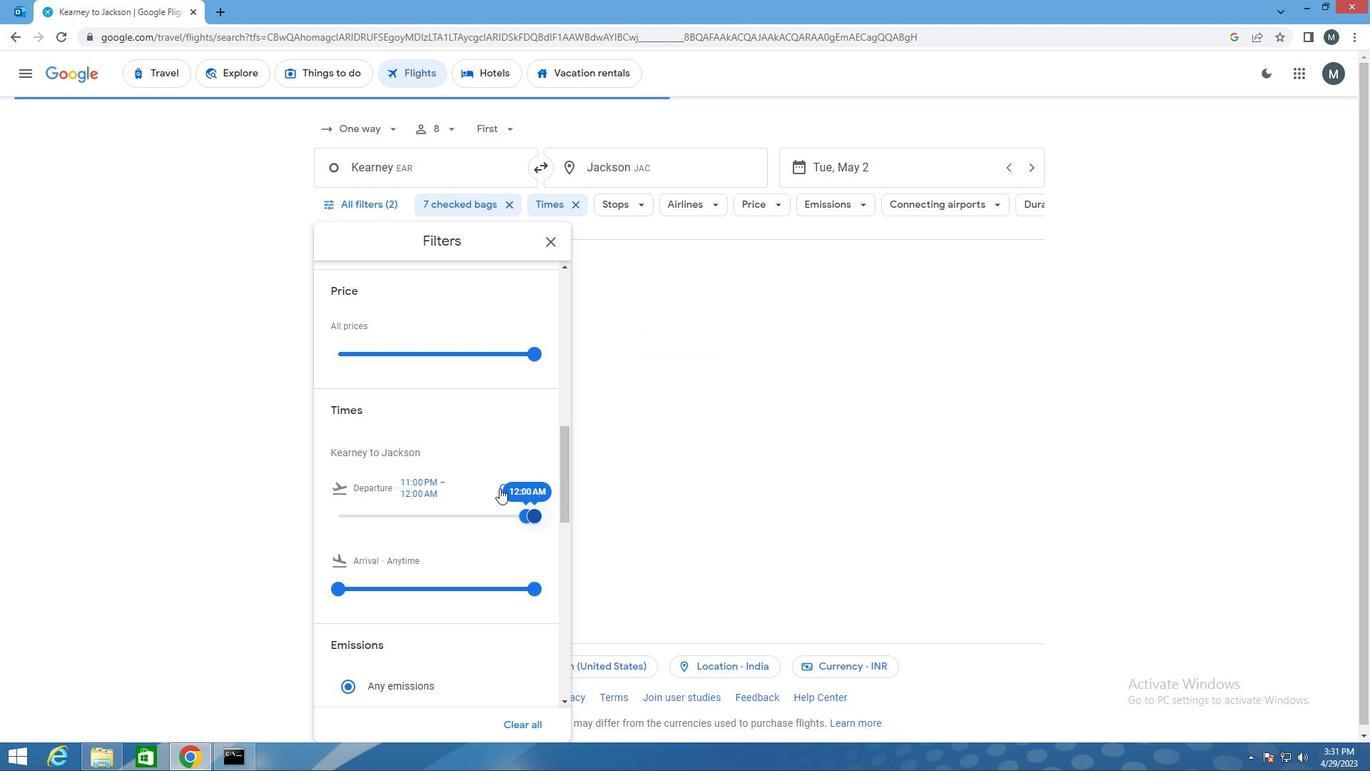 
Action: Mouse scrolled (497, 485) with delta (0, 0)
Screenshot: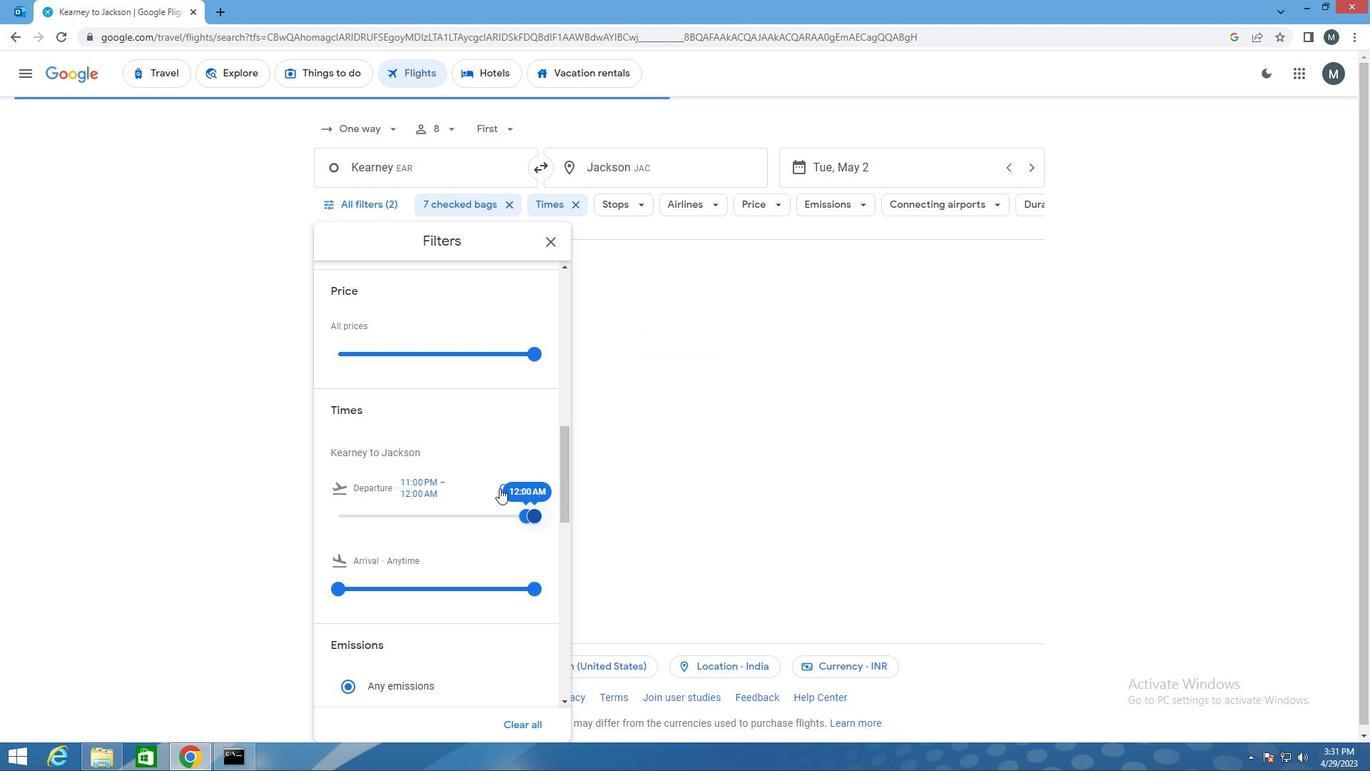 
Action: Mouse moved to (545, 240)
Screenshot: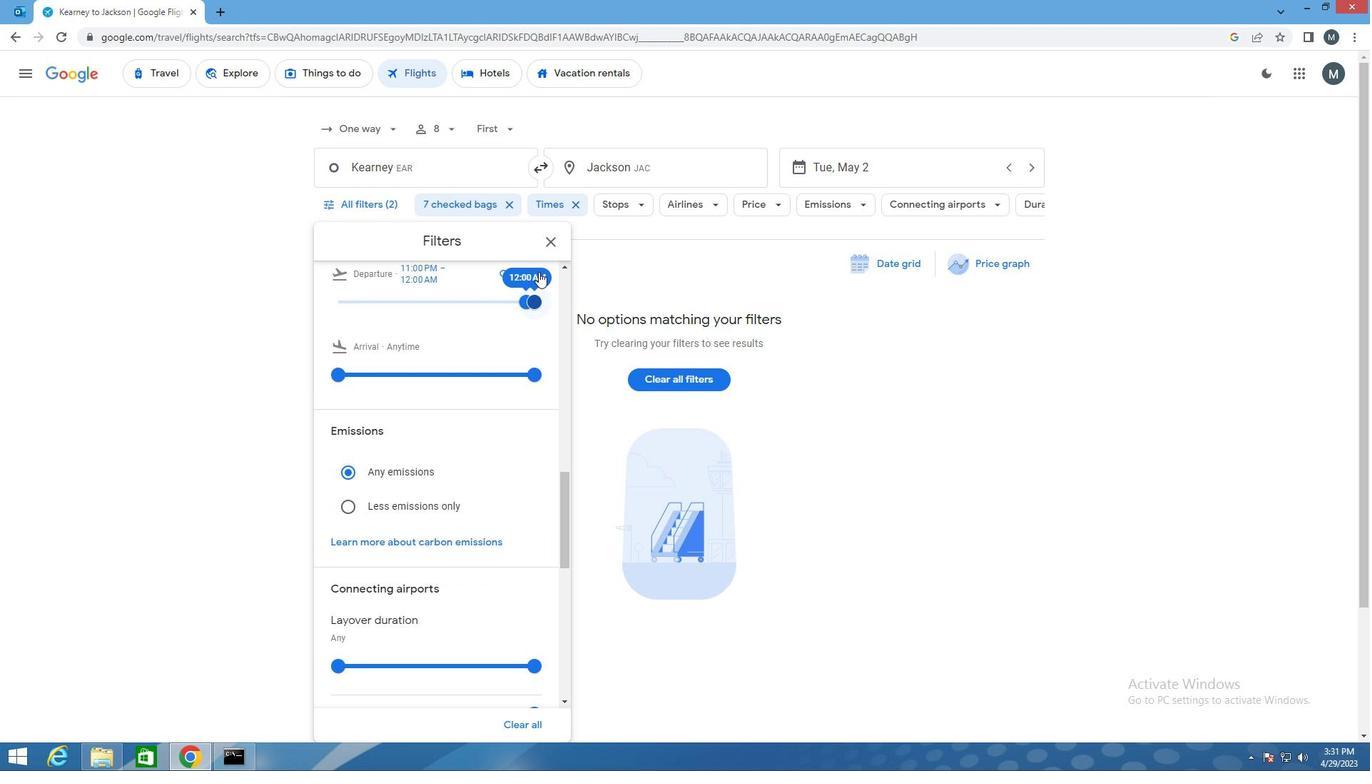 
Action: Mouse pressed left at (545, 240)
Screenshot: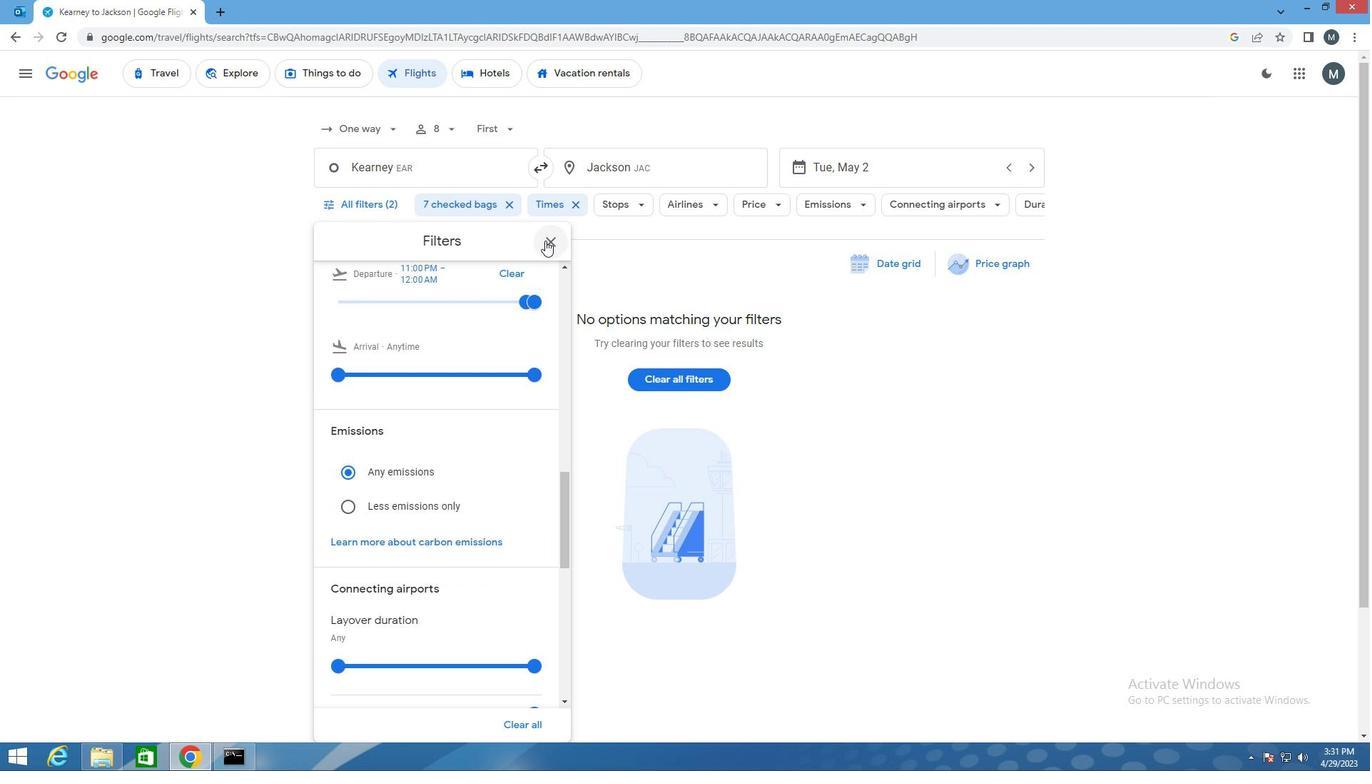 
